 Task: Add a timeline in the project AgileRadius for the epic 'Software-defined networking (SDN) implementation' from 2023/05/23 to 2025/11/06. Add a timeline in the project AgileRadius for the epic 'Cloud-native application development' from 2024/06/22 to 2025/11/16. Add a timeline in the project AgileRadius for the epic 'Customer relationship management (CRM) system upgrade' from 2024/01/04 to 2025/07/27
Action: Mouse moved to (200, 60)
Screenshot: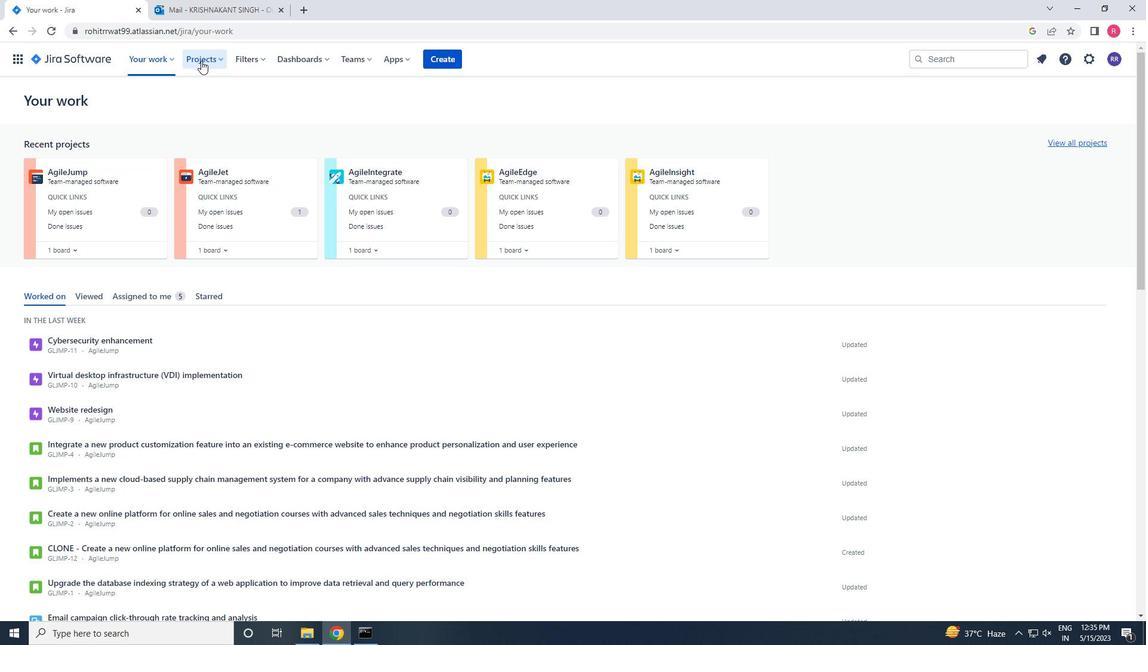 
Action: Mouse pressed left at (200, 60)
Screenshot: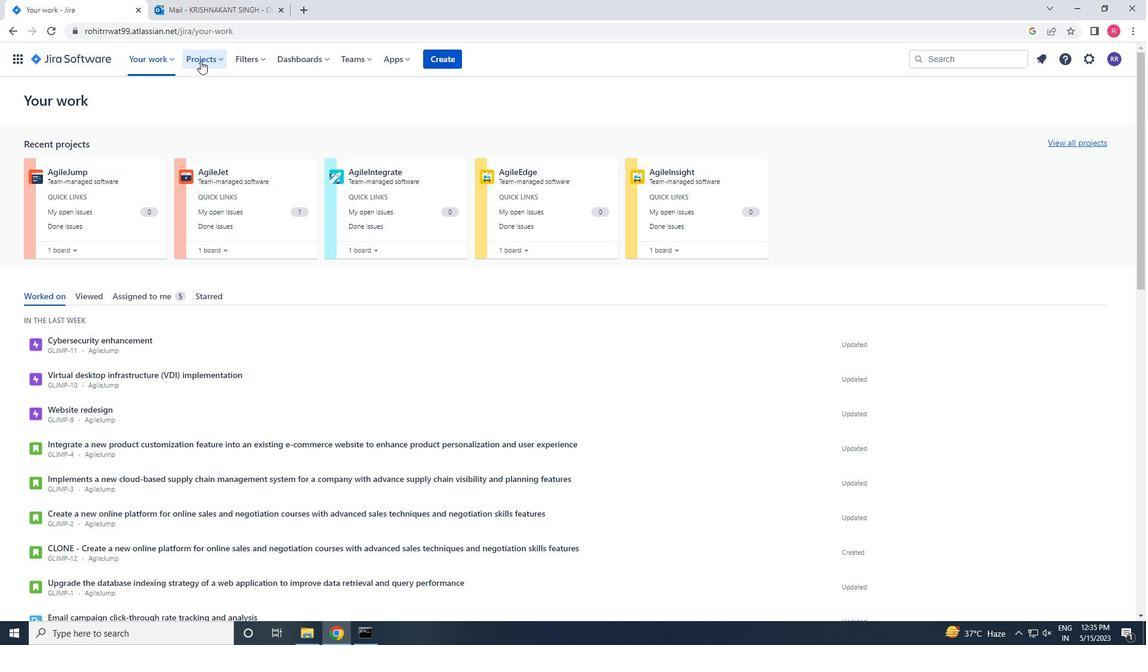 
Action: Mouse moved to (222, 100)
Screenshot: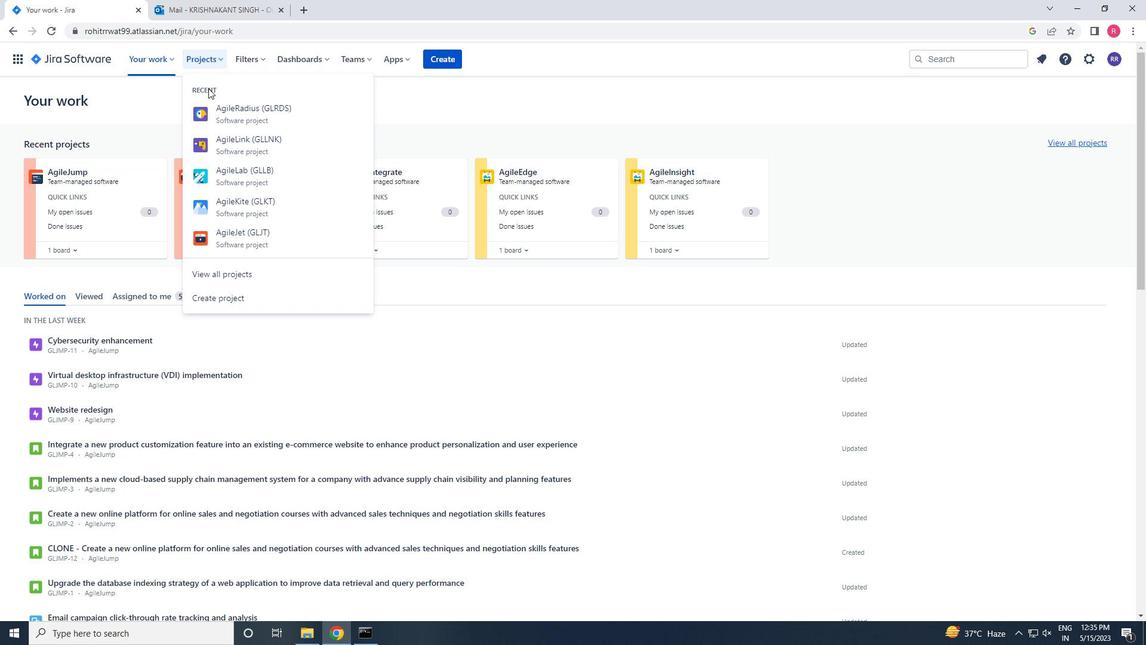 
Action: Mouse pressed left at (222, 100)
Screenshot: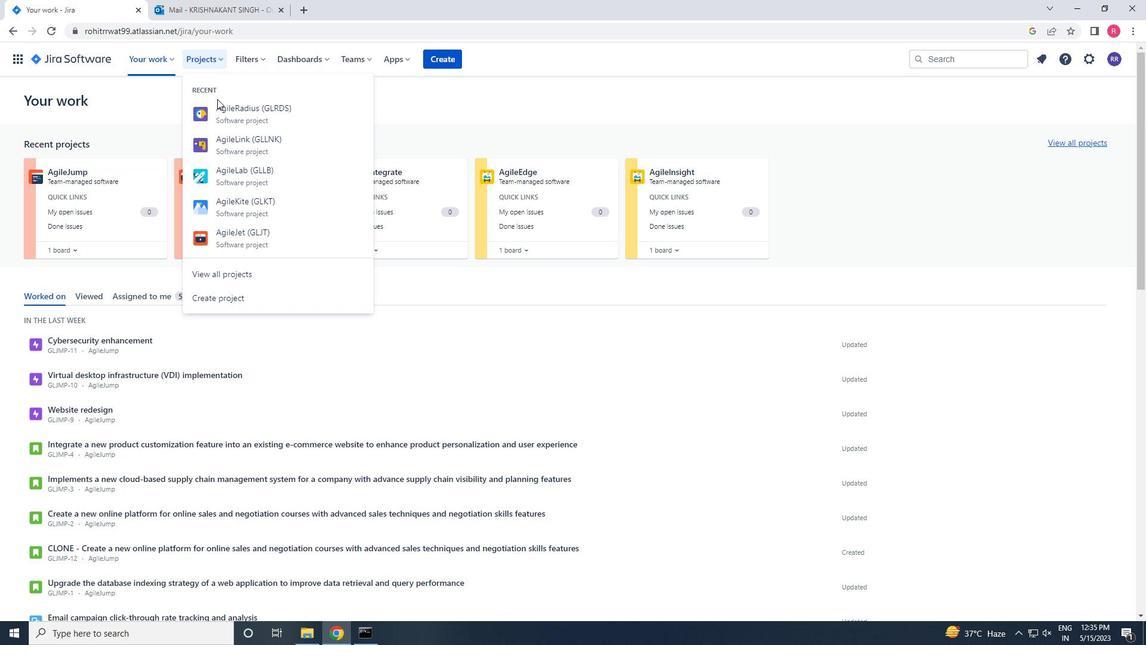 
Action: Mouse moved to (69, 182)
Screenshot: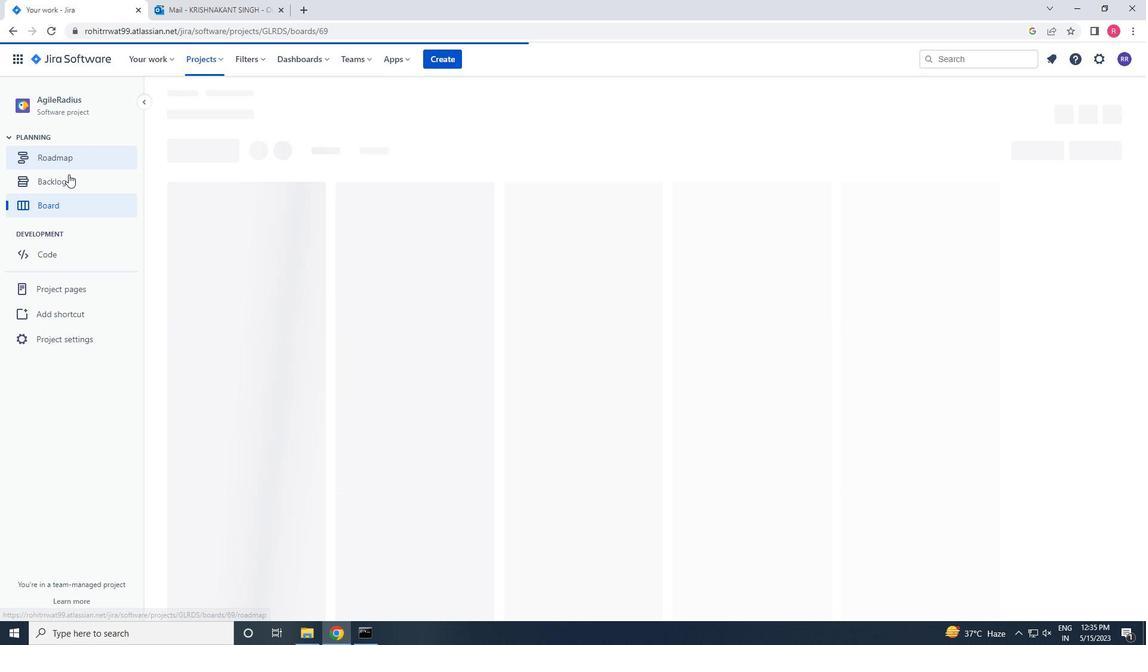 
Action: Mouse pressed left at (69, 182)
Screenshot: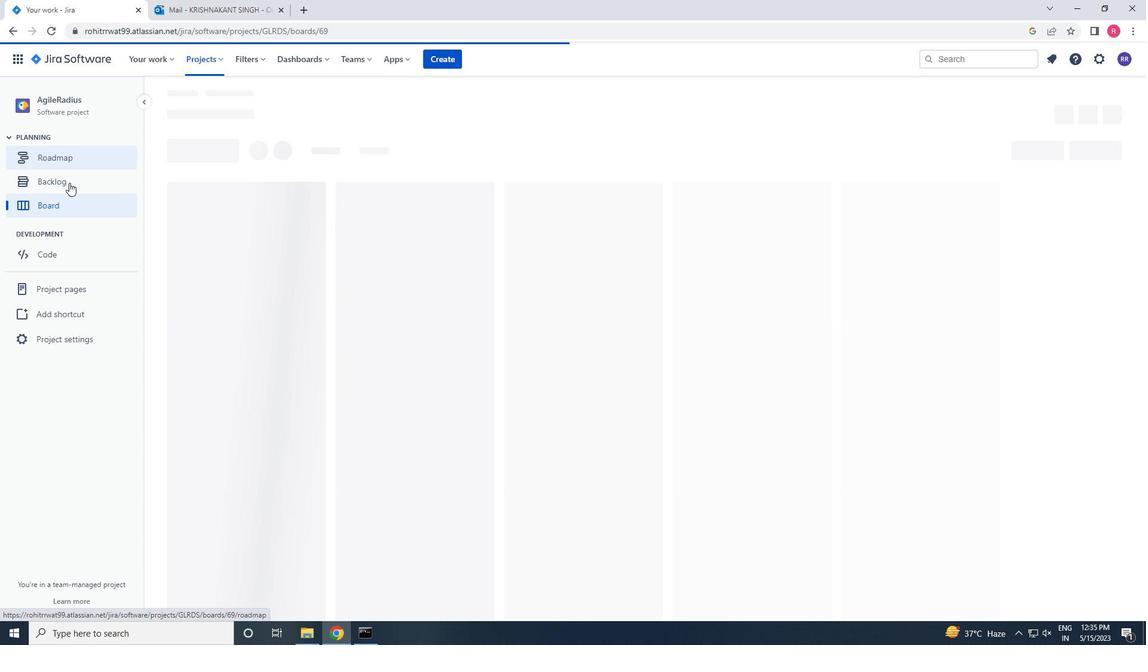 
Action: Mouse moved to (183, 244)
Screenshot: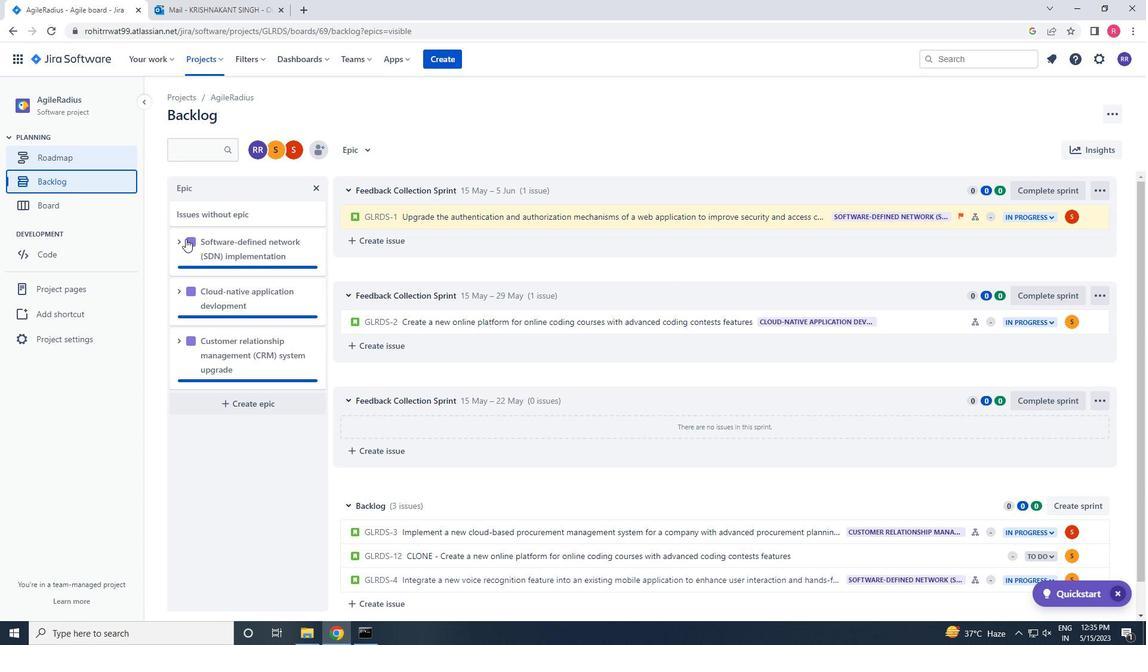 
Action: Mouse pressed left at (183, 244)
Screenshot: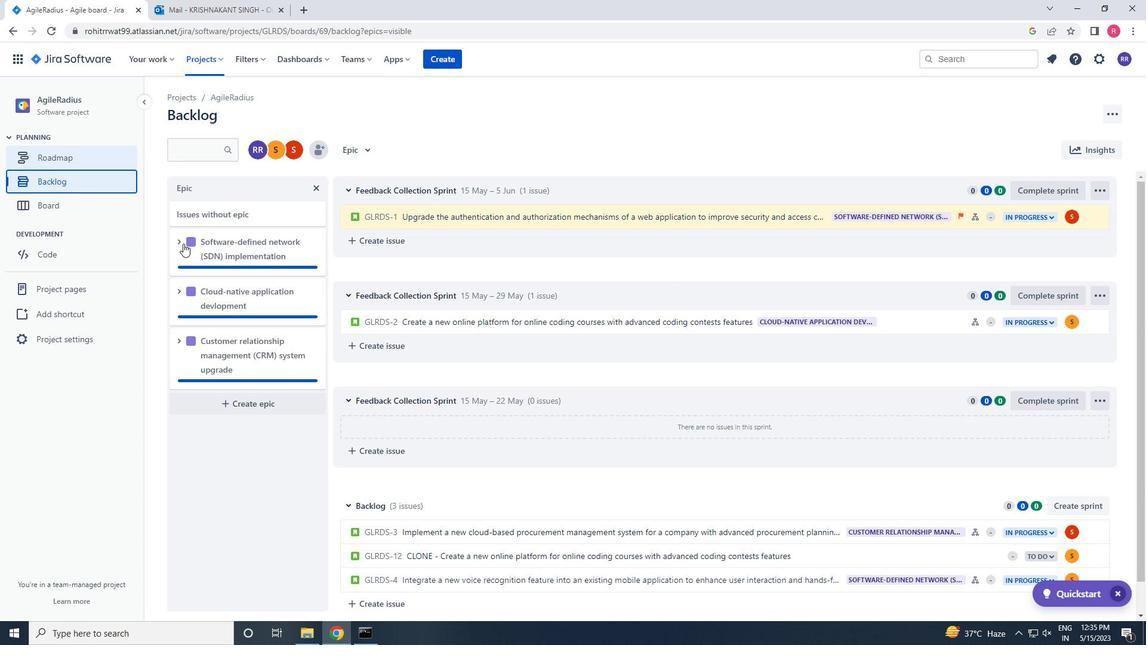 
Action: Mouse moved to (174, 236)
Screenshot: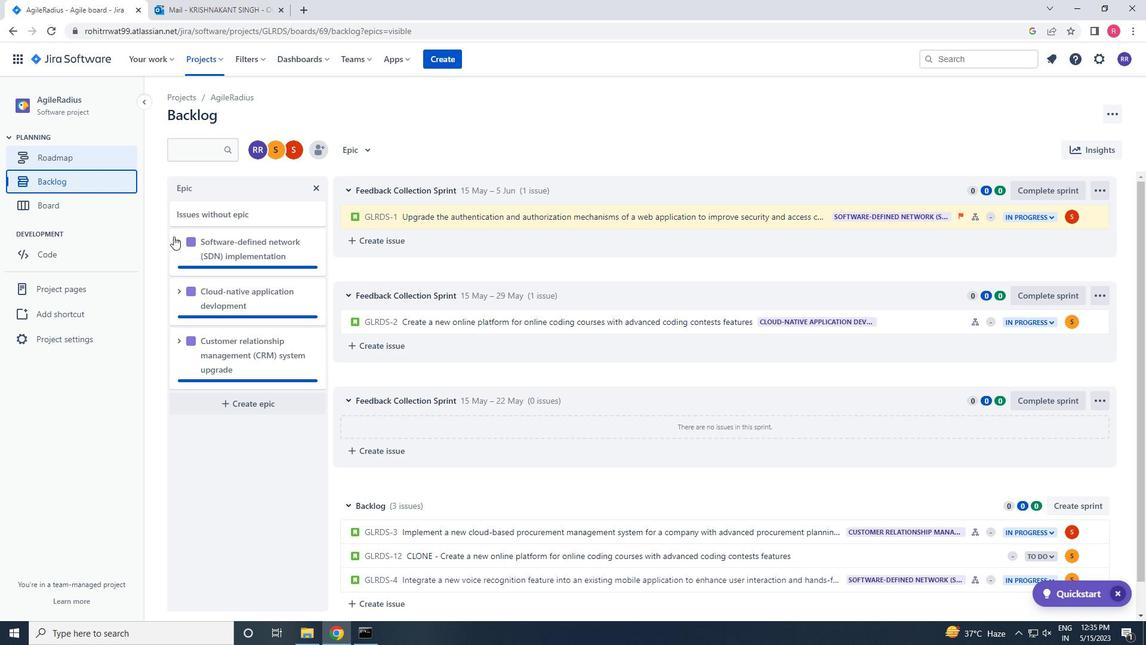 
Action: Mouse pressed left at (174, 236)
Screenshot: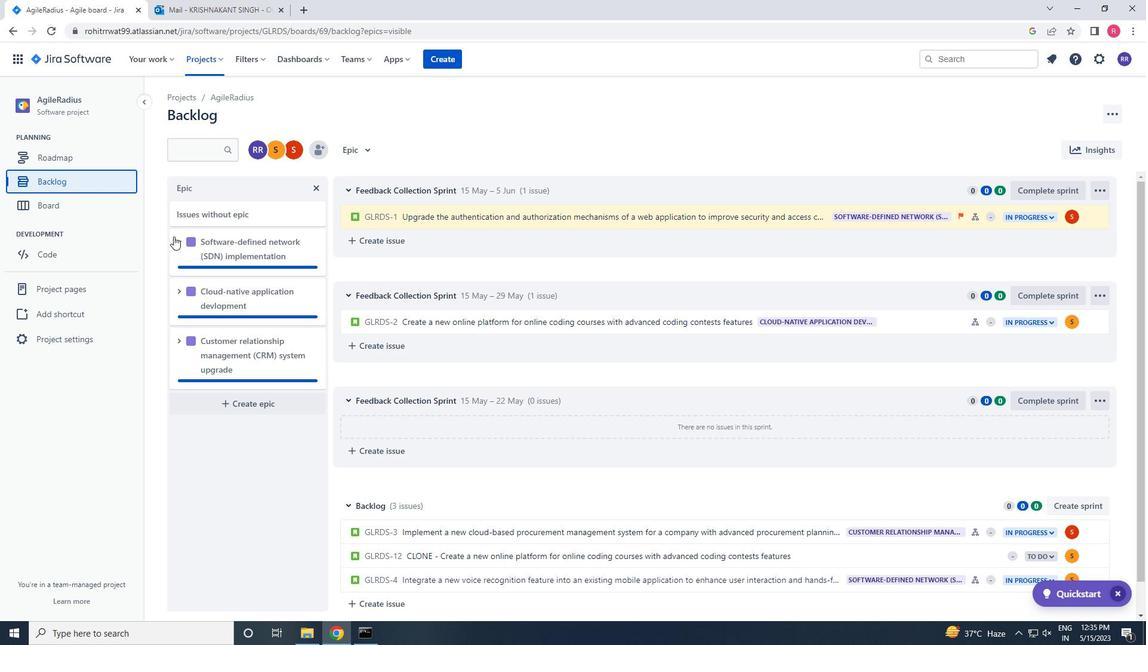 
Action: Mouse moved to (177, 241)
Screenshot: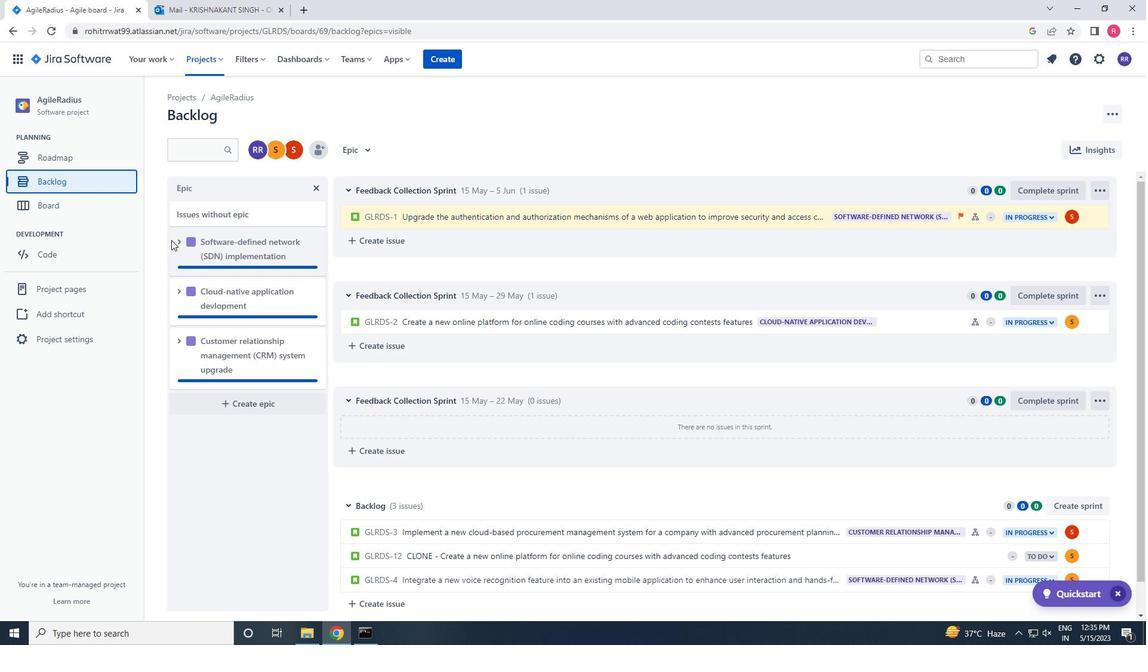 
Action: Mouse pressed left at (177, 241)
Screenshot: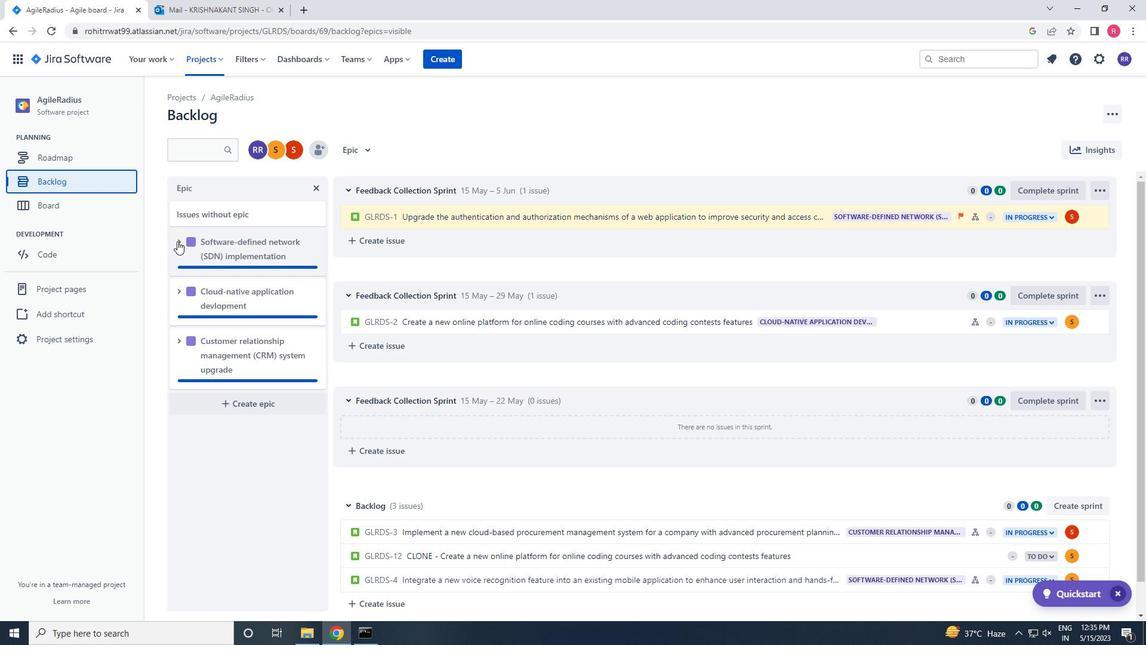 
Action: Mouse moved to (221, 345)
Screenshot: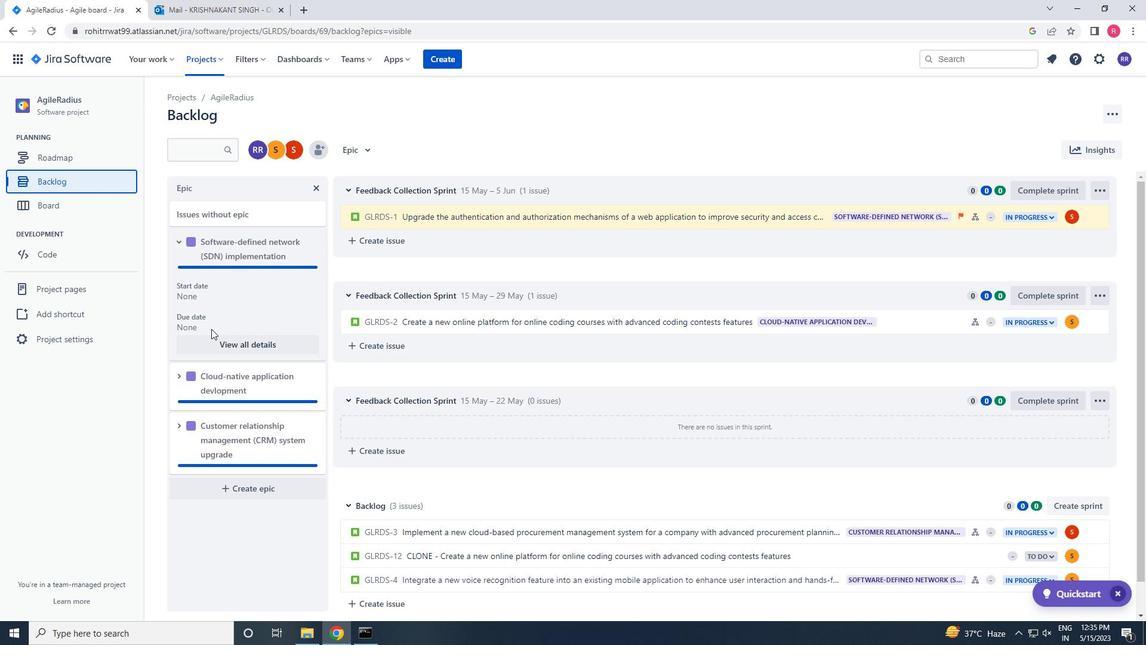 
Action: Mouse pressed left at (221, 345)
Screenshot: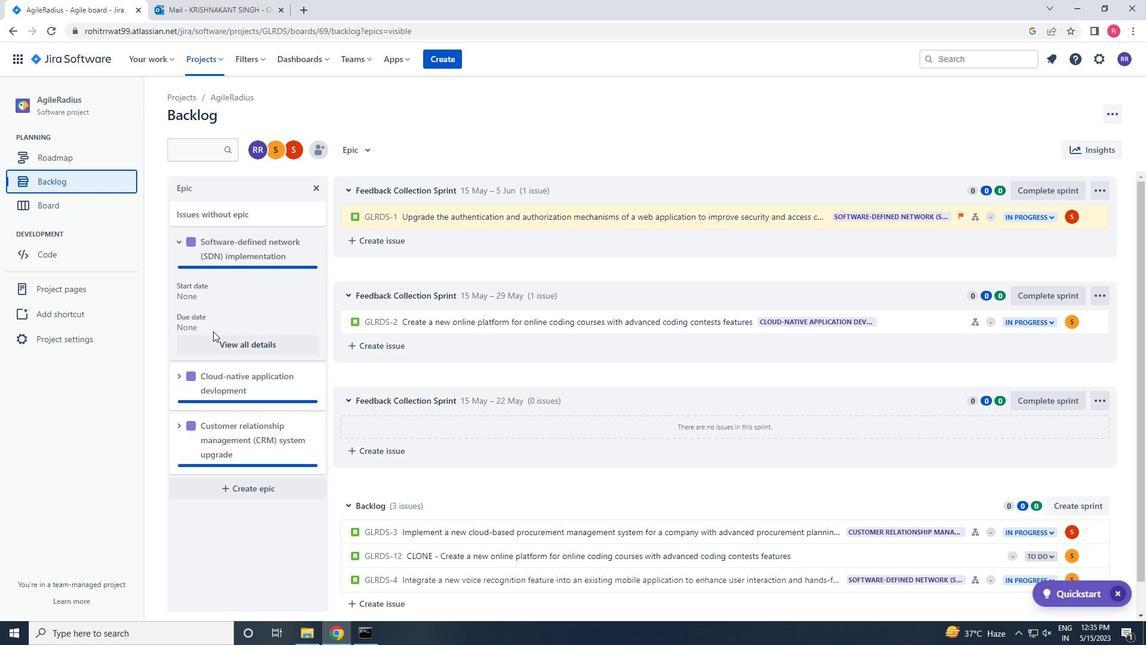 
Action: Mouse moved to (1014, 516)
Screenshot: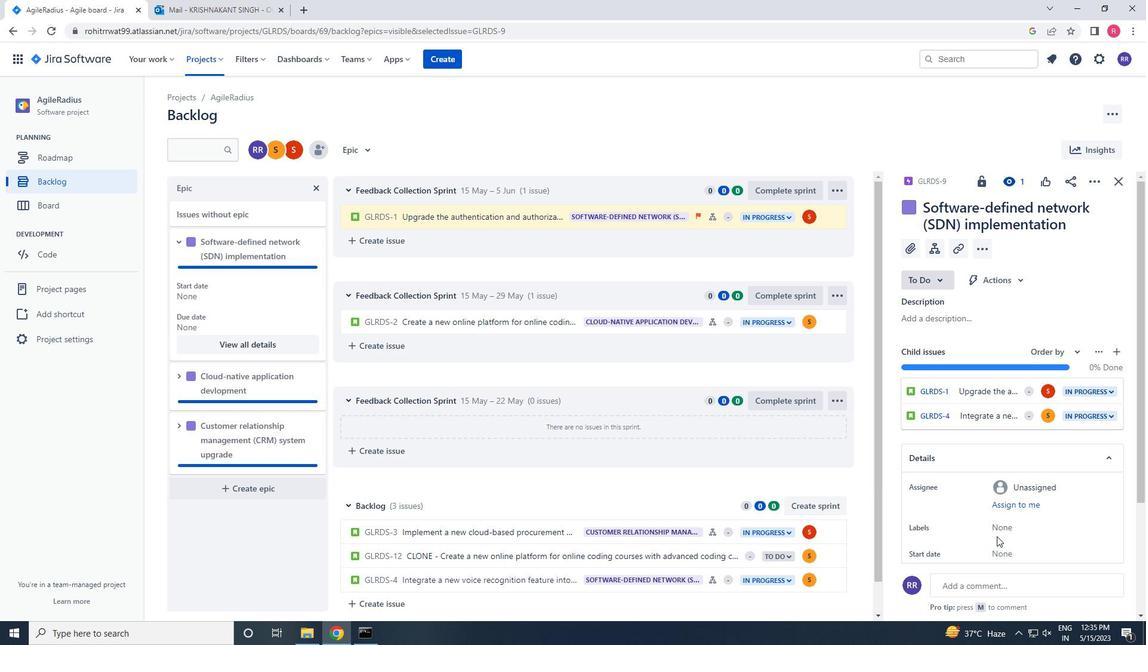 
Action: Mouse scrolled (1014, 516) with delta (0, 0)
Screenshot: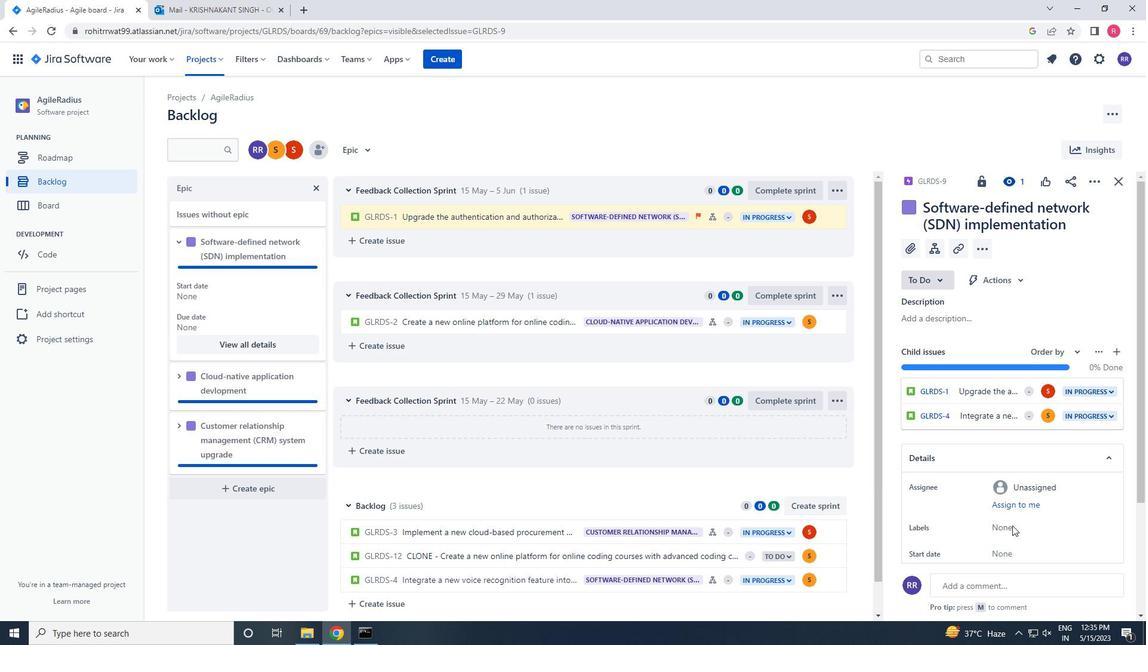 
Action: Mouse scrolled (1014, 516) with delta (0, 0)
Screenshot: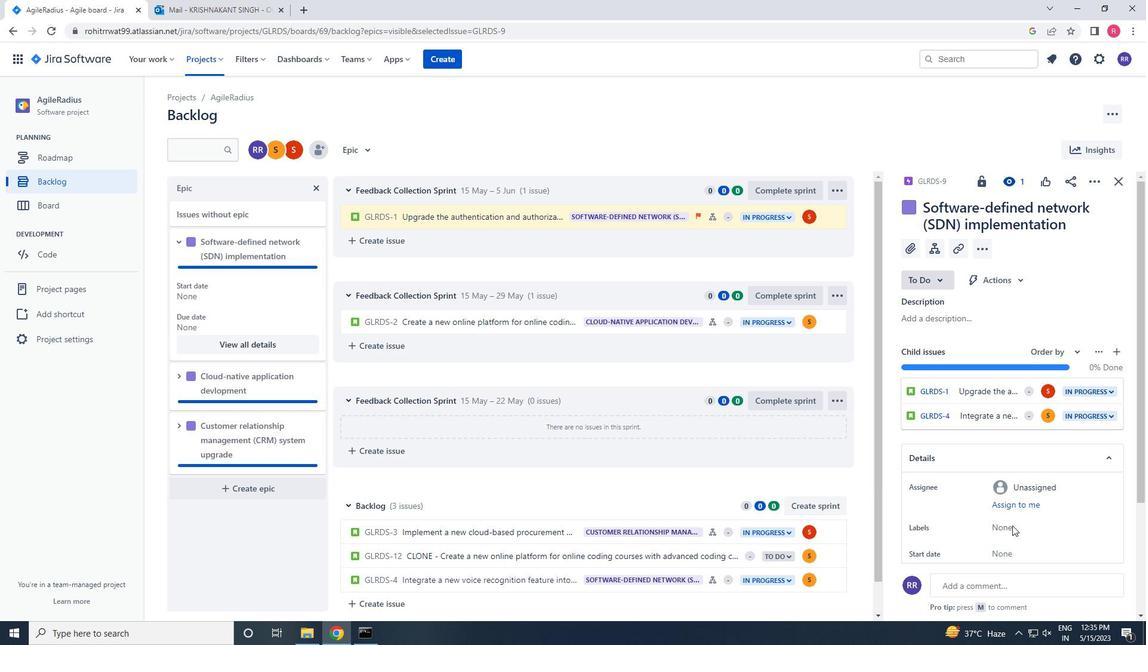 
Action: Mouse scrolled (1014, 516) with delta (0, 0)
Screenshot: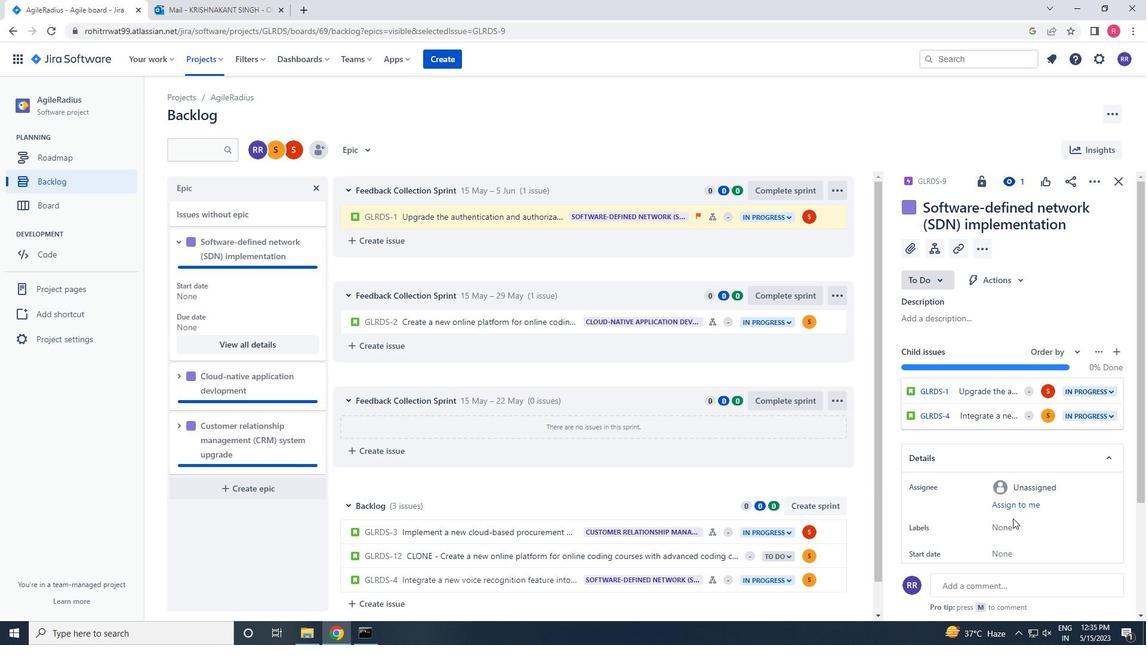 
Action: Mouse scrolled (1014, 516) with delta (0, 0)
Screenshot: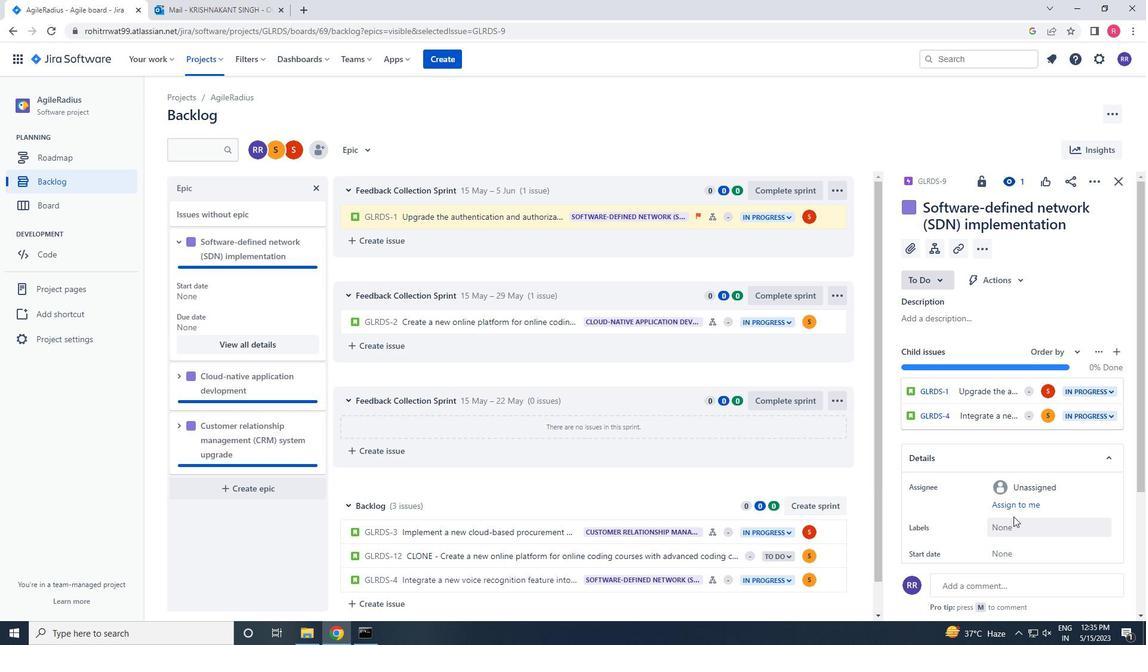 
Action: Mouse moved to (1010, 354)
Screenshot: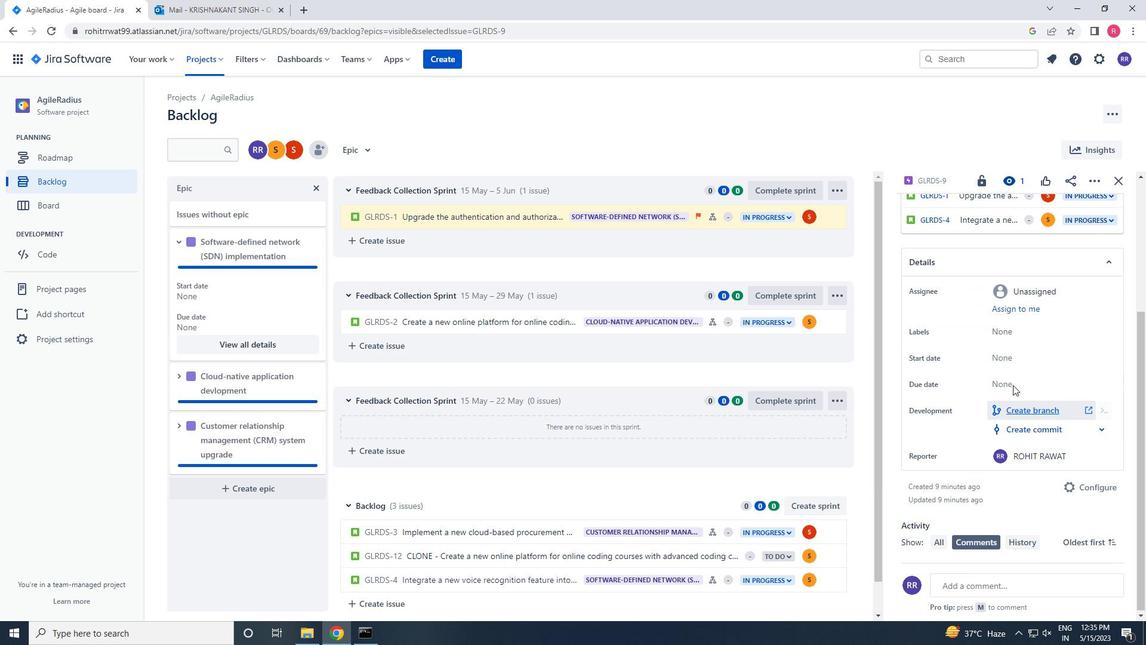 
Action: Mouse pressed left at (1010, 354)
Screenshot: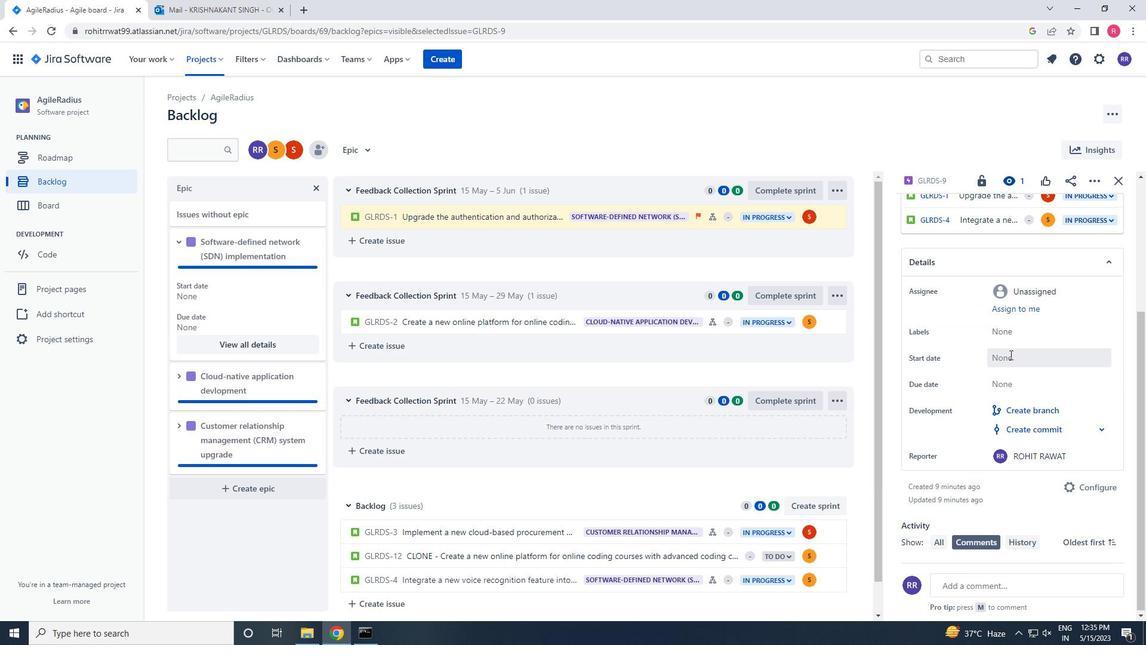 
Action: Mouse moved to (1020, 493)
Screenshot: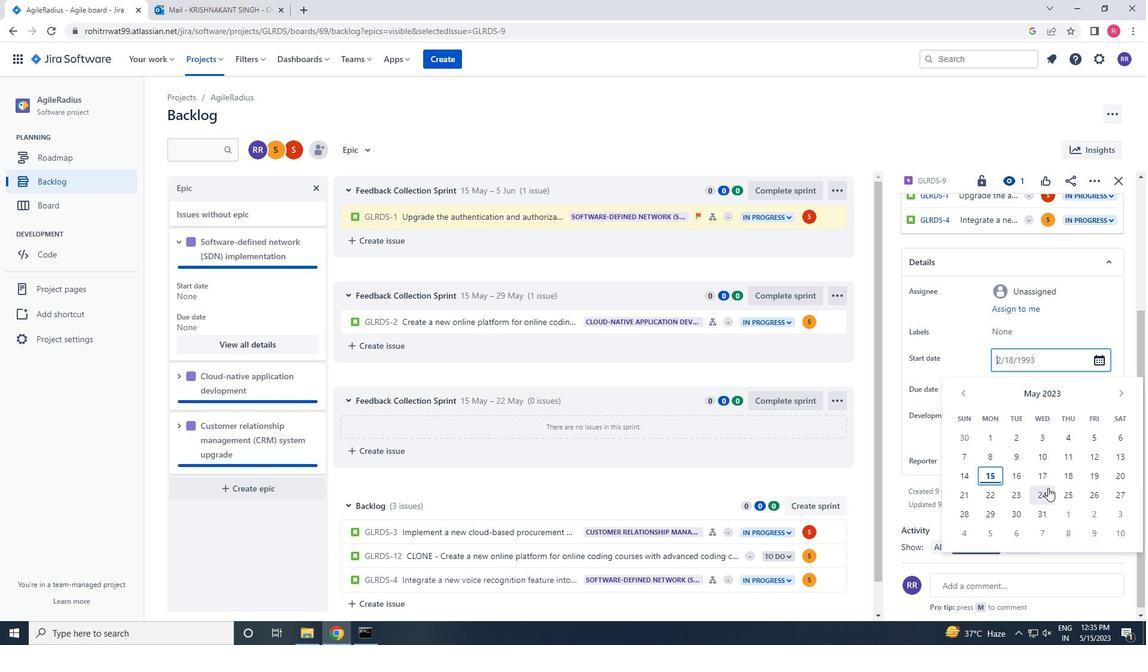 
Action: Mouse pressed left at (1020, 493)
Screenshot: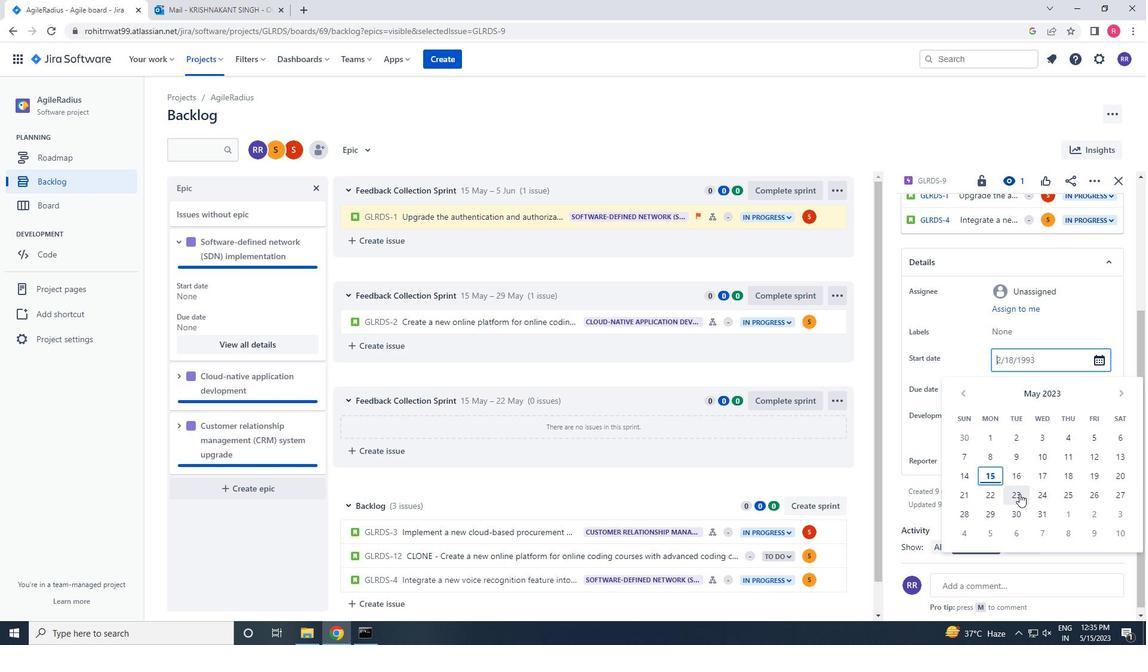 
Action: Mouse moved to (1012, 393)
Screenshot: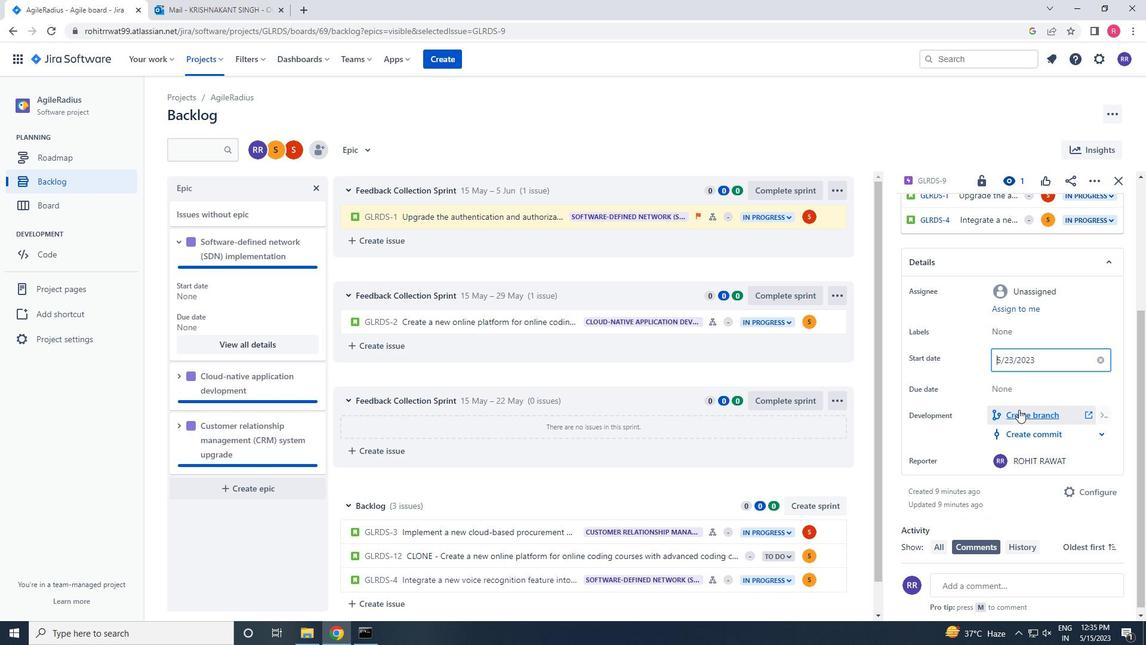 
Action: Mouse pressed left at (1012, 393)
Screenshot: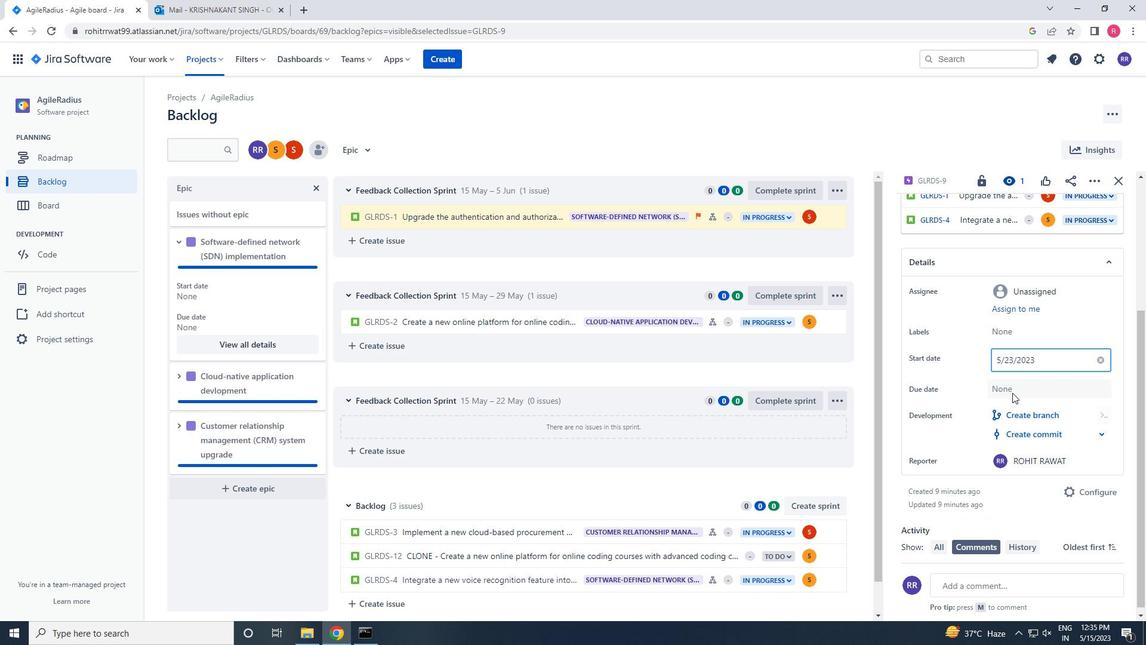 
Action: Mouse moved to (1116, 422)
Screenshot: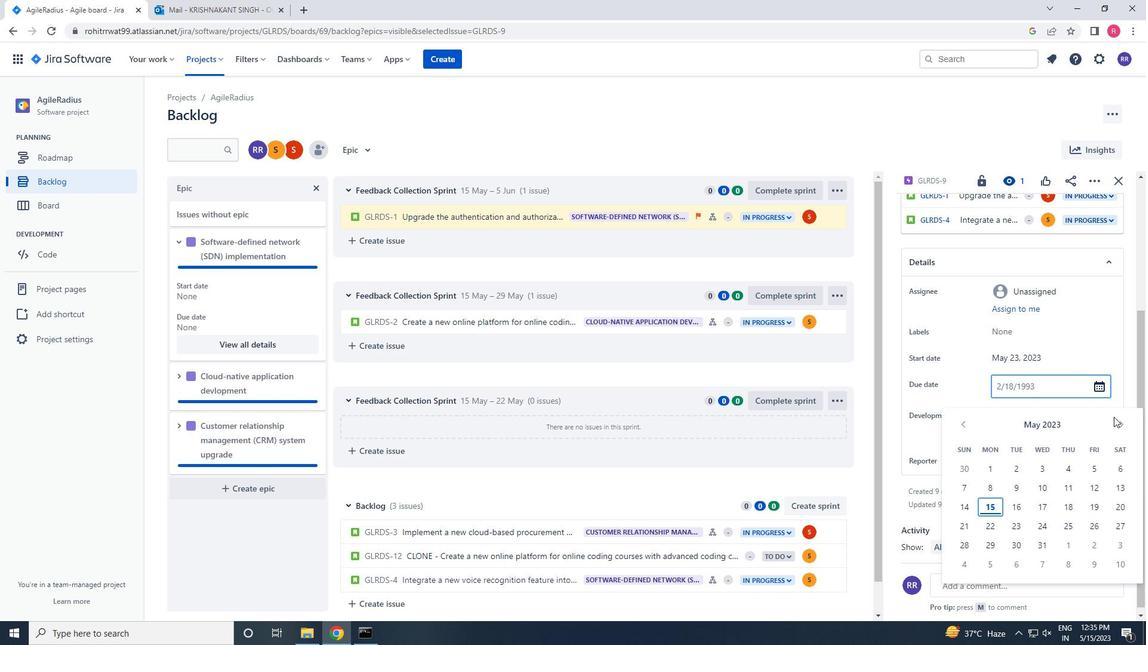 
Action: Mouse pressed left at (1116, 422)
Screenshot: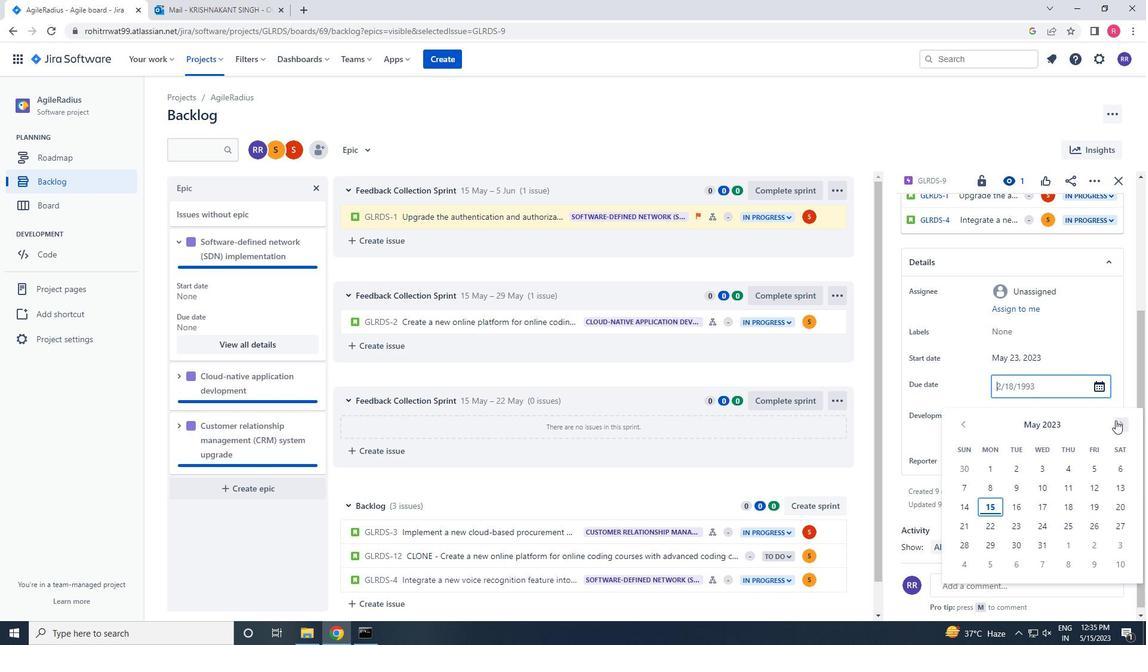 
Action: Mouse moved to (1116, 423)
Screenshot: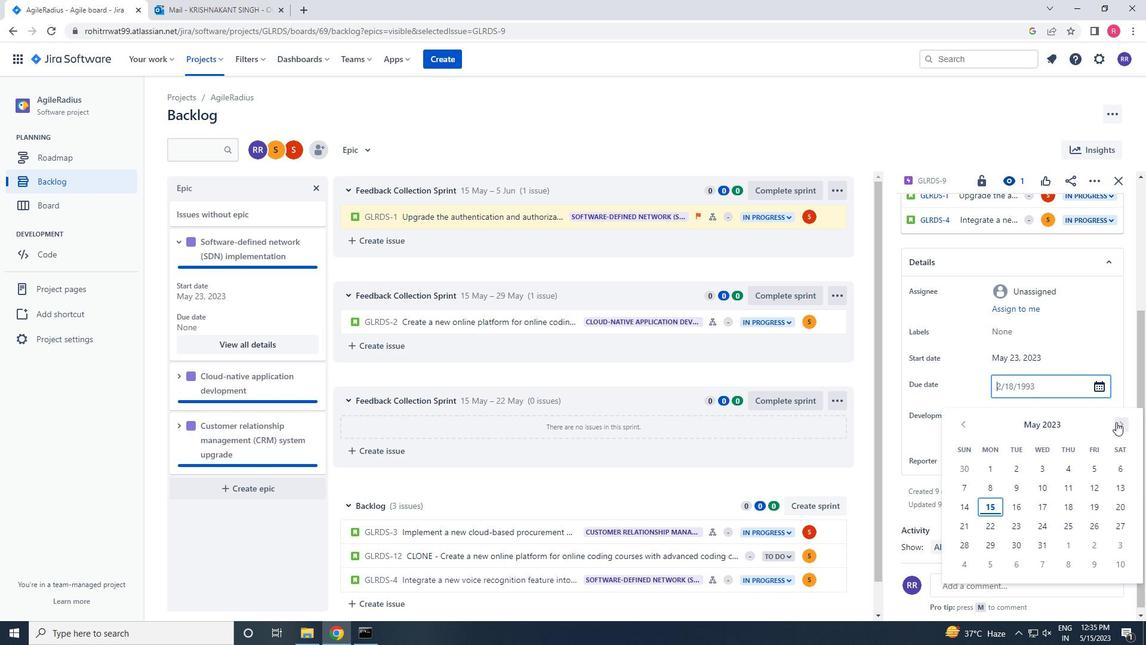 
Action: Mouse pressed left at (1116, 423)
Screenshot: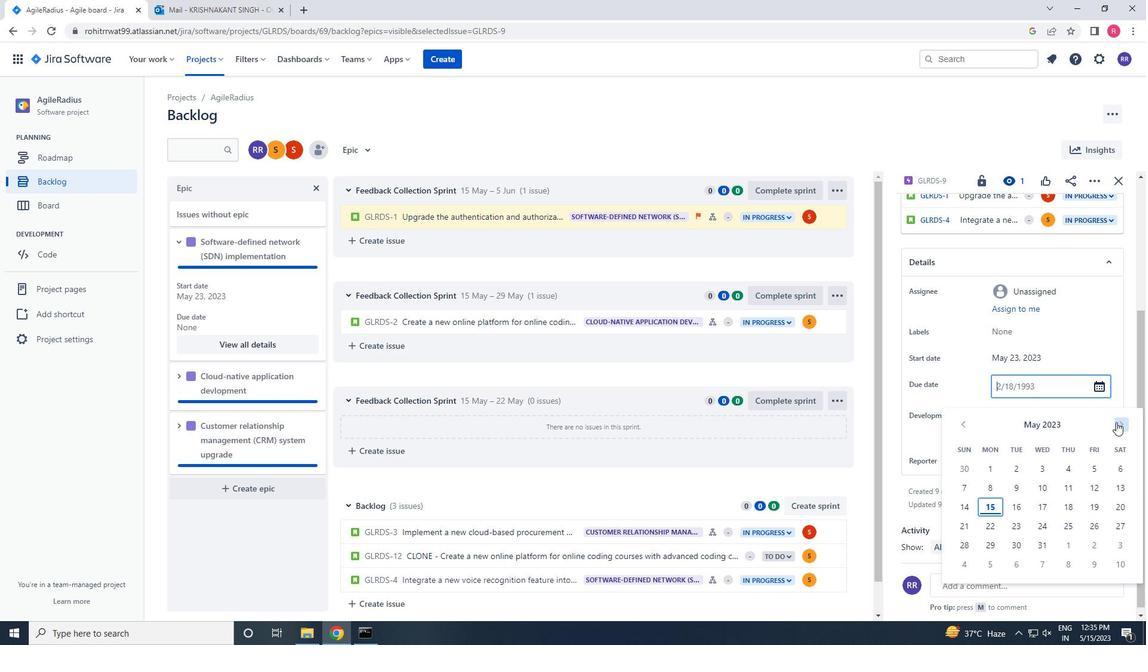
Action: Mouse pressed left at (1116, 423)
Screenshot: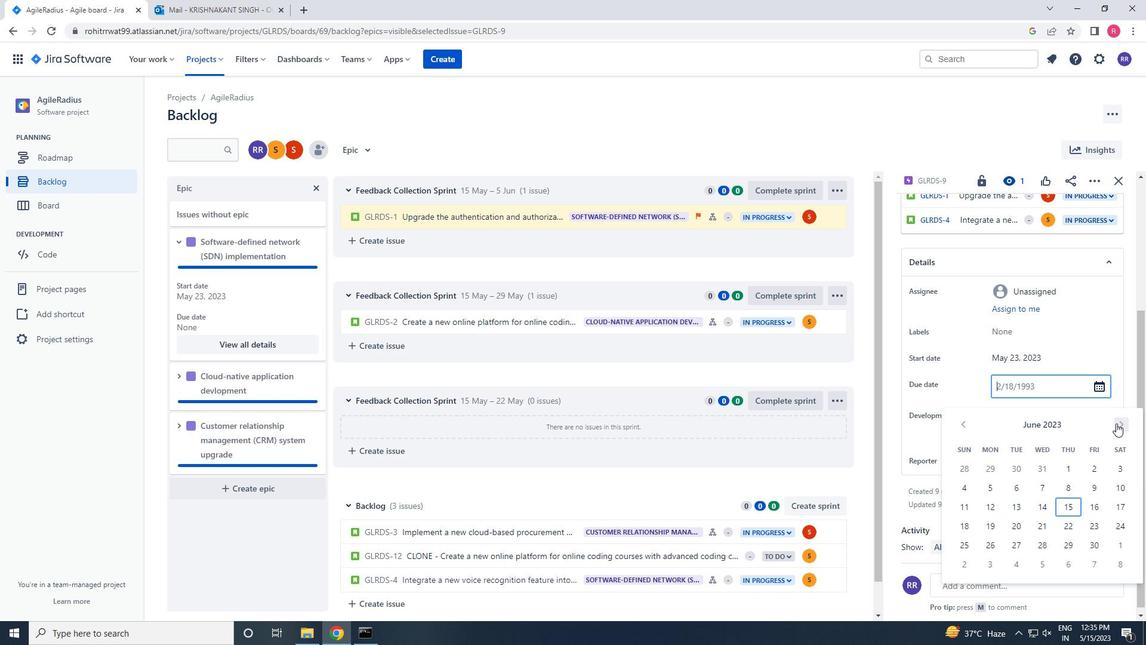 
Action: Mouse pressed left at (1116, 423)
Screenshot: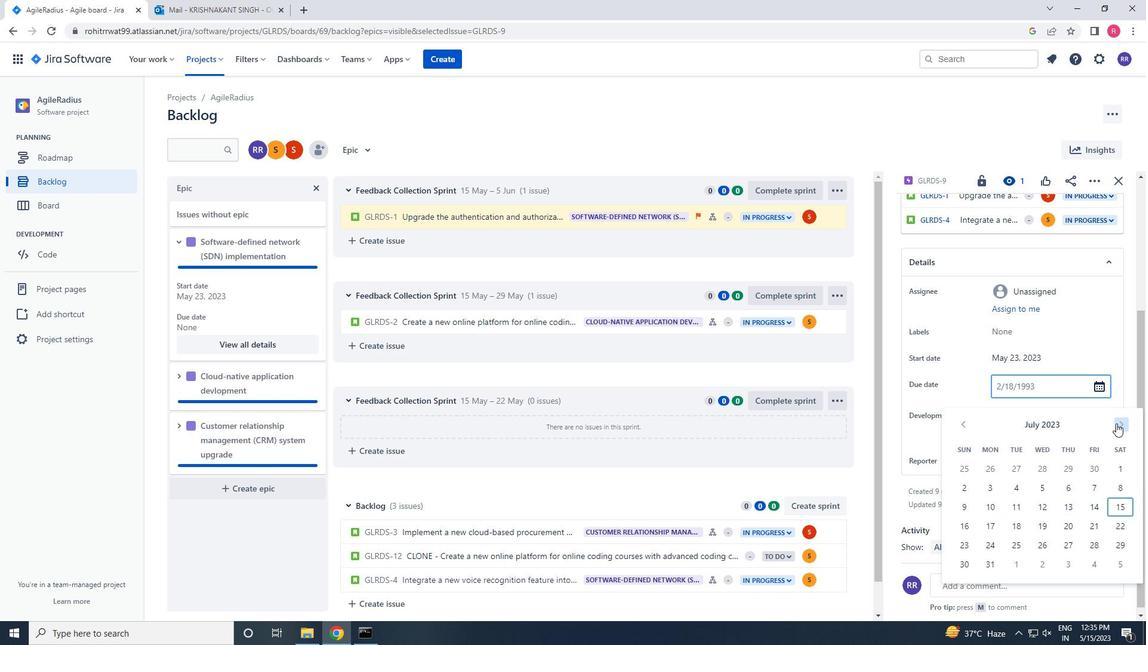 
Action: Mouse pressed left at (1116, 423)
Screenshot: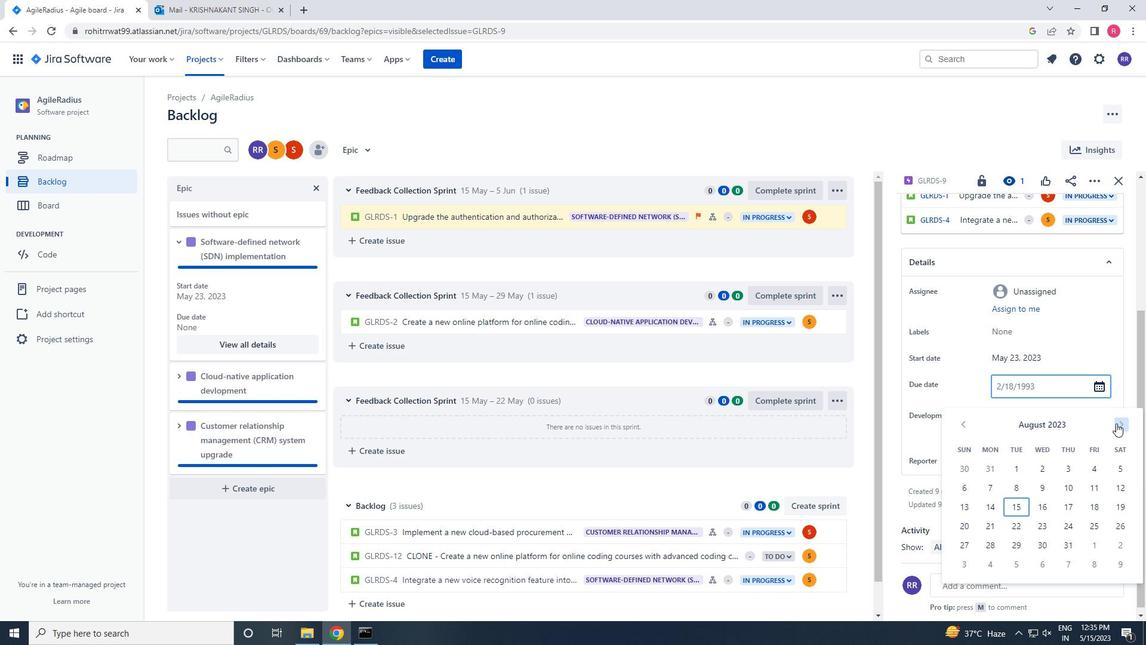 
Action: Mouse pressed left at (1116, 423)
Screenshot: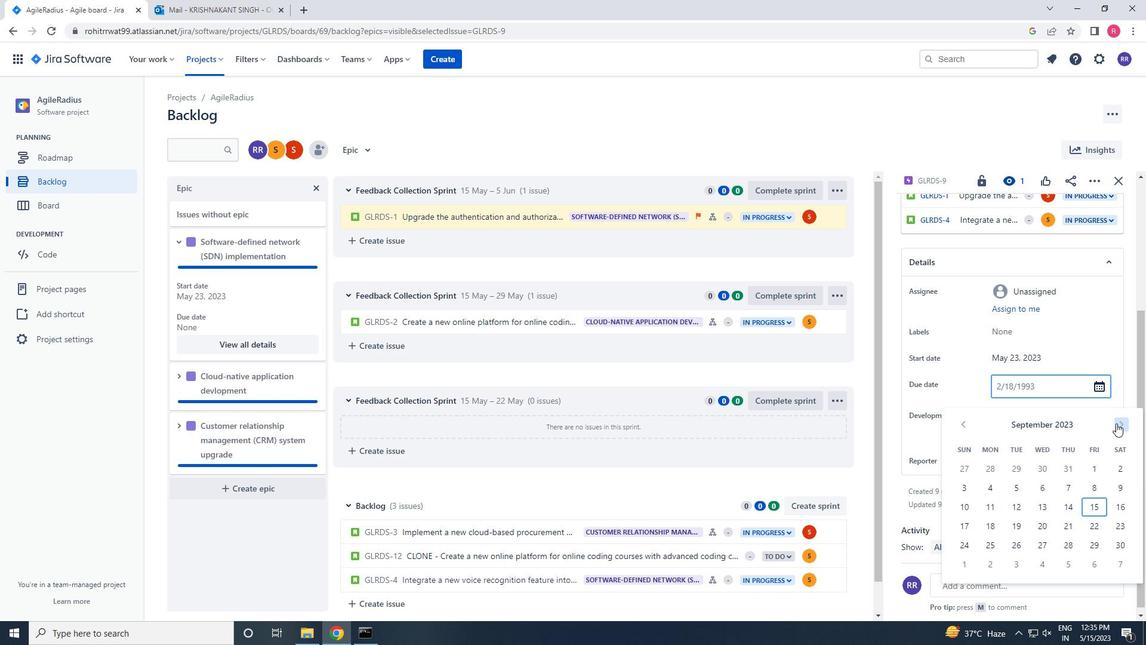 
Action: Mouse pressed left at (1116, 423)
Screenshot: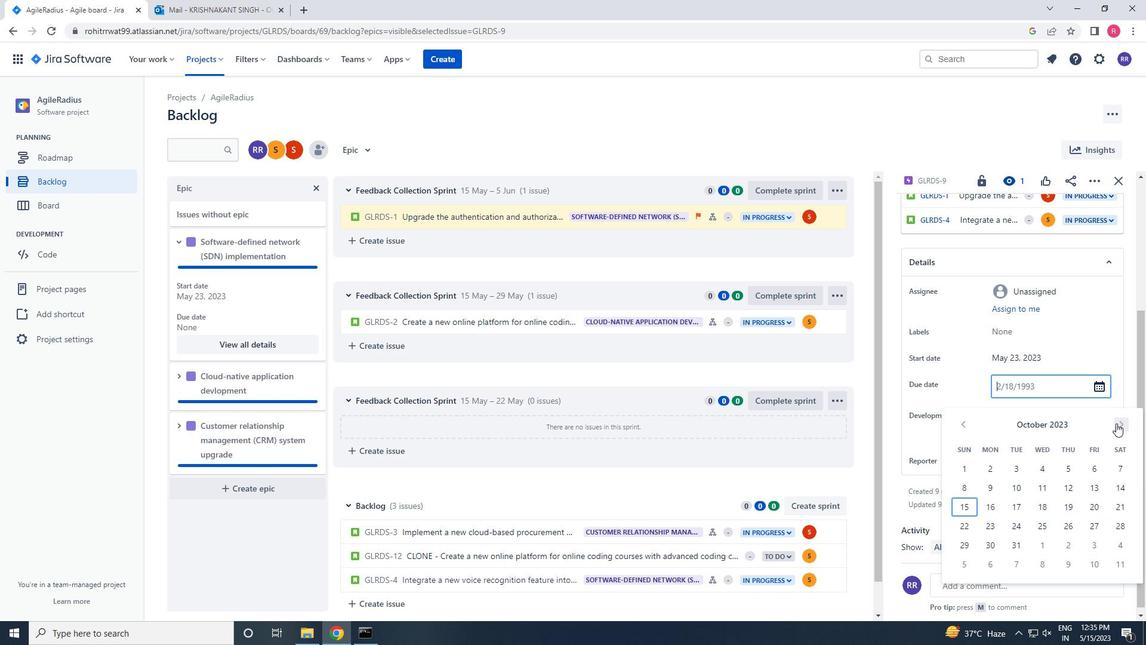
Action: Mouse pressed left at (1116, 423)
Screenshot: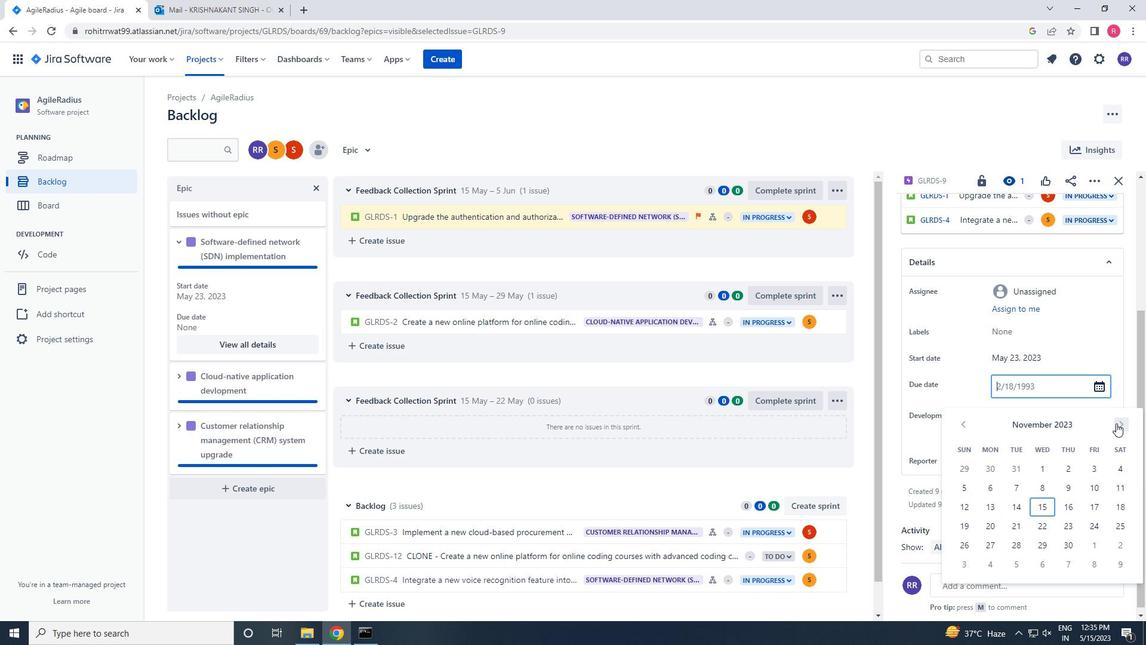 
Action: Mouse pressed left at (1116, 423)
Screenshot: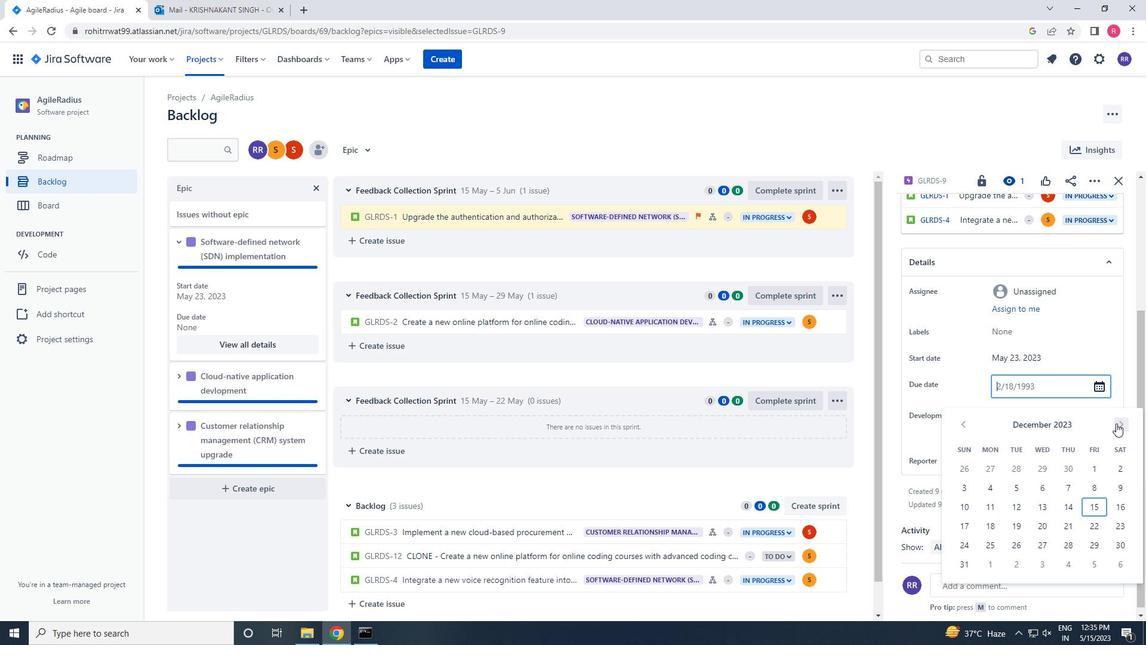 
Action: Mouse pressed left at (1116, 423)
Screenshot: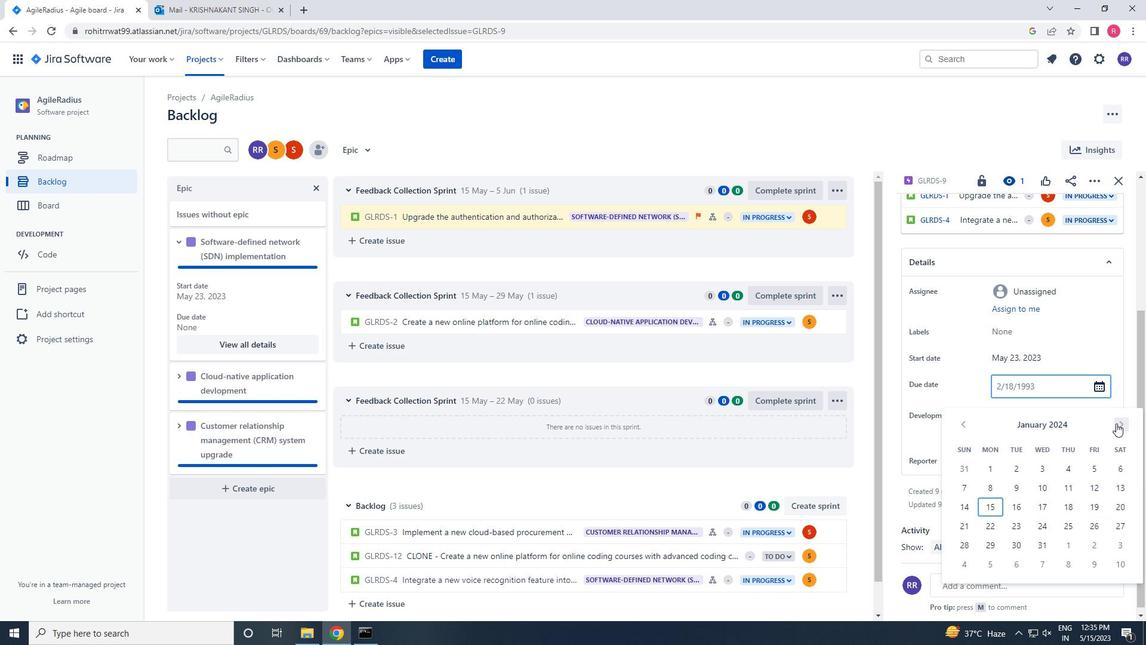 
Action: Mouse pressed left at (1116, 423)
Screenshot: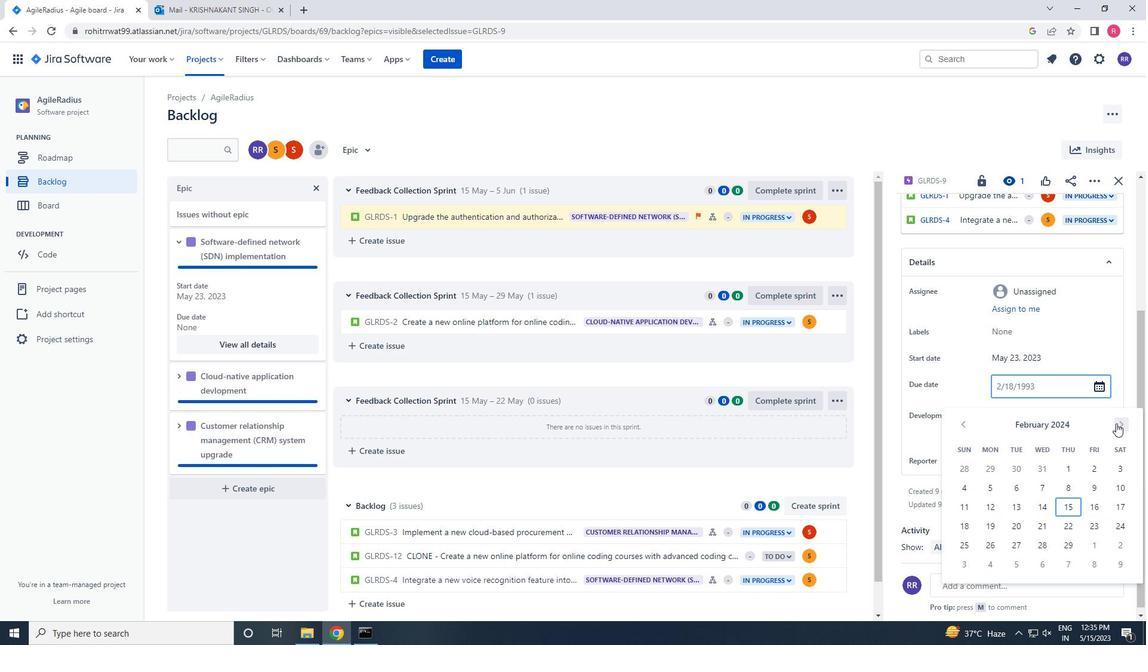 
Action: Mouse pressed left at (1116, 423)
Screenshot: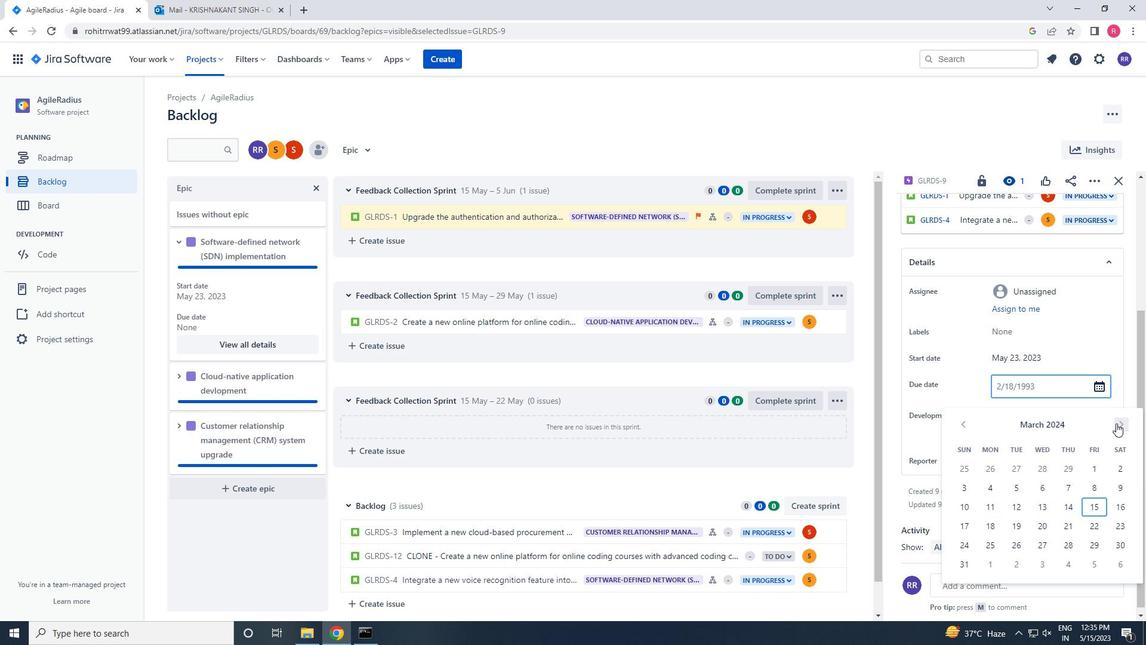 
Action: Mouse pressed left at (1116, 423)
Screenshot: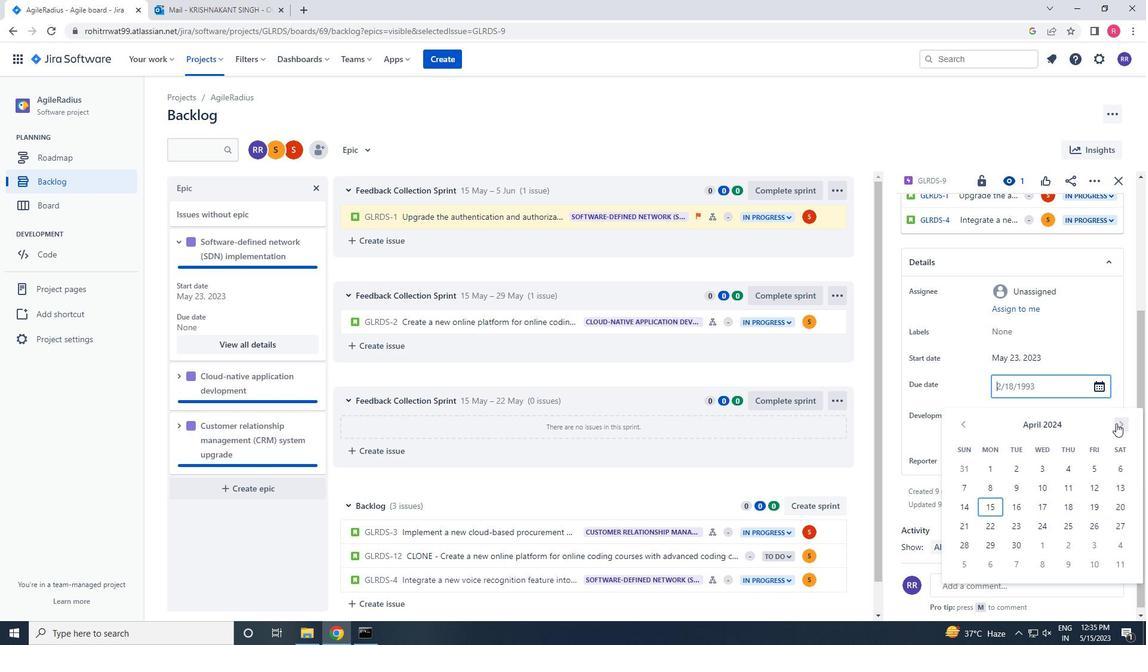 
Action: Mouse pressed left at (1116, 423)
Screenshot: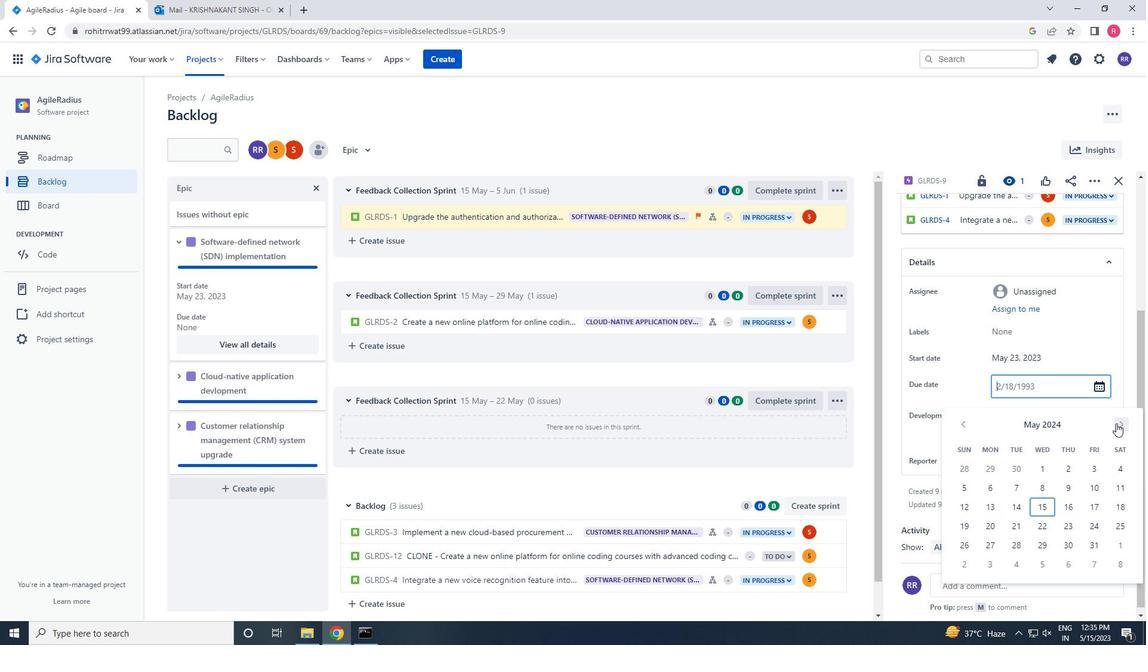 
Action: Mouse pressed left at (1116, 423)
Screenshot: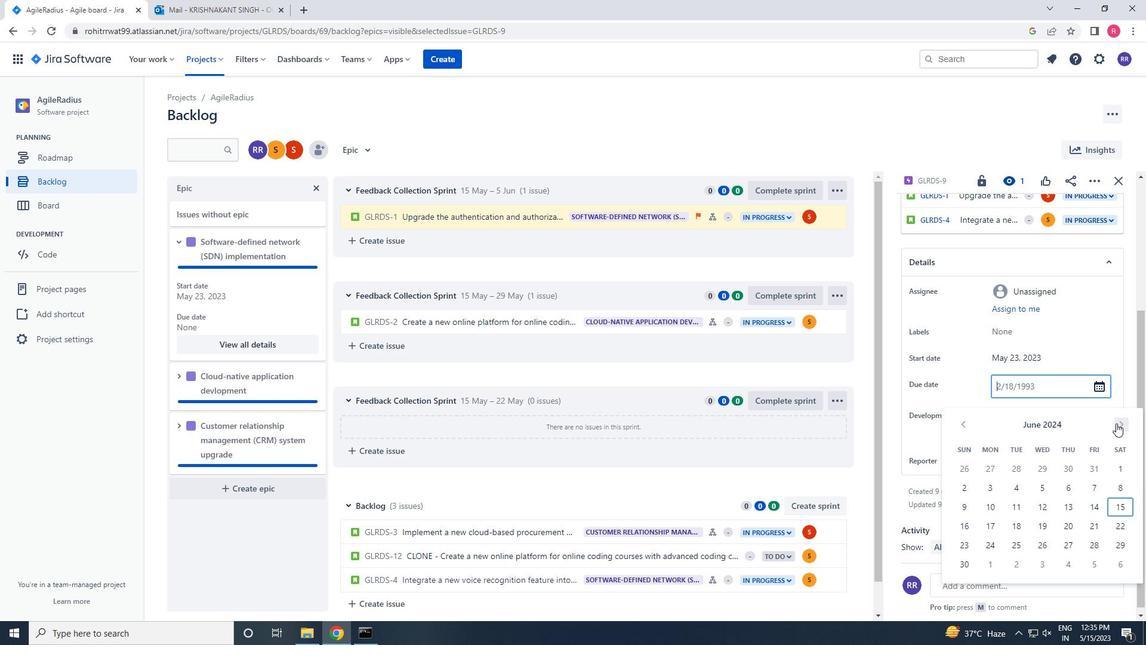 
Action: Mouse pressed left at (1116, 423)
Screenshot: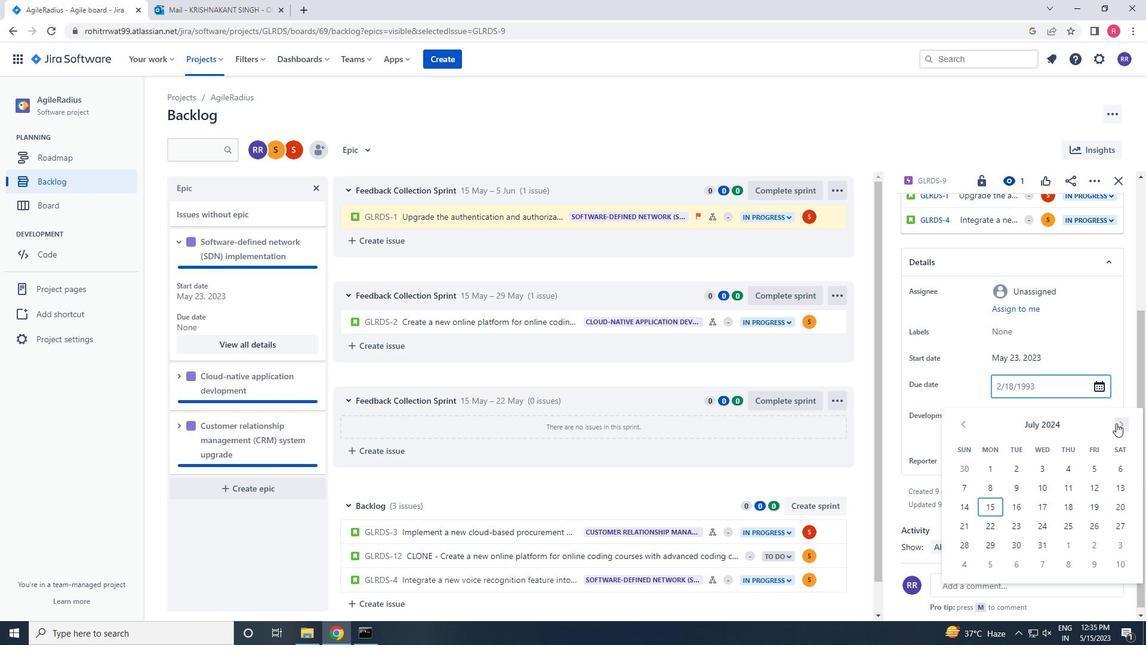 
Action: Mouse pressed left at (1116, 423)
Screenshot: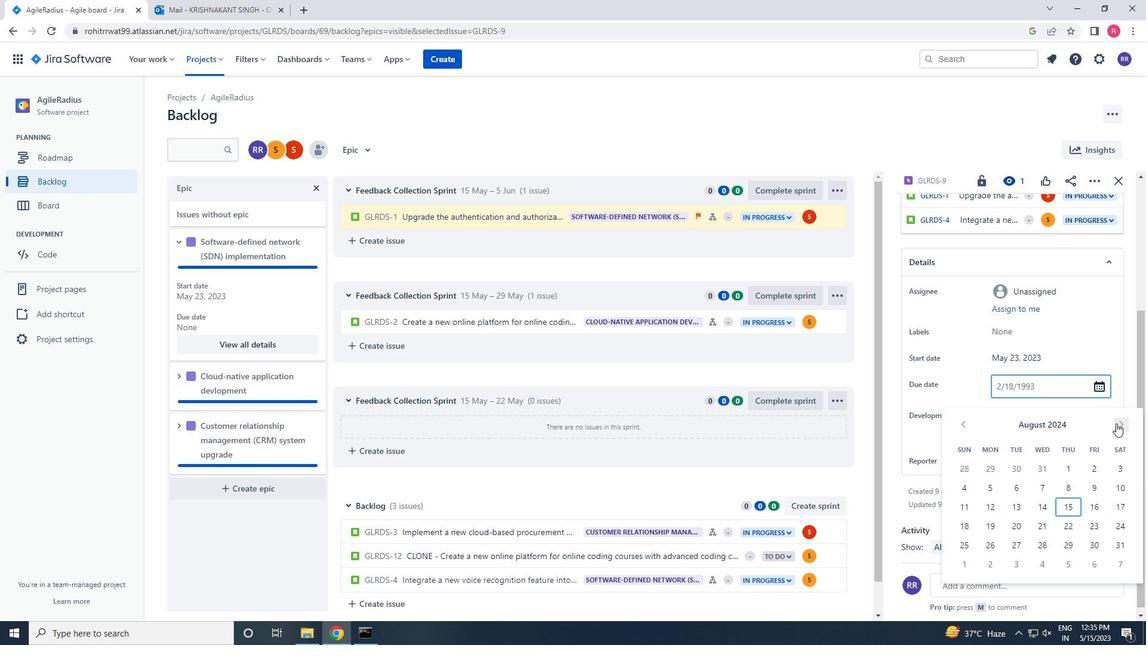 
Action: Mouse pressed left at (1116, 423)
Screenshot: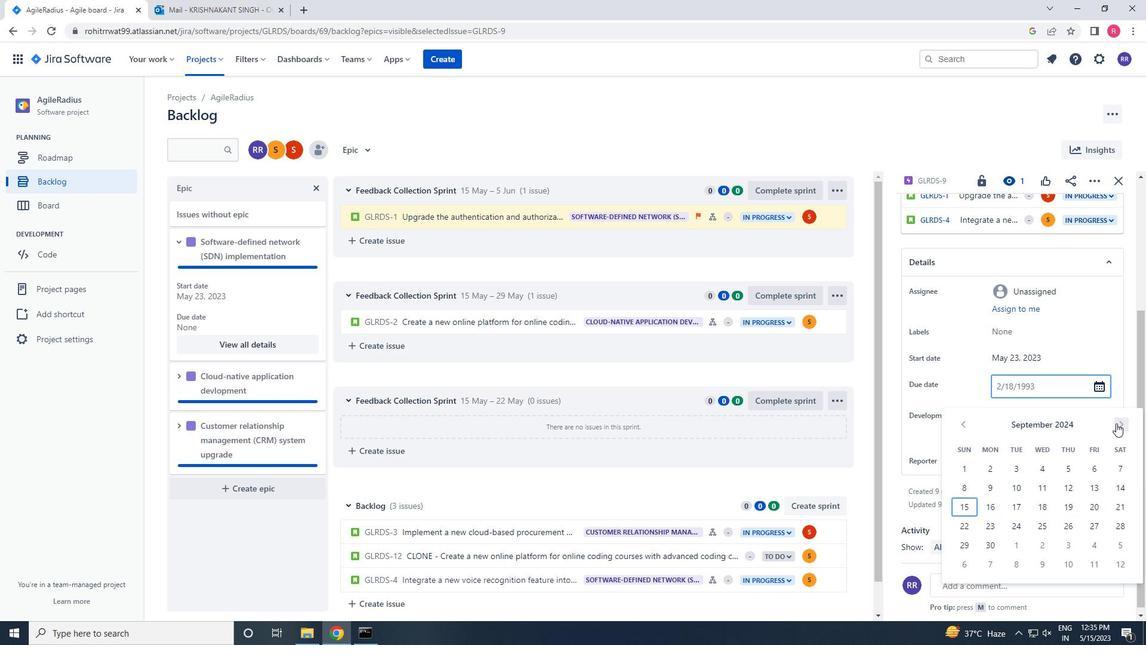 
Action: Mouse pressed left at (1116, 423)
Screenshot: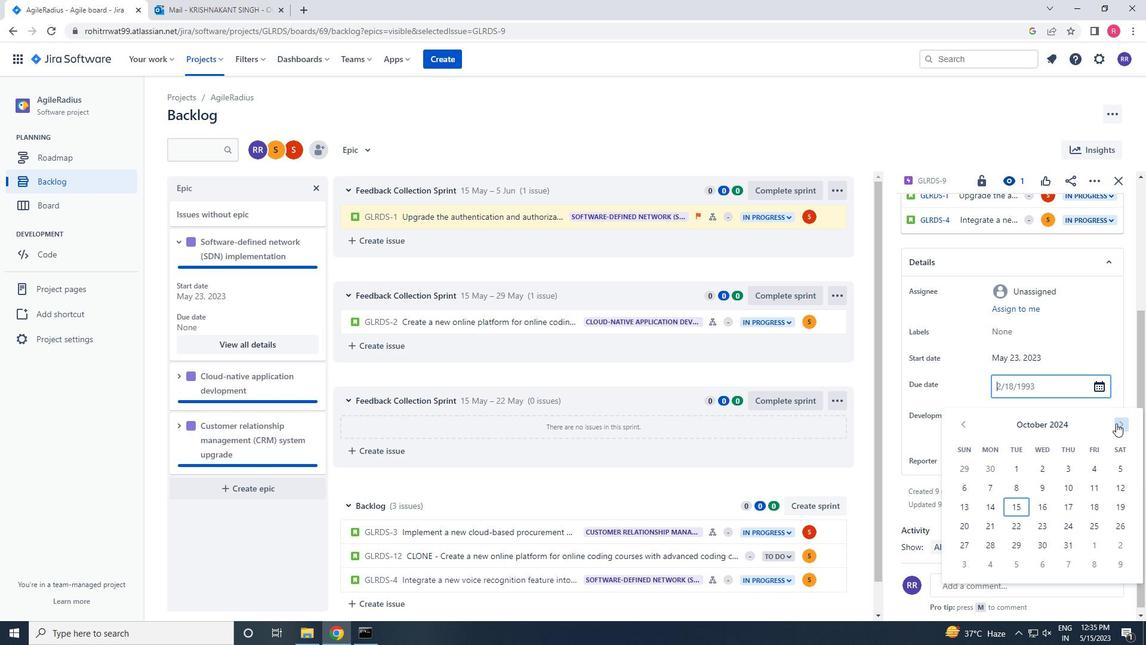
Action: Mouse pressed left at (1116, 423)
Screenshot: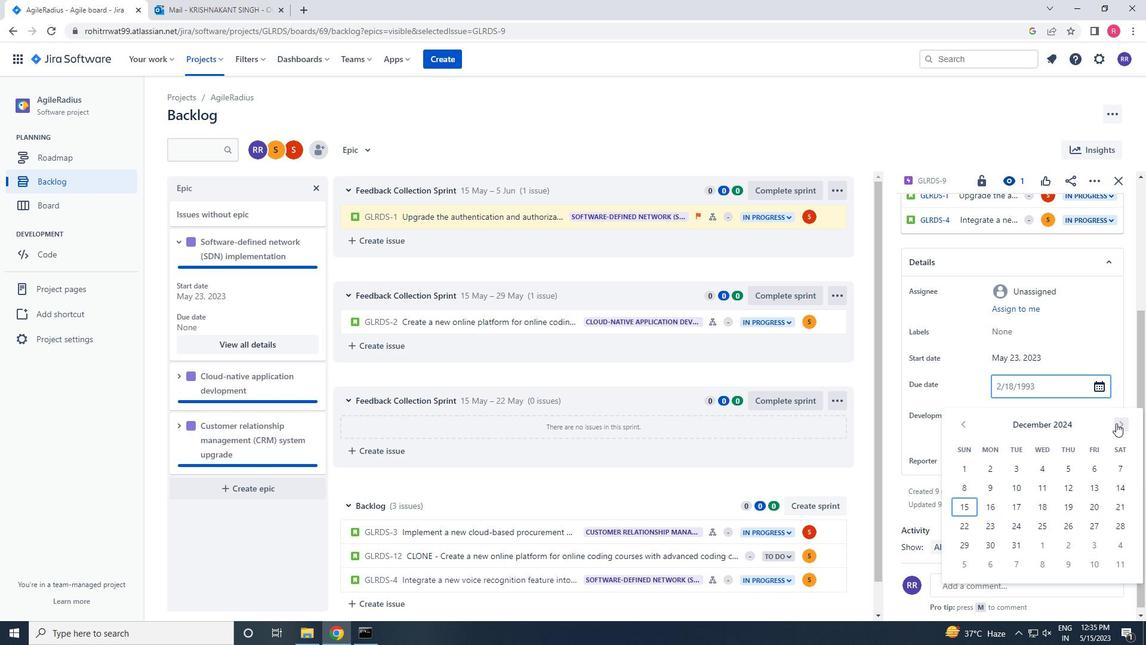 
Action: Mouse pressed left at (1116, 423)
Screenshot: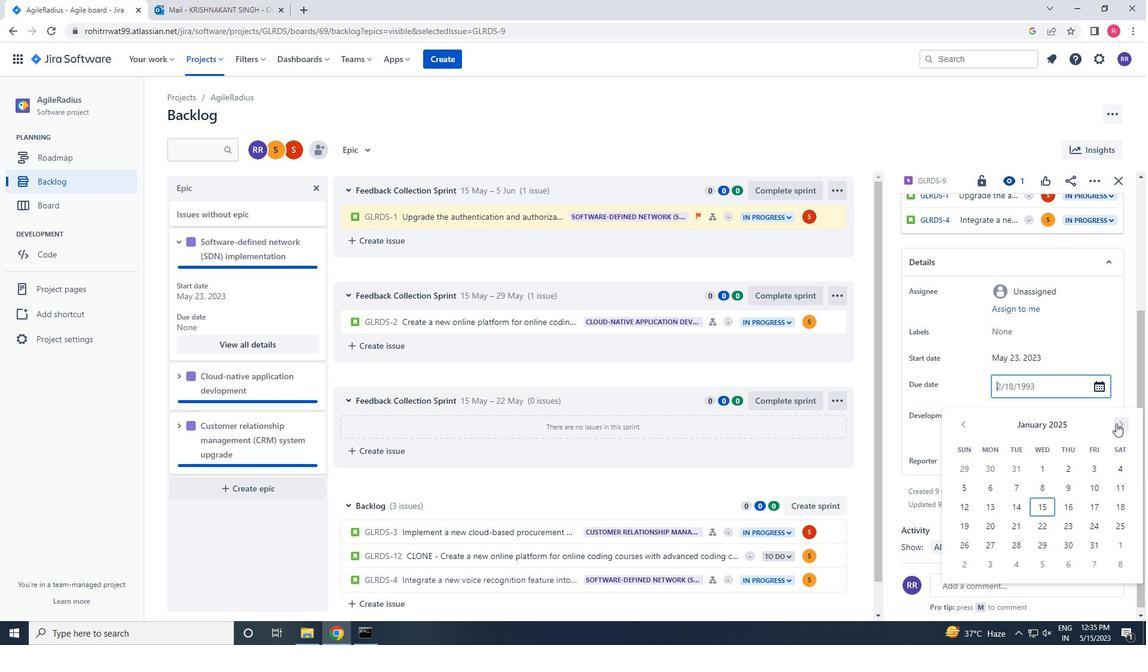 
Action: Mouse pressed left at (1116, 423)
Screenshot: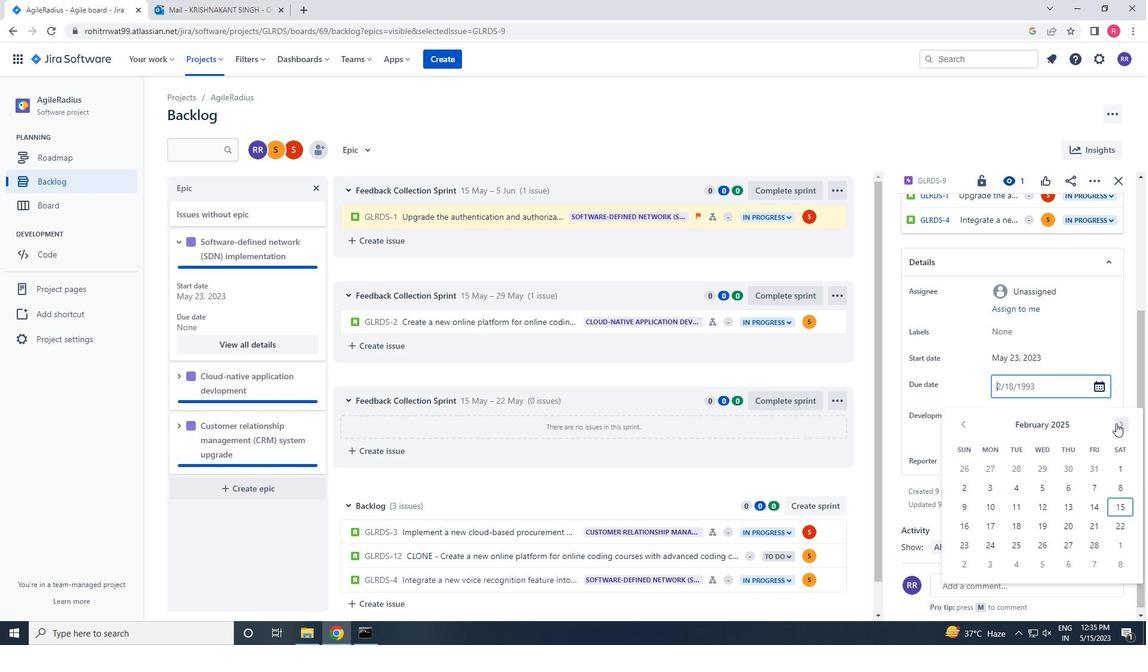 
Action: Mouse pressed left at (1116, 423)
Screenshot: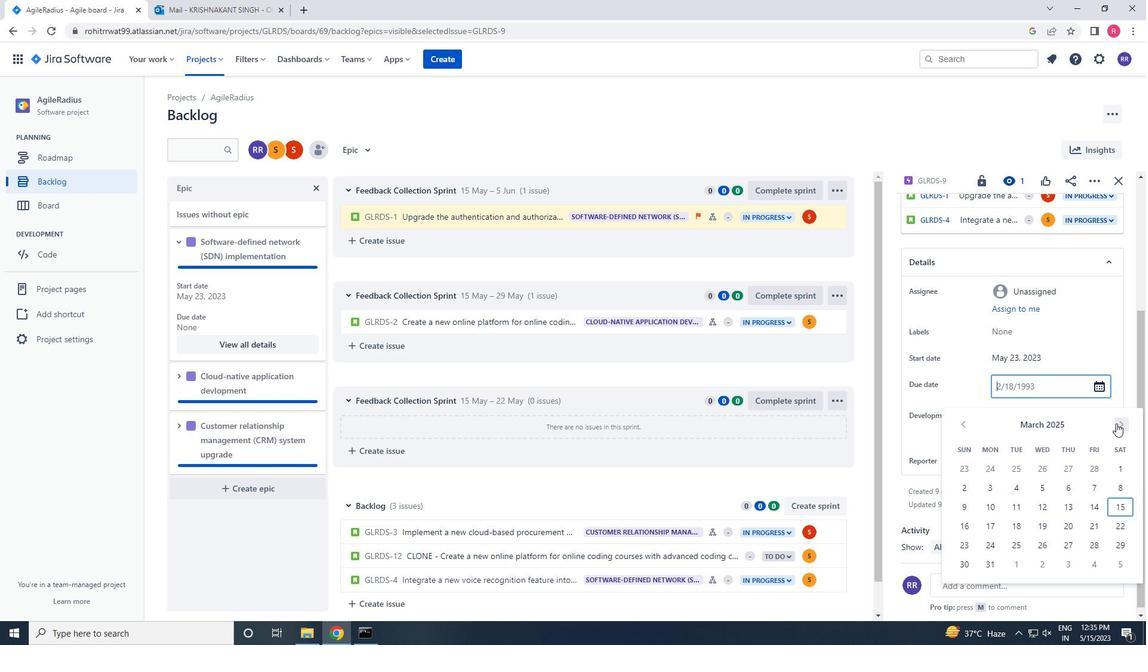 
Action: Mouse pressed left at (1116, 423)
Screenshot: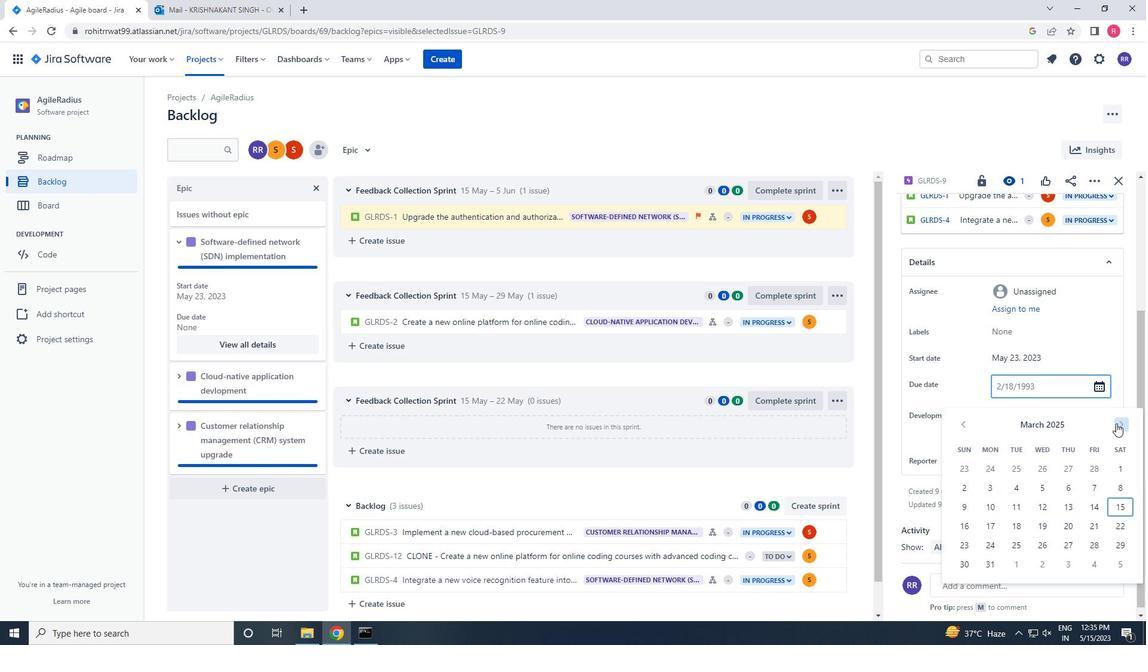 
Action: Mouse pressed left at (1116, 423)
Screenshot: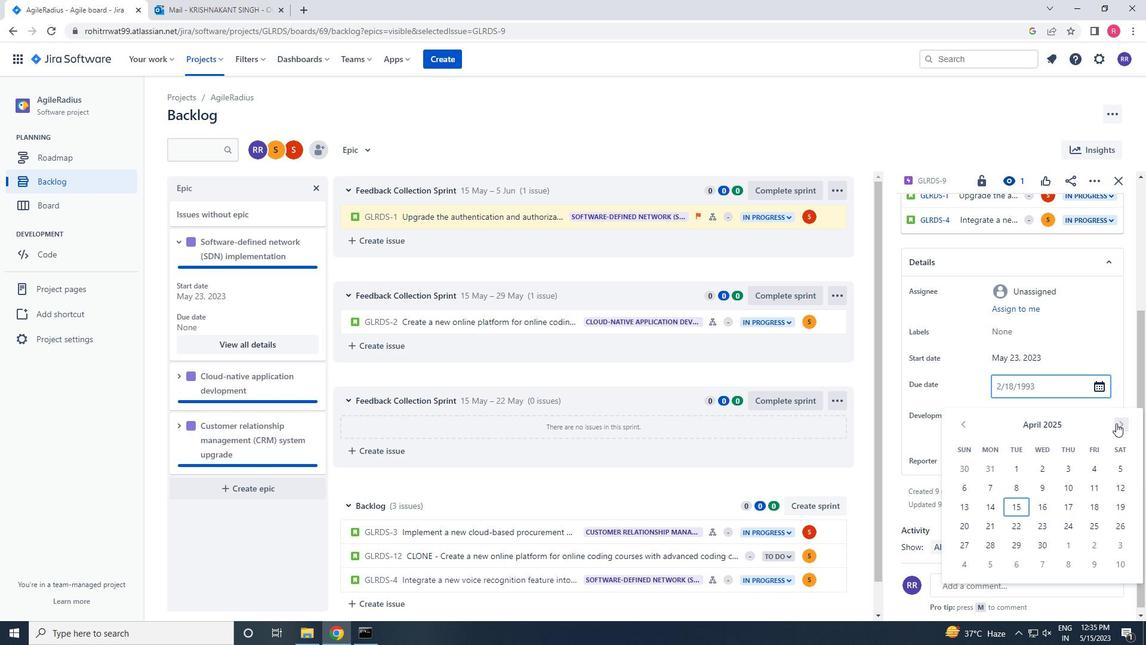 
Action: Mouse pressed left at (1116, 423)
Screenshot: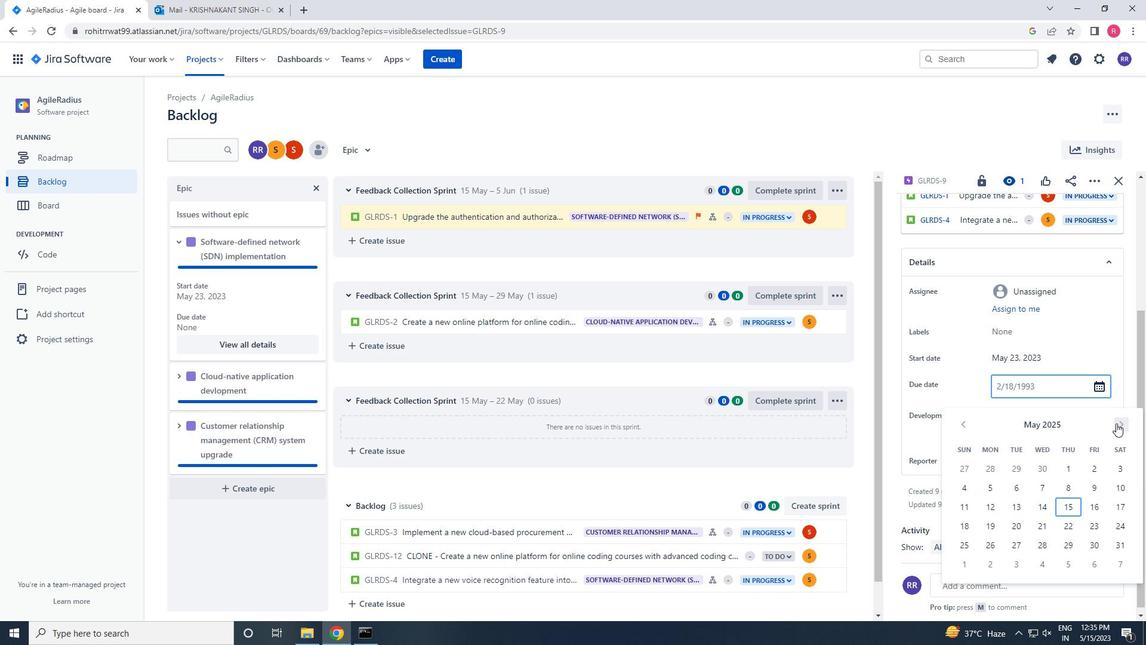 
Action: Mouse pressed left at (1116, 423)
Screenshot: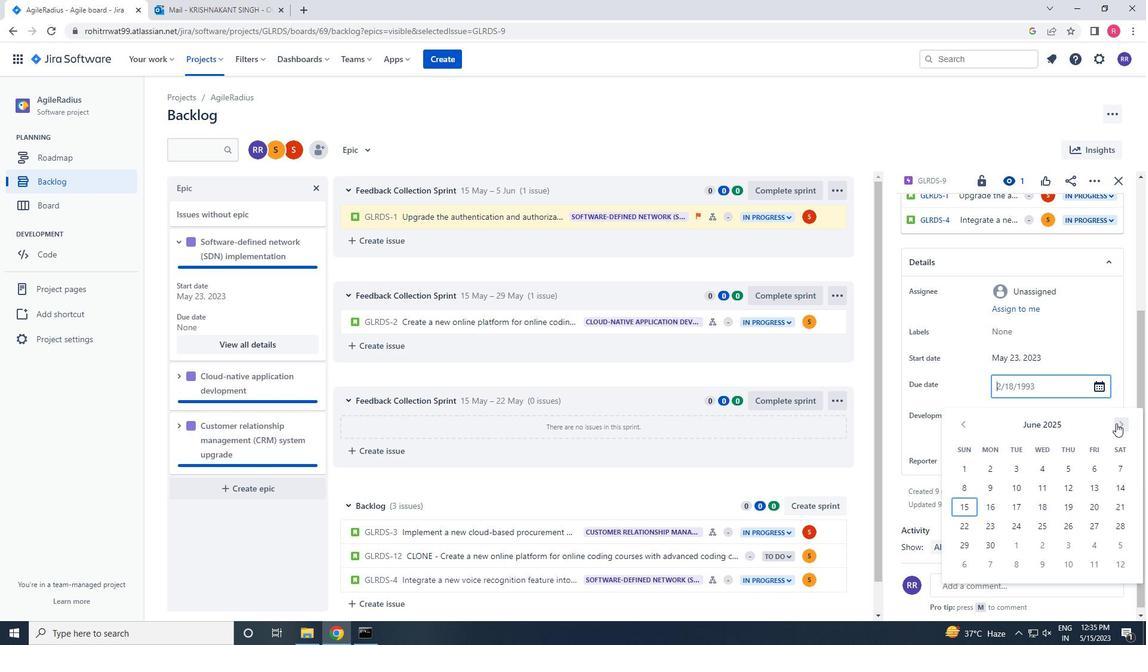 
Action: Mouse pressed left at (1116, 423)
Screenshot: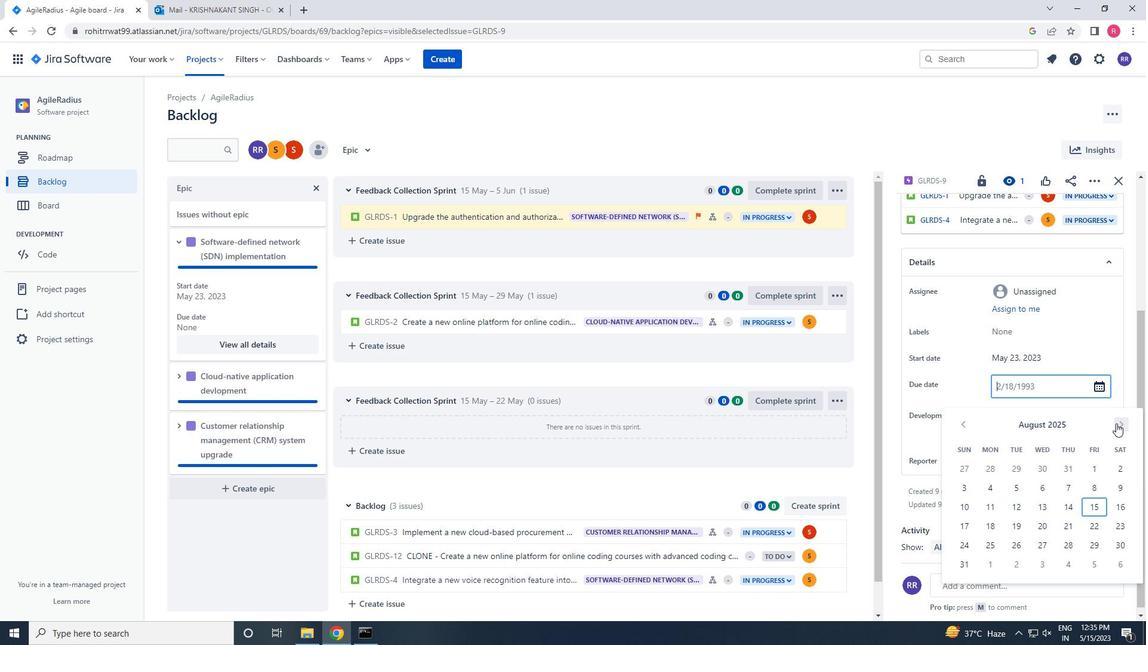 
Action: Mouse pressed left at (1116, 423)
Screenshot: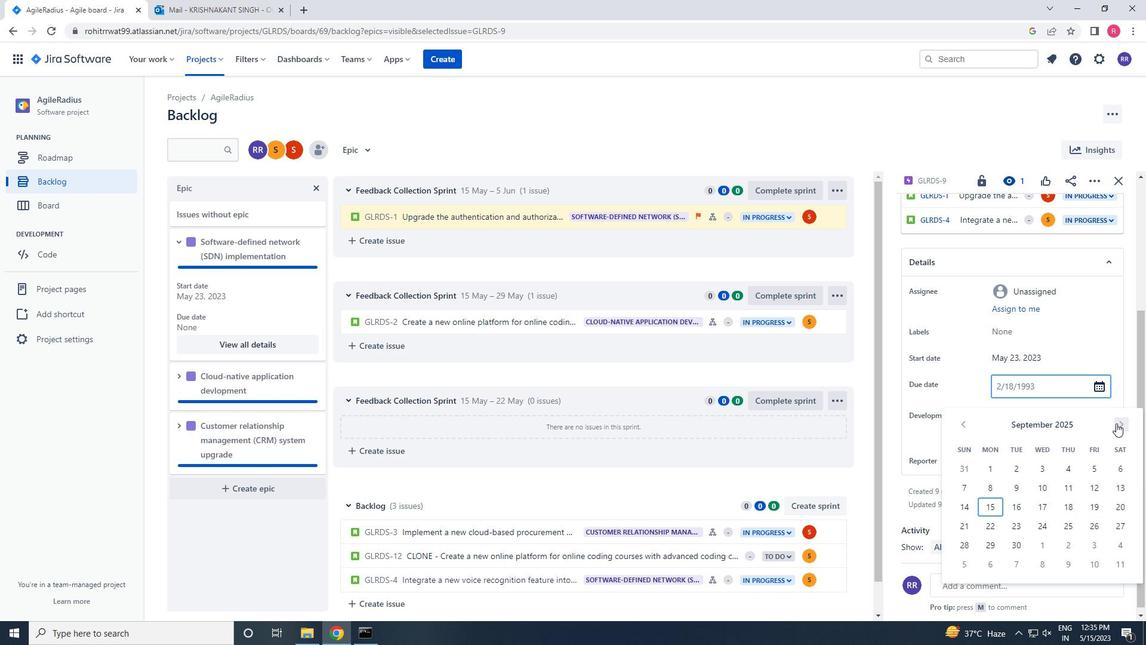 
Action: Mouse pressed left at (1116, 423)
Screenshot: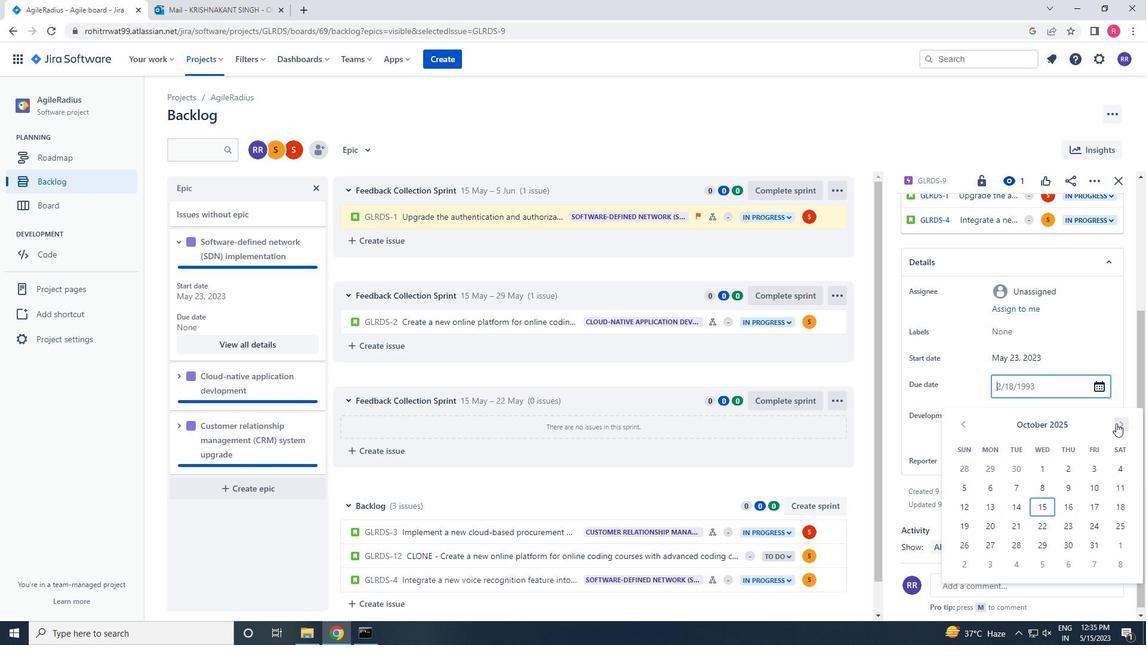 
Action: Mouse moved to (1067, 489)
Screenshot: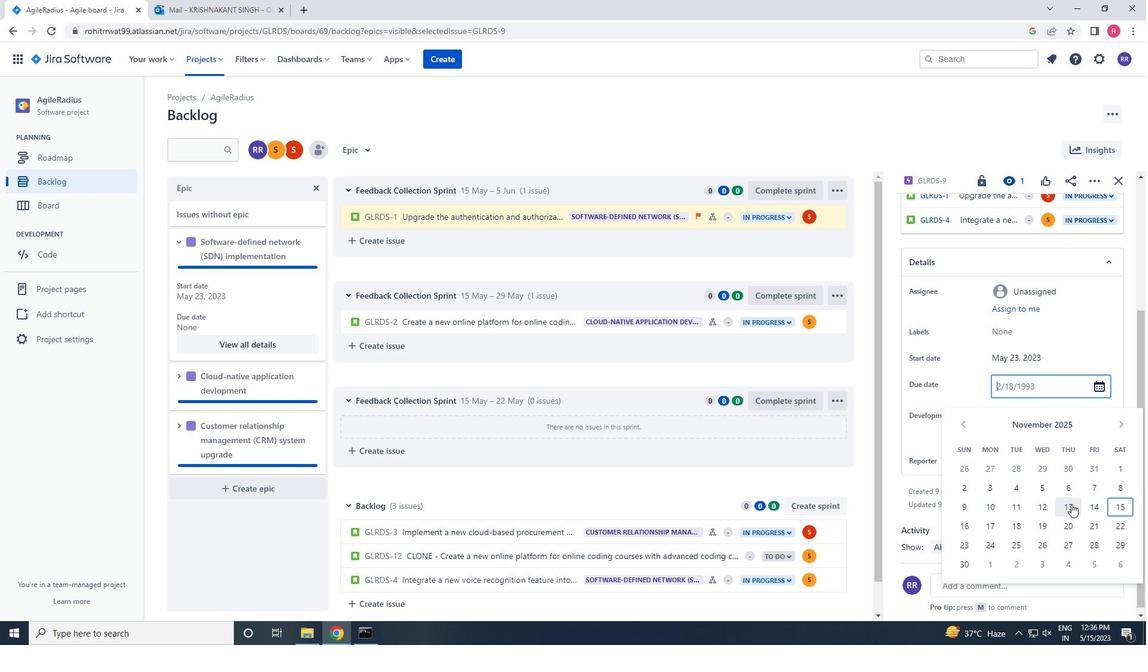 
Action: Mouse pressed left at (1067, 489)
Screenshot: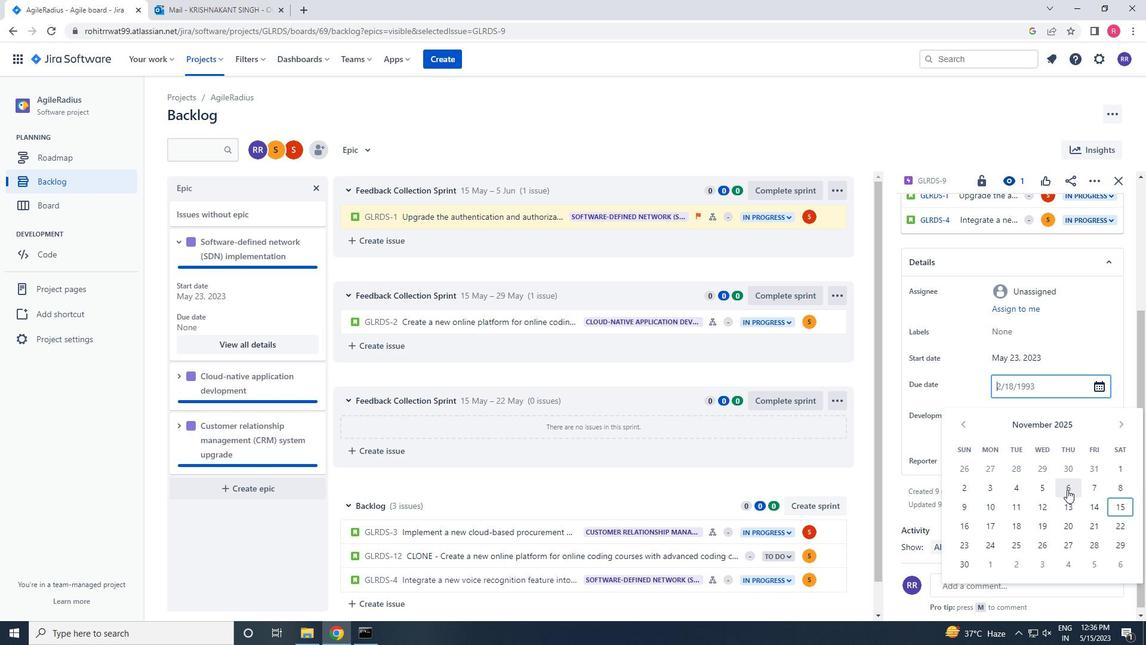 
Action: Mouse moved to (1047, 507)
Screenshot: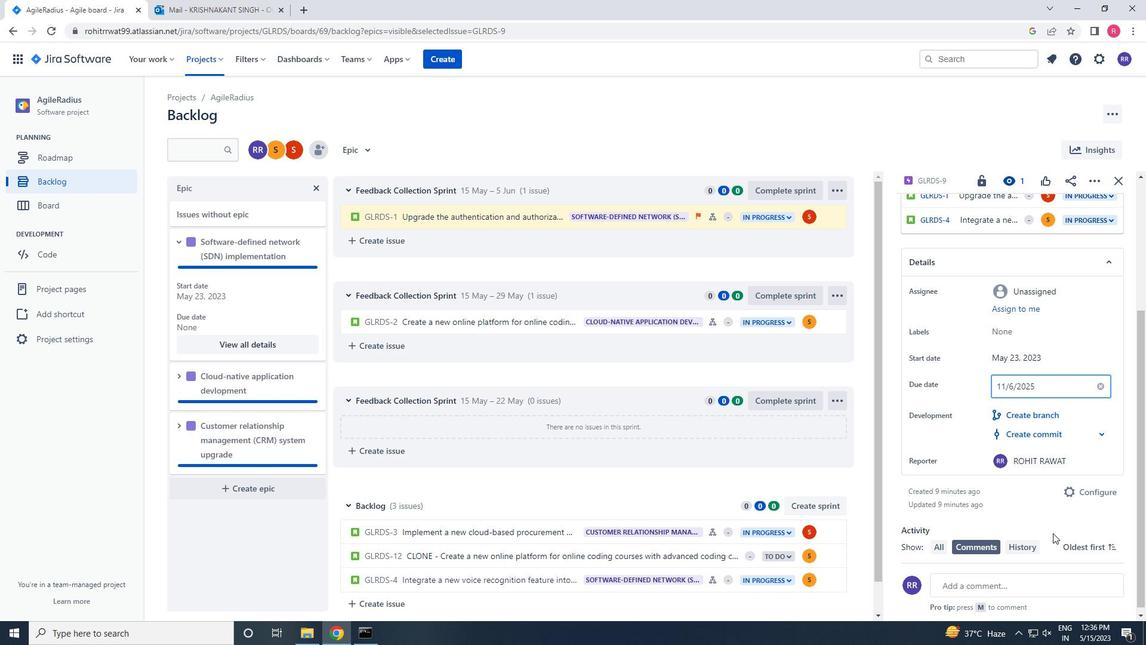 
Action: Mouse pressed left at (1047, 507)
Screenshot: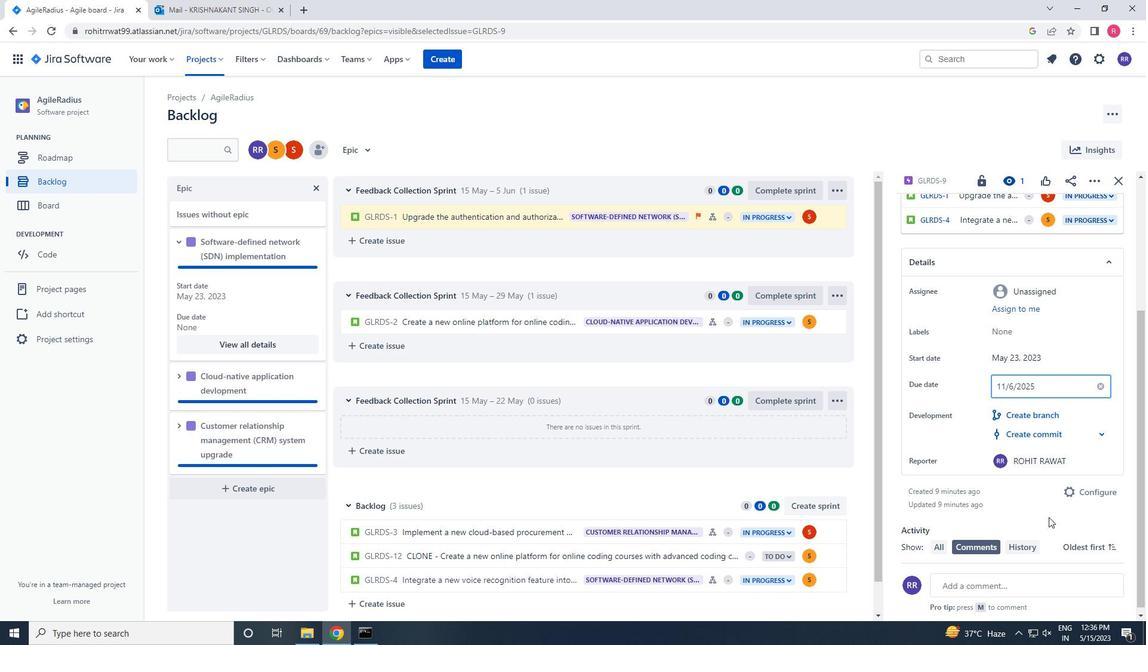 
Action: Mouse moved to (177, 373)
Screenshot: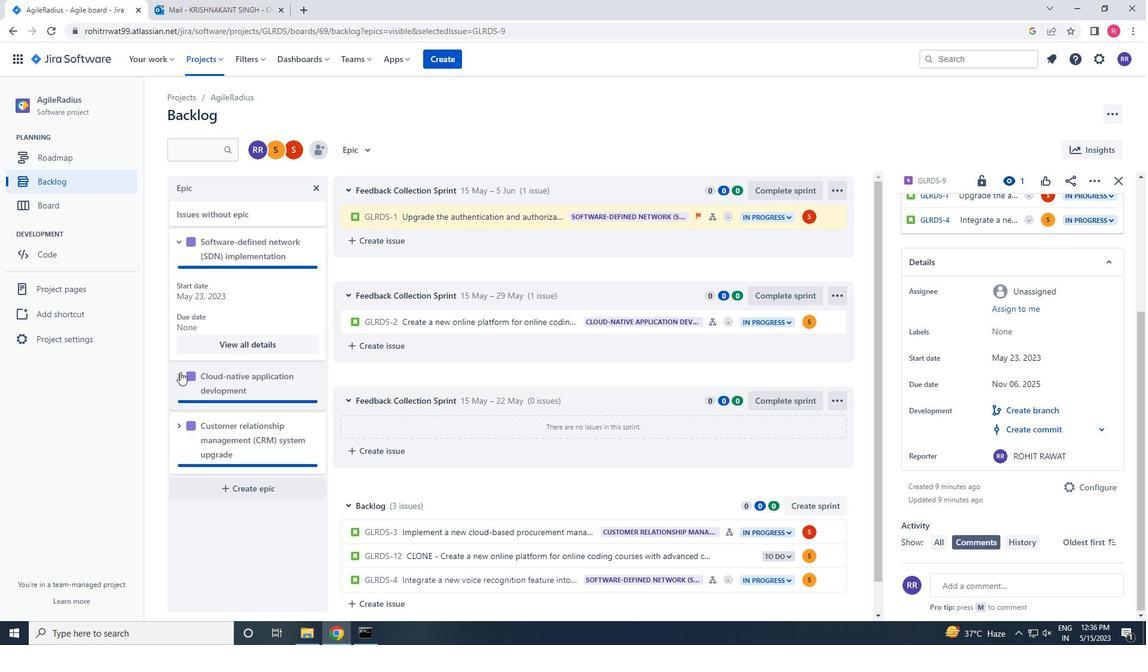 
Action: Mouse pressed left at (177, 373)
Screenshot: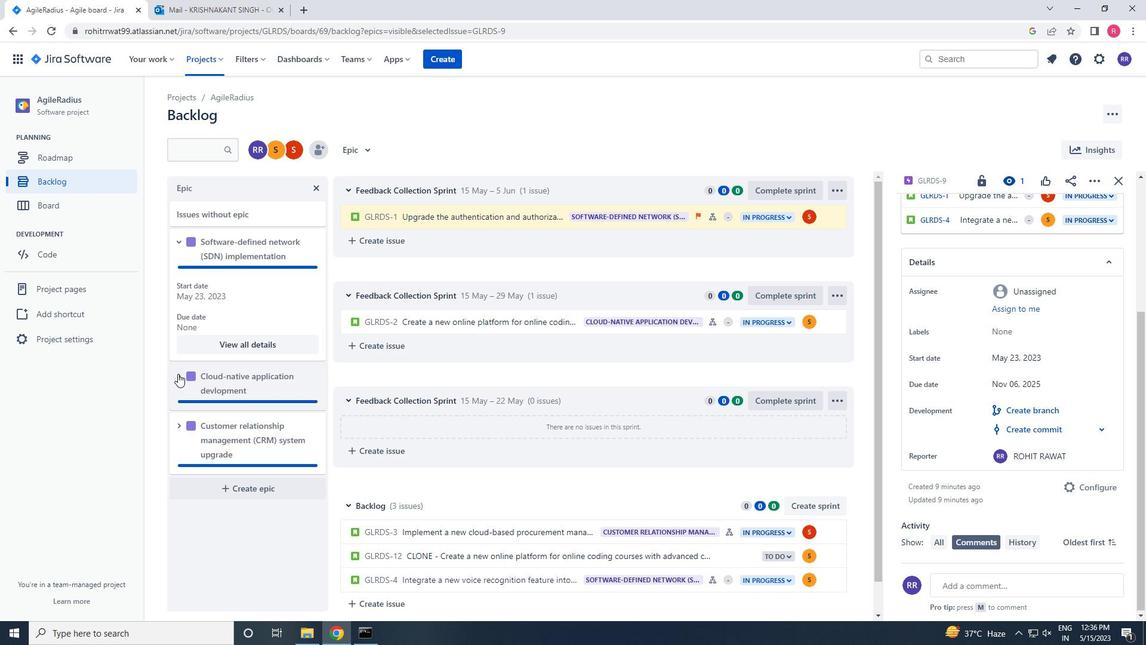 
Action: Mouse moved to (237, 486)
Screenshot: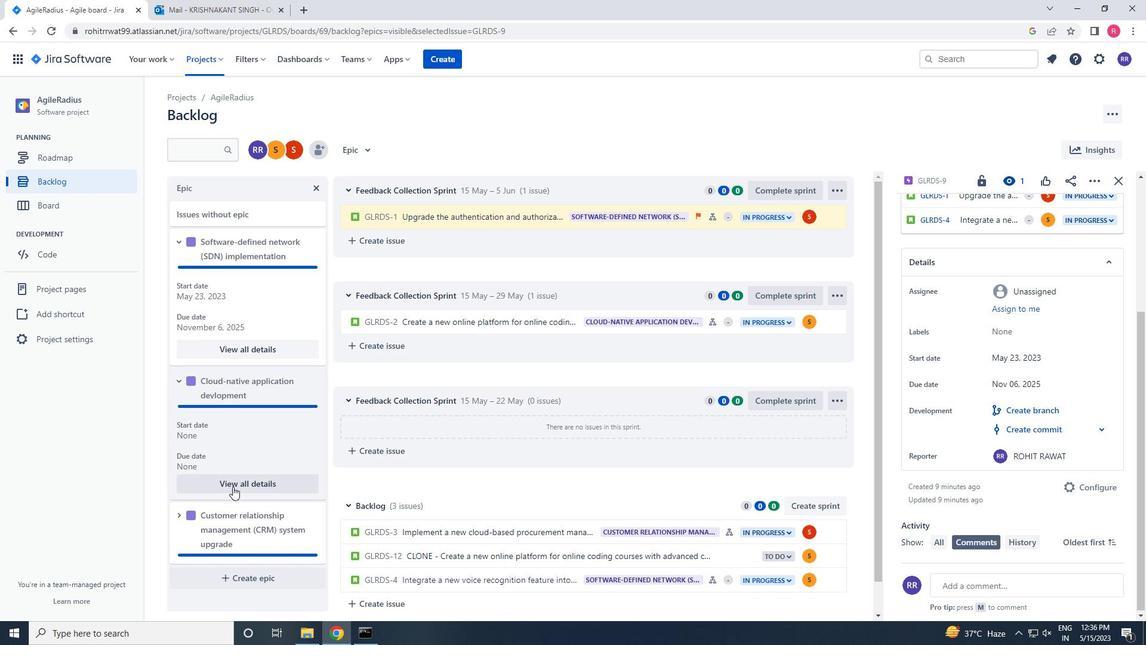 
Action: Mouse pressed left at (237, 486)
Screenshot: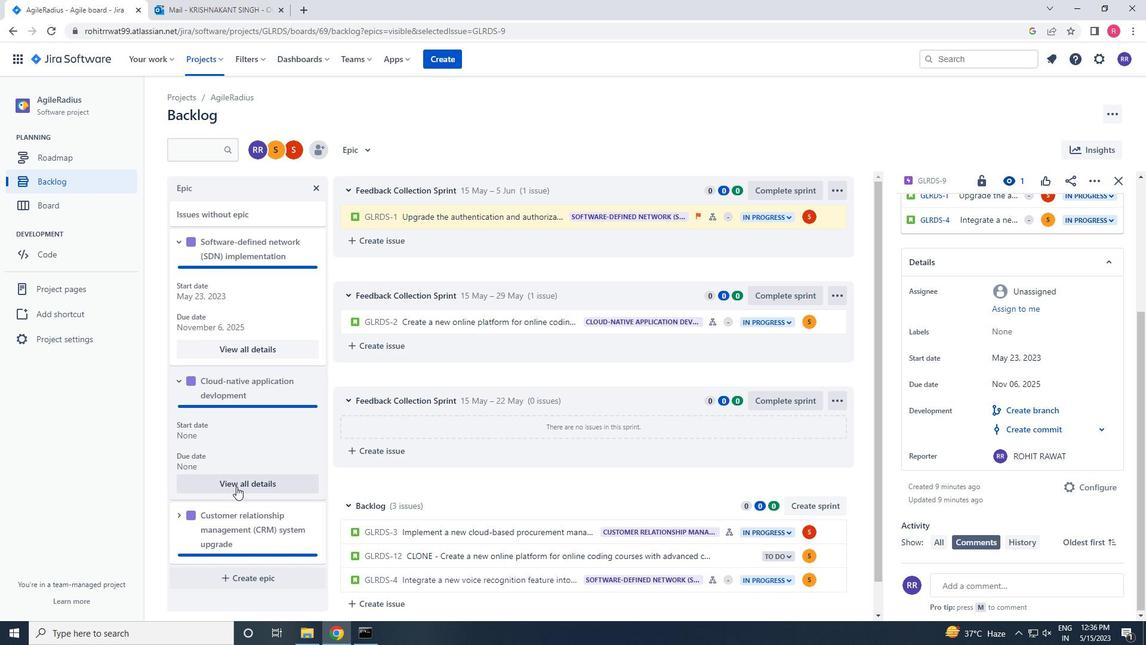 
Action: Mouse moved to (997, 528)
Screenshot: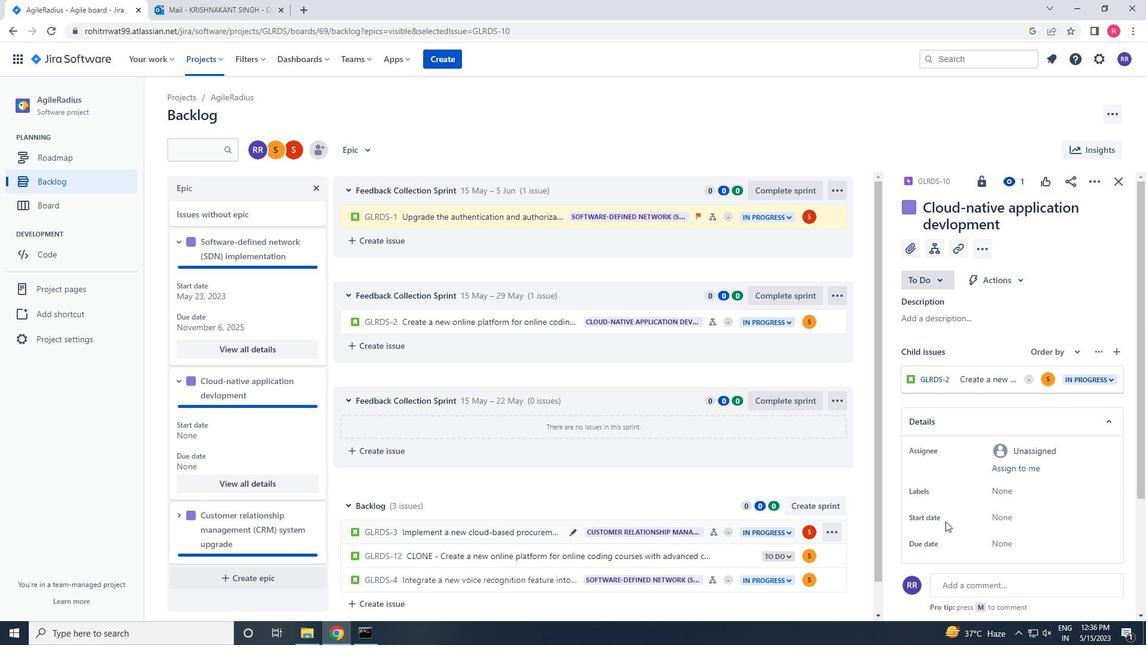 
Action: Mouse scrolled (997, 527) with delta (0, 0)
Screenshot: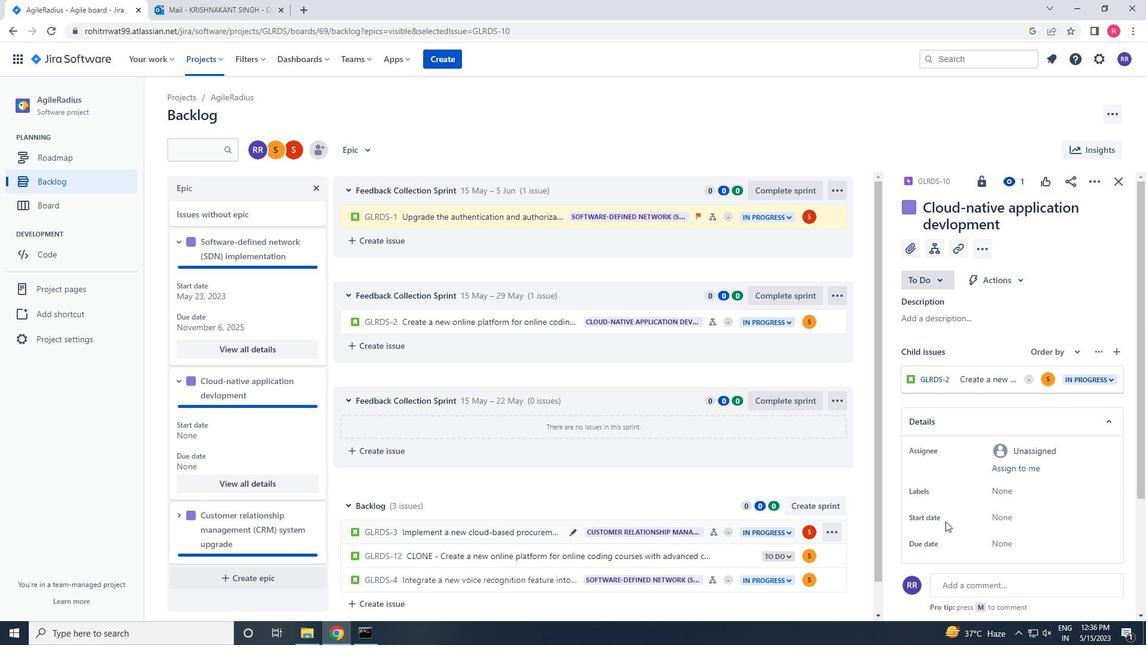 
Action: Mouse moved to (1013, 530)
Screenshot: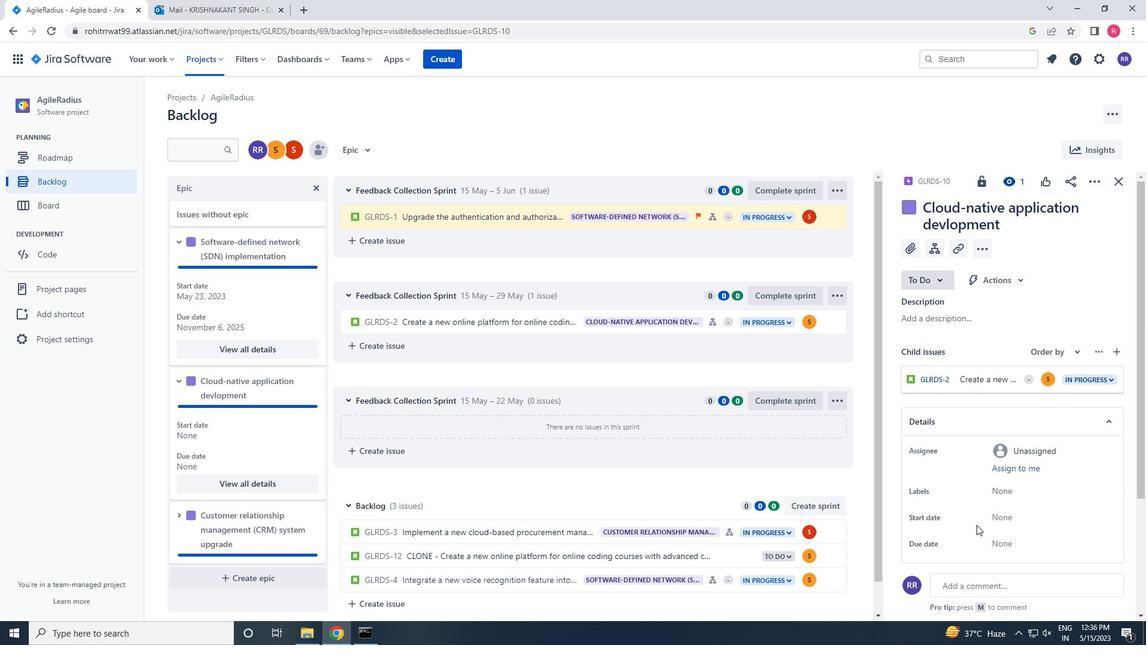 
Action: Mouse scrolled (1013, 529) with delta (0, 0)
Screenshot: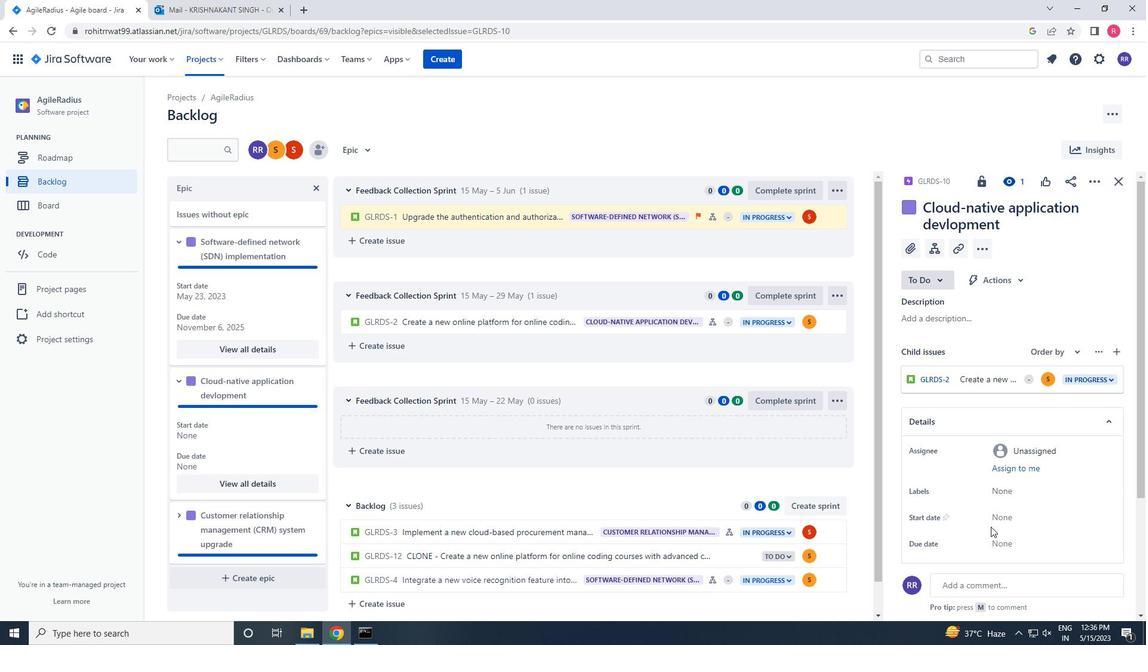 
Action: Mouse moved to (1018, 397)
Screenshot: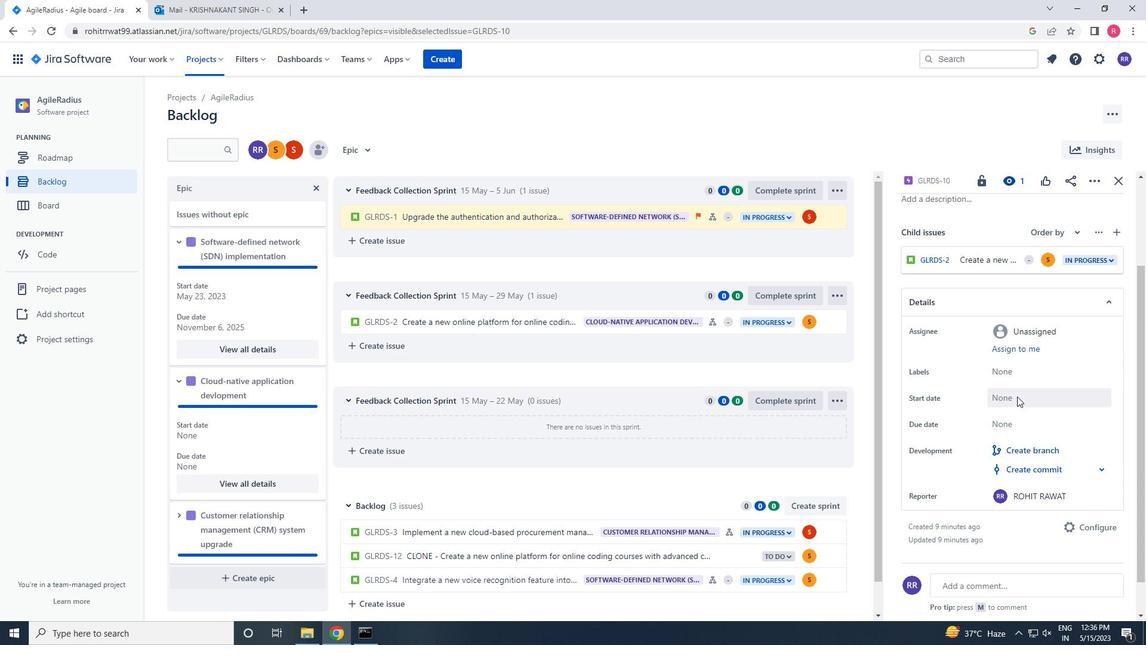 
Action: Mouse pressed left at (1018, 397)
Screenshot: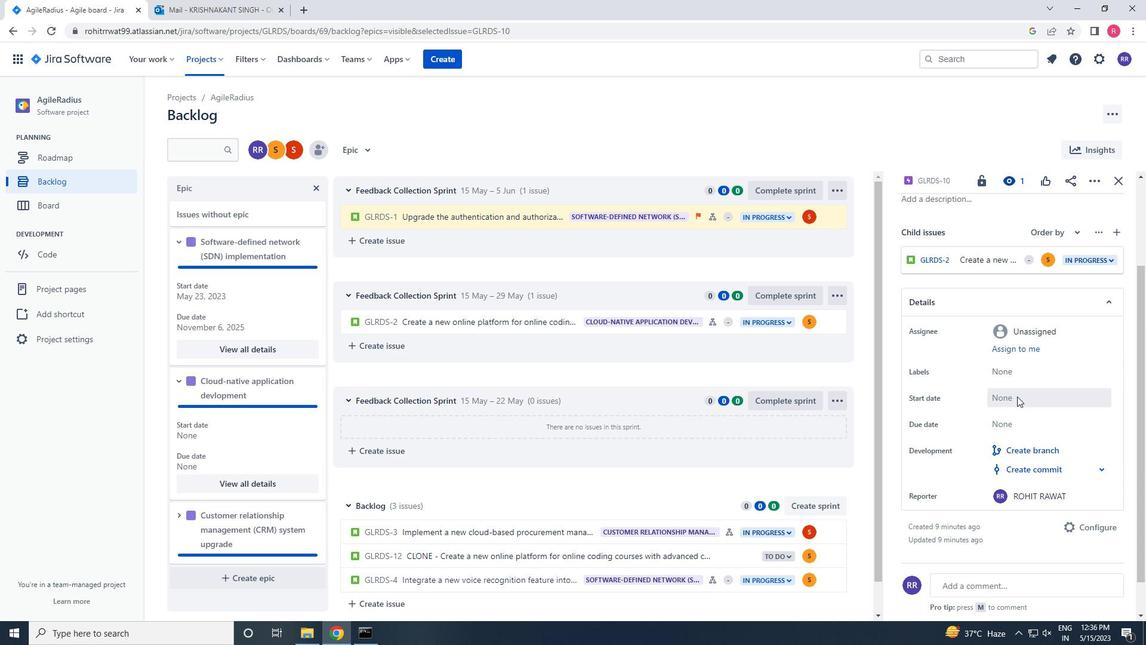 
Action: Mouse moved to (1122, 433)
Screenshot: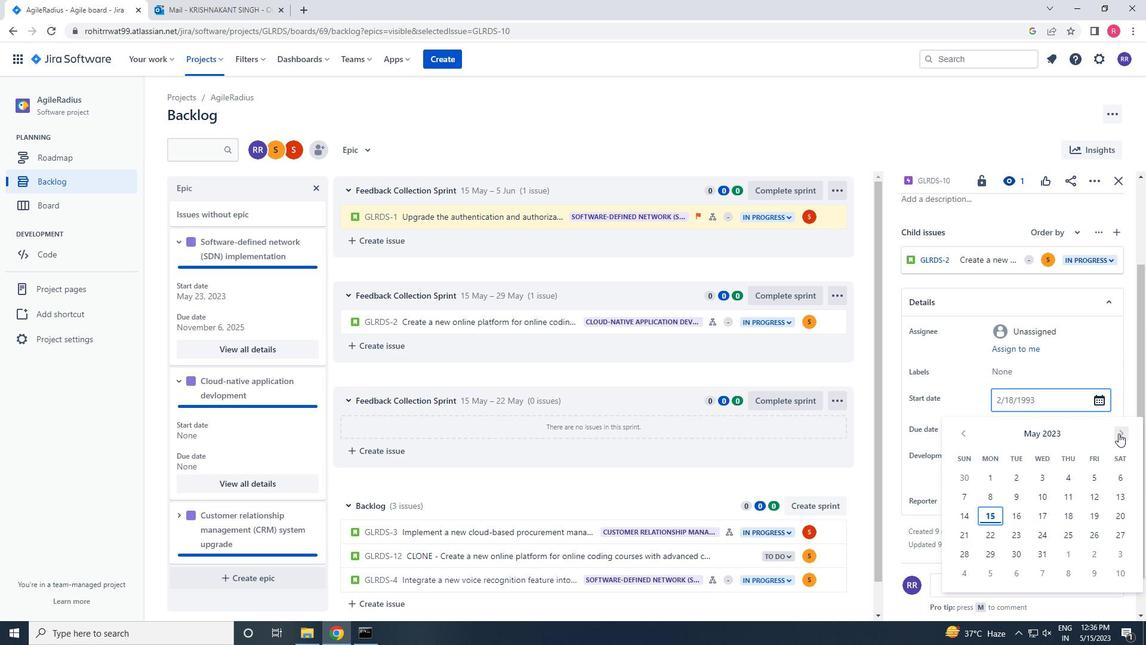 
Action: Mouse pressed left at (1122, 433)
Screenshot: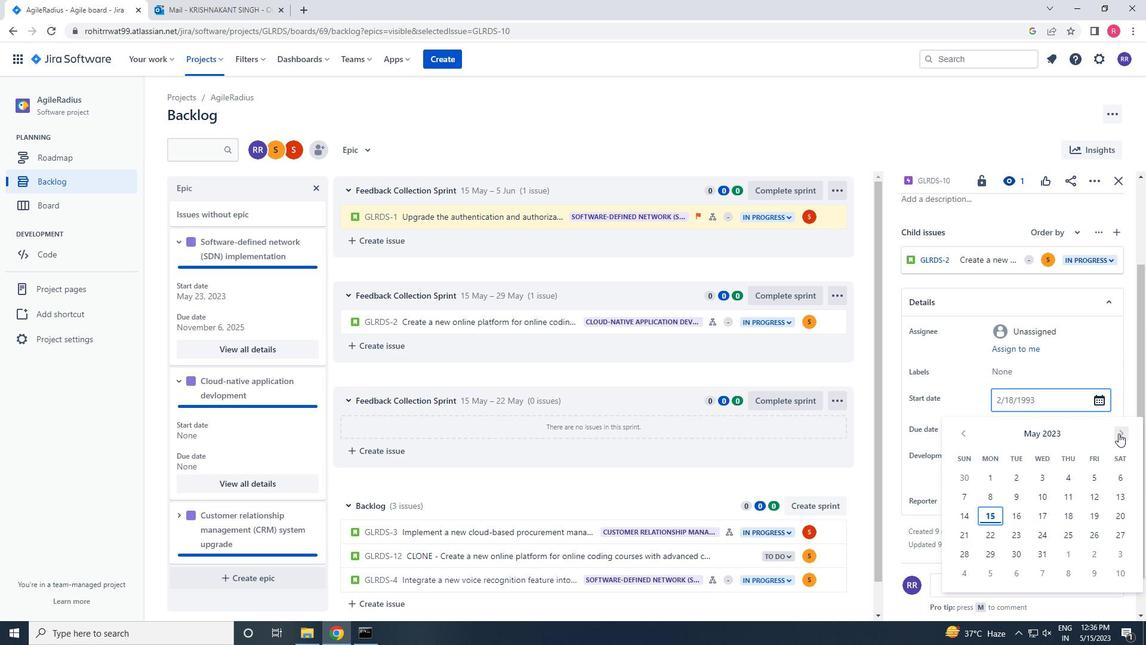 
Action: Mouse pressed left at (1122, 433)
Screenshot: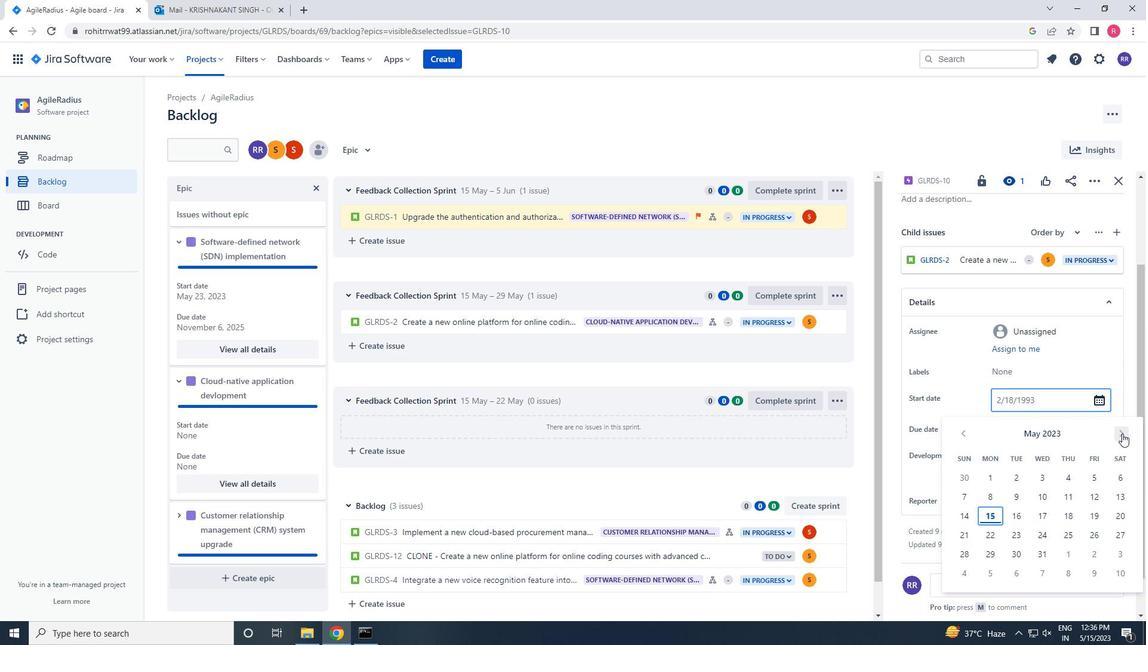 
Action: Mouse moved to (1123, 434)
Screenshot: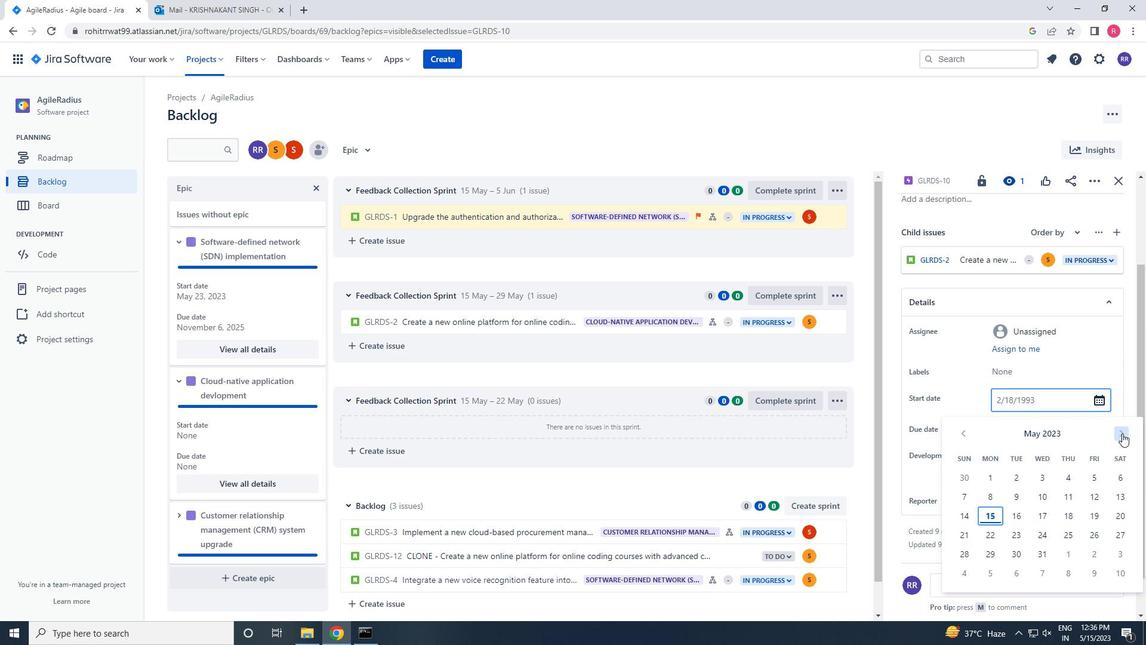 
Action: Mouse pressed left at (1123, 434)
Screenshot: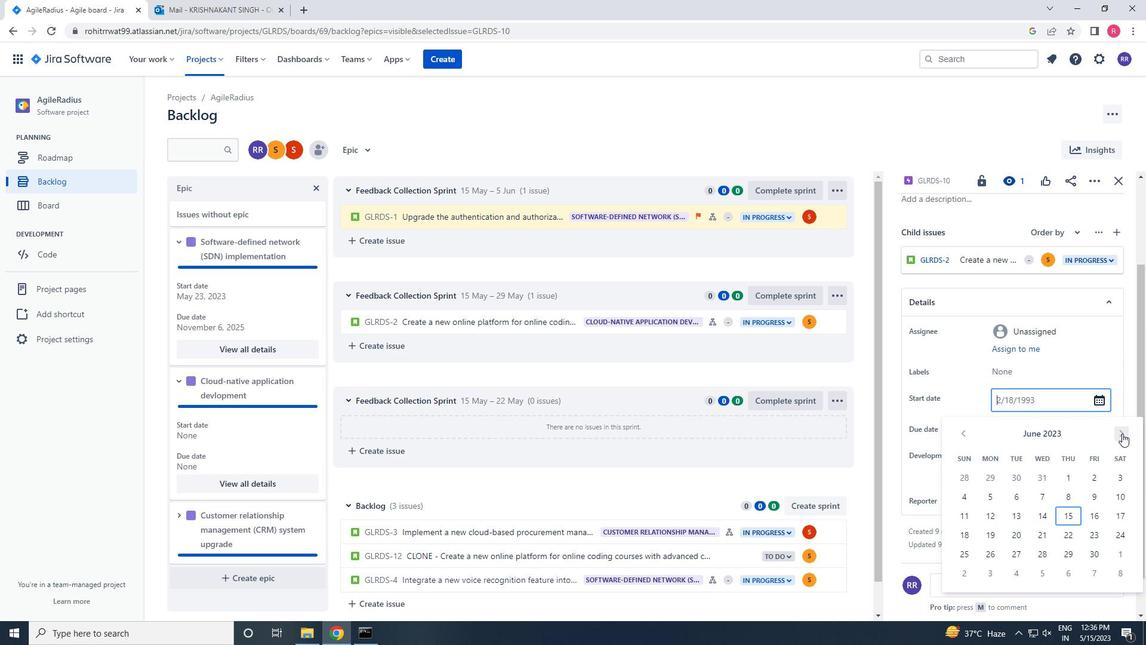 
Action: Mouse pressed left at (1123, 434)
Screenshot: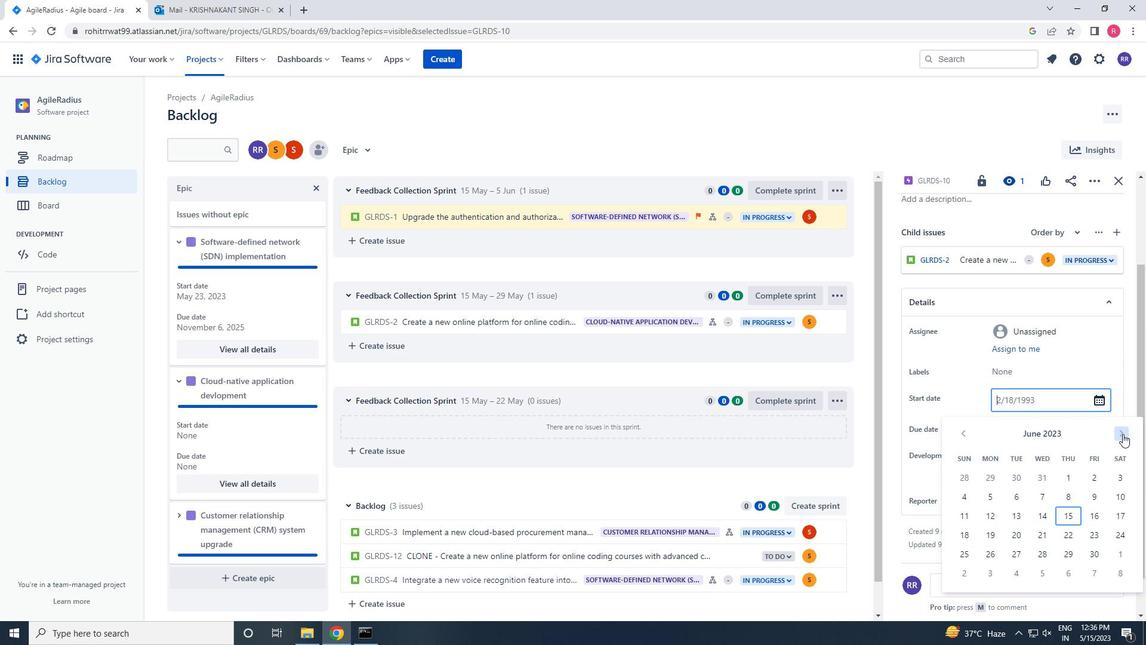 
Action: Mouse pressed left at (1123, 434)
Screenshot: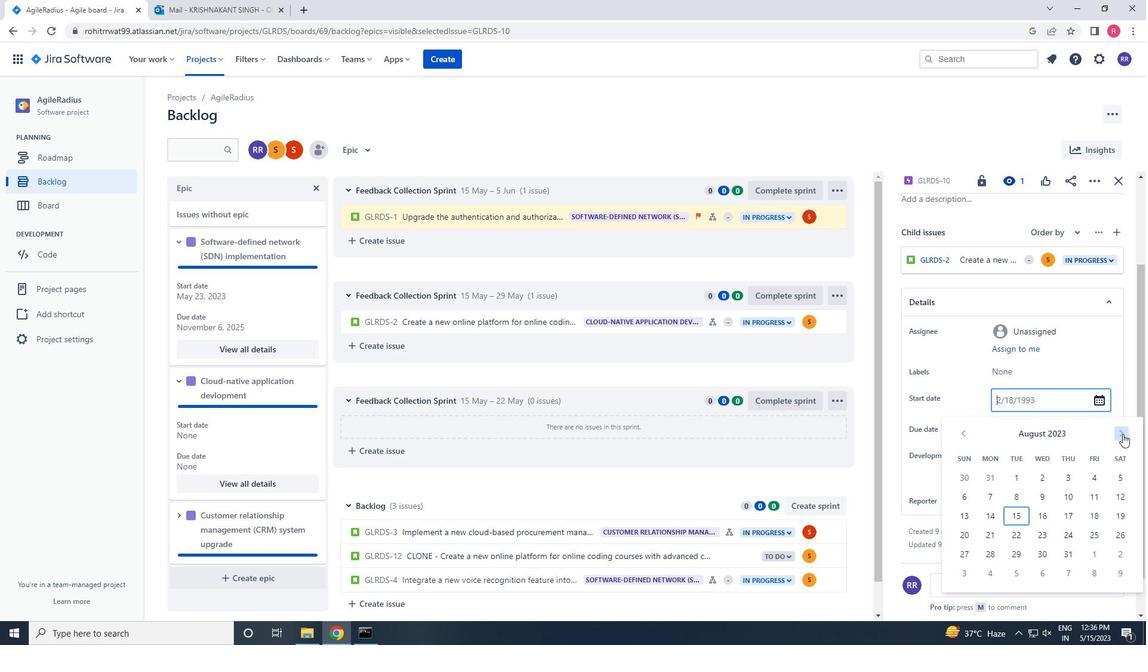 
Action: Mouse pressed left at (1123, 434)
Screenshot: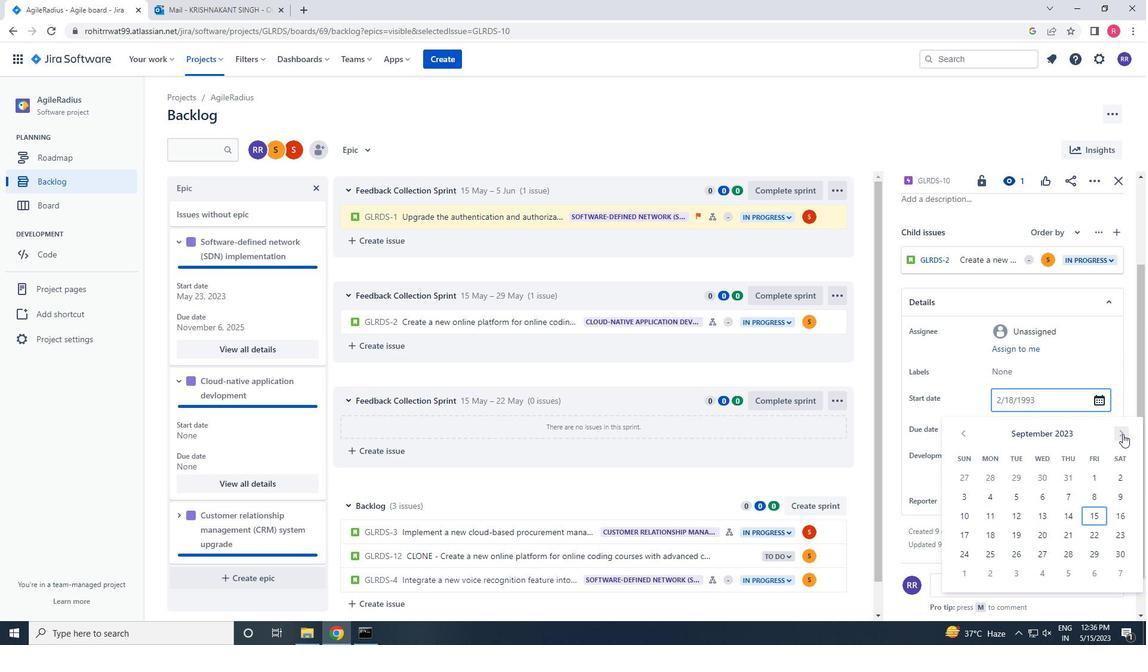 
Action: Mouse pressed left at (1123, 434)
Screenshot: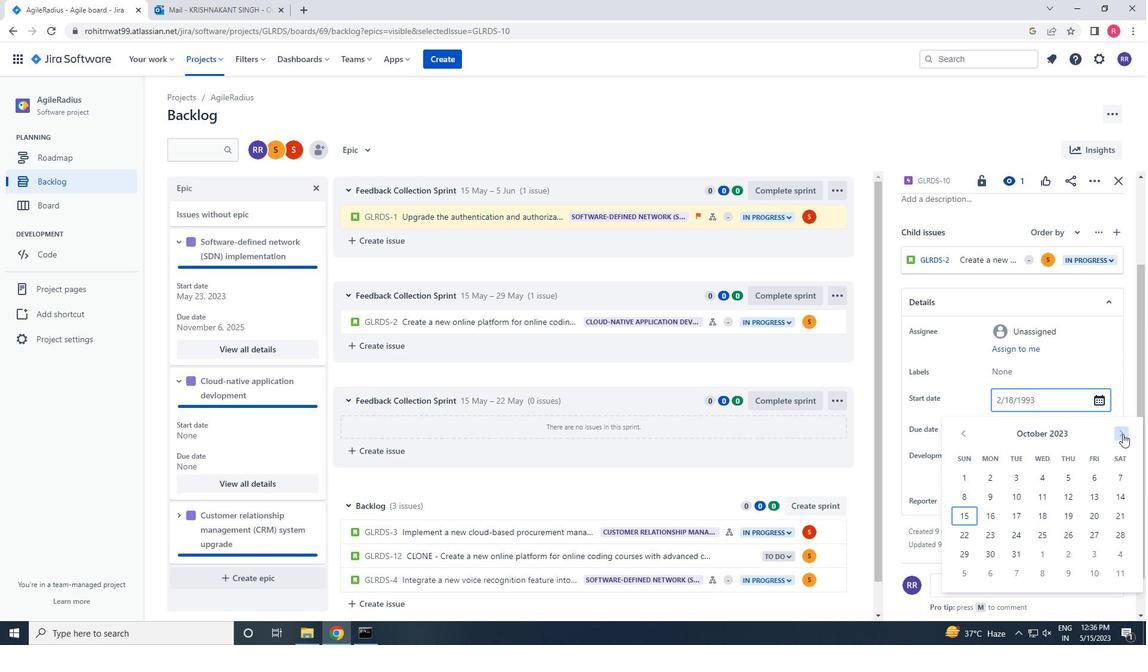 
Action: Mouse pressed left at (1123, 434)
Screenshot: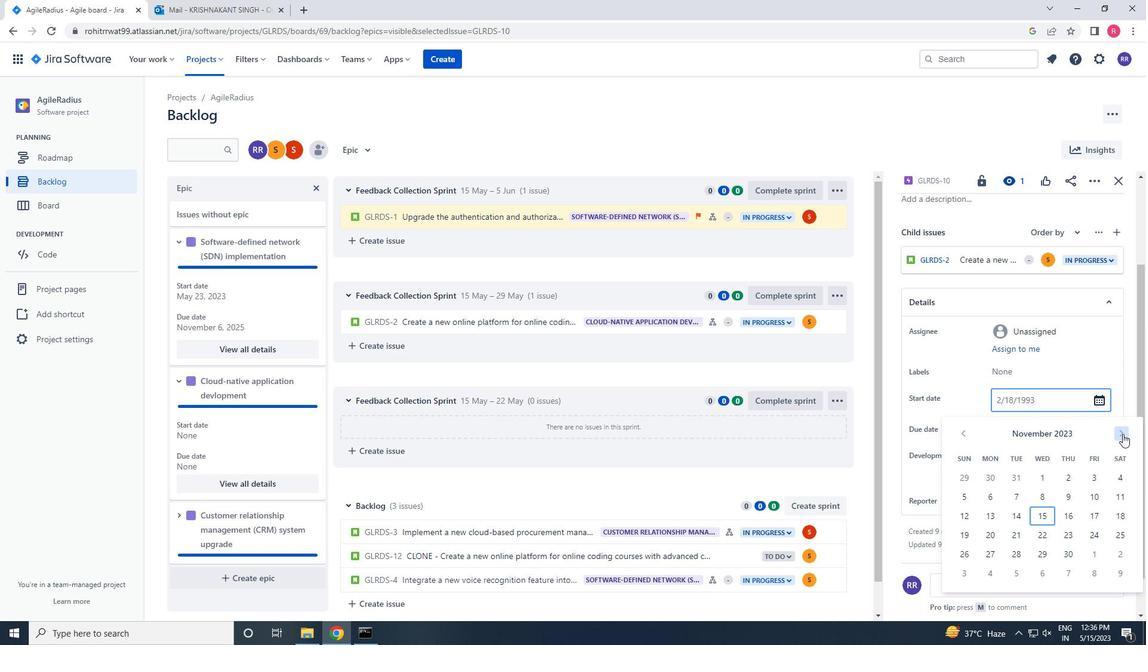 
Action: Mouse pressed left at (1123, 434)
Screenshot: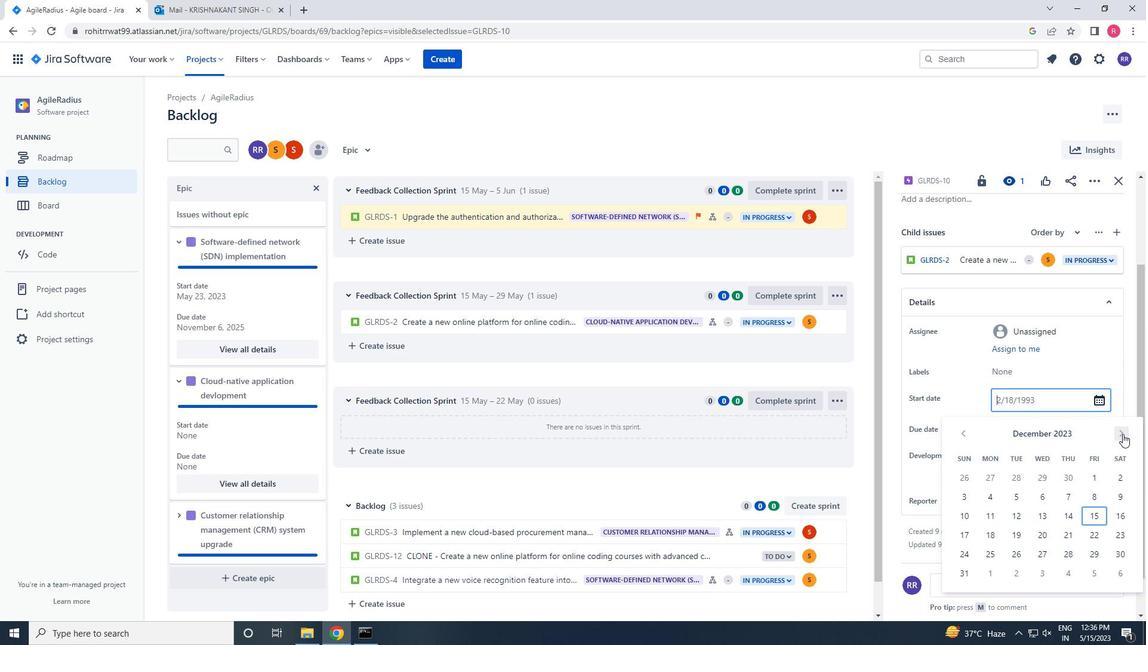 
Action: Mouse pressed left at (1123, 434)
Screenshot: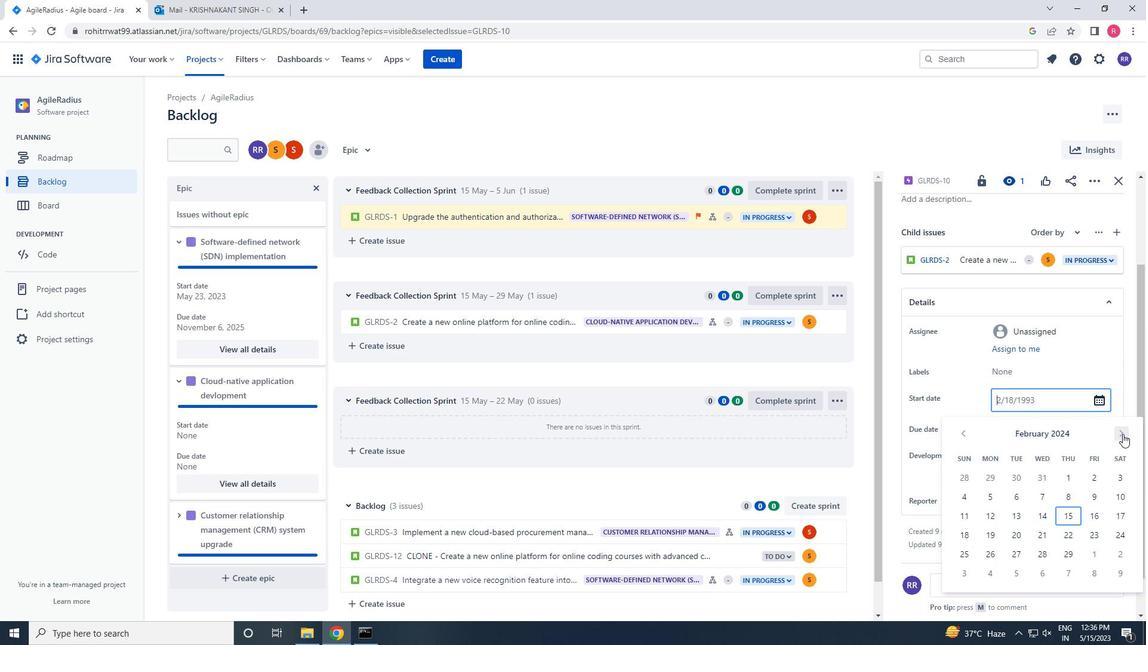 
Action: Mouse pressed left at (1123, 434)
Screenshot: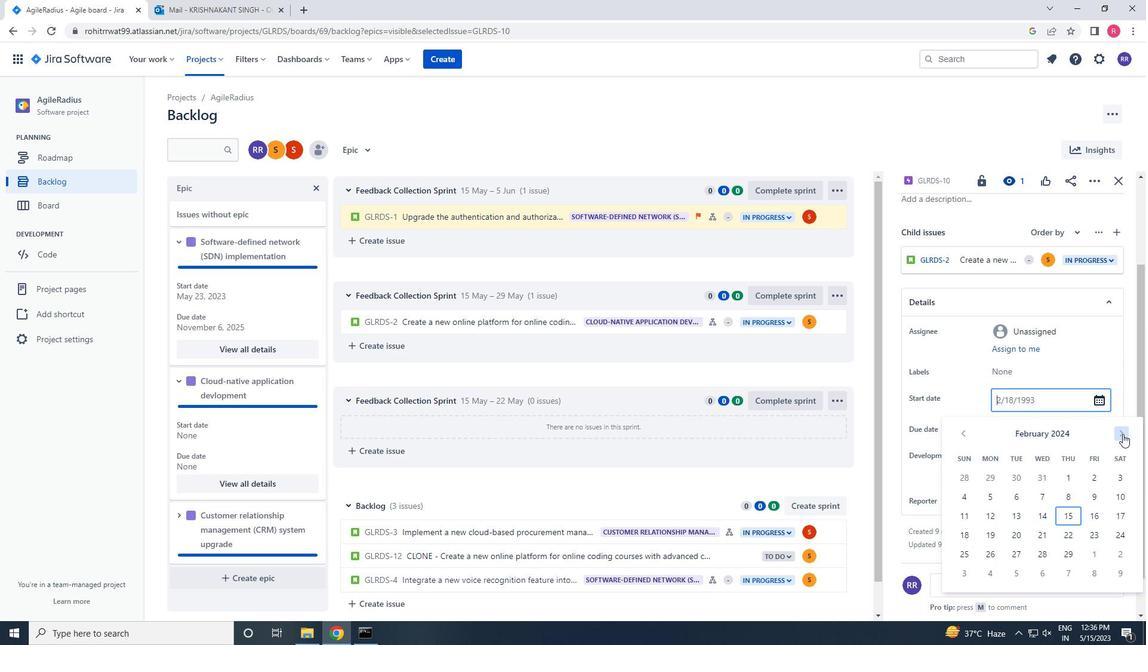 
Action: Mouse pressed left at (1123, 434)
Screenshot: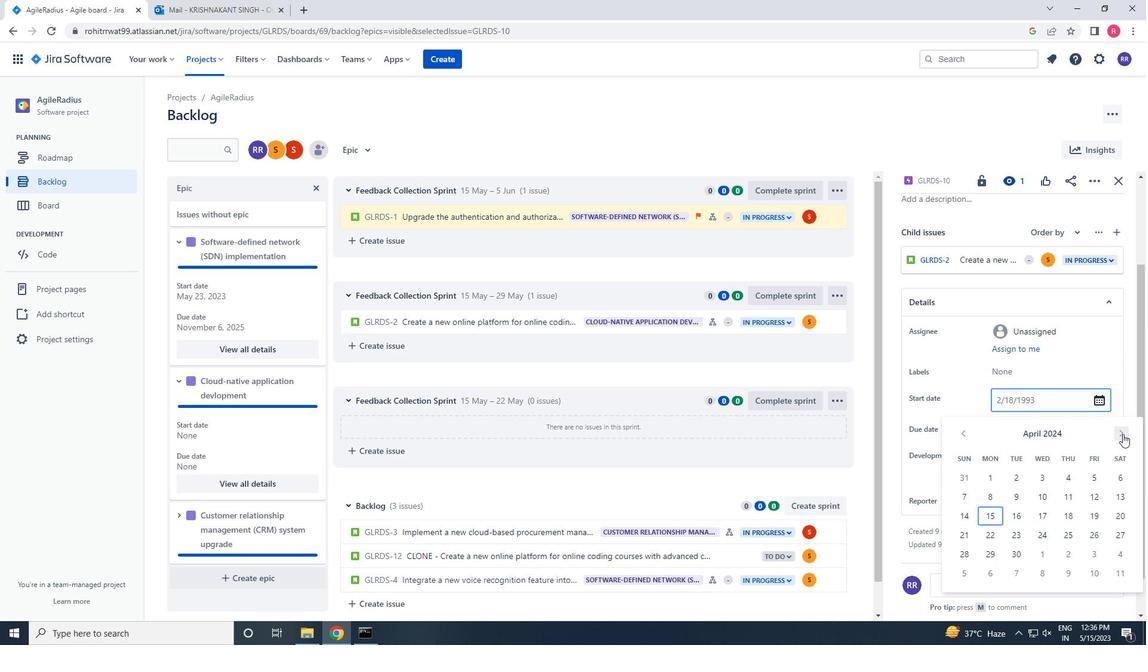 
Action: Mouse pressed left at (1123, 434)
Screenshot: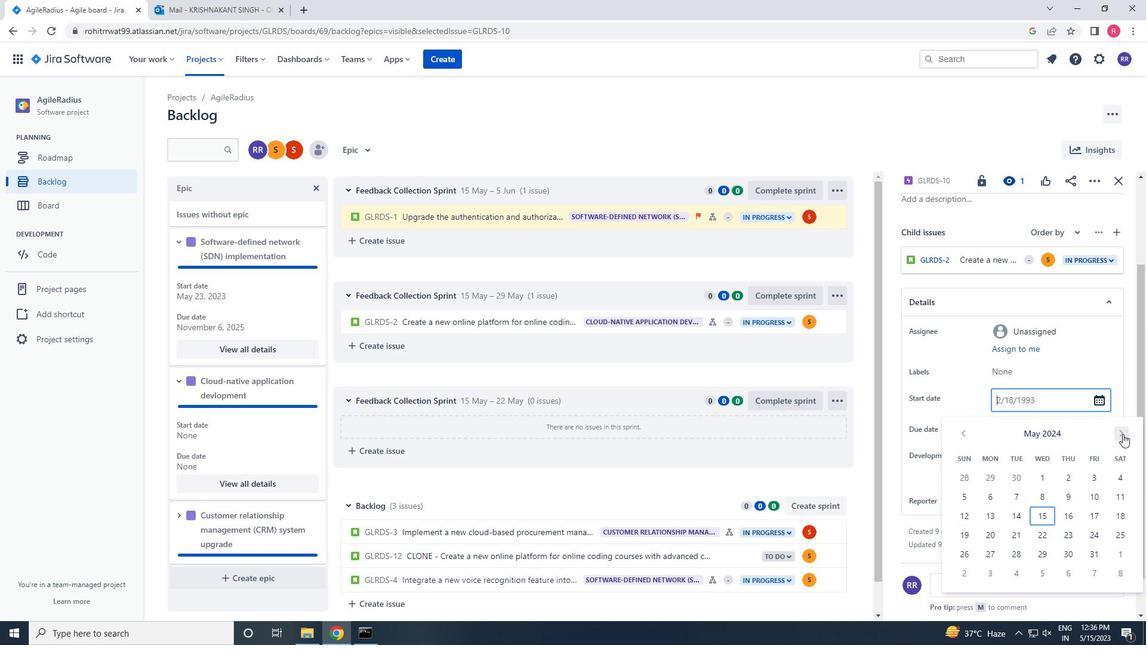 
Action: Mouse moved to (1121, 541)
Screenshot: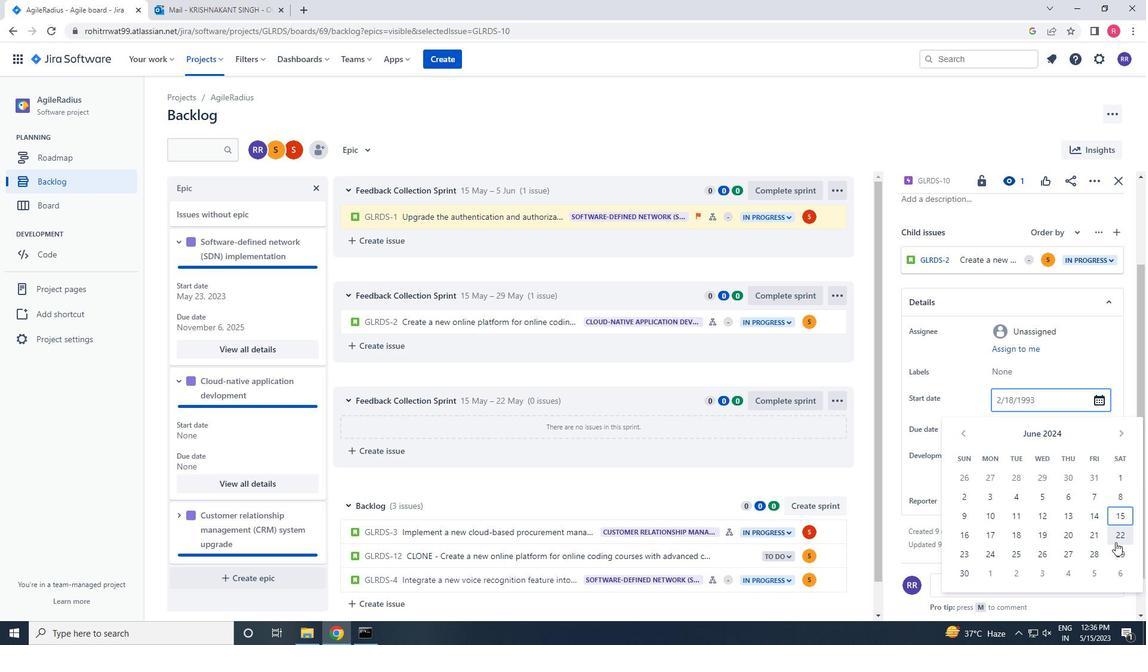 
Action: Mouse pressed left at (1121, 541)
Screenshot: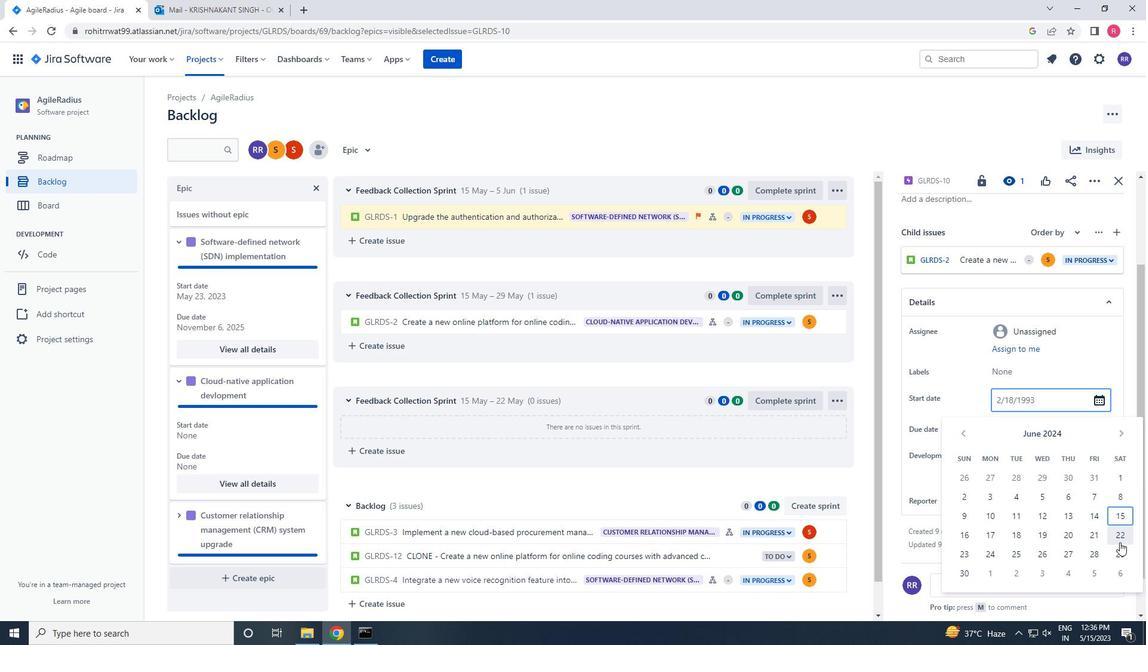 
Action: Mouse moved to (1015, 428)
Screenshot: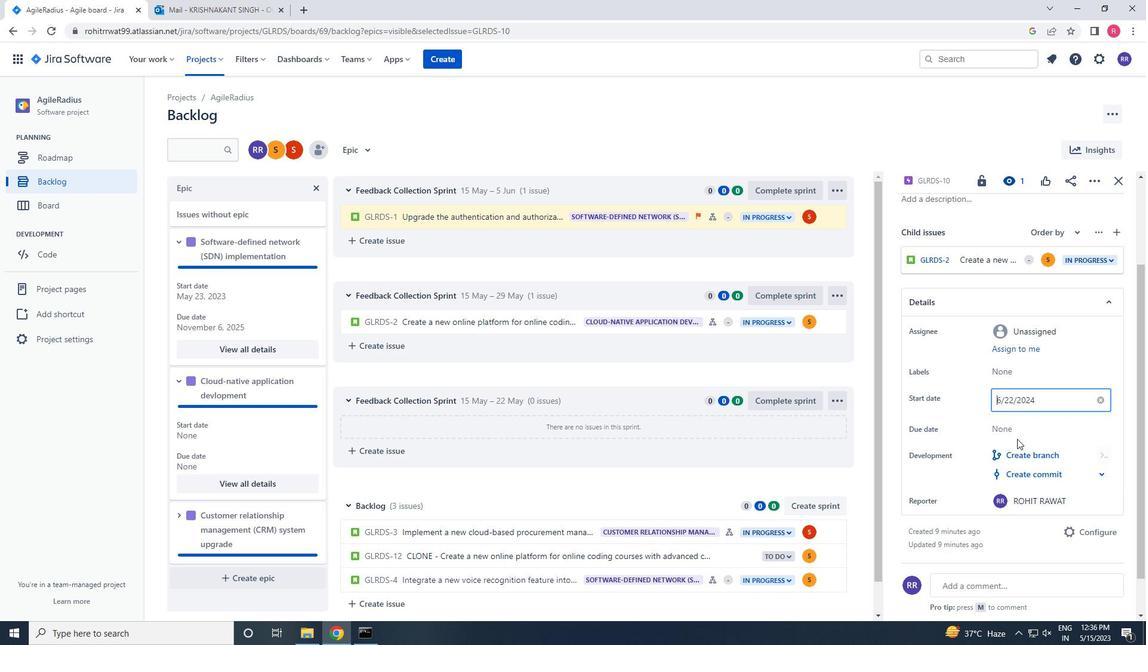 
Action: Mouse pressed left at (1015, 428)
Screenshot: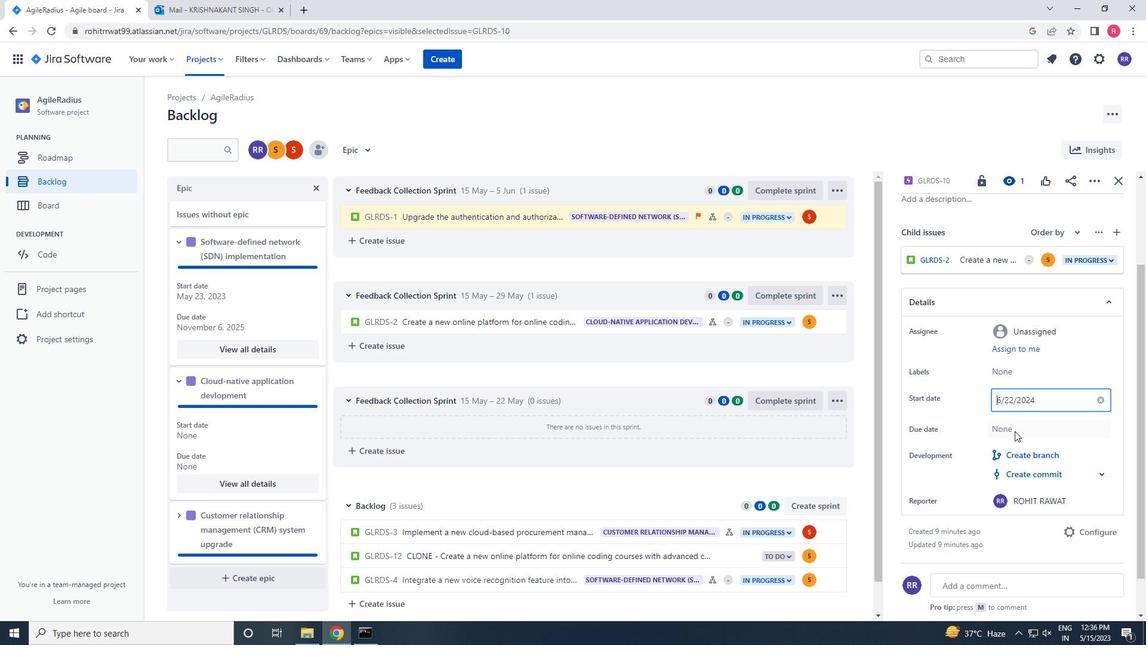 
Action: Mouse moved to (1121, 258)
Screenshot: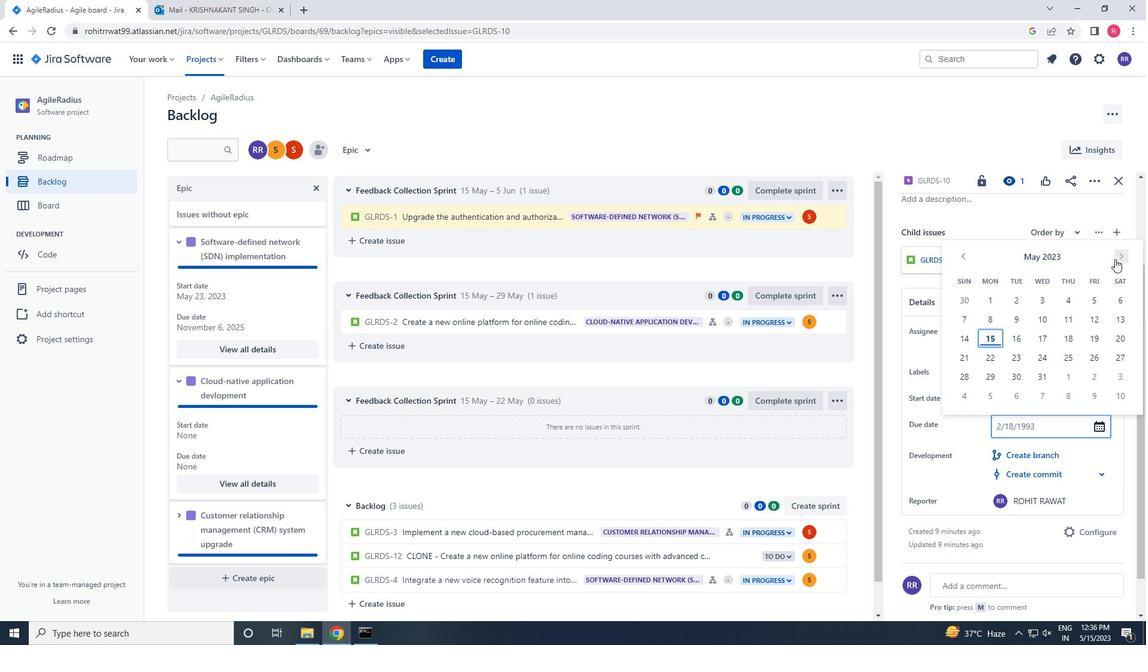 
Action: Mouse pressed left at (1121, 258)
Screenshot: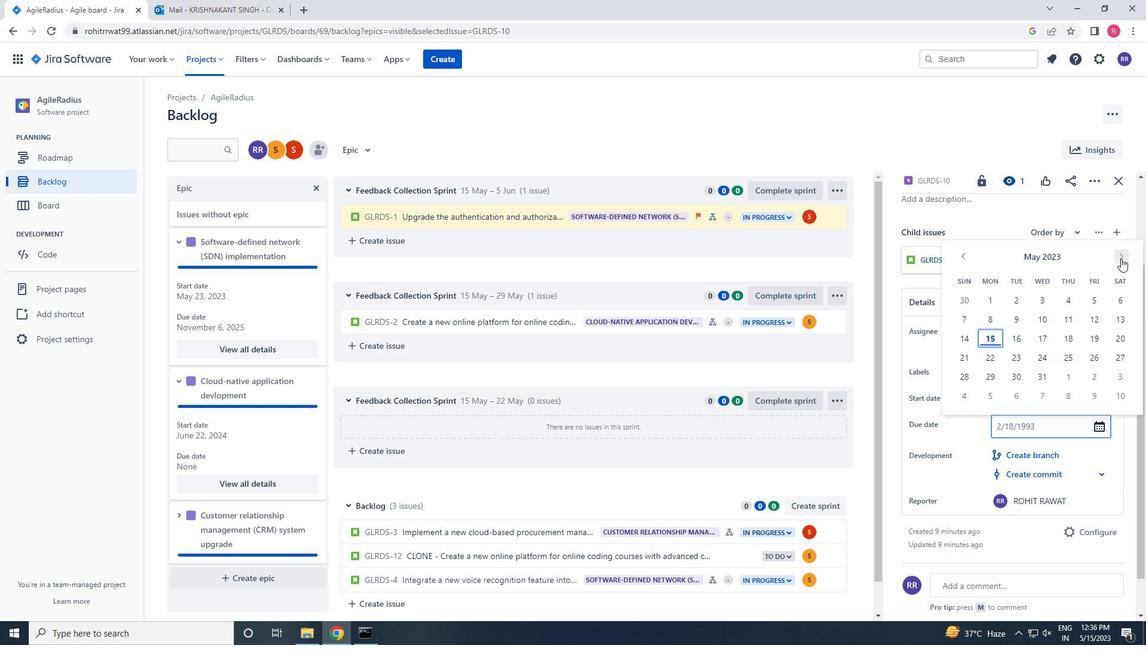 
Action: Mouse pressed left at (1121, 258)
Screenshot: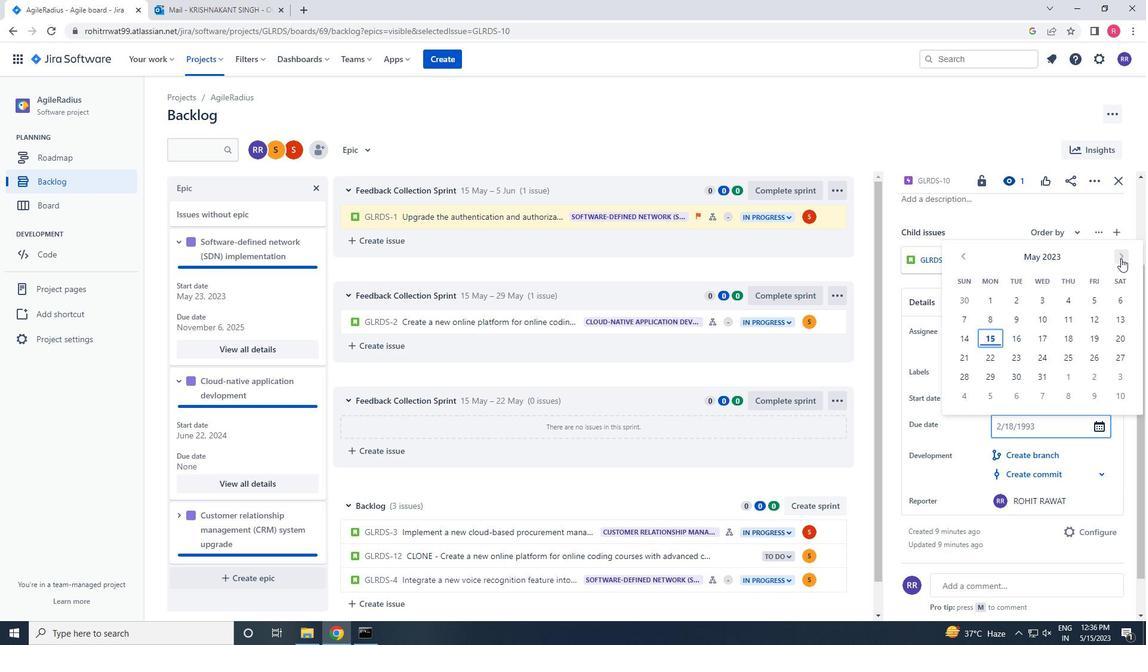 
Action: Mouse pressed left at (1121, 258)
Screenshot: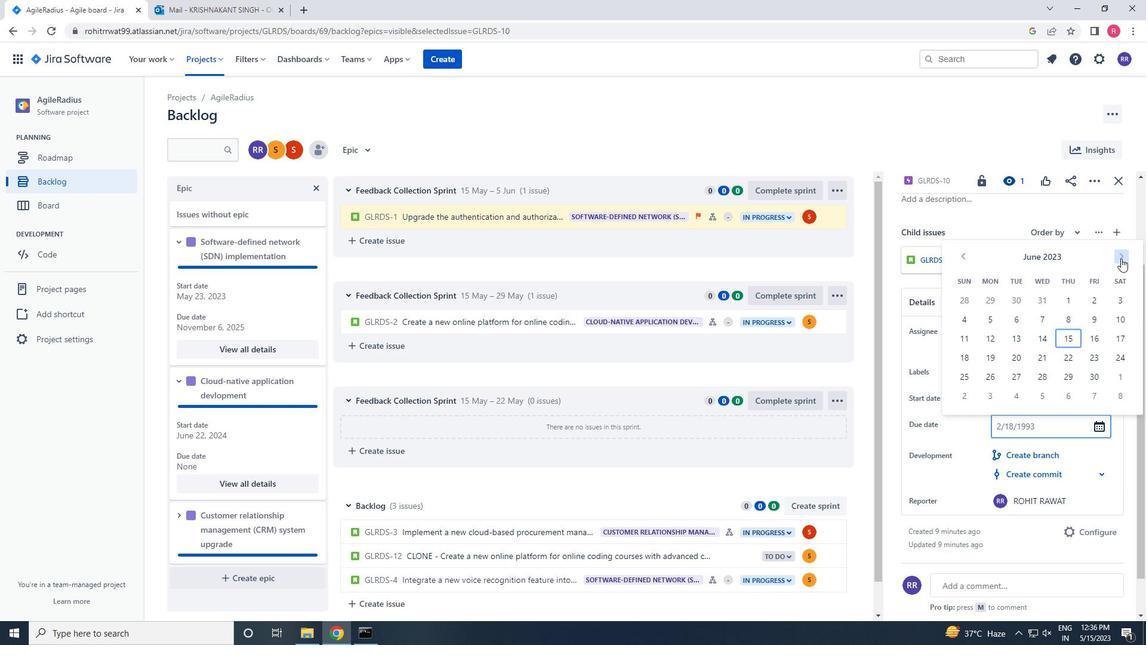 
Action: Mouse pressed left at (1121, 258)
Screenshot: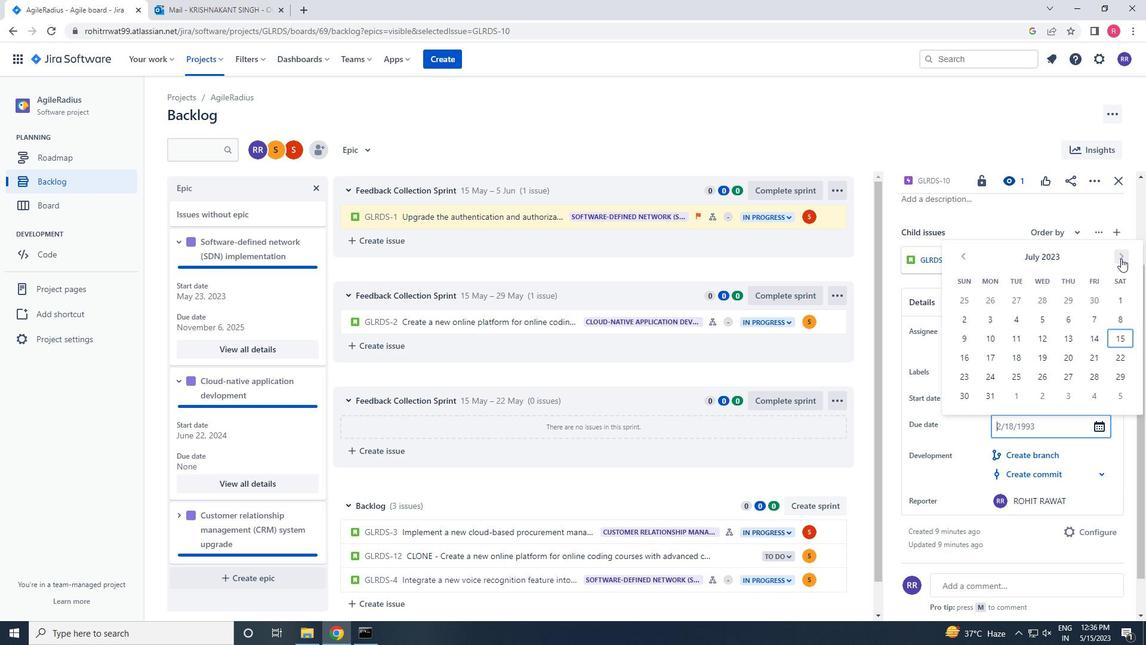 
Action: Mouse pressed left at (1121, 258)
Screenshot: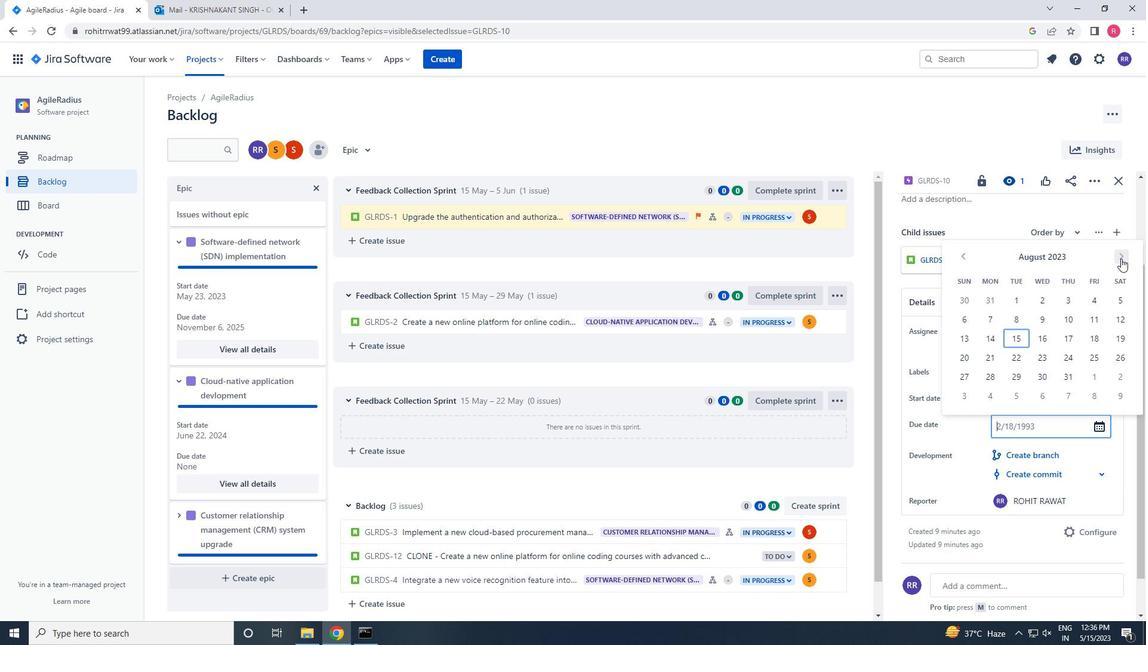 
Action: Mouse pressed left at (1121, 258)
Screenshot: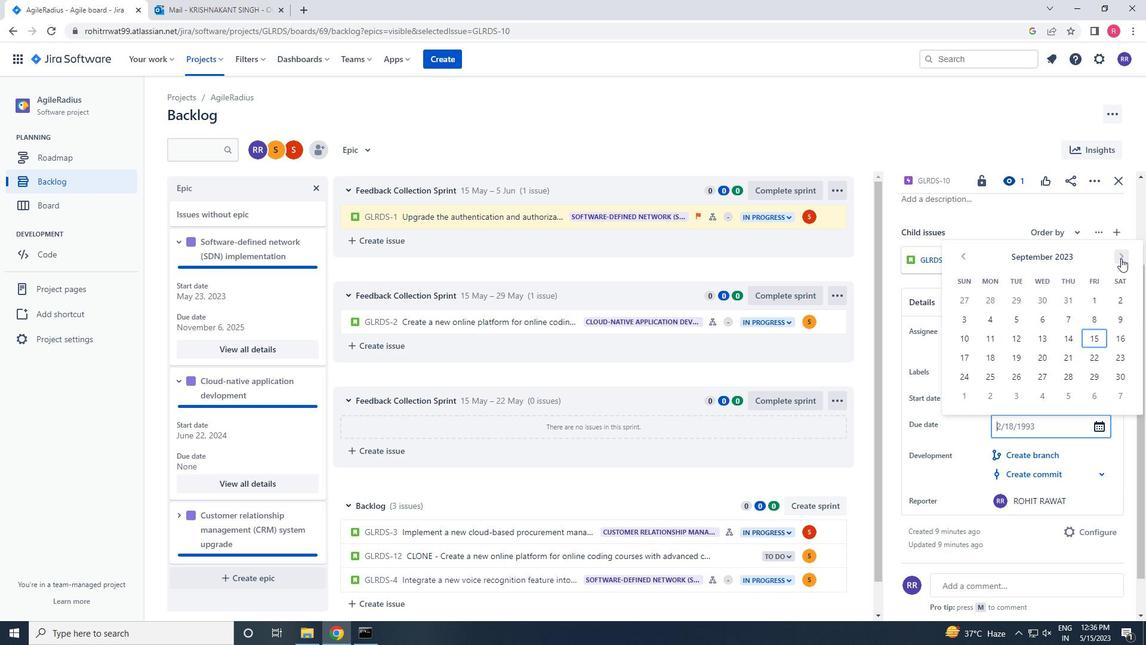 
Action: Mouse pressed left at (1121, 258)
Screenshot: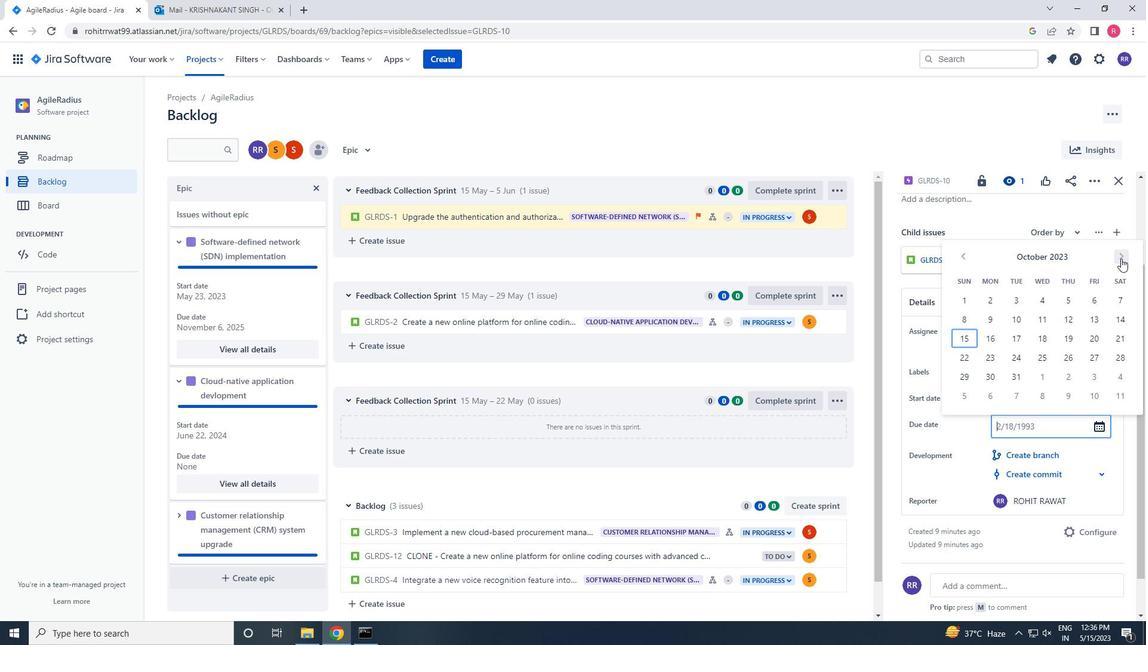
Action: Mouse pressed left at (1121, 258)
Screenshot: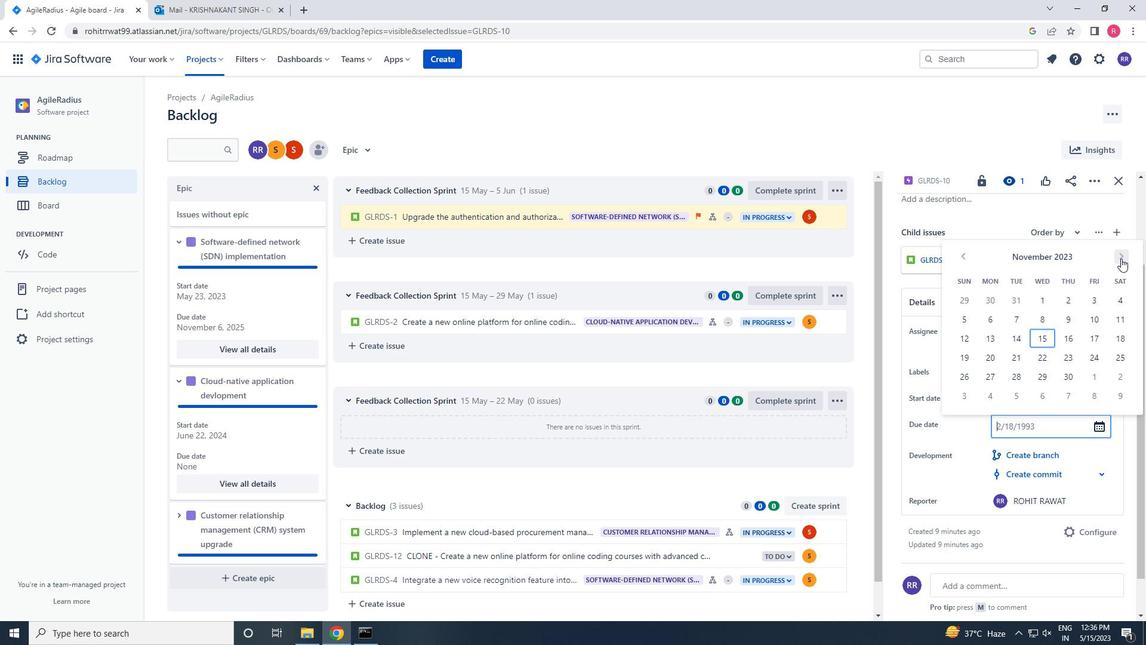 
Action: Mouse pressed left at (1121, 258)
Screenshot: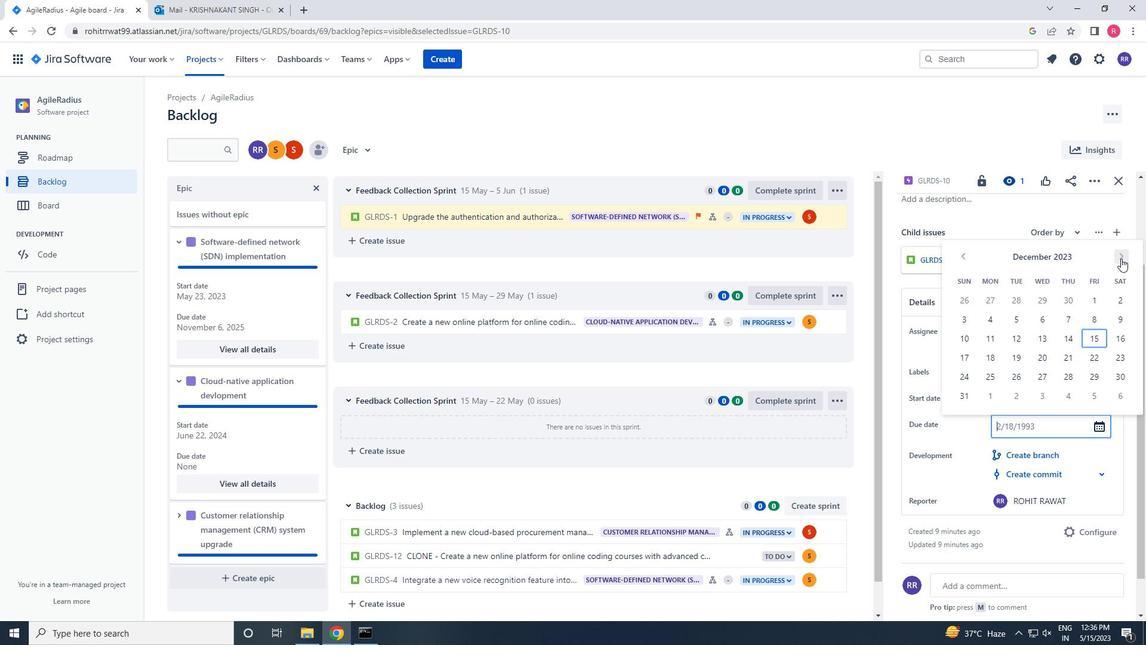 
Action: Mouse pressed left at (1121, 258)
Screenshot: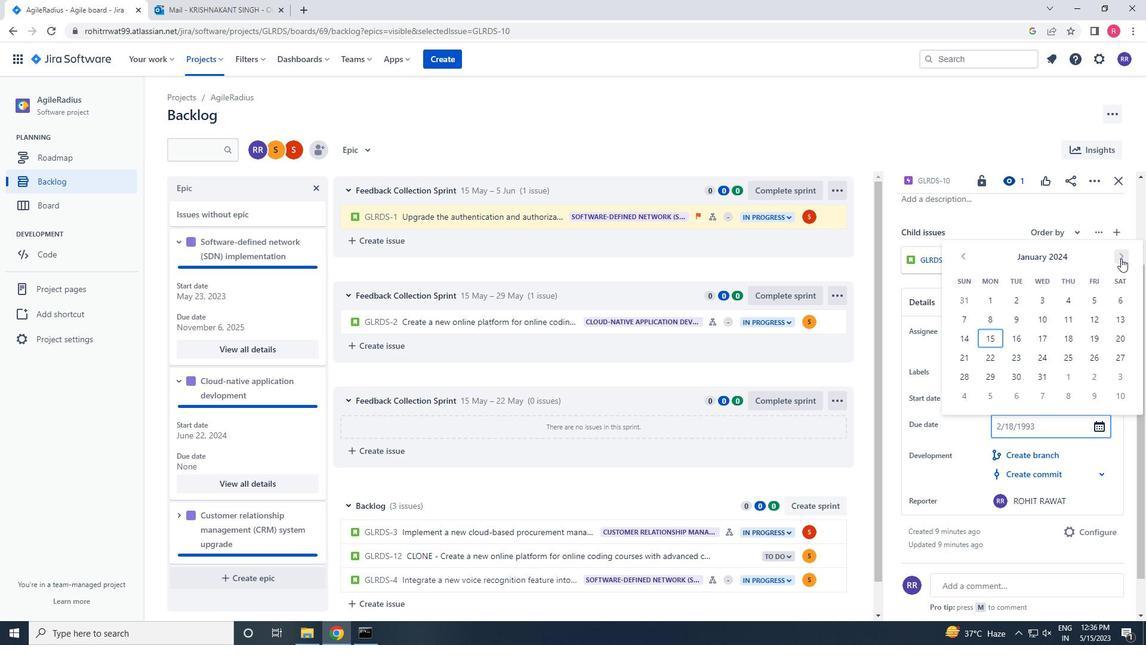 
Action: Mouse pressed left at (1121, 258)
Screenshot: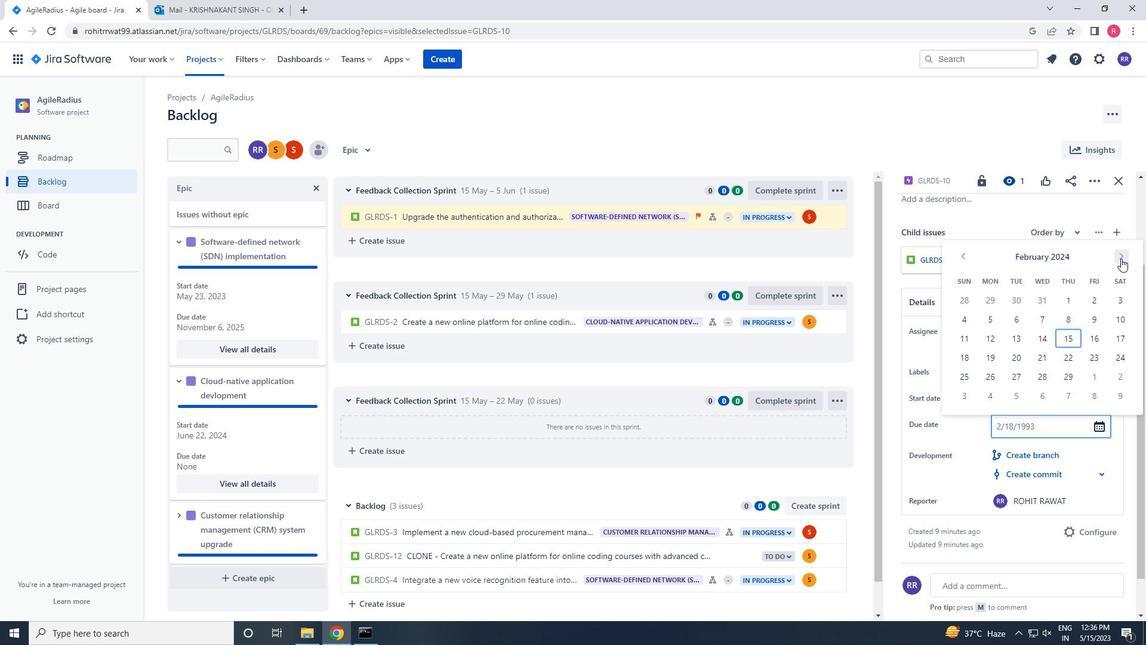
Action: Mouse pressed left at (1121, 258)
Screenshot: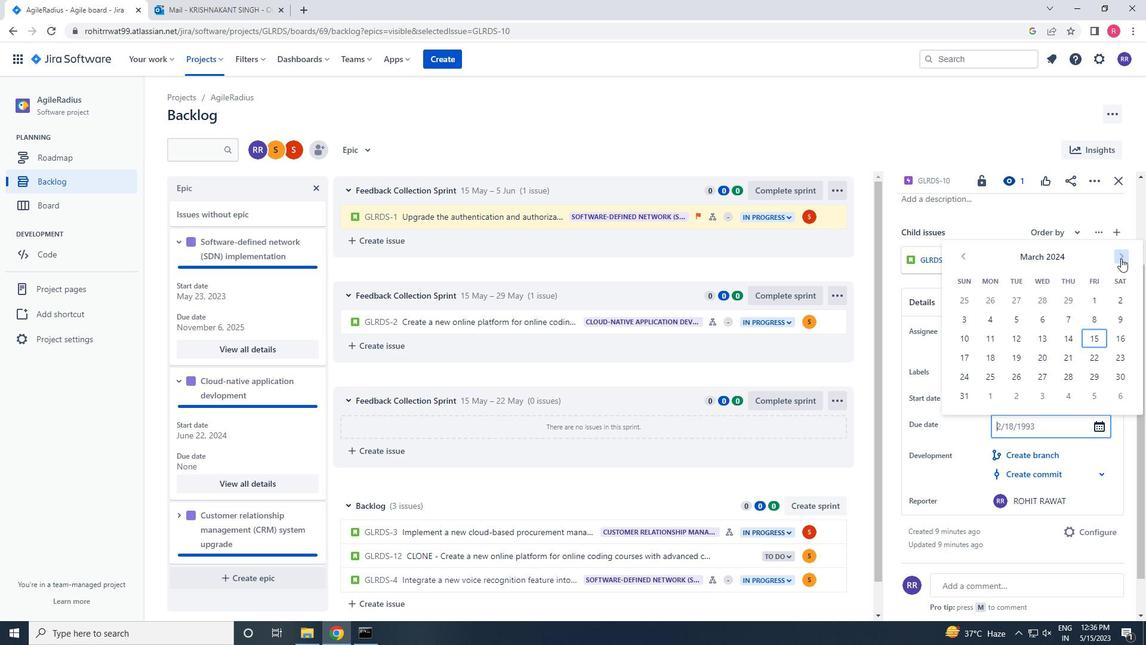 
Action: Mouse pressed left at (1121, 258)
Screenshot: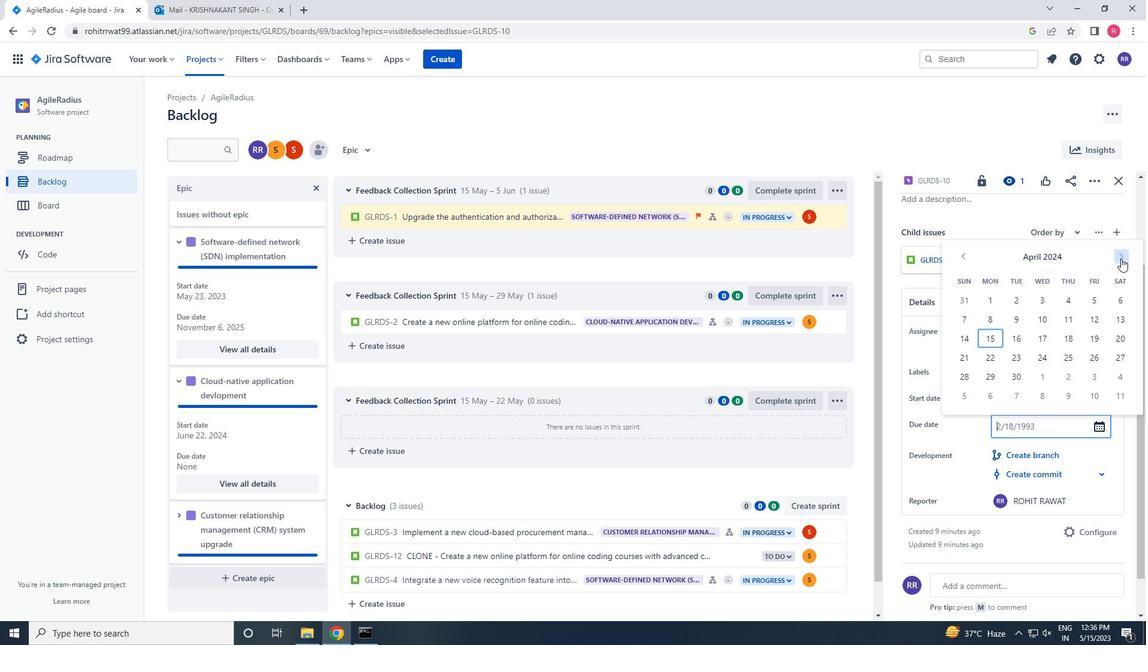 
Action: Mouse pressed left at (1121, 258)
Screenshot: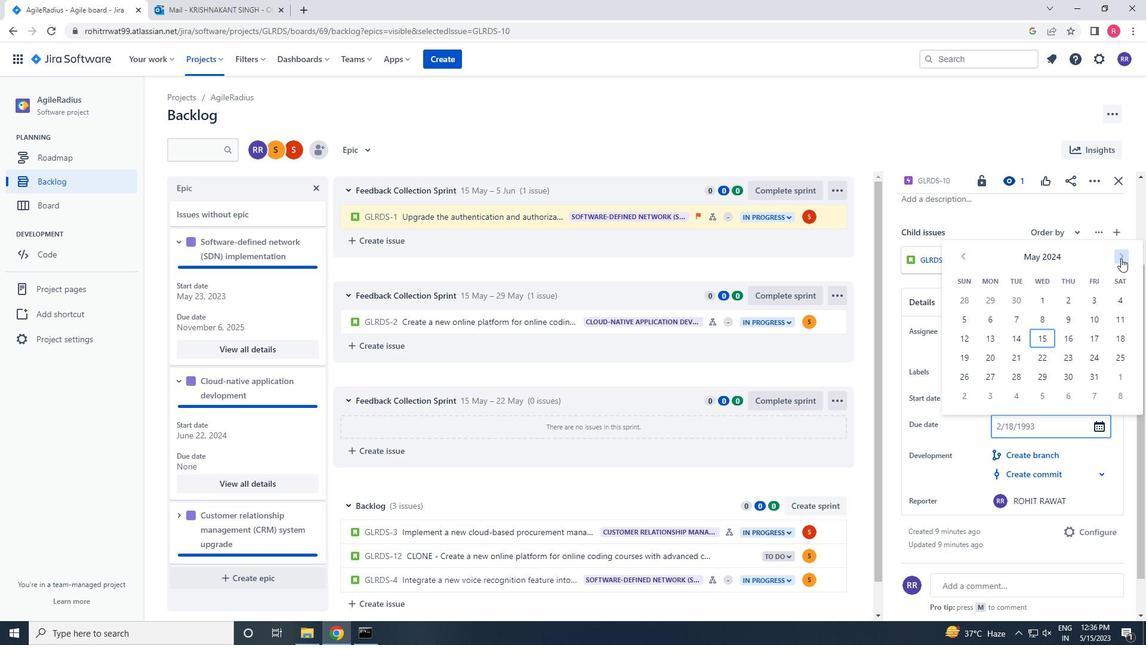 
Action: Mouse pressed left at (1121, 258)
Screenshot: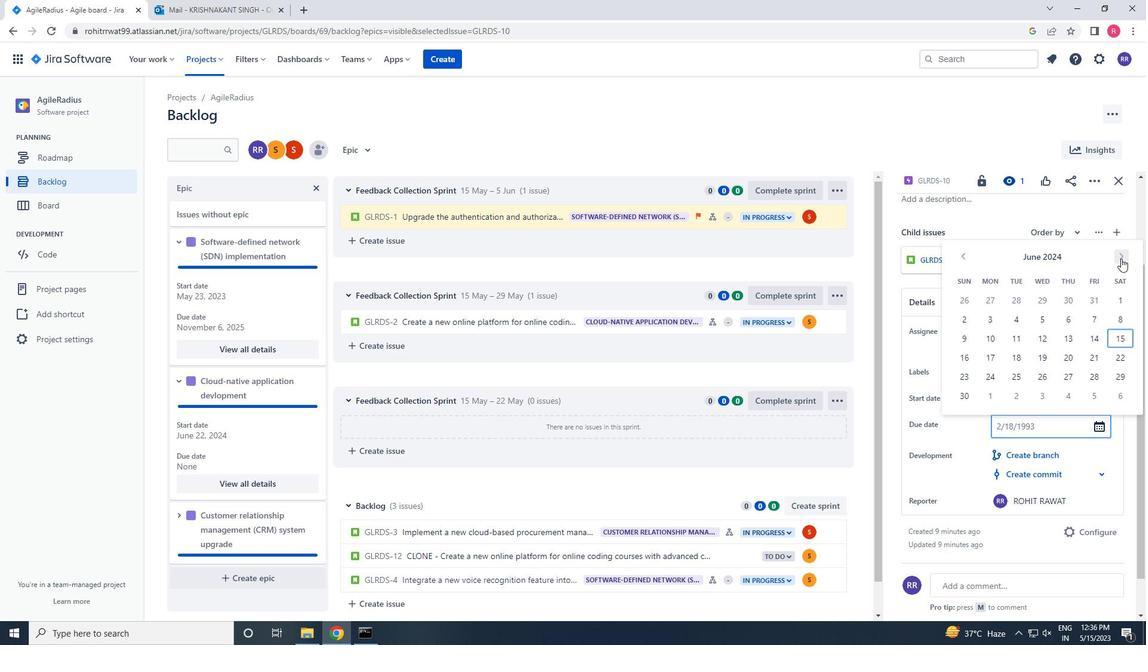 
Action: Mouse pressed left at (1121, 258)
Screenshot: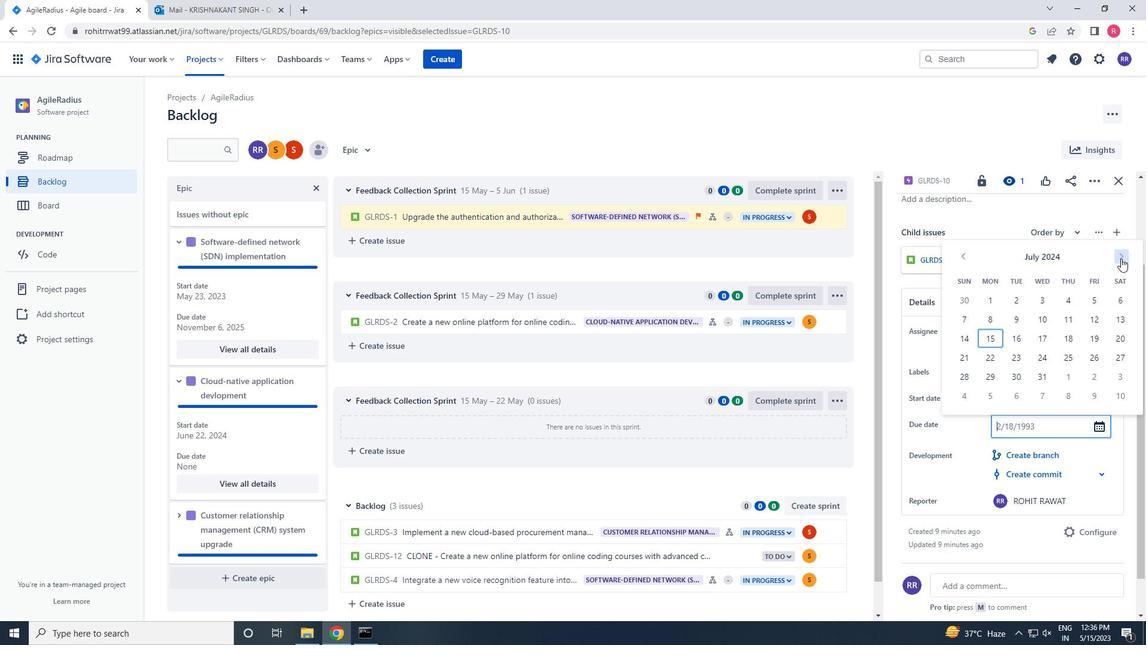 
Action: Mouse pressed left at (1121, 258)
Screenshot: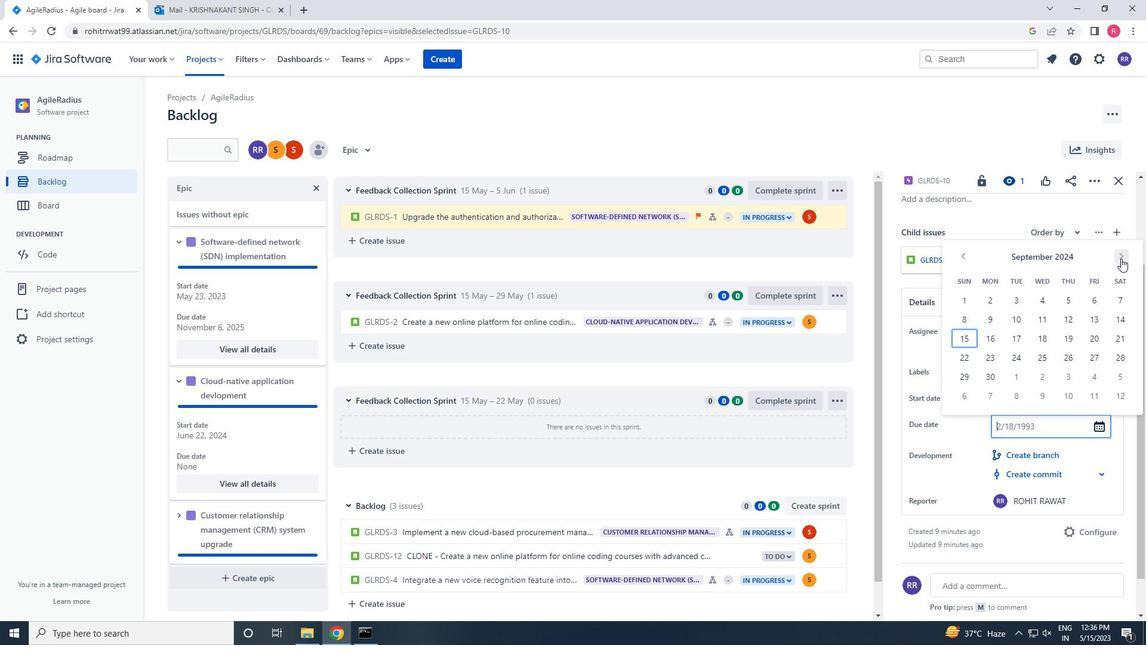 
Action: Mouse pressed left at (1121, 258)
Screenshot: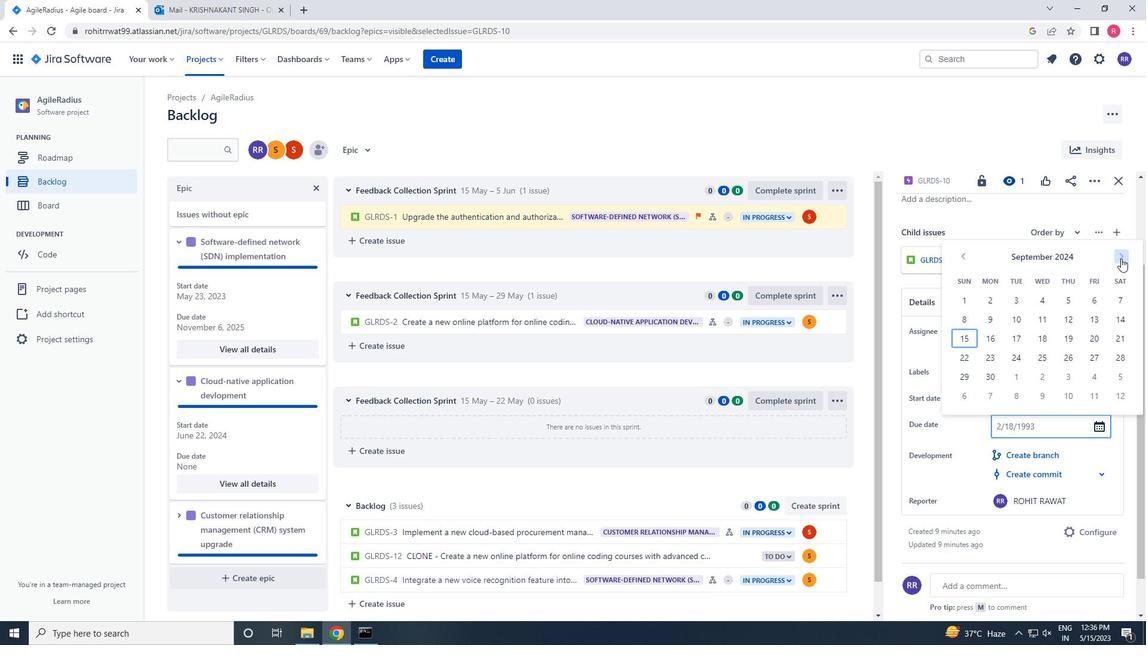 
Action: Mouse pressed left at (1121, 258)
Screenshot: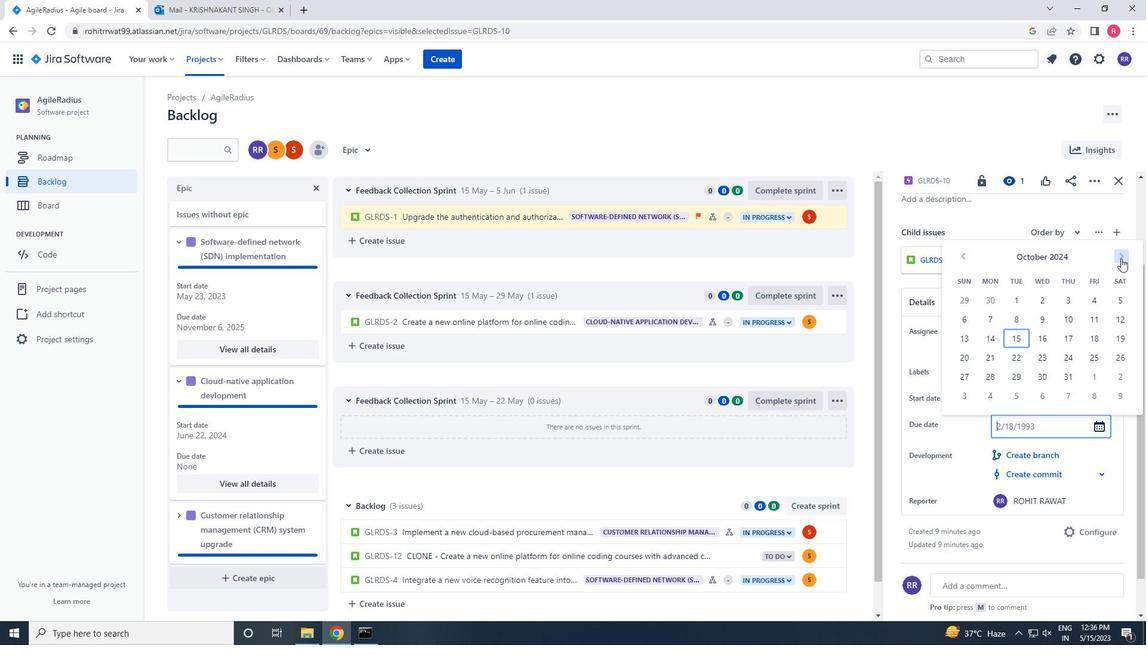 
Action: Mouse pressed left at (1121, 258)
Screenshot: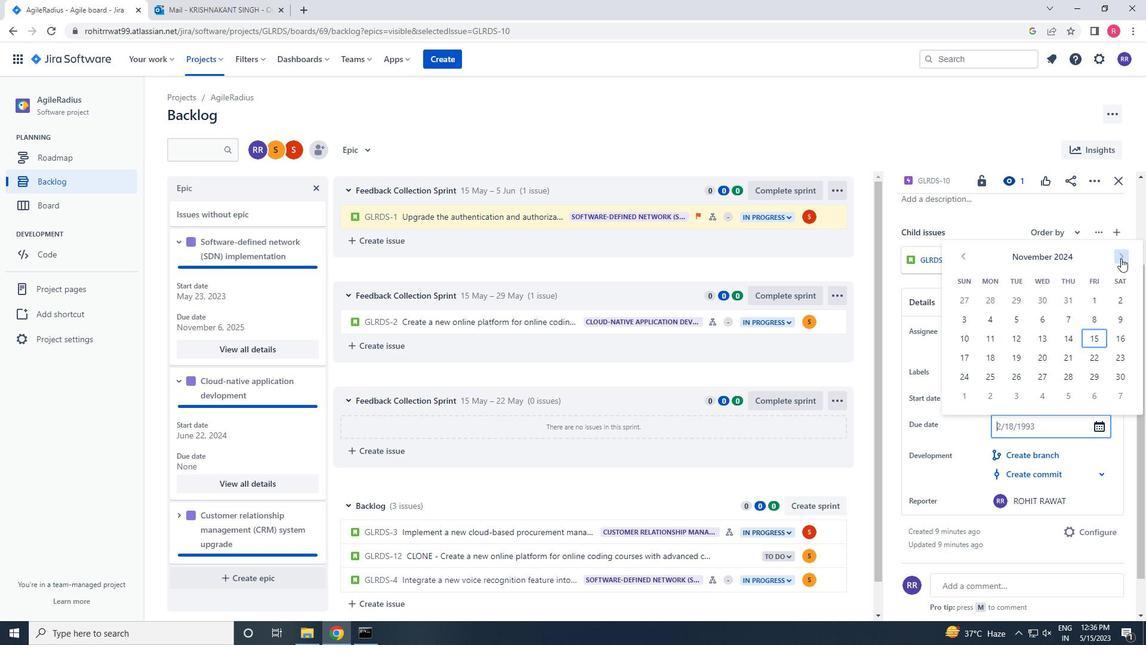 
Action: Mouse pressed left at (1121, 258)
Screenshot: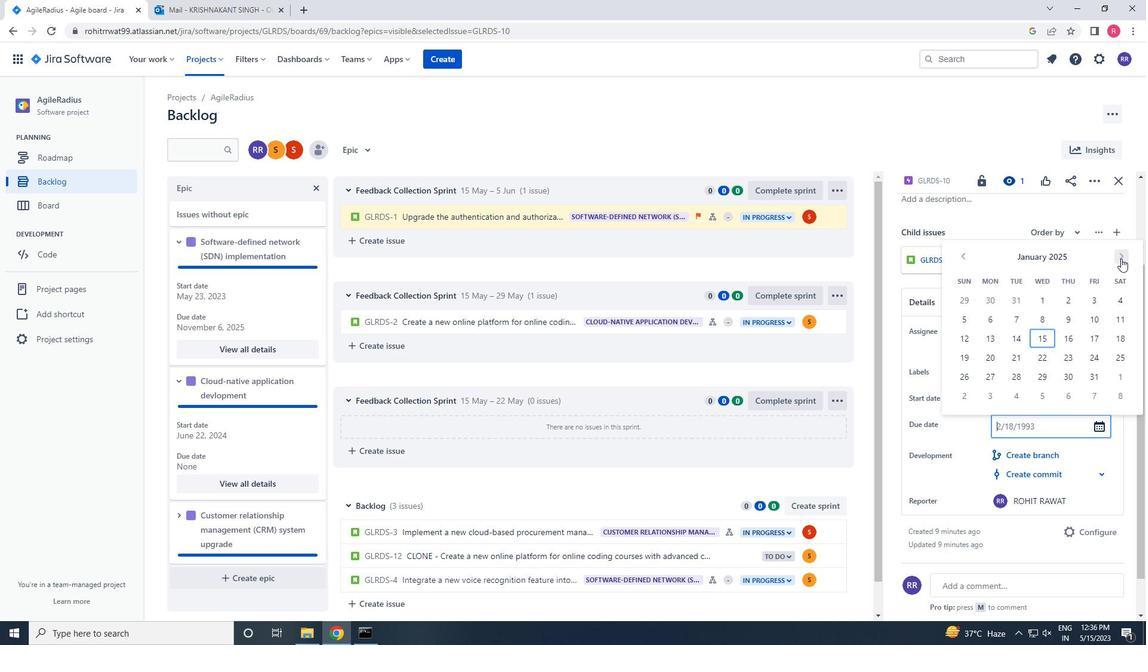 
Action: Mouse pressed left at (1121, 258)
Screenshot: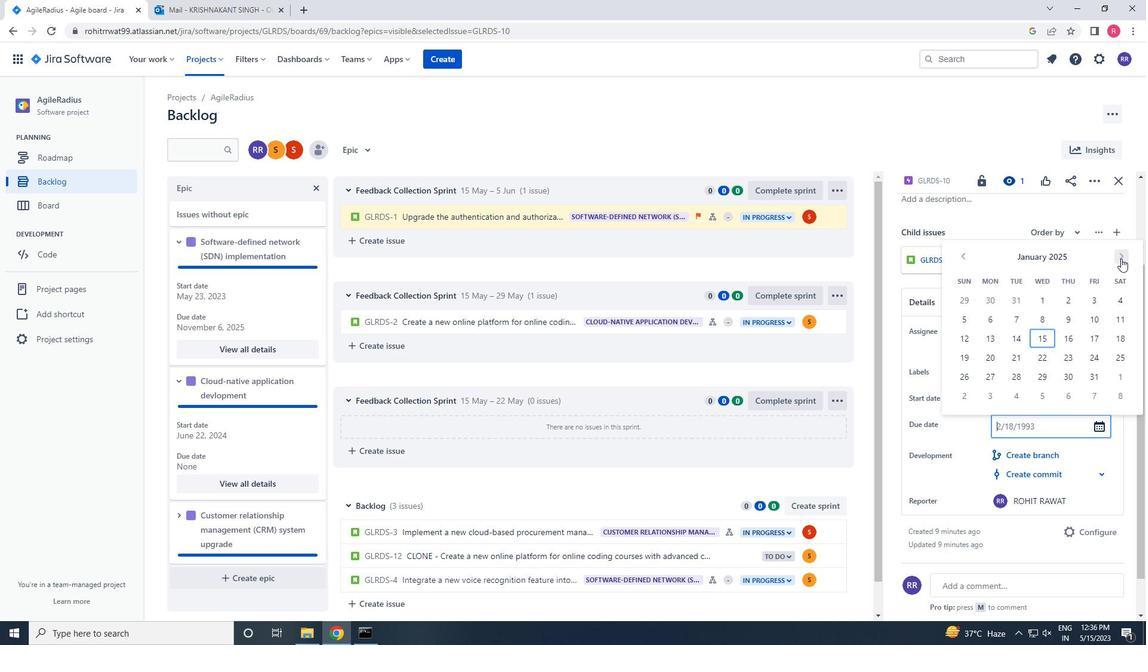 
Action: Mouse pressed left at (1121, 258)
Screenshot: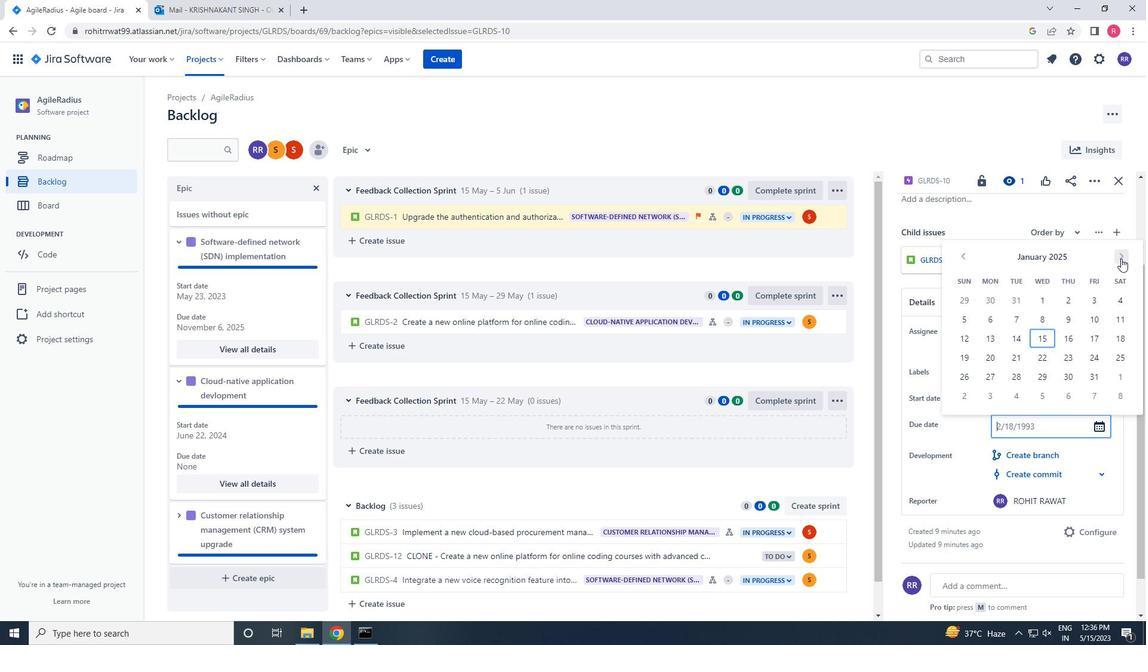 
Action: Mouse pressed left at (1121, 258)
Screenshot: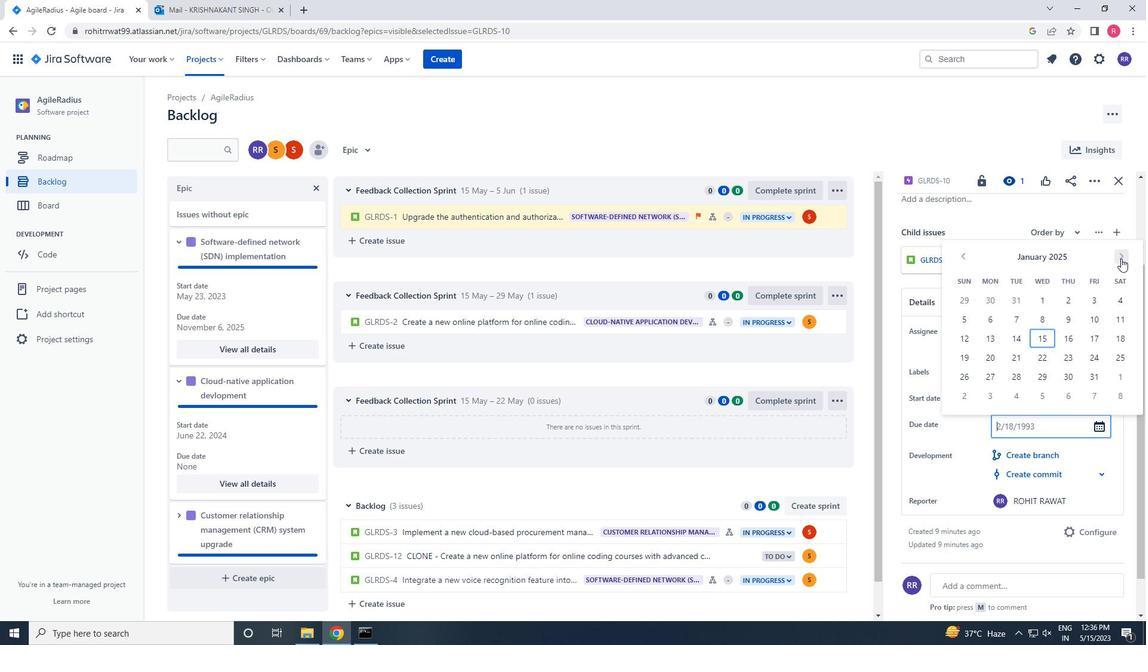 
Action: Mouse pressed left at (1121, 258)
Screenshot: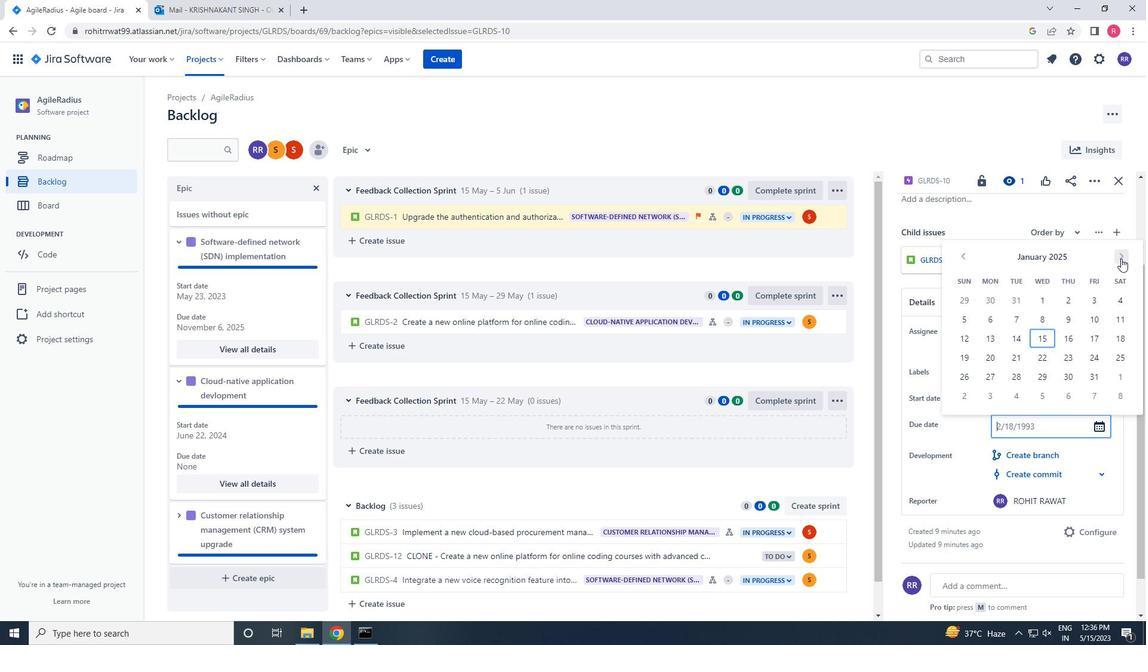 
Action: Mouse pressed left at (1121, 258)
Screenshot: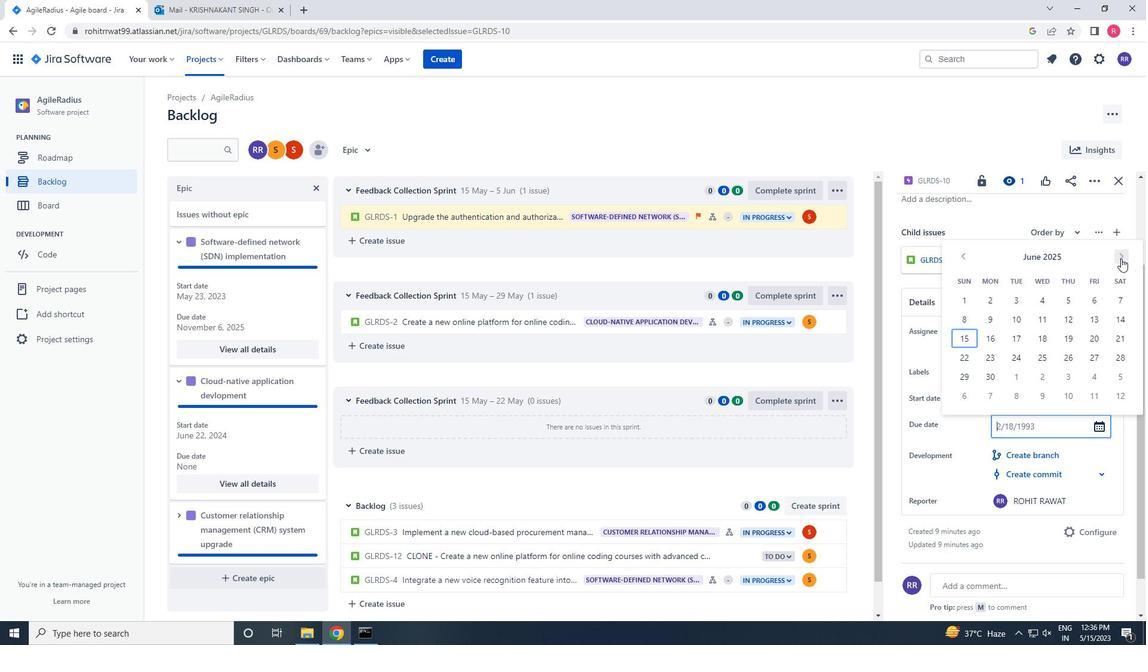
Action: Mouse pressed left at (1121, 258)
Screenshot: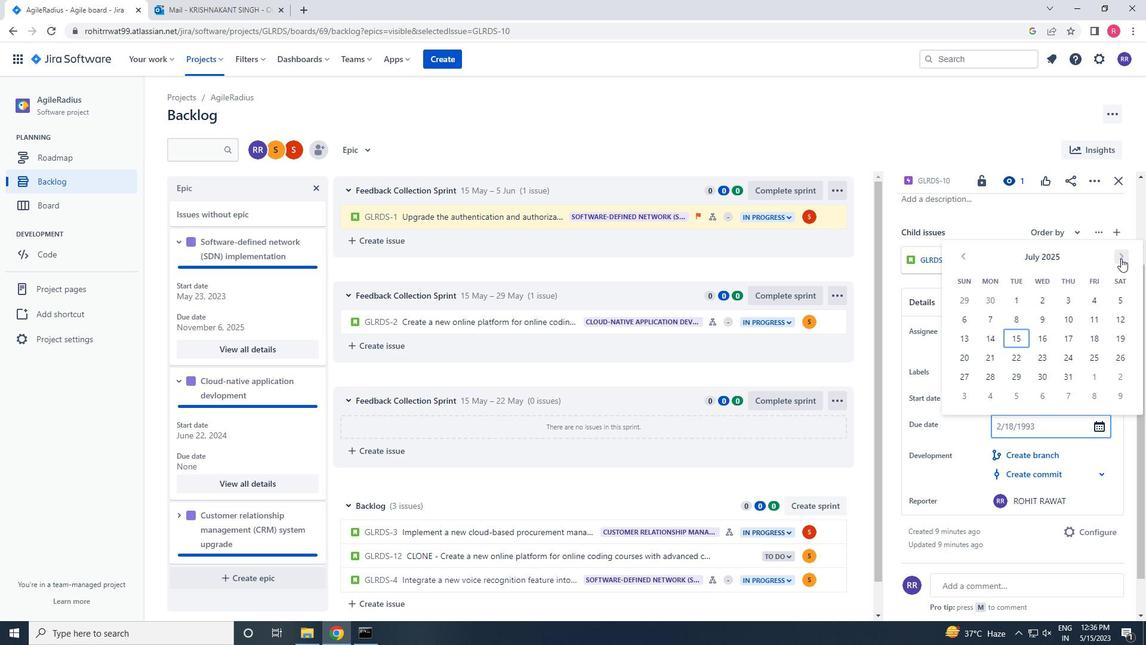 
Action: Mouse pressed left at (1121, 258)
Screenshot: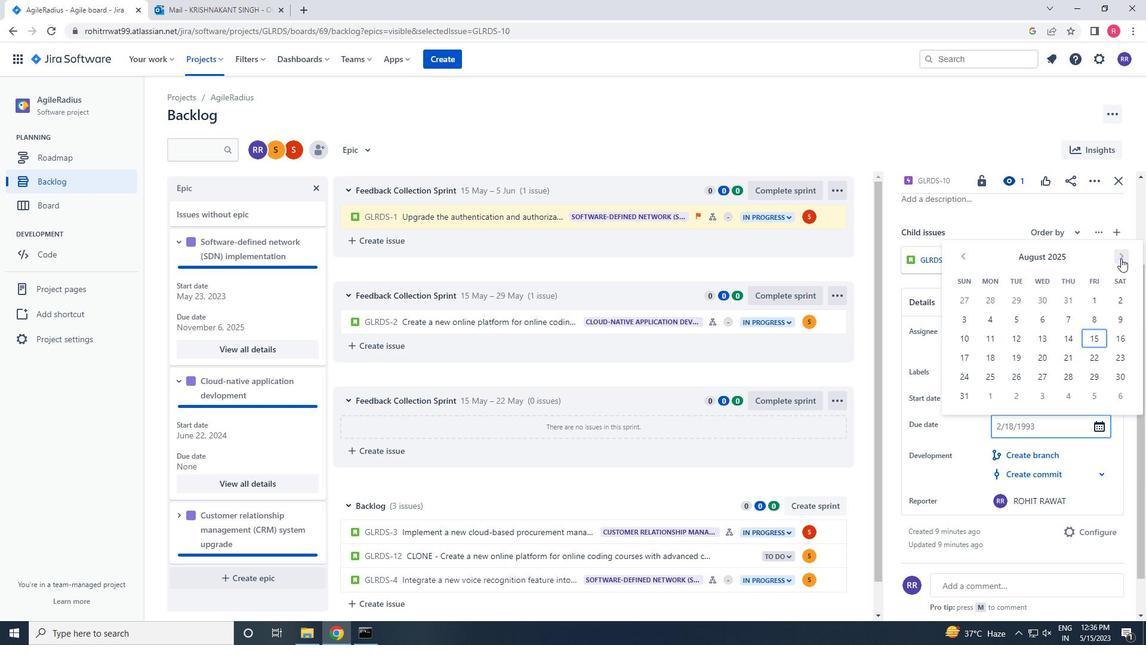 
Action: Mouse pressed left at (1121, 258)
Screenshot: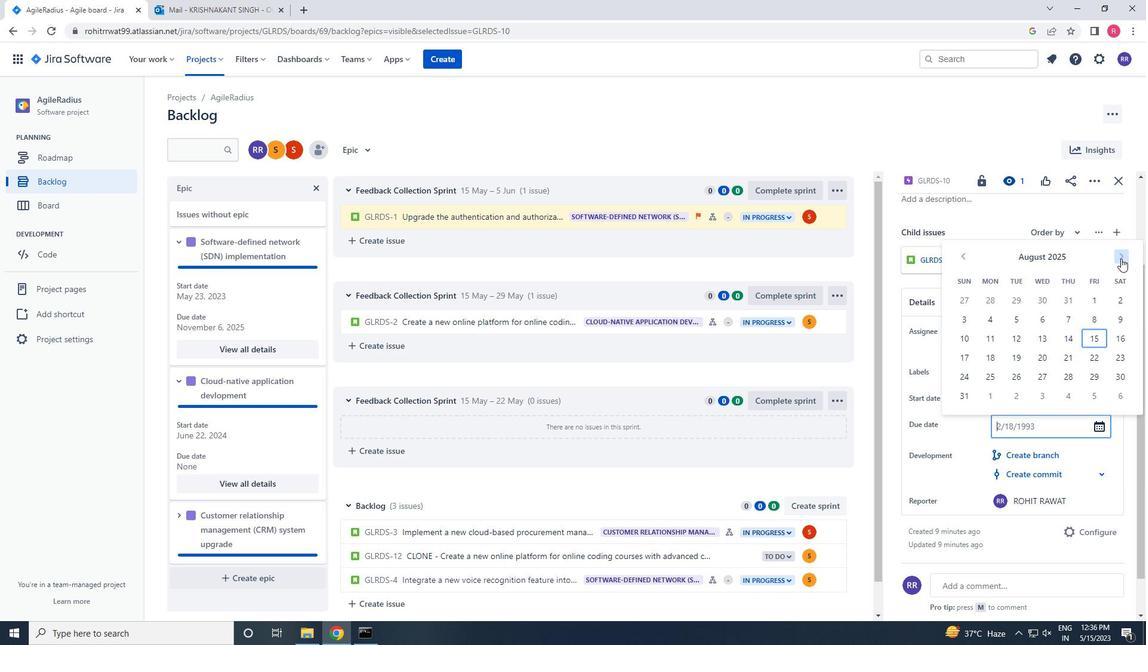 
Action: Mouse pressed left at (1121, 258)
Screenshot: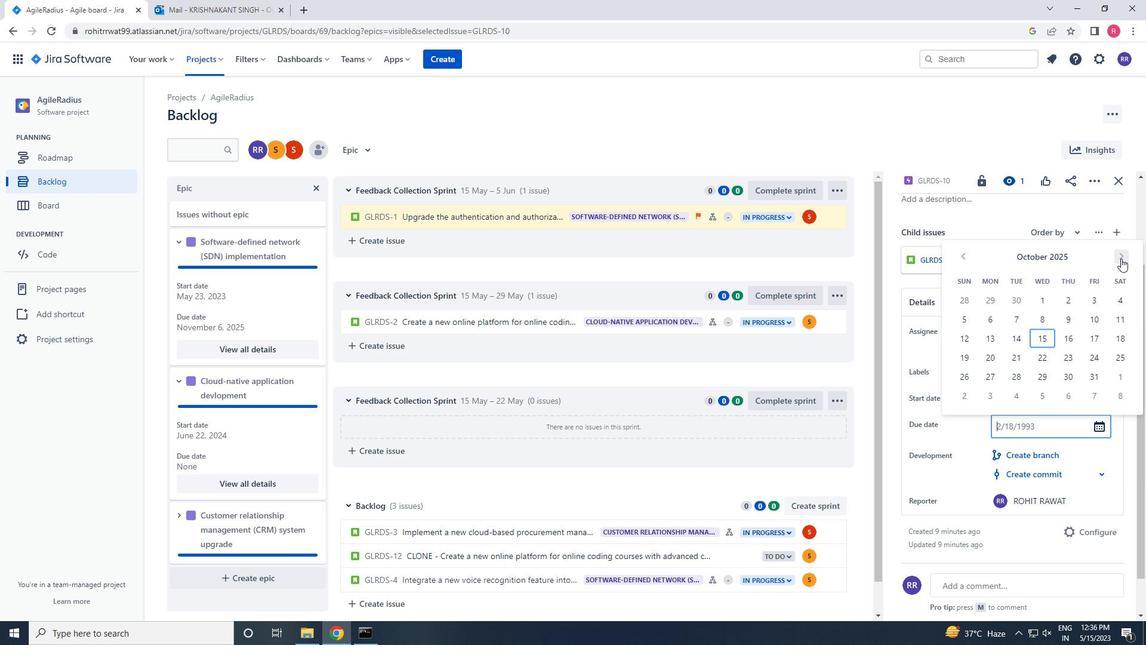 
Action: Mouse moved to (970, 355)
Screenshot: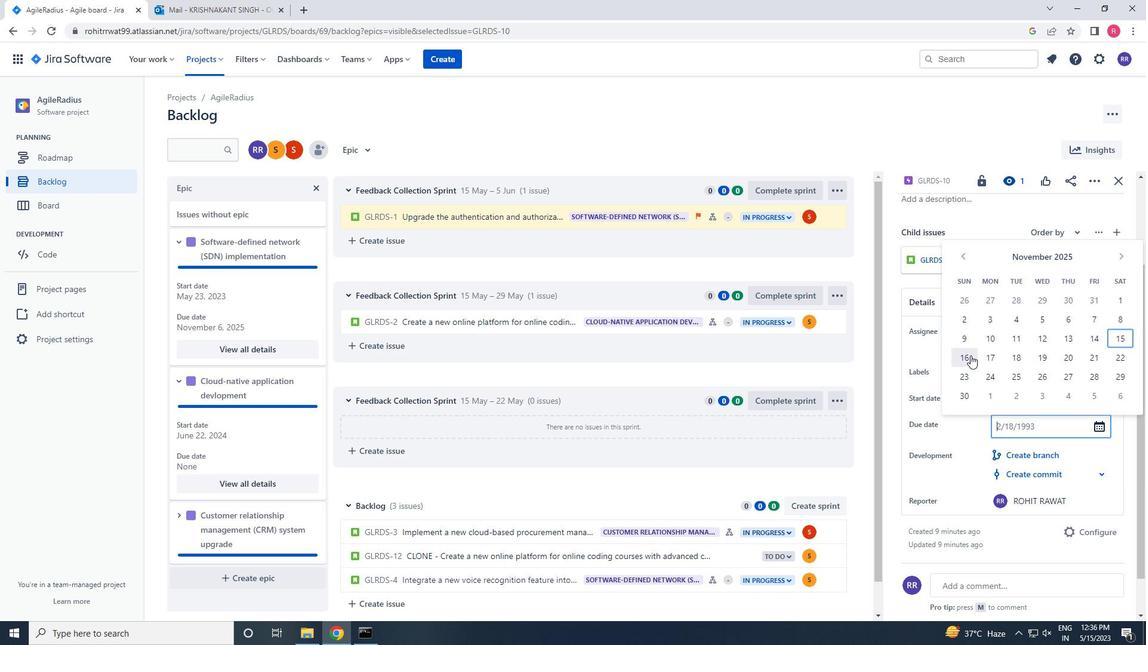 
Action: Mouse pressed left at (970, 355)
Screenshot: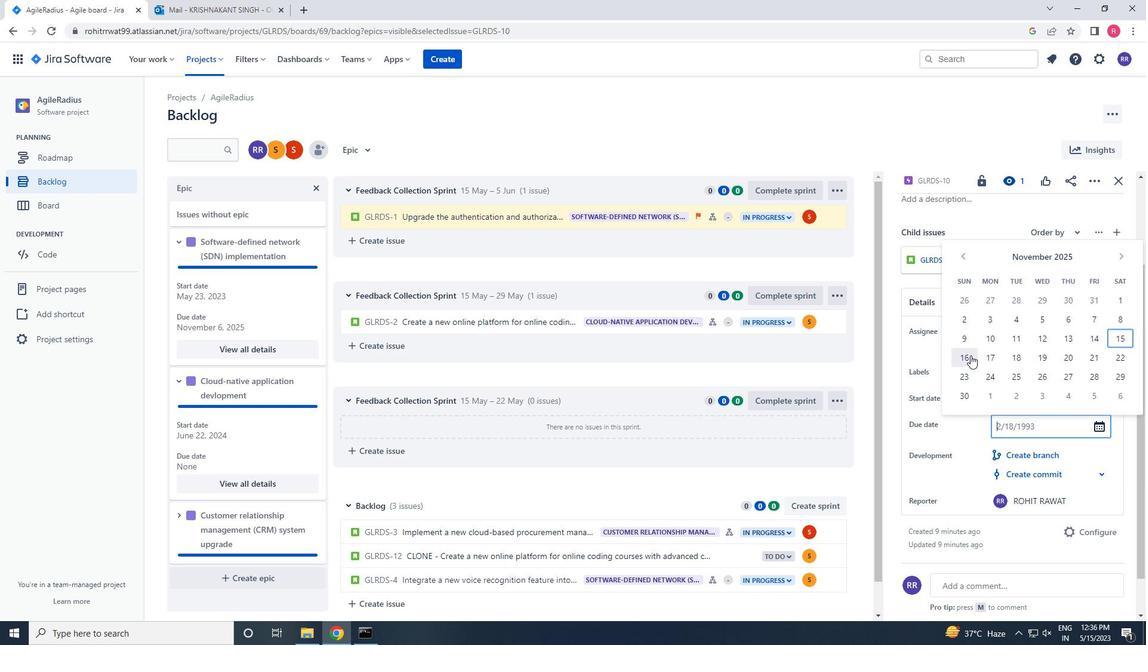 
Action: Mouse moved to (1032, 535)
Screenshot: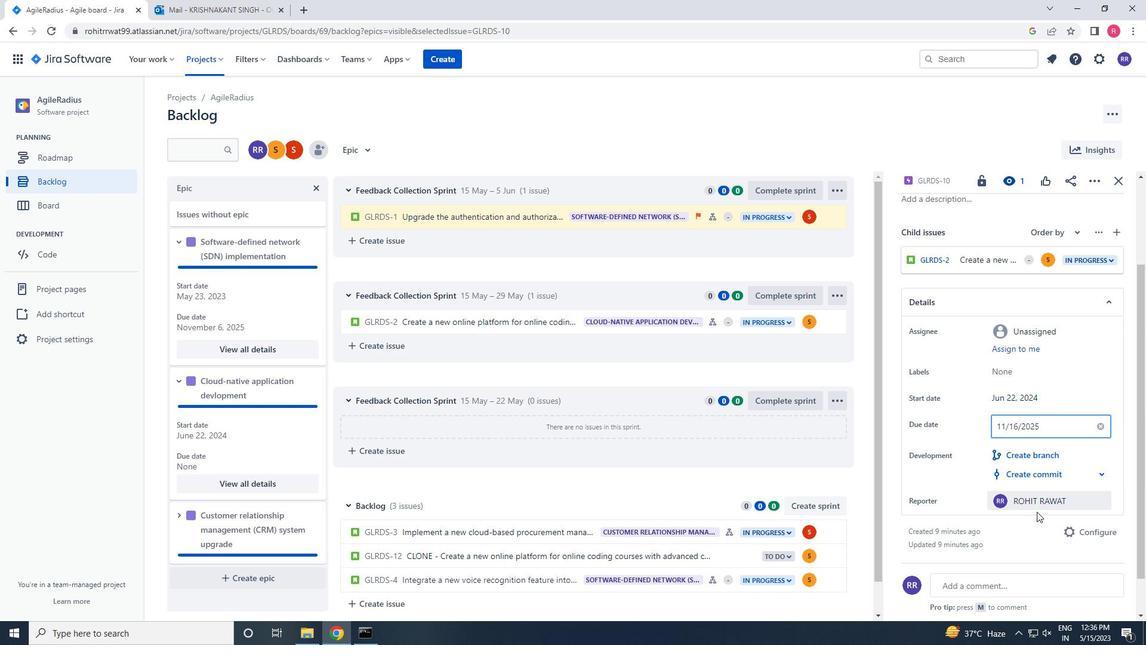 
Action: Mouse pressed left at (1032, 535)
Screenshot: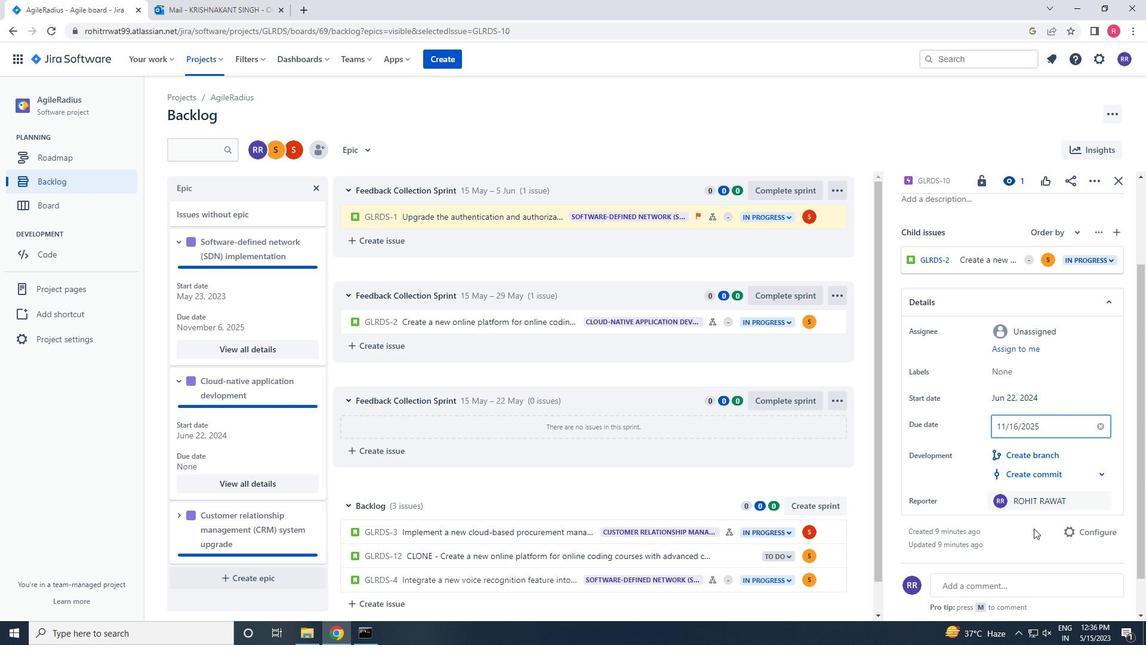 
Action: Mouse moved to (175, 514)
Screenshot: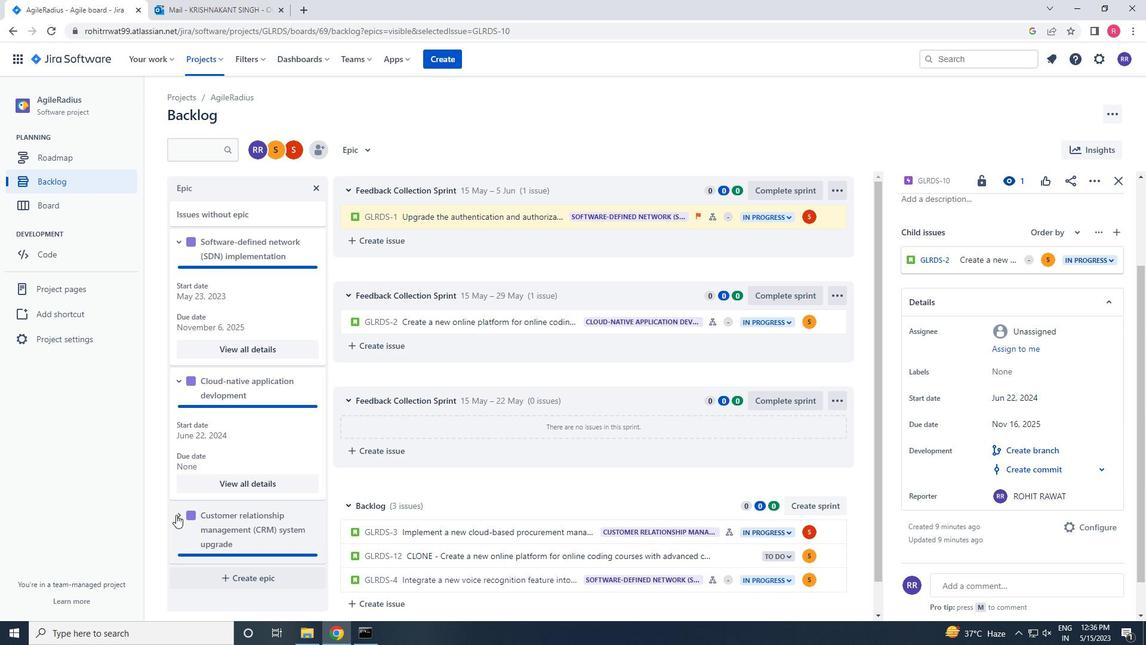 
Action: Mouse pressed left at (175, 514)
Screenshot: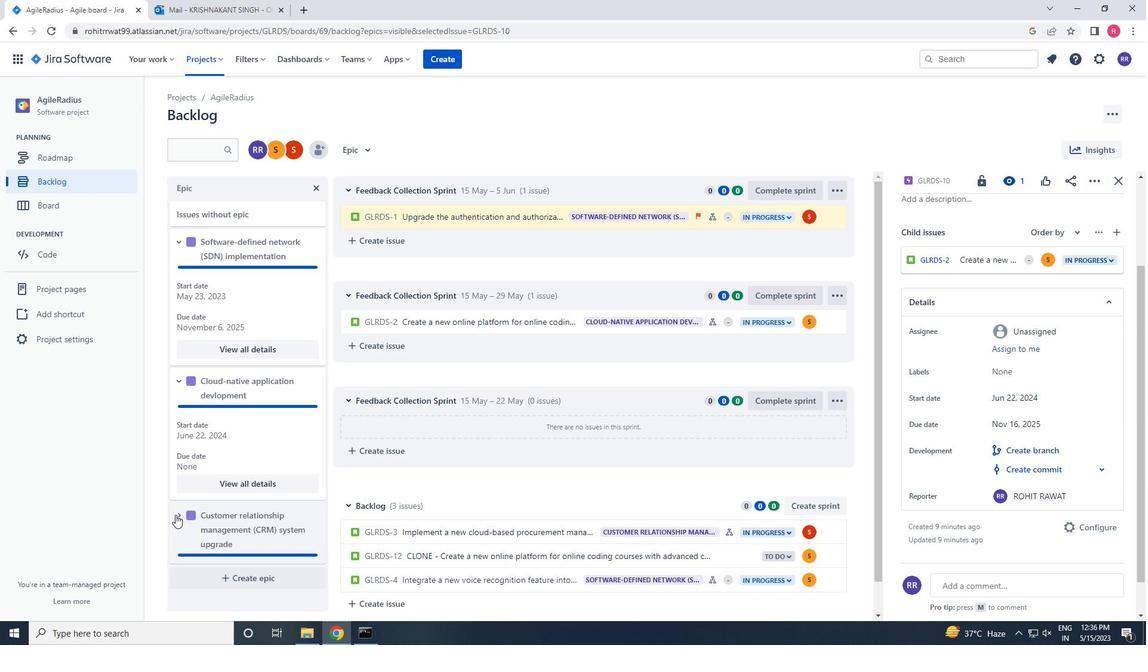 
Action: Mouse moved to (175, 514)
Screenshot: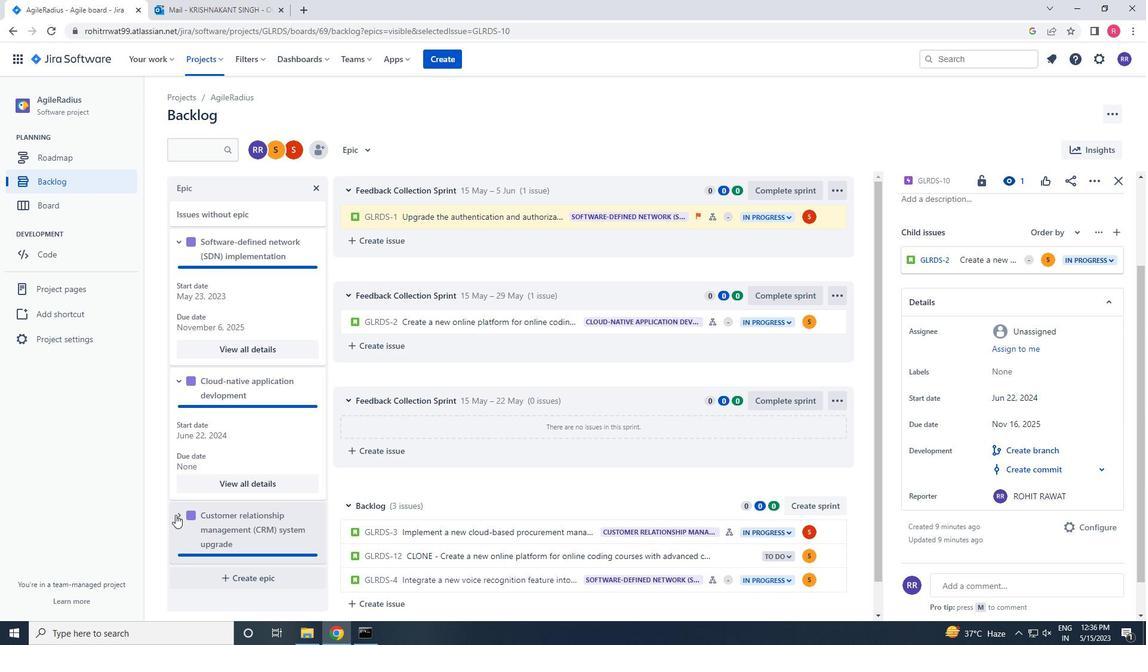 
Action: Mouse scrolled (175, 514) with delta (0, 0)
Screenshot: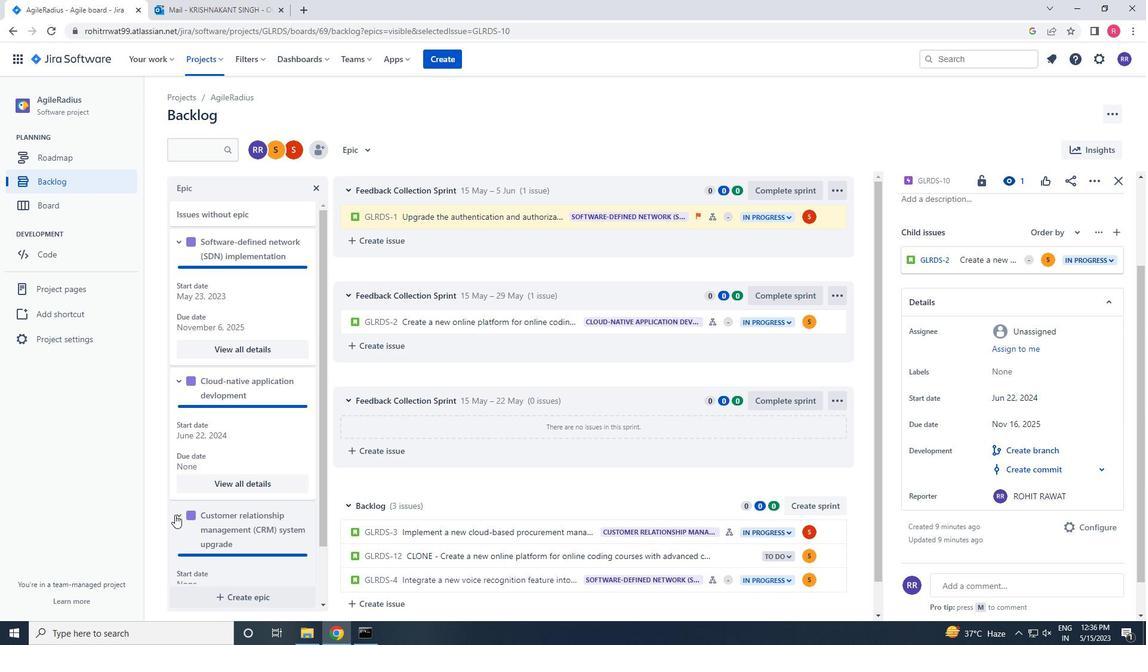 
Action: Mouse scrolled (175, 514) with delta (0, 0)
Screenshot: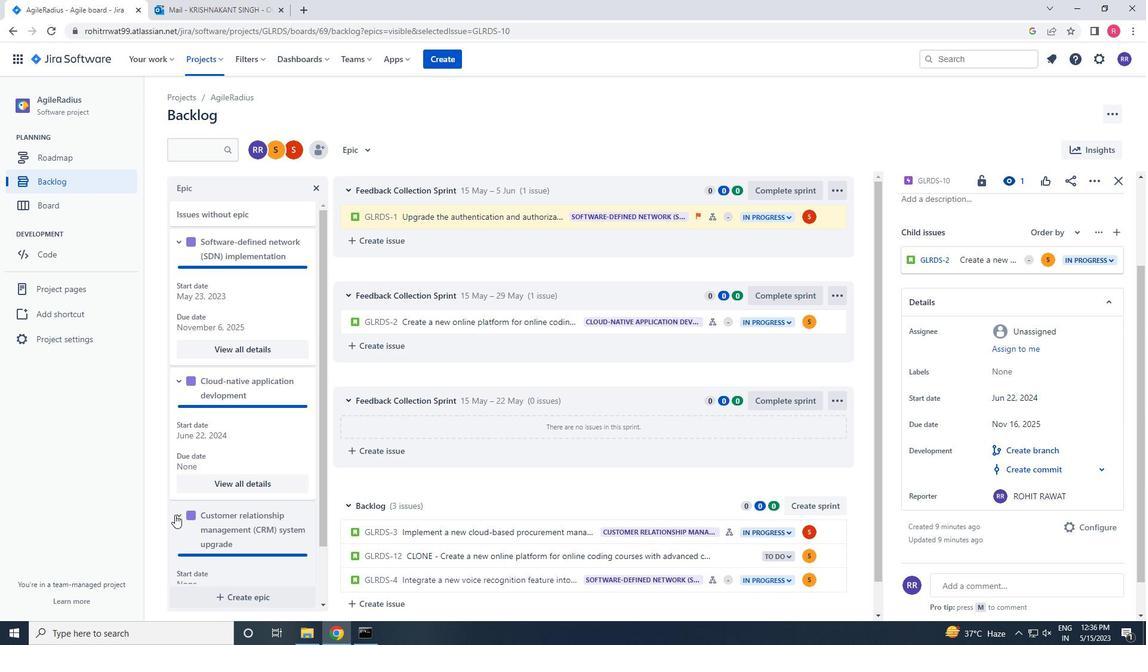 
Action: Mouse scrolled (175, 514) with delta (0, 0)
Screenshot: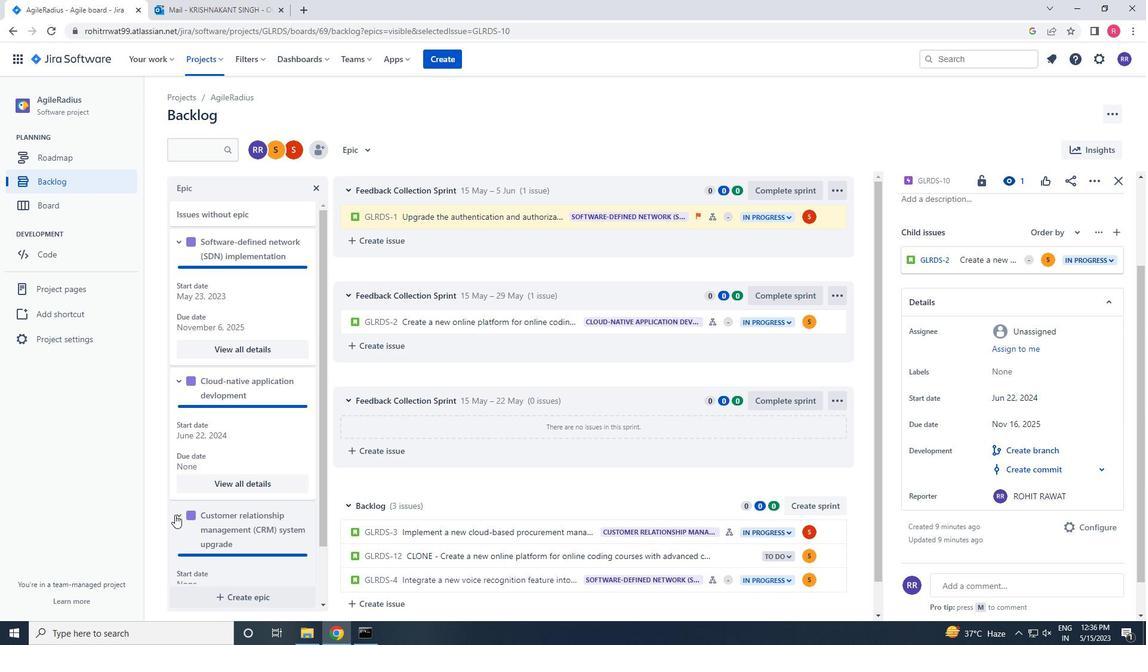 
Action: Mouse moved to (232, 571)
Screenshot: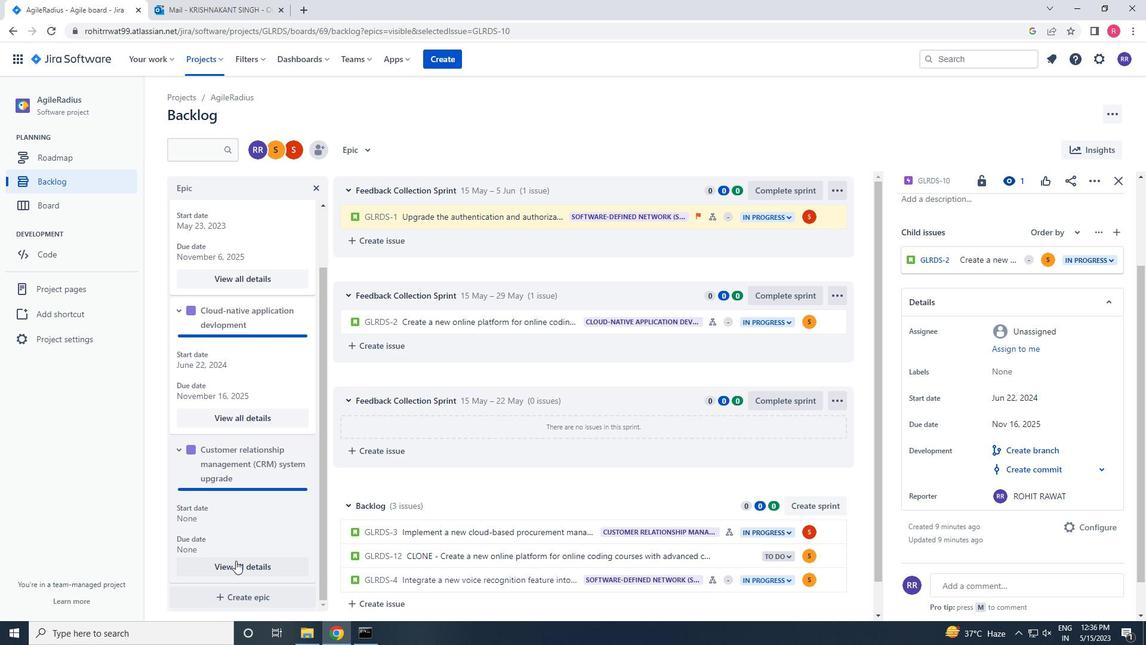 
Action: Mouse pressed left at (232, 571)
Screenshot: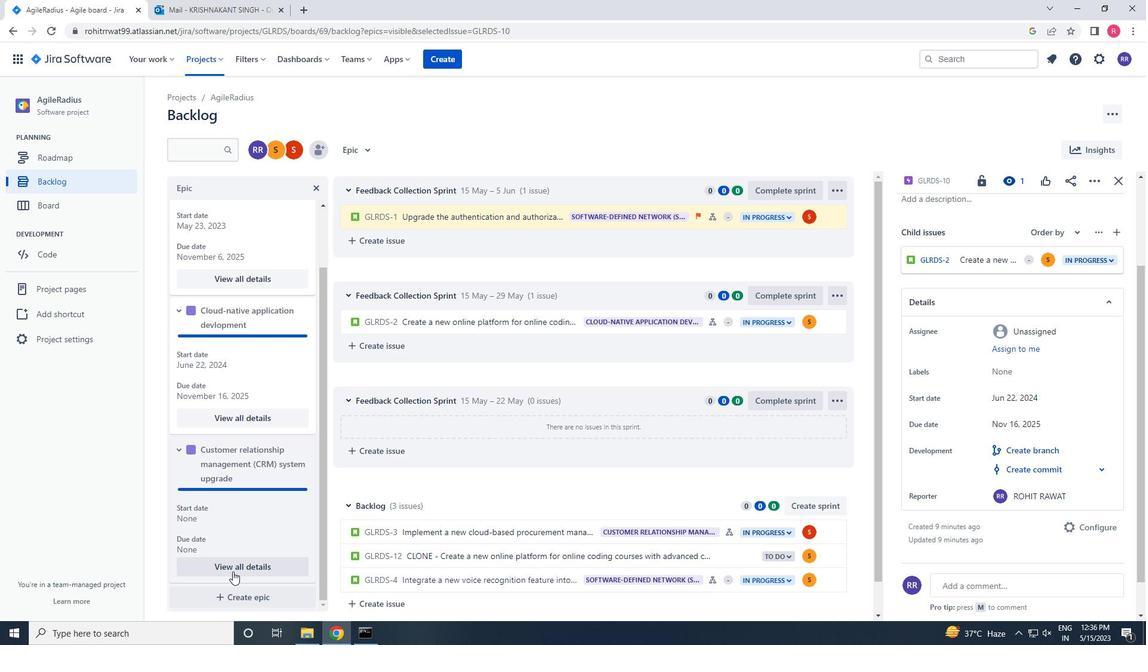 
Action: Mouse moved to (1027, 479)
Screenshot: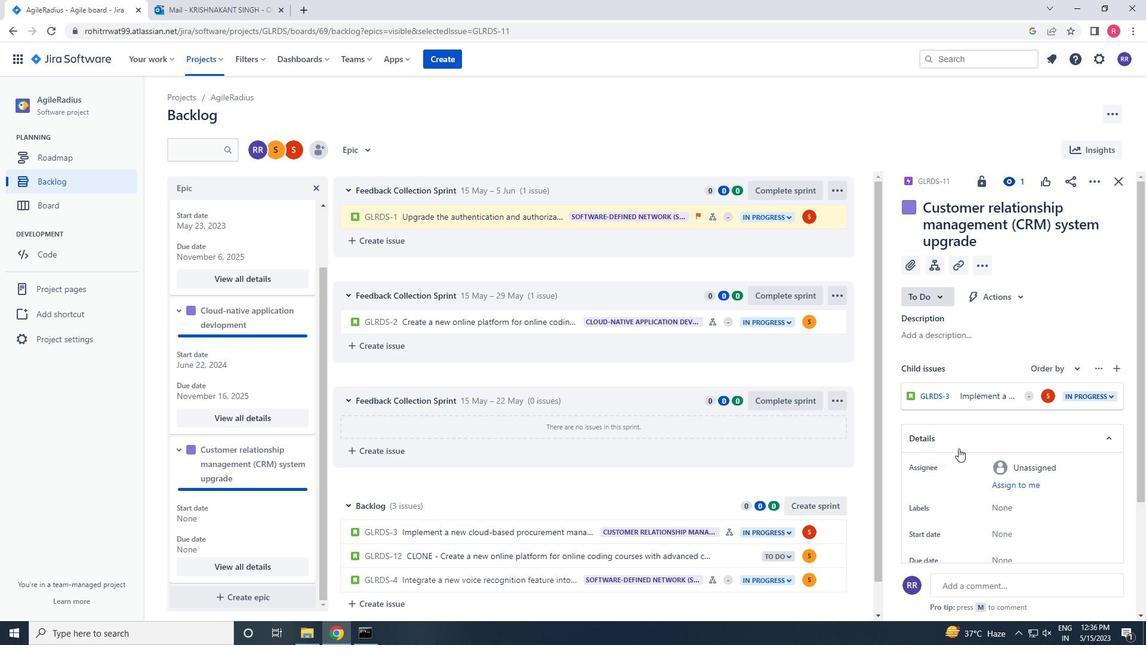 
Action: Mouse scrolled (1027, 479) with delta (0, 0)
Screenshot: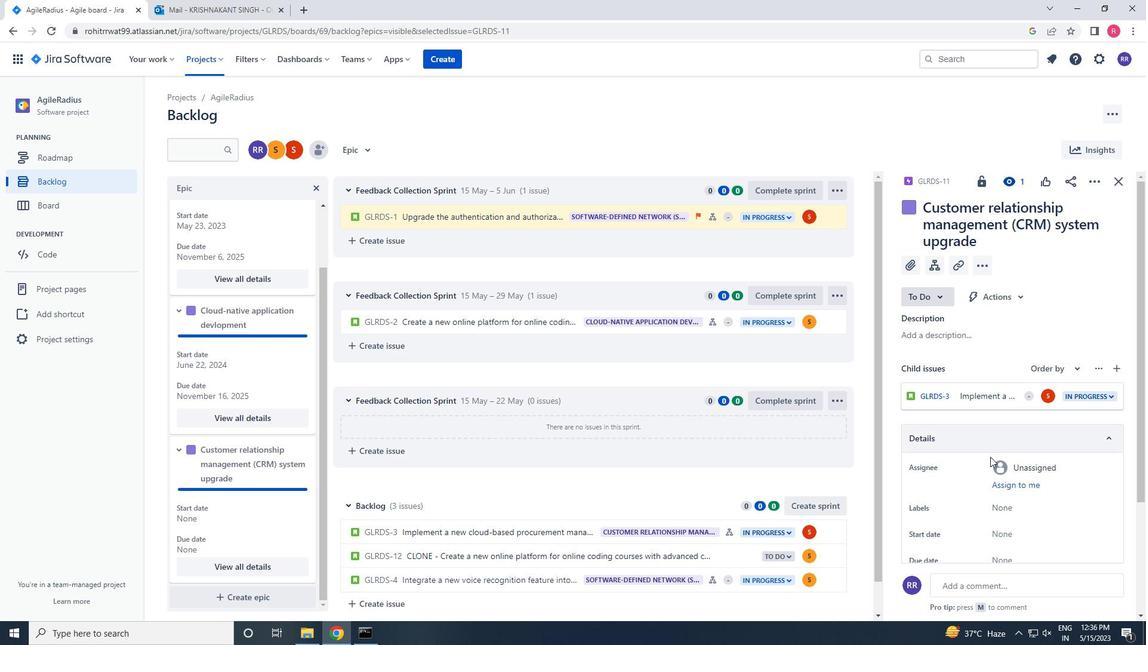 
Action: Mouse scrolled (1027, 479) with delta (0, 0)
Screenshot: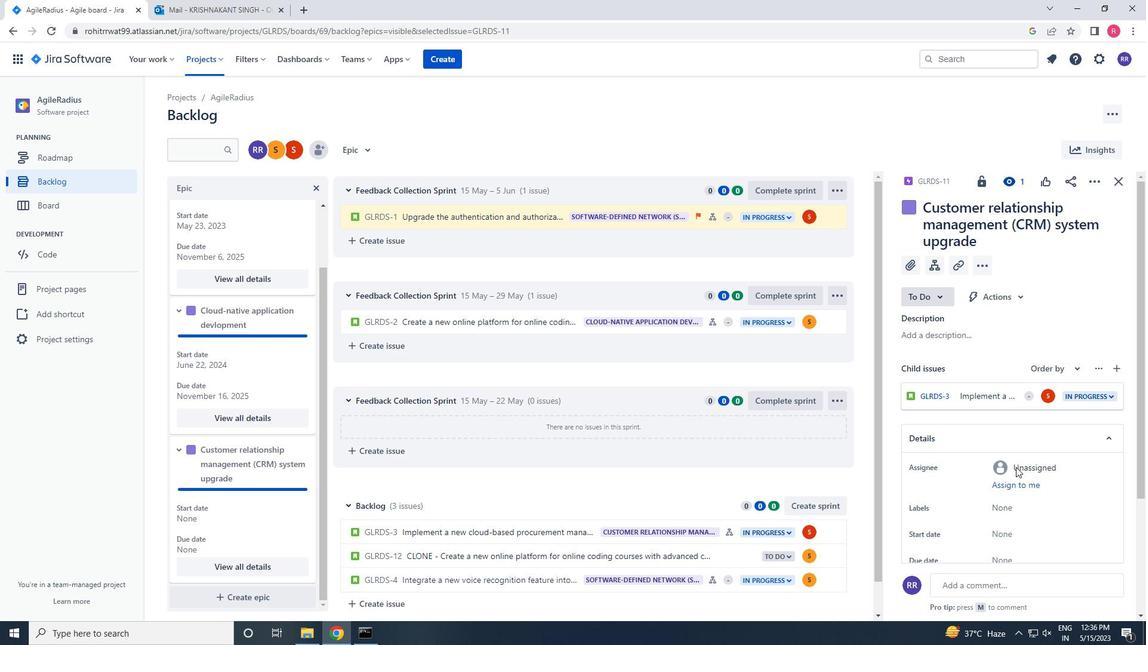
Action: Mouse moved to (1015, 416)
Screenshot: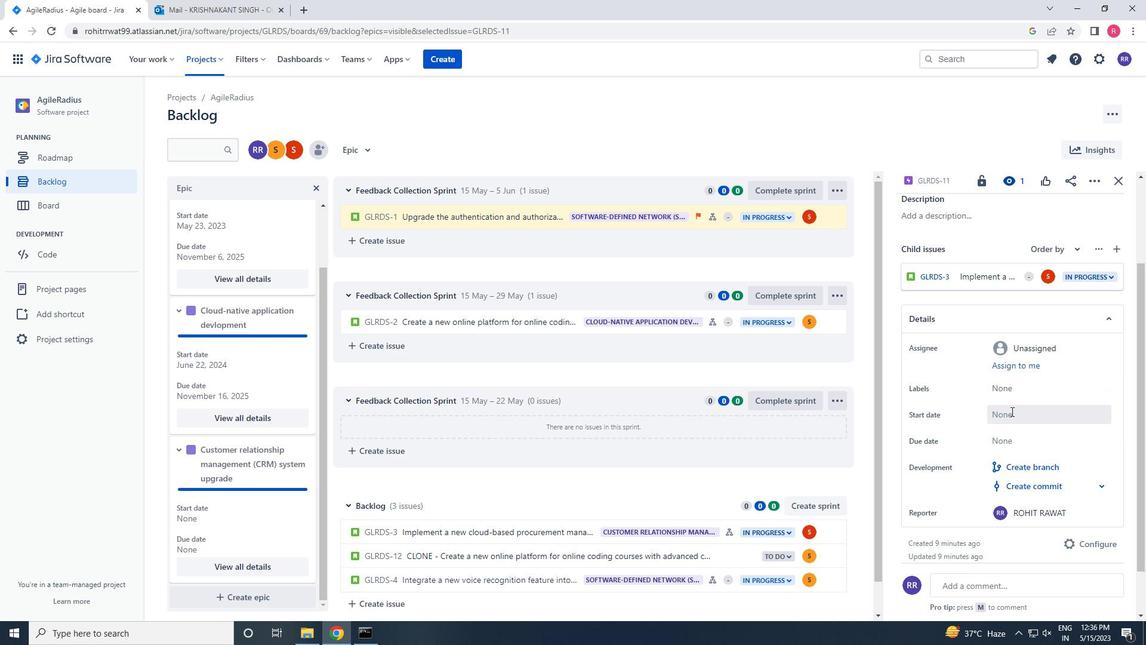 
Action: Mouse pressed left at (1015, 416)
Screenshot: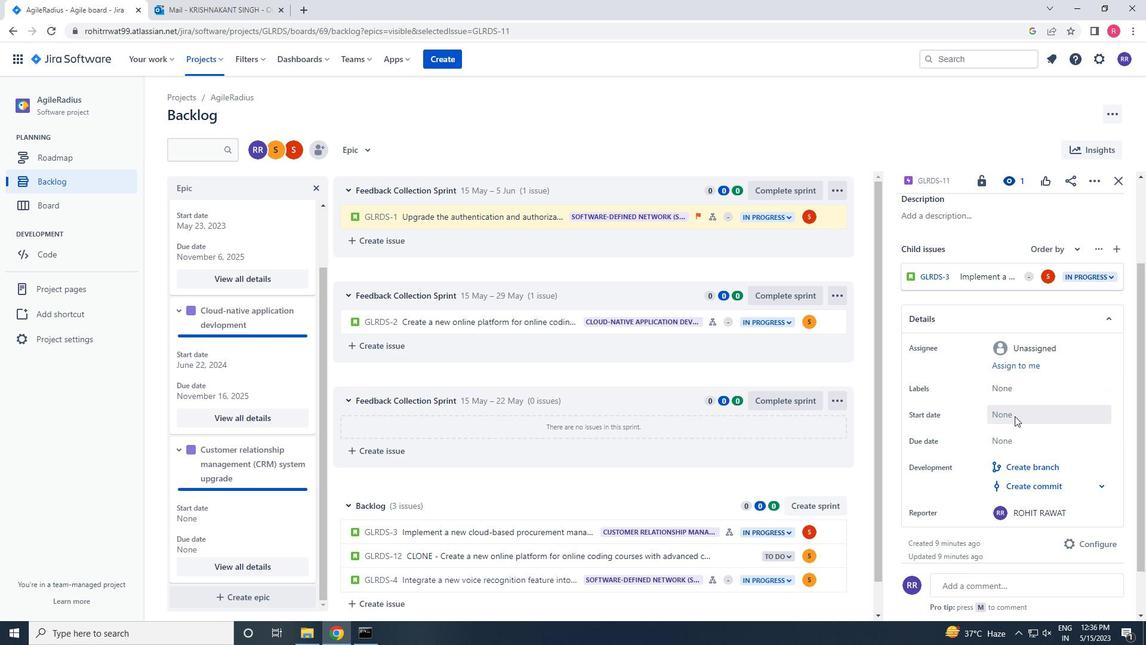 
Action: Mouse moved to (1124, 444)
Screenshot: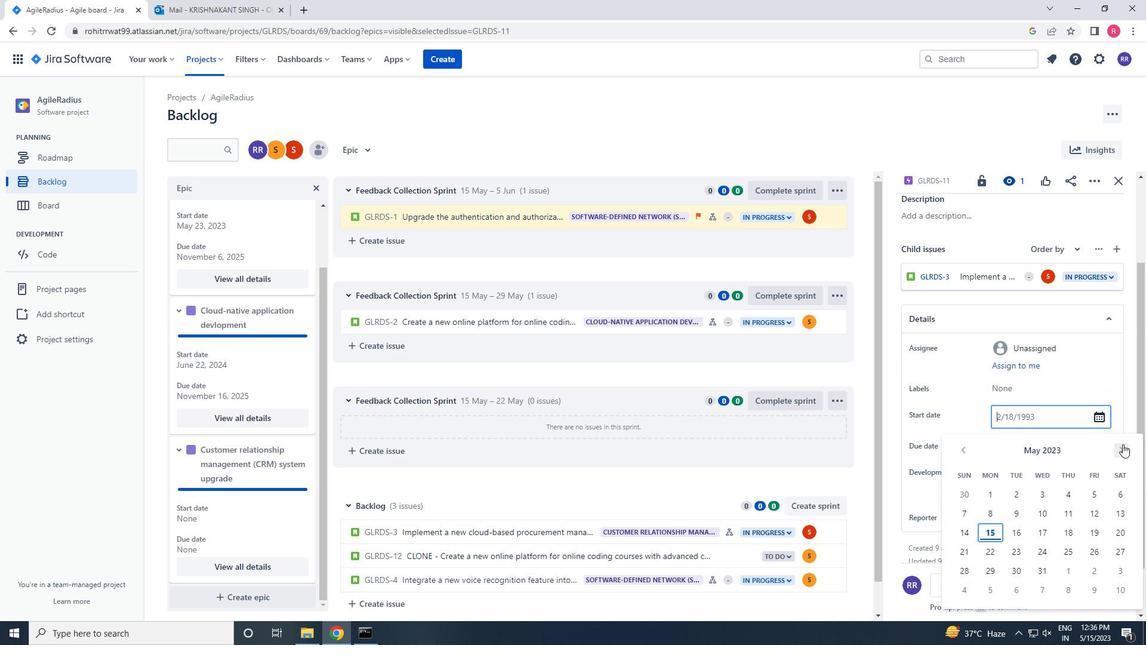 
Action: Mouse pressed left at (1124, 444)
Screenshot: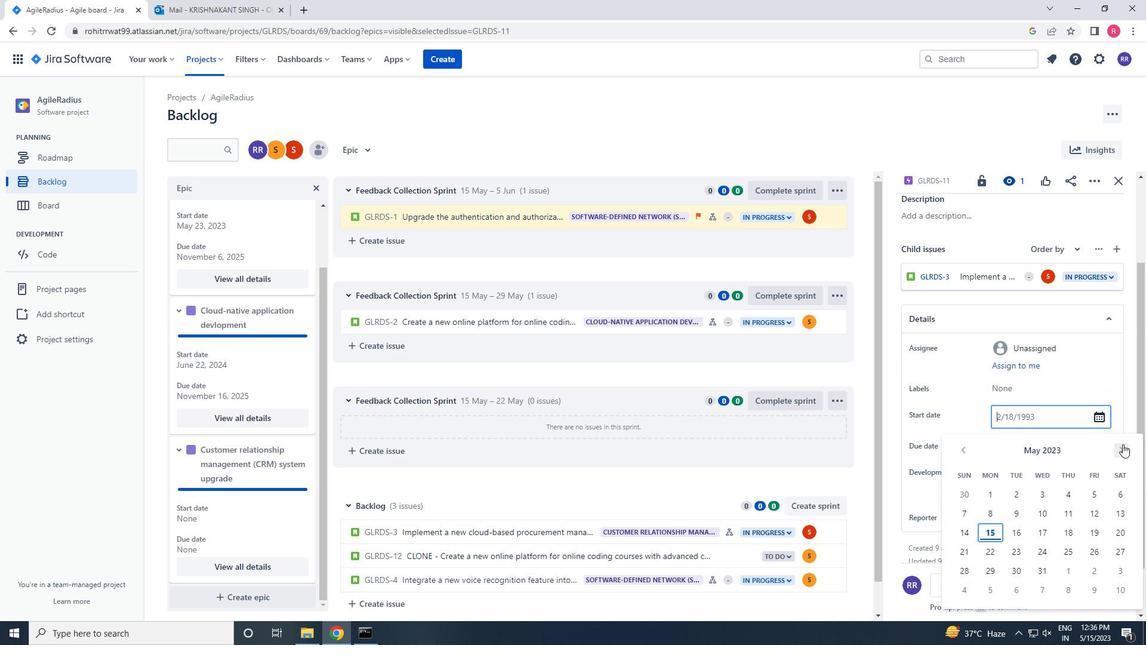 
Action: Mouse moved to (1125, 443)
Screenshot: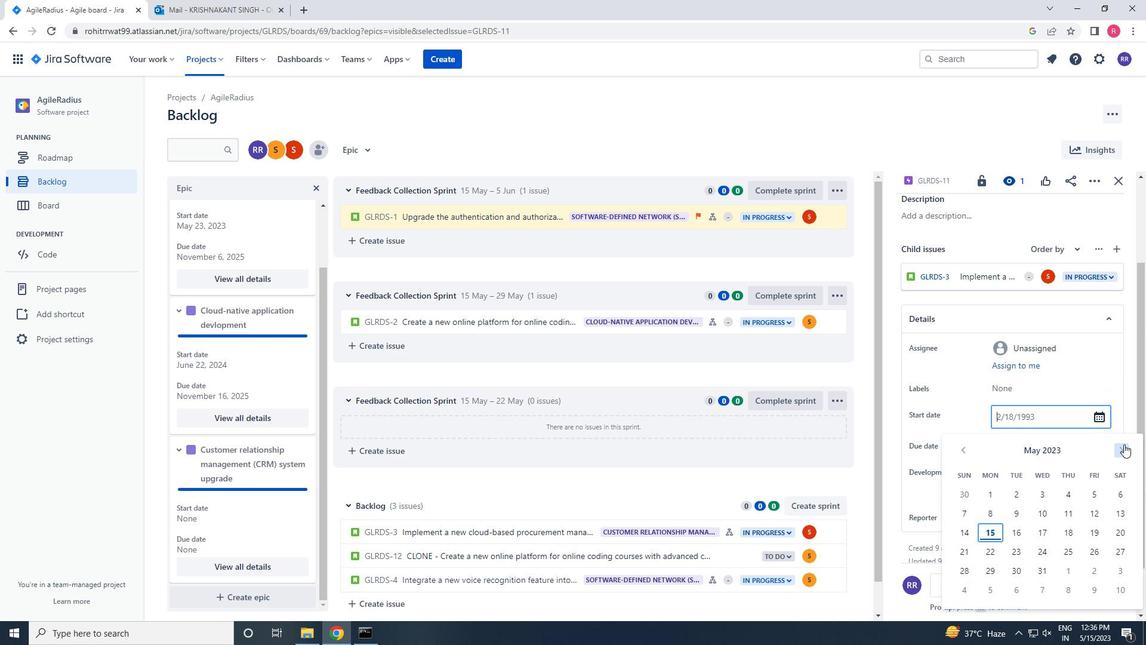 
Action: Mouse pressed left at (1125, 443)
Screenshot: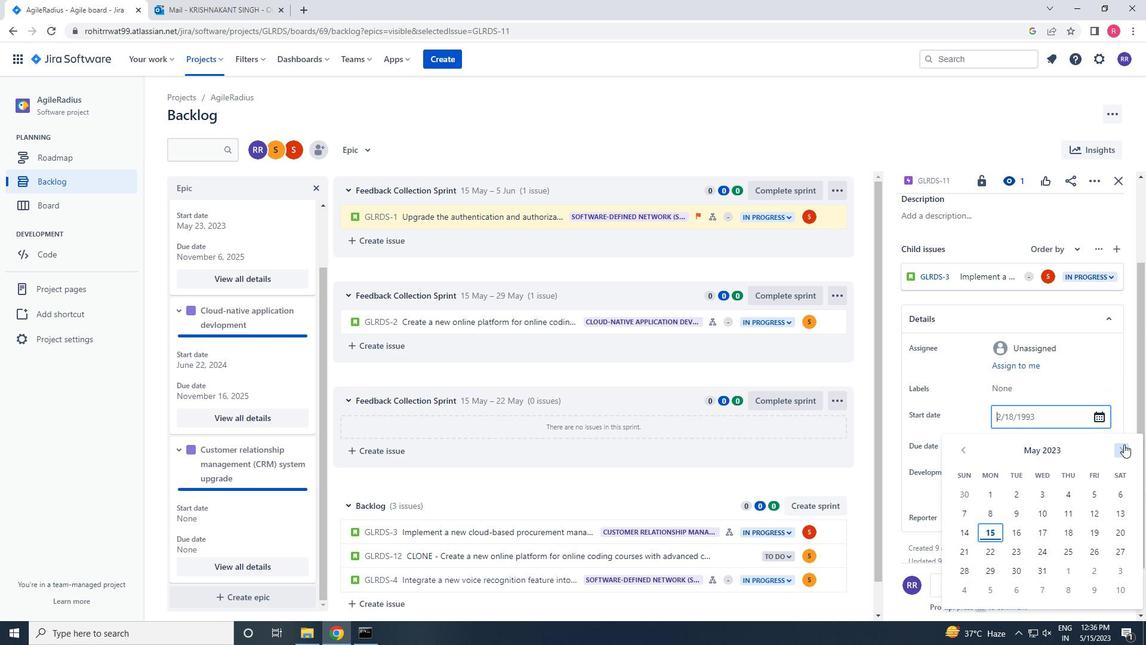 
Action: Mouse pressed left at (1125, 443)
Screenshot: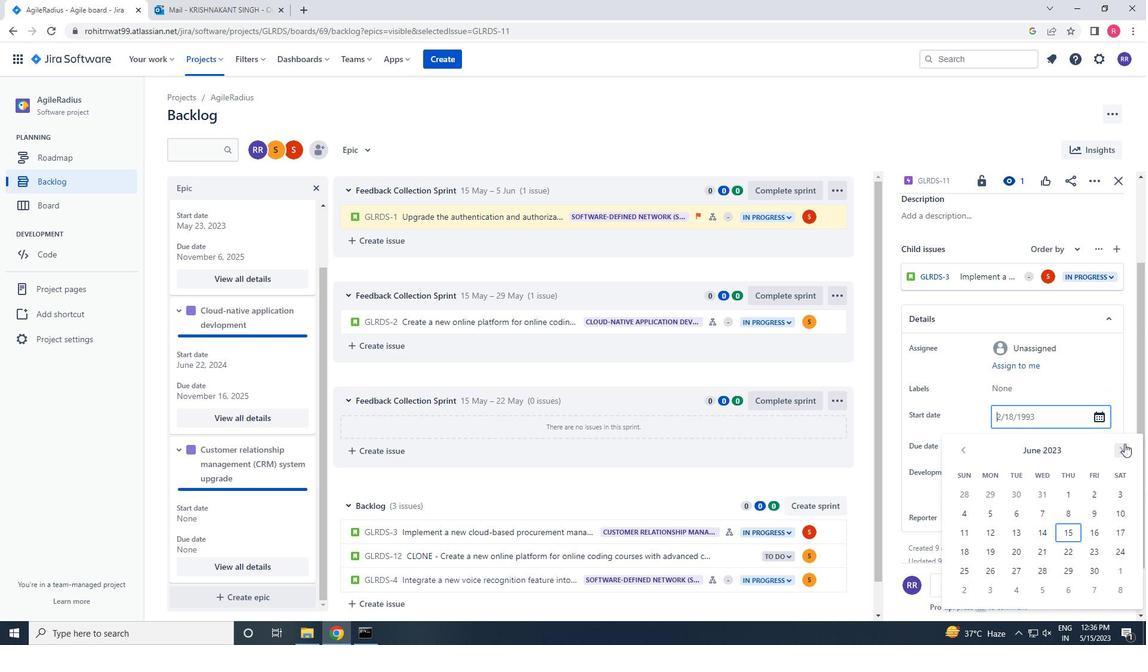 
Action: Mouse pressed left at (1125, 443)
Screenshot: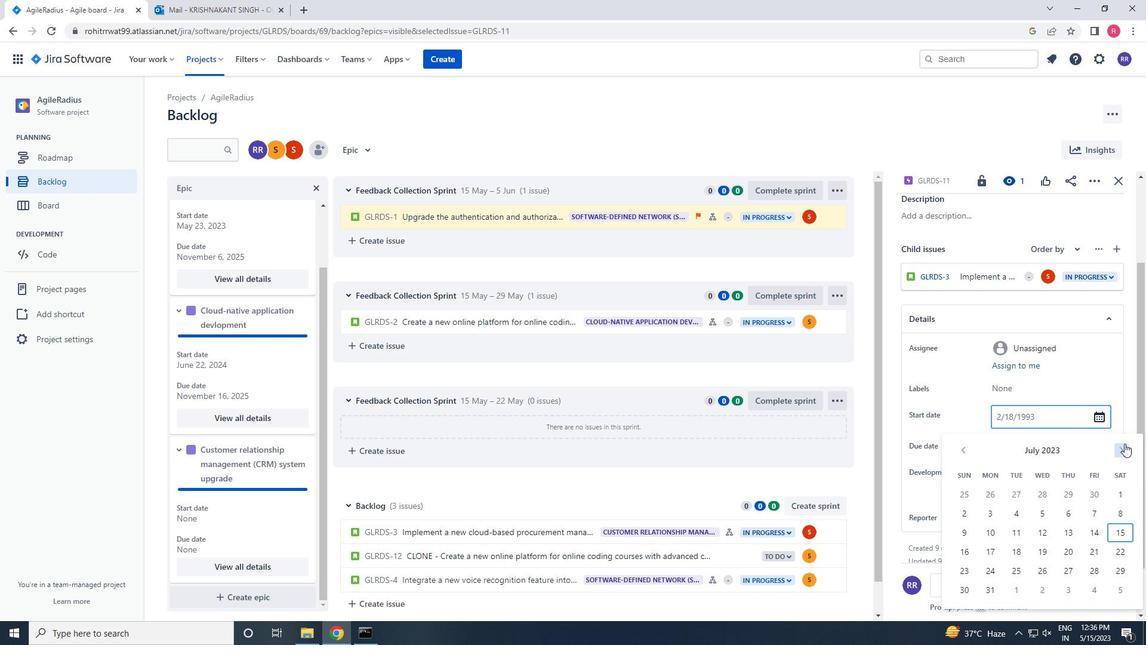
Action: Mouse pressed left at (1125, 443)
Screenshot: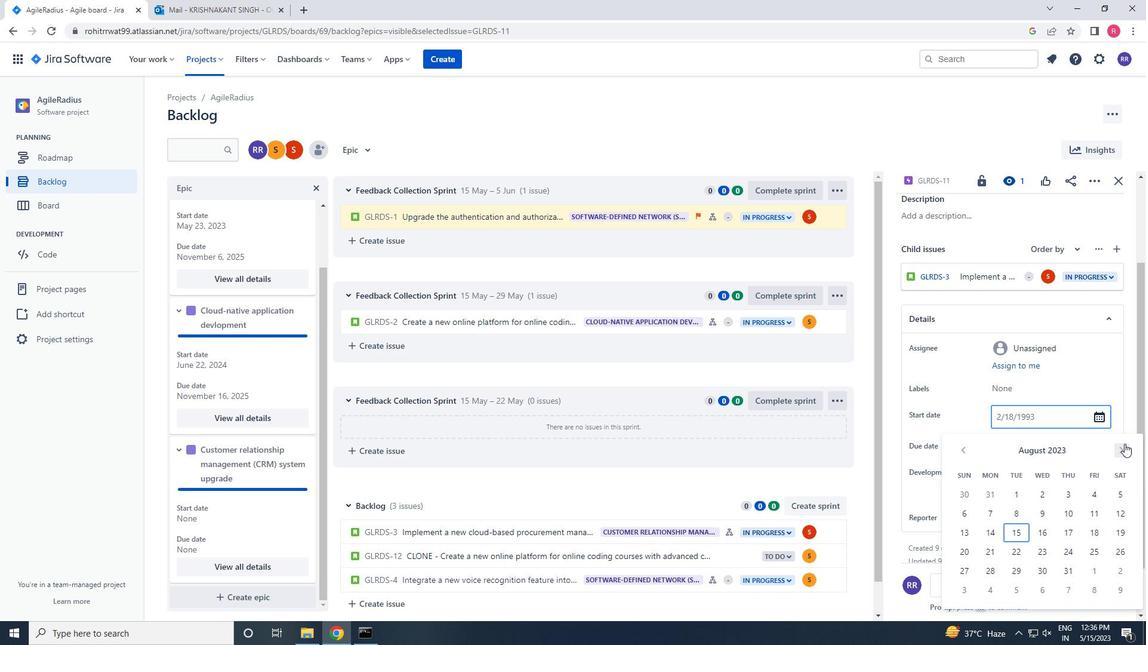 
Action: Mouse pressed left at (1125, 443)
Screenshot: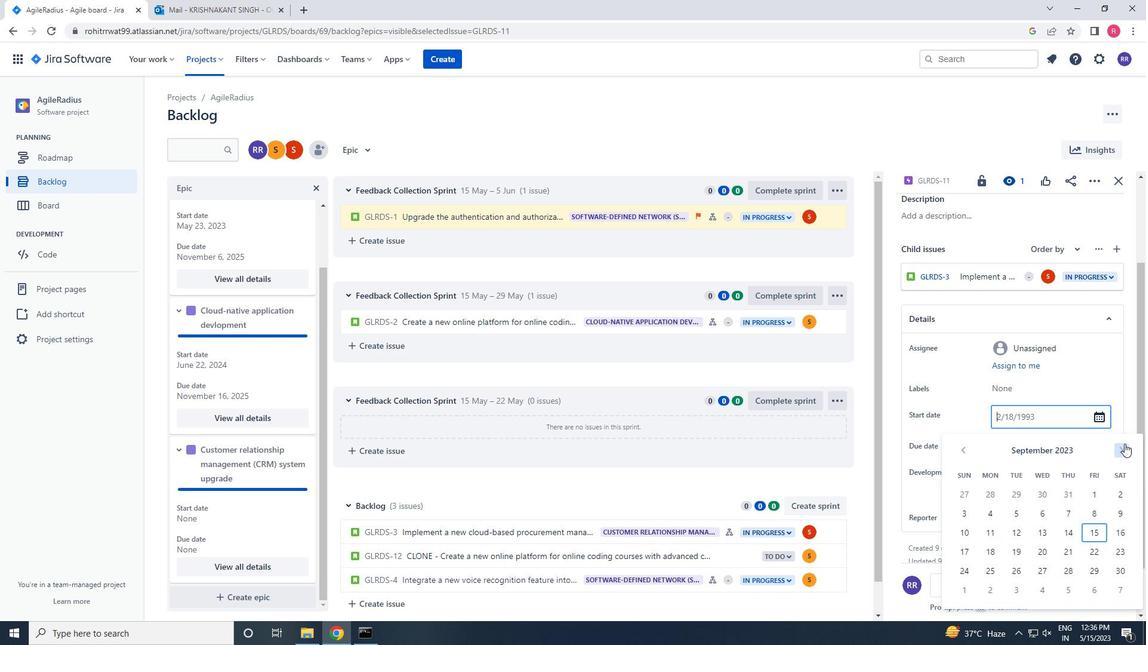 
Action: Mouse pressed left at (1125, 443)
Screenshot: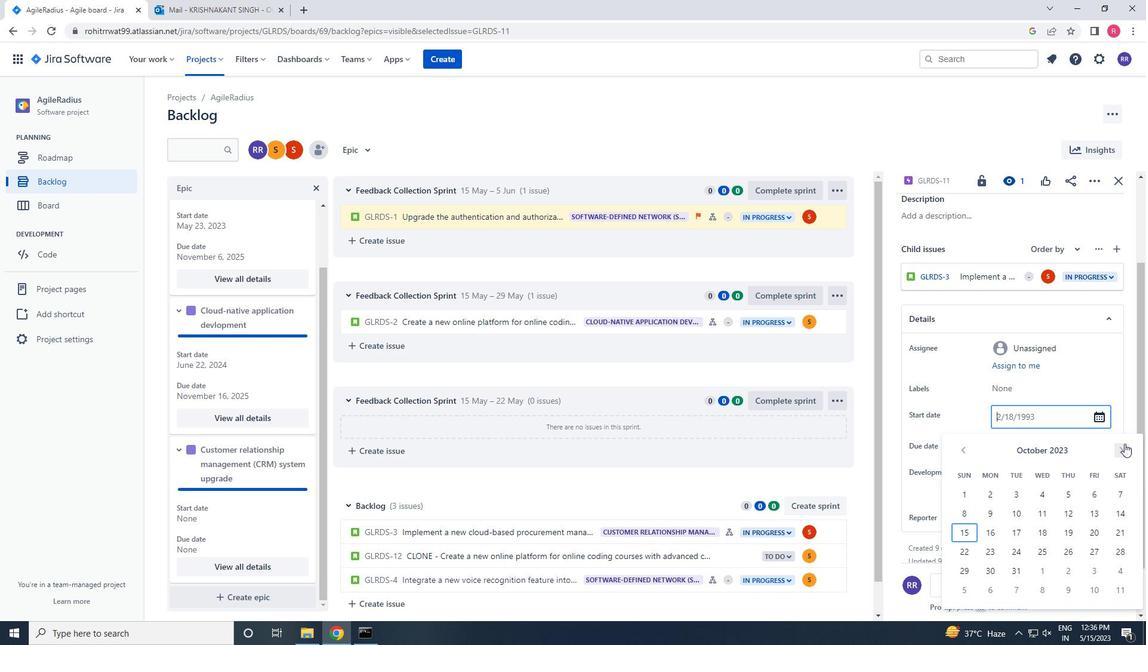 
Action: Mouse pressed left at (1125, 443)
Screenshot: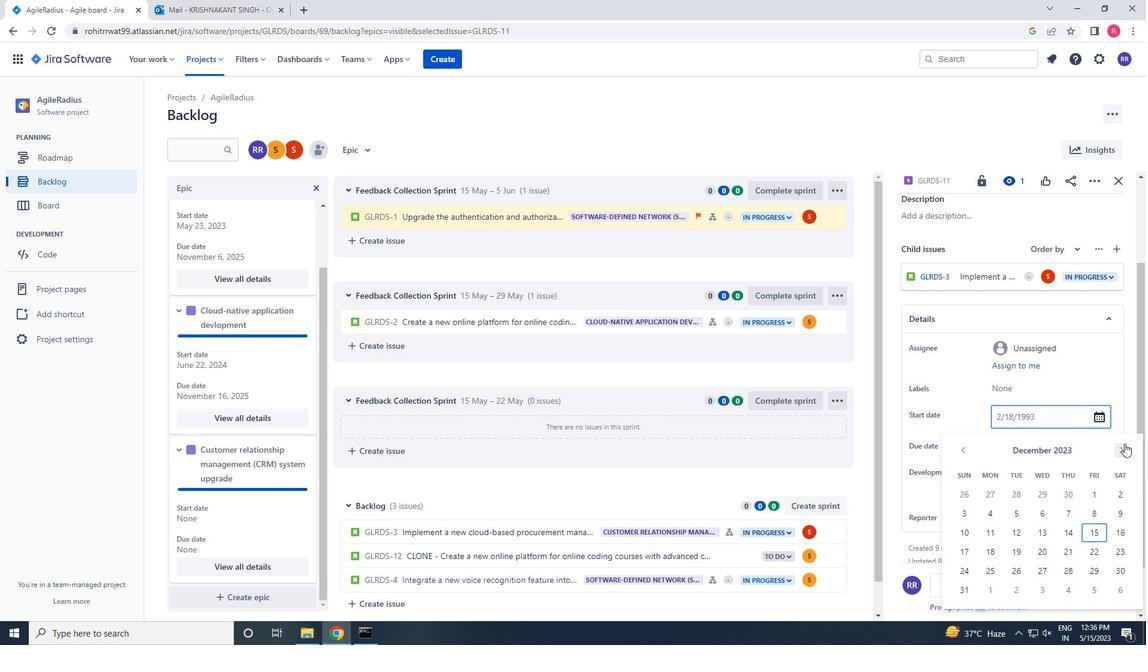 
Action: Mouse moved to (1075, 499)
Screenshot: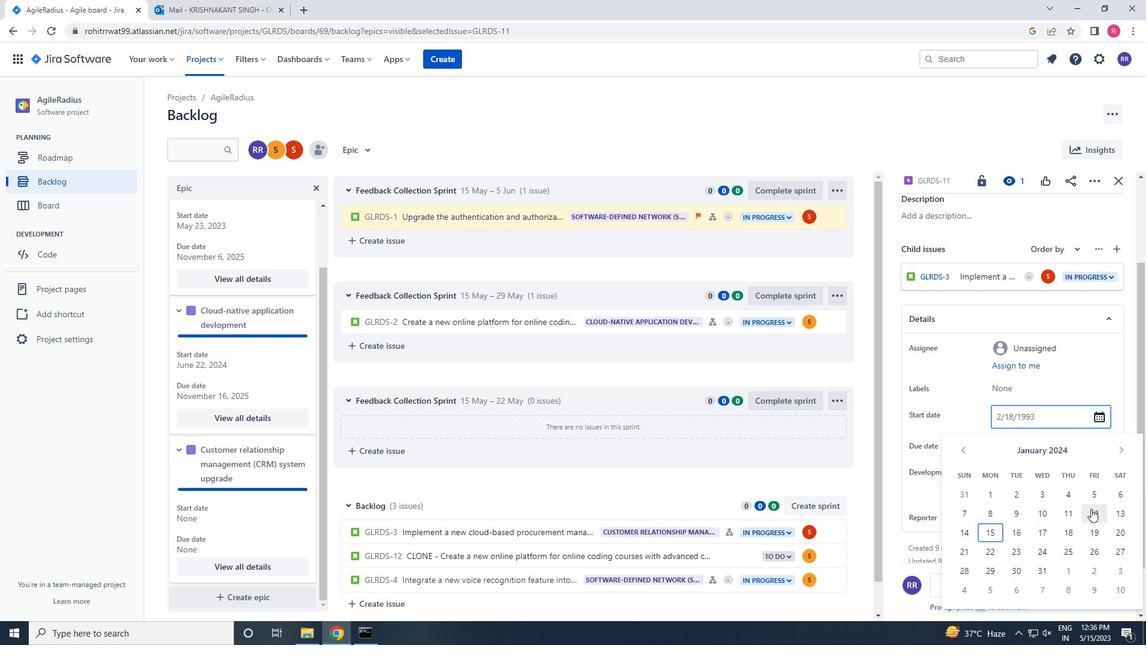 
Action: Mouse pressed left at (1075, 499)
Screenshot: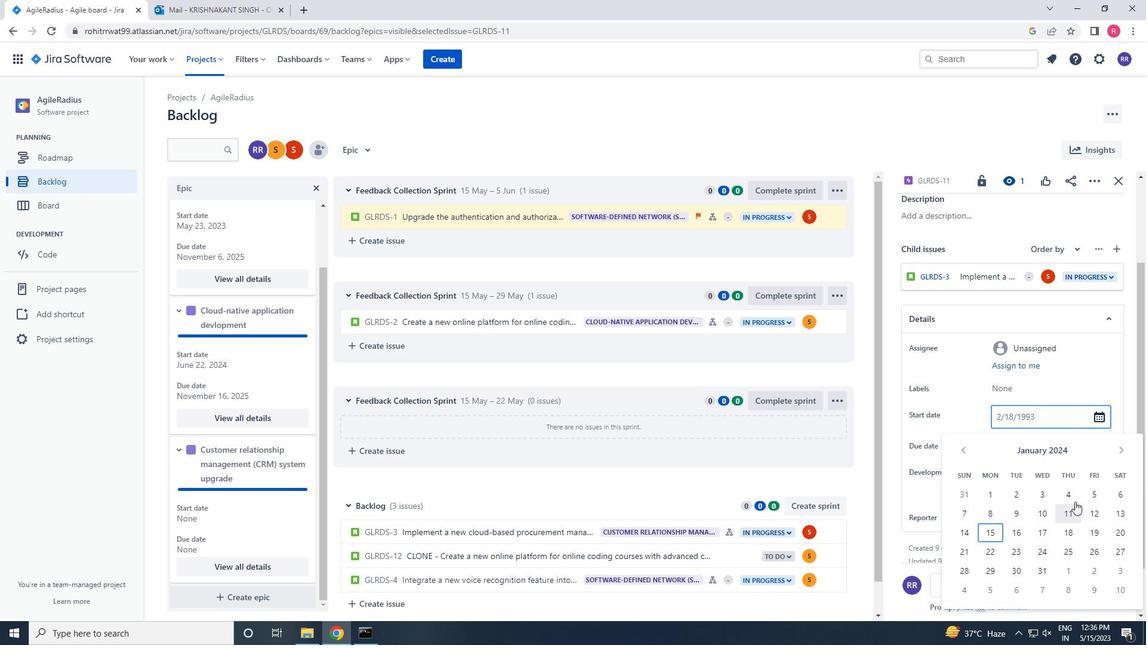 
Action: Mouse moved to (1010, 444)
Screenshot: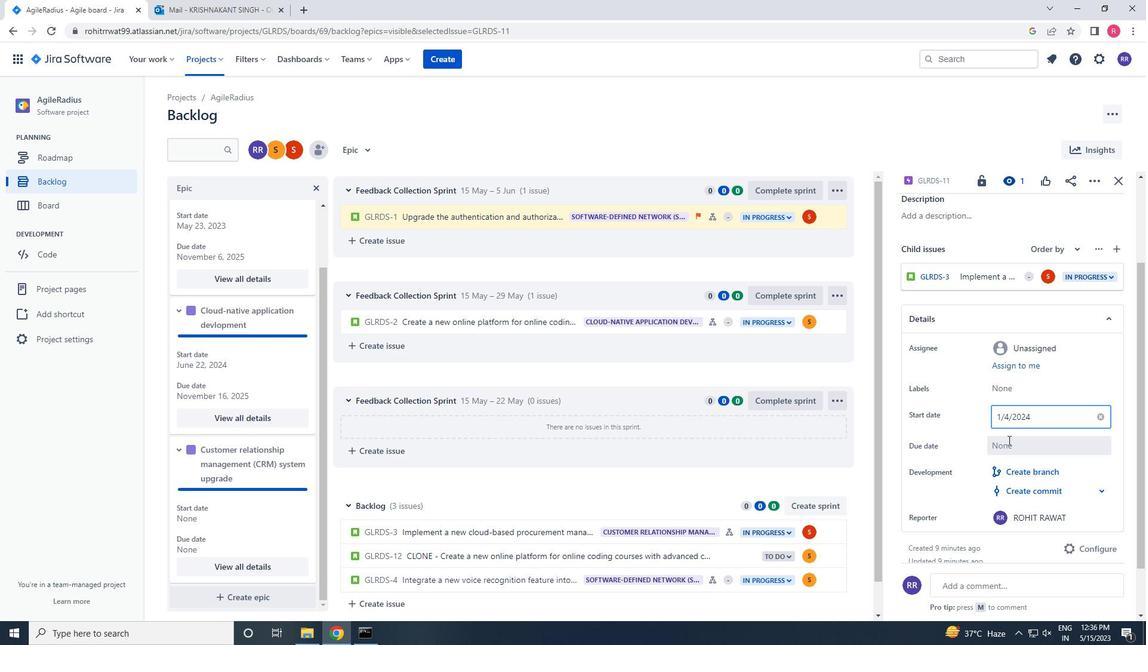 
Action: Mouse pressed left at (1010, 444)
Screenshot: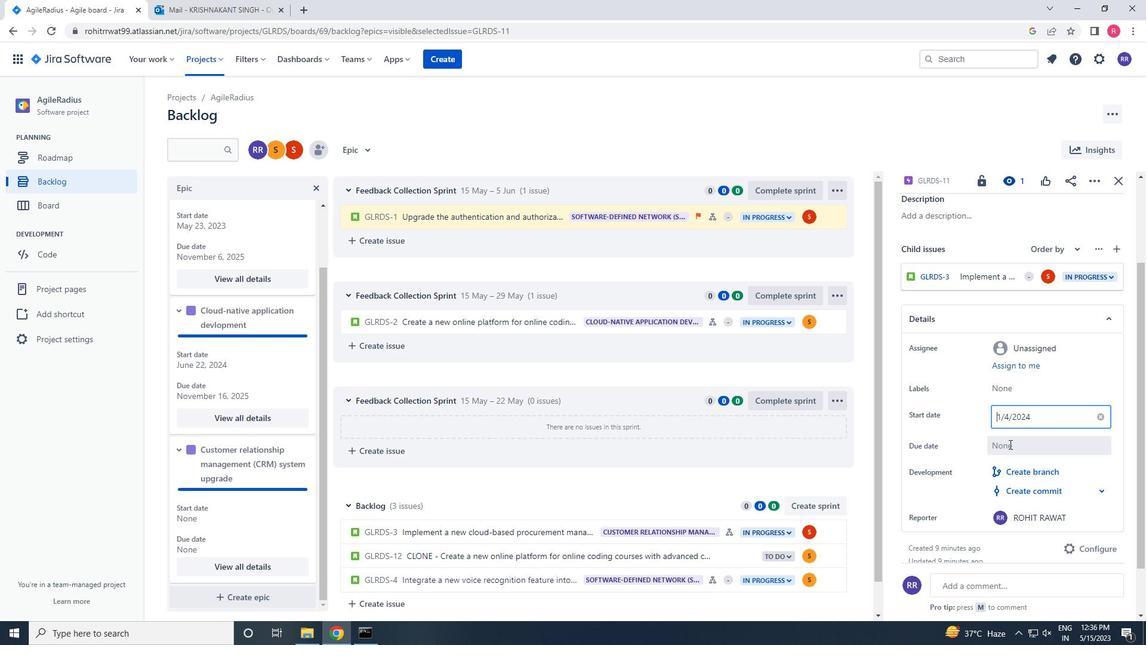 
Action: Mouse moved to (1119, 270)
Screenshot: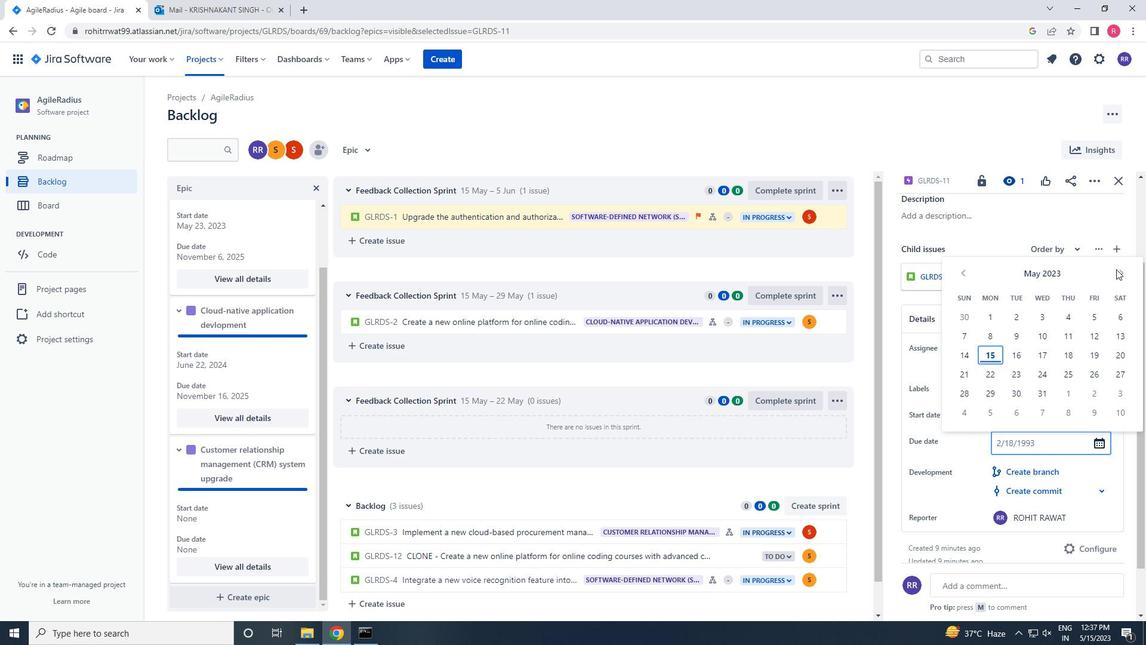 
Action: Mouse pressed left at (1119, 270)
Screenshot: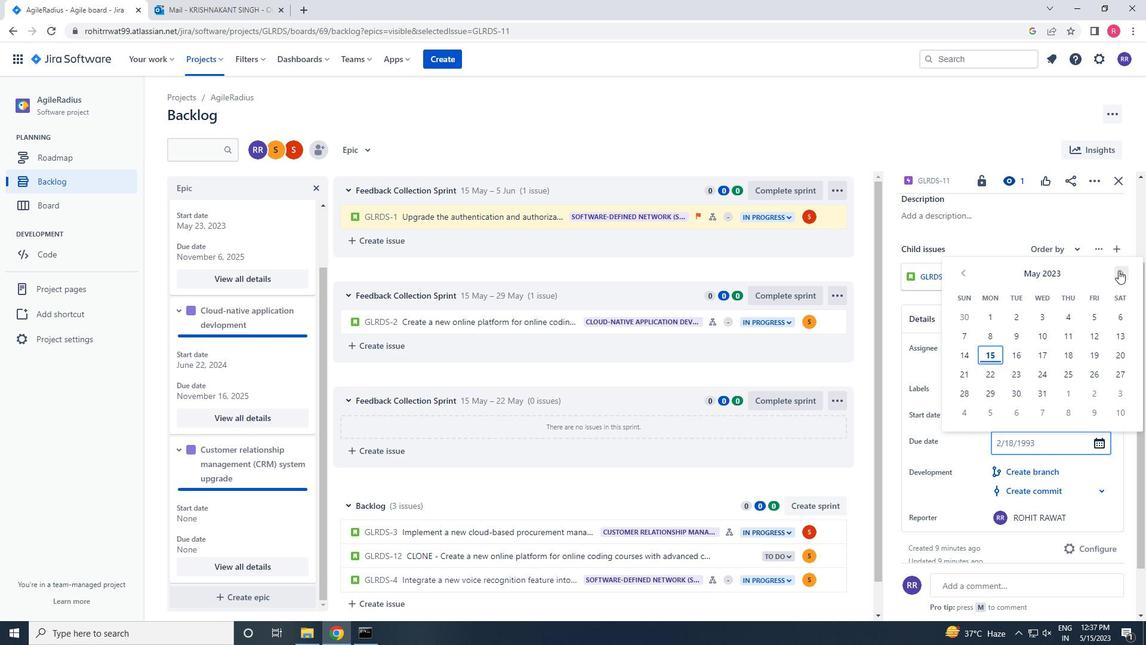 
Action: Mouse pressed left at (1119, 270)
Screenshot: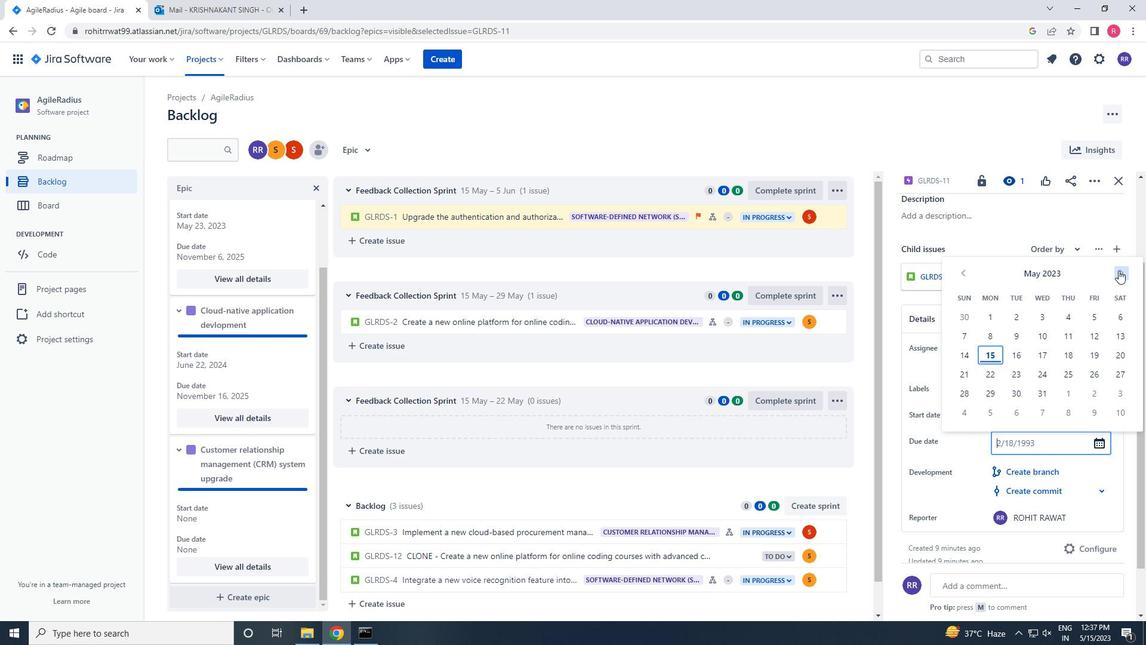 
Action: Mouse pressed left at (1119, 270)
Screenshot: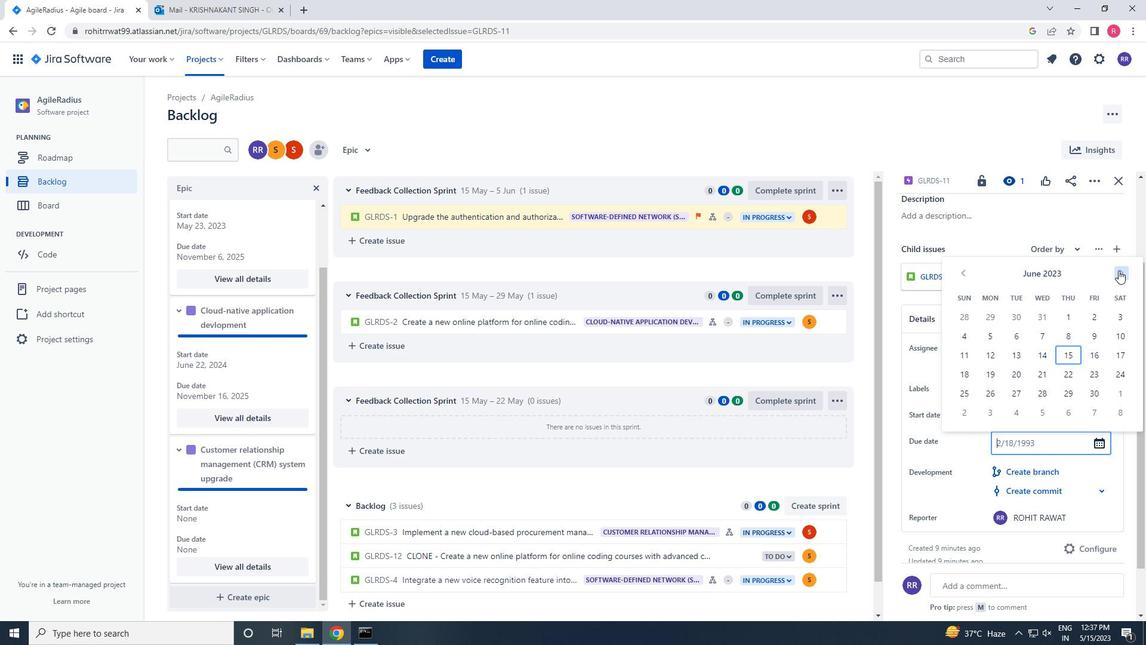 
Action: Mouse pressed left at (1119, 270)
Screenshot: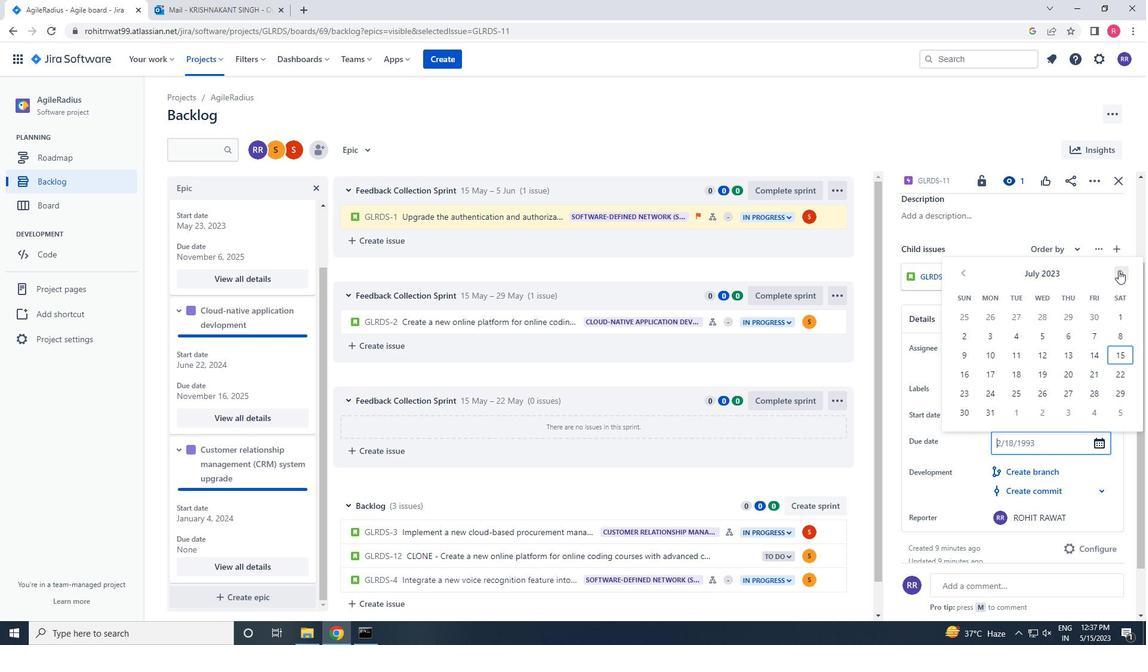 
Action: Mouse moved to (1119, 270)
Screenshot: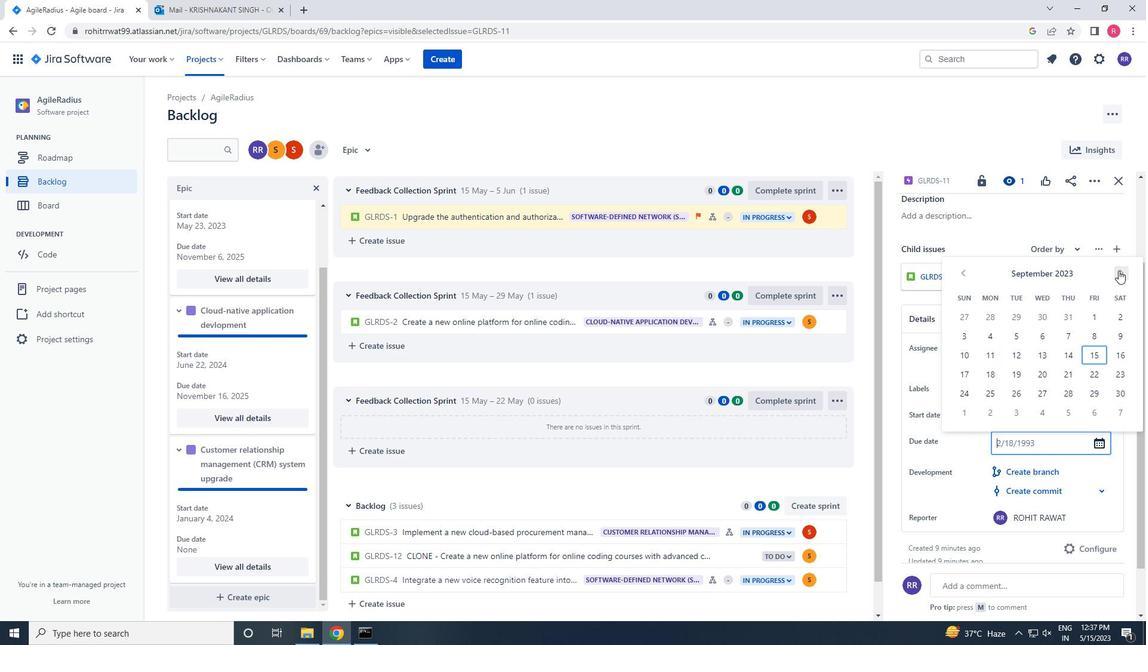 
Action: Mouse pressed left at (1119, 270)
Screenshot: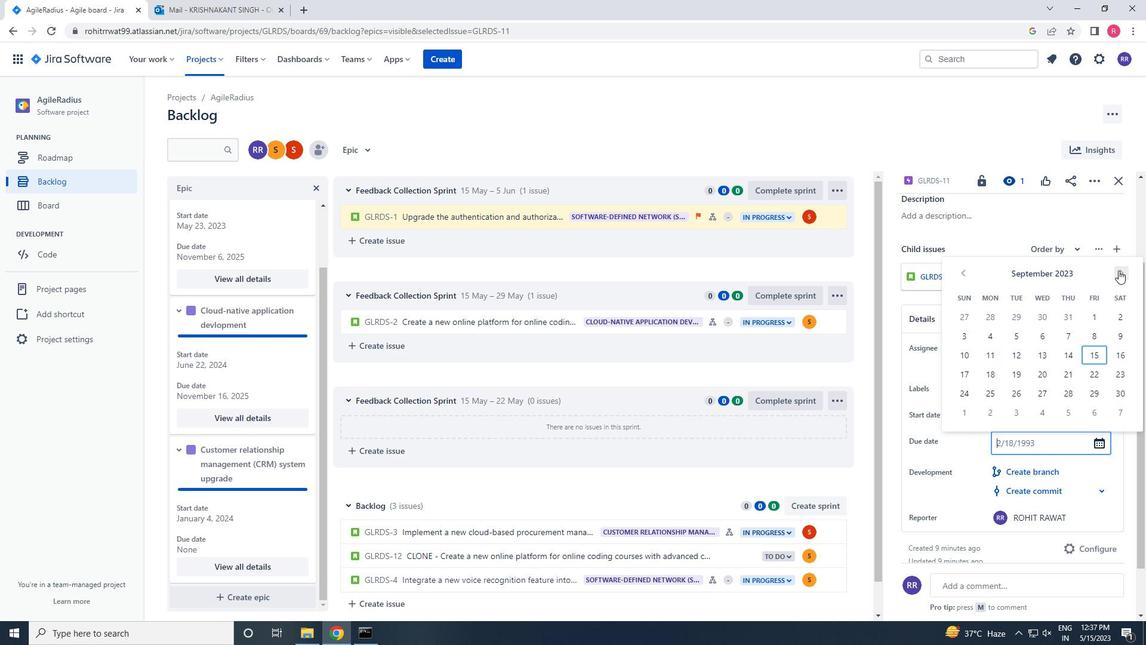 
Action: Mouse pressed left at (1119, 270)
Screenshot: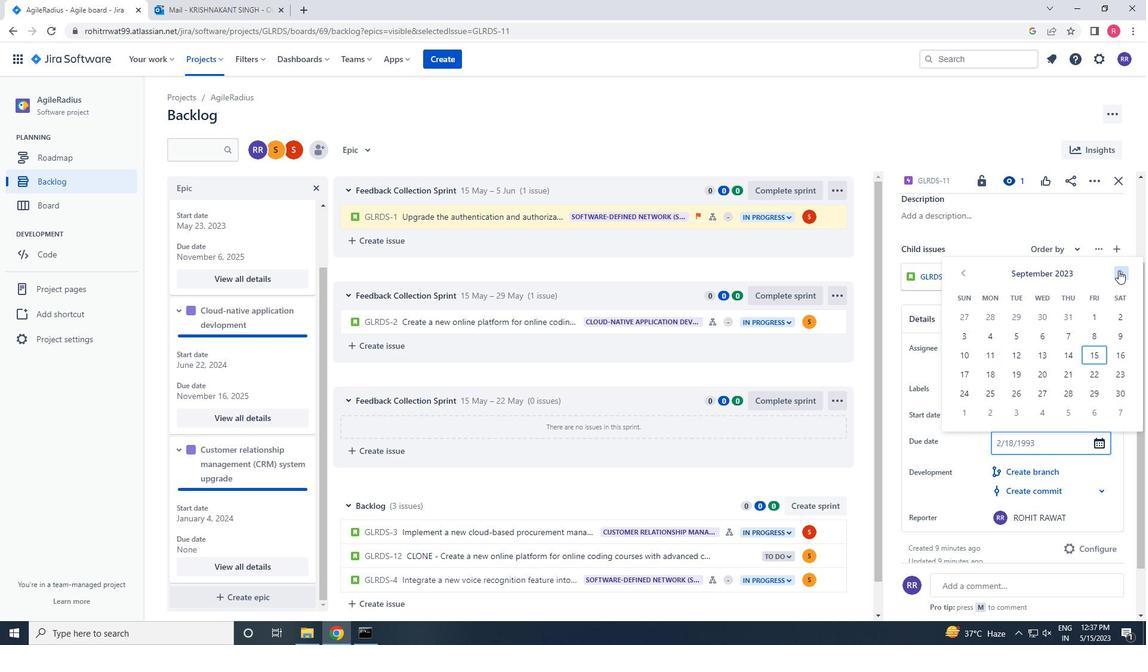 
Action: Mouse pressed left at (1119, 270)
Screenshot: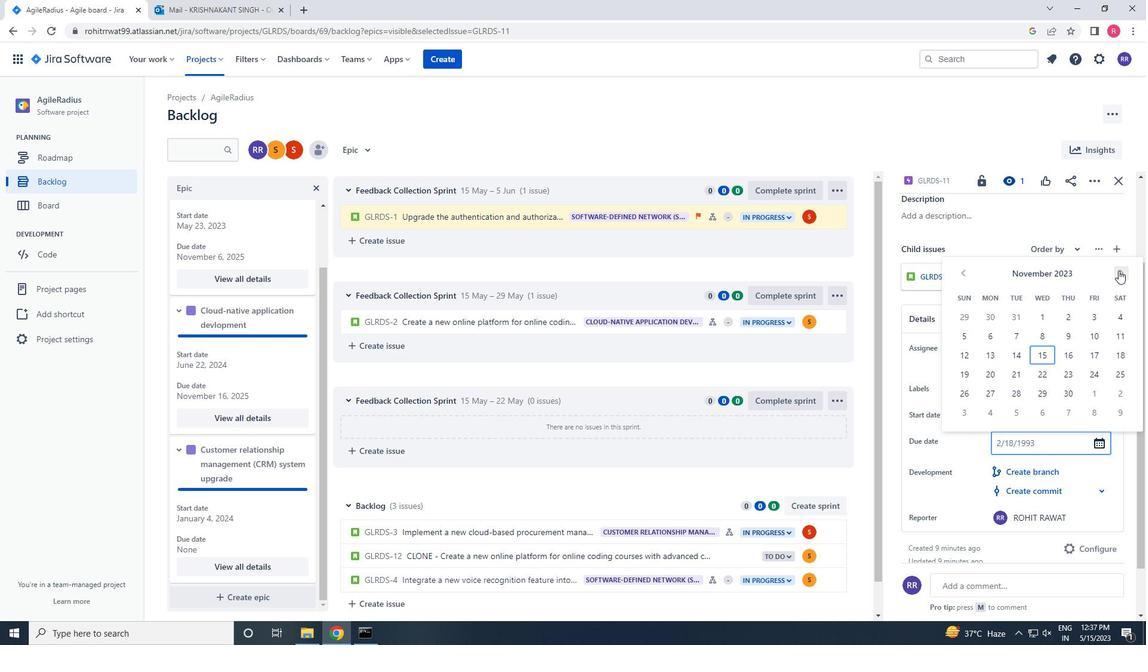 
Action: Mouse pressed left at (1119, 270)
Screenshot: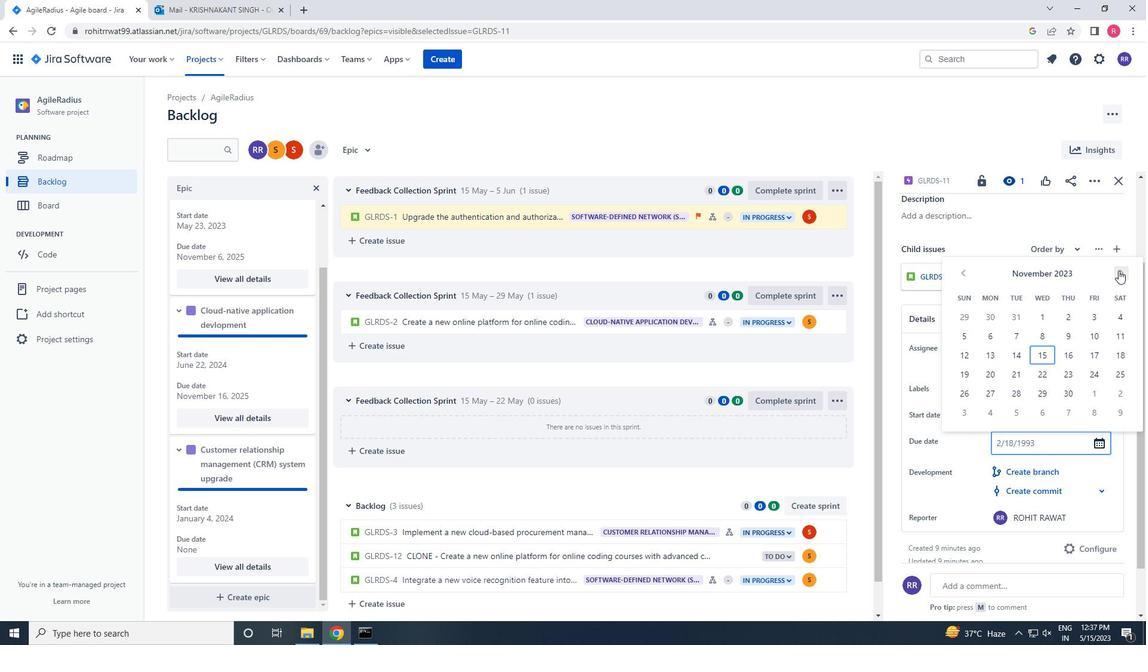 
Action: Mouse pressed left at (1119, 270)
Screenshot: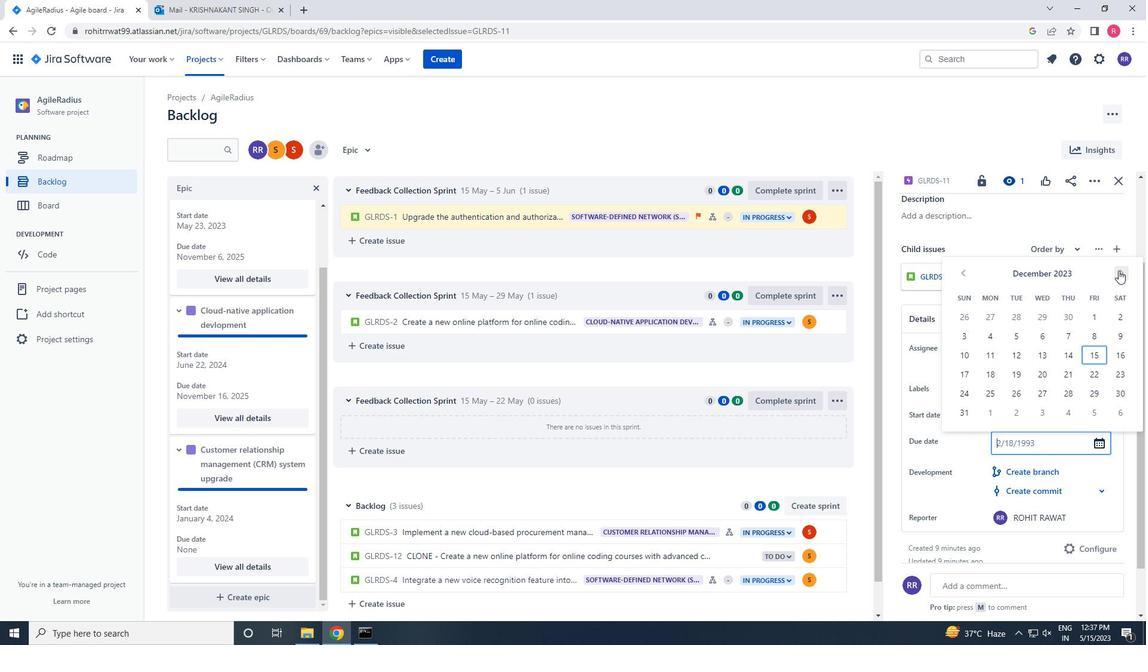
Action: Mouse pressed left at (1119, 270)
Screenshot: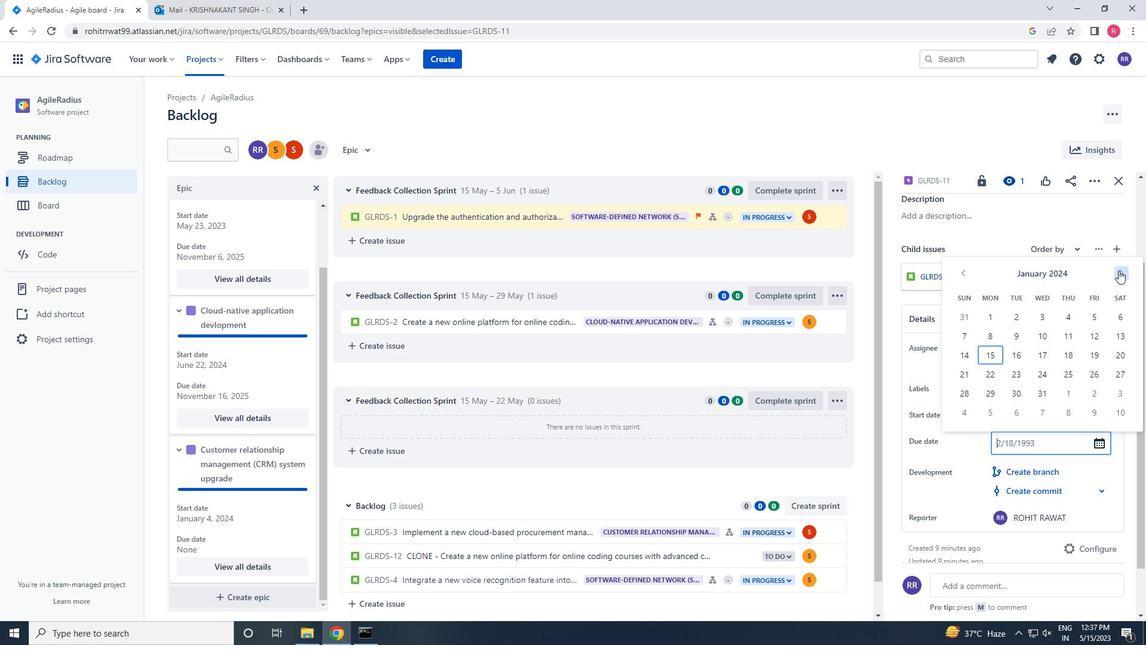 
Action: Mouse pressed left at (1119, 270)
Screenshot: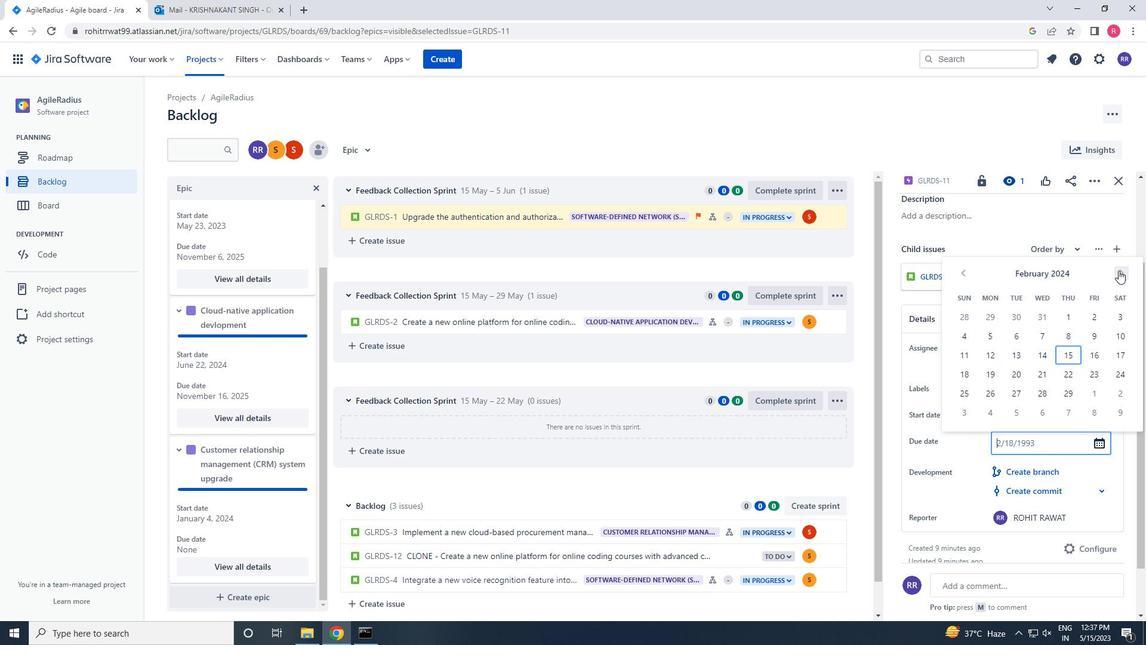 
Action: Mouse pressed left at (1119, 270)
Screenshot: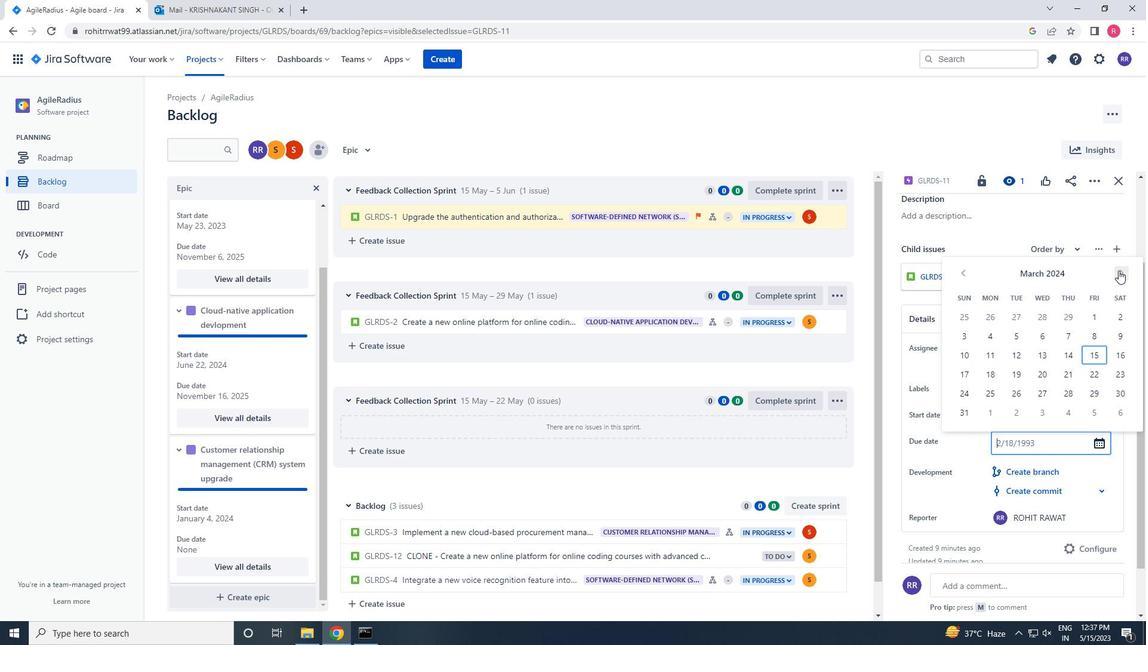 
Action: Mouse pressed left at (1119, 270)
Screenshot: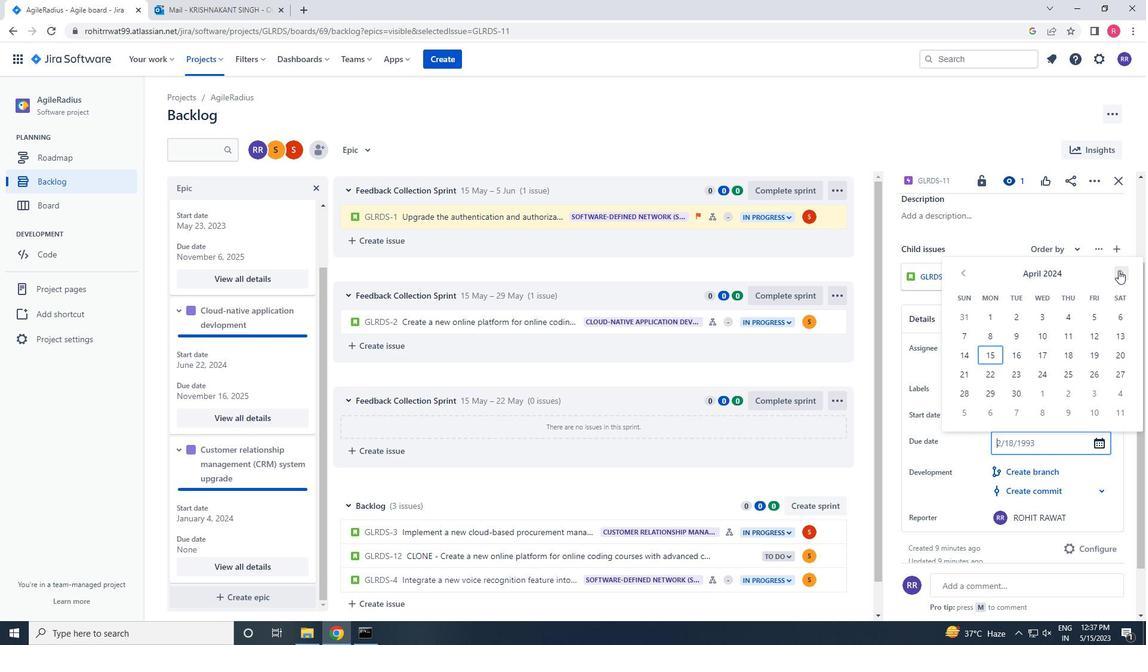 
Action: Mouse pressed left at (1119, 270)
Screenshot: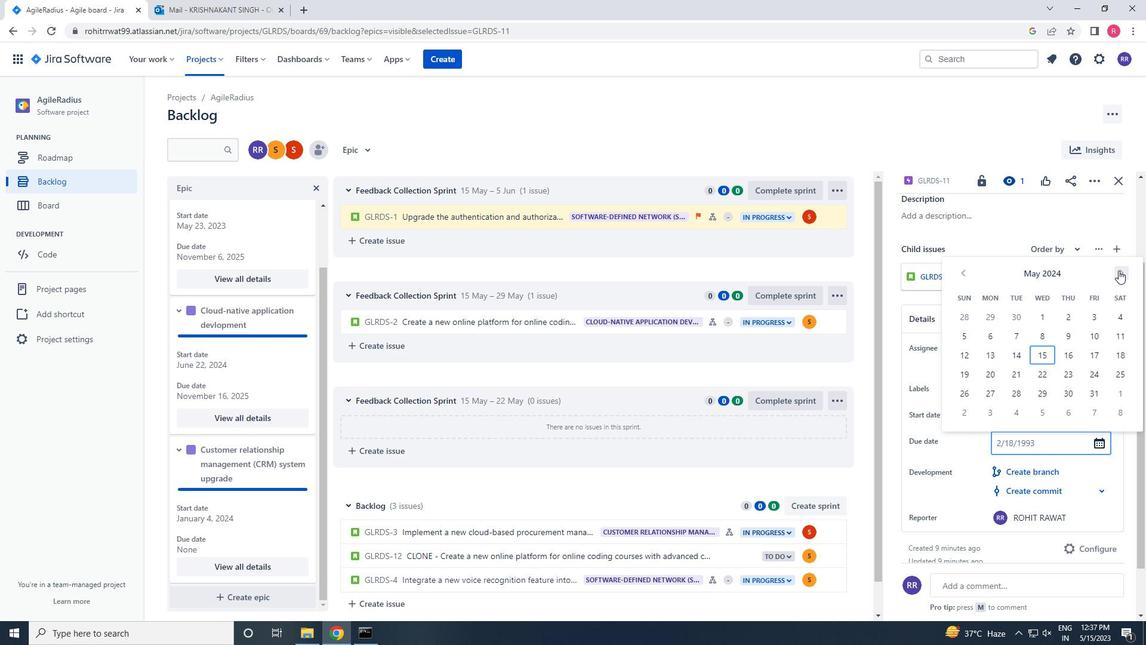 
Action: Mouse pressed left at (1119, 270)
Screenshot: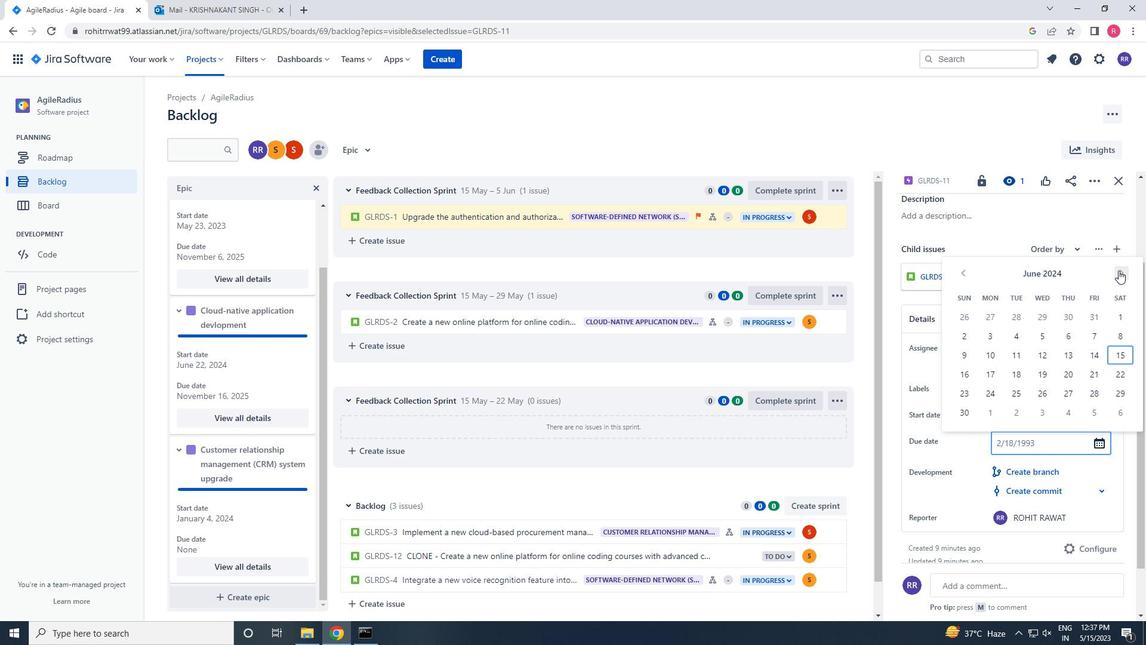 
Action: Mouse pressed left at (1119, 270)
Screenshot: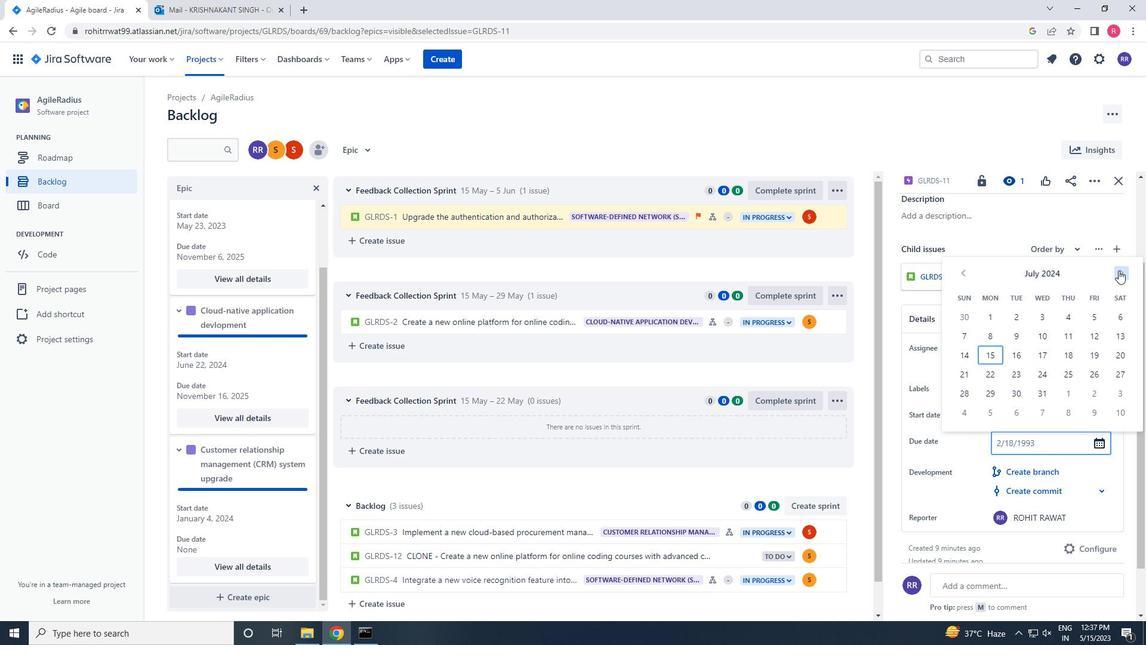 
Action: Mouse pressed left at (1119, 270)
Screenshot: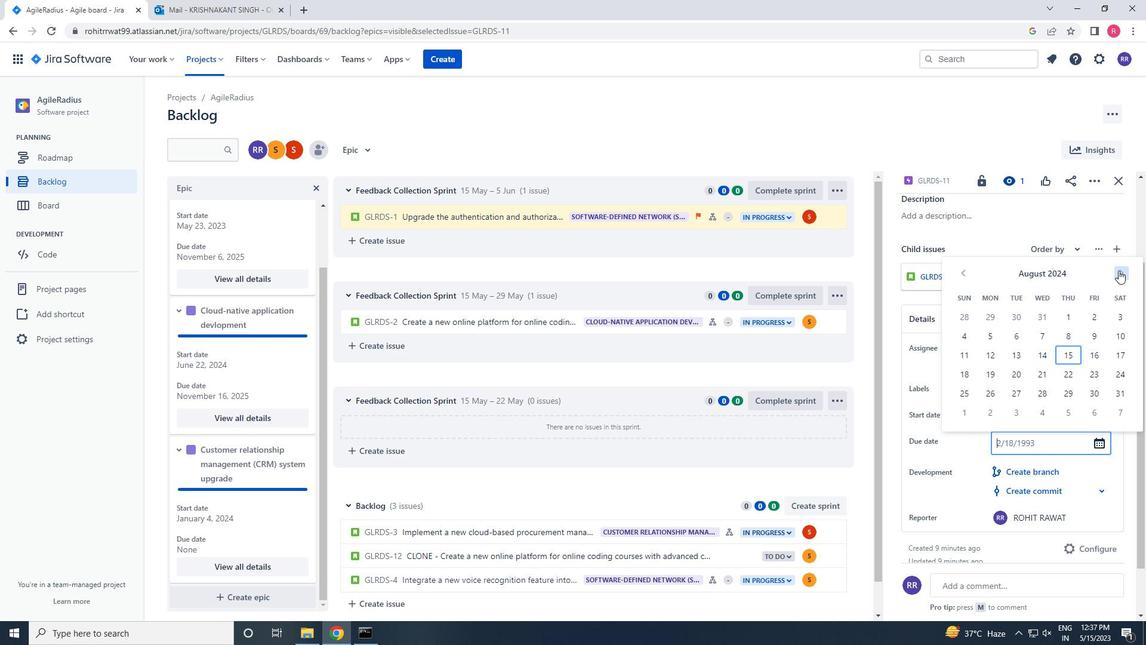 
Action: Mouse pressed left at (1119, 270)
Screenshot: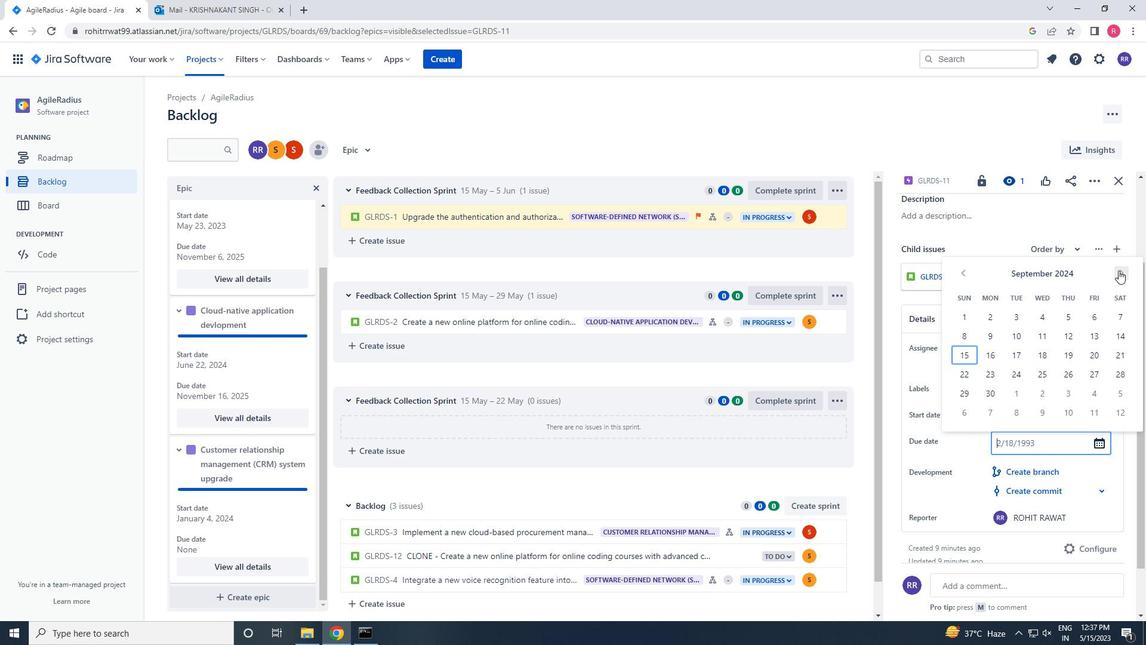 
Action: Mouse pressed left at (1119, 270)
Screenshot: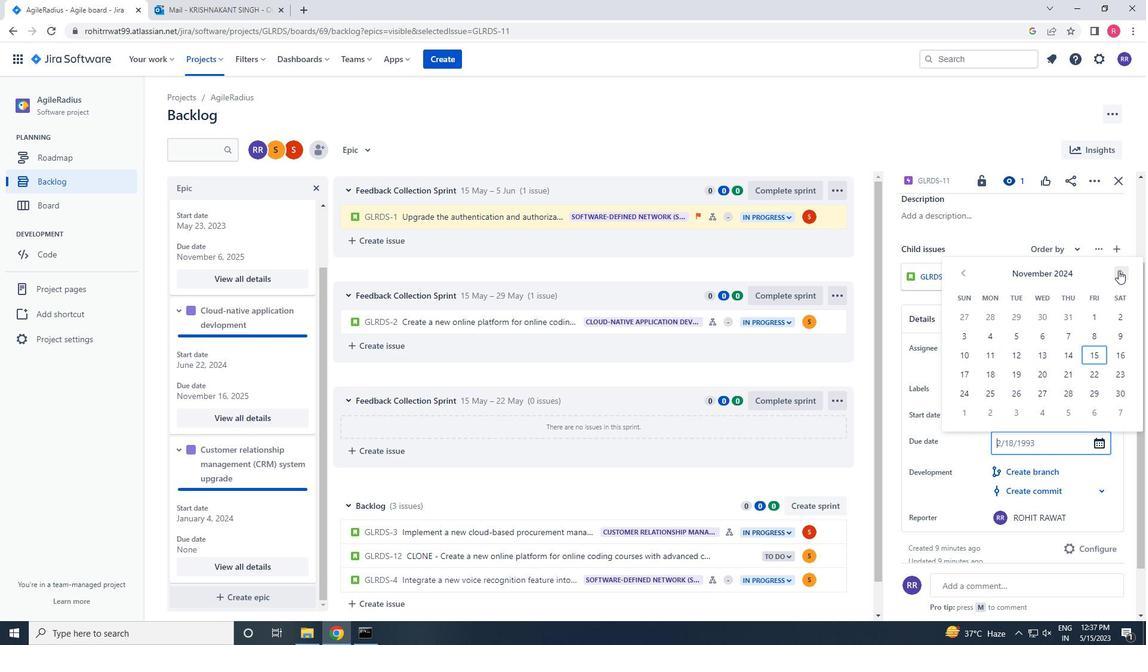 
Action: Mouse pressed left at (1119, 270)
Screenshot: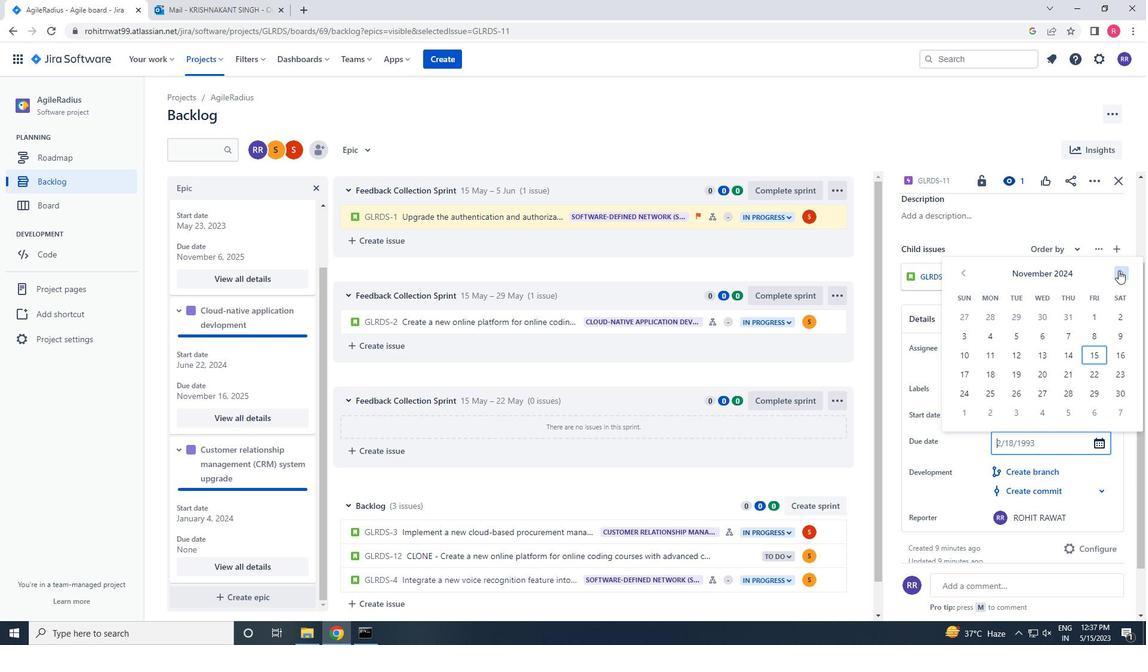 
Action: Mouse pressed left at (1119, 270)
Screenshot: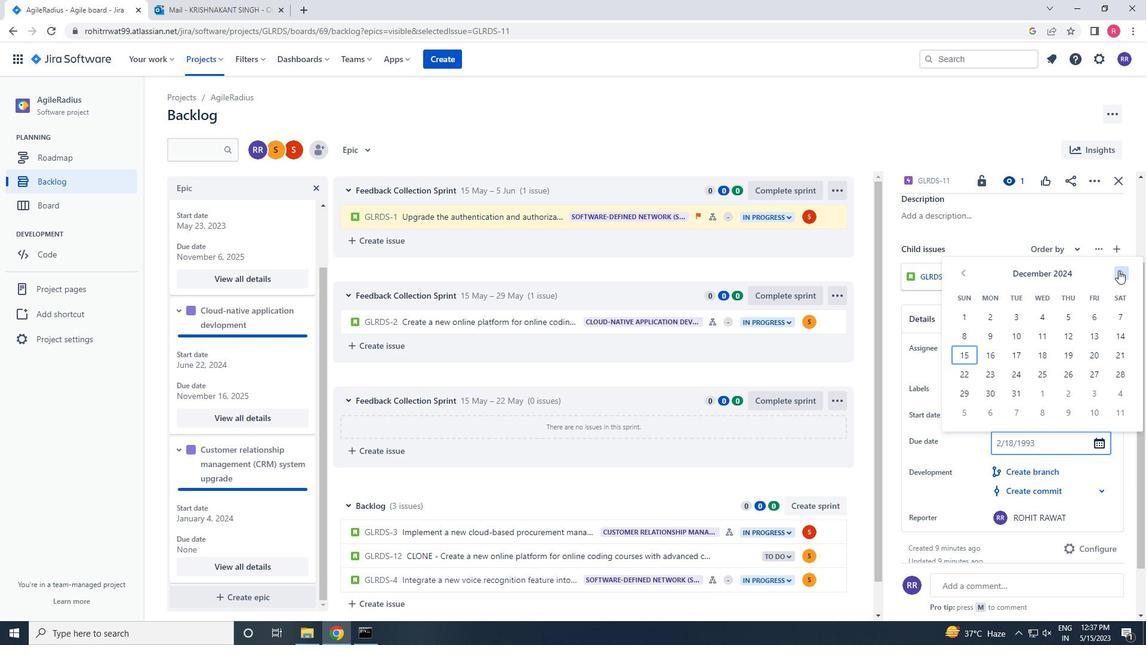 
Action: Mouse moved to (1119, 270)
Screenshot: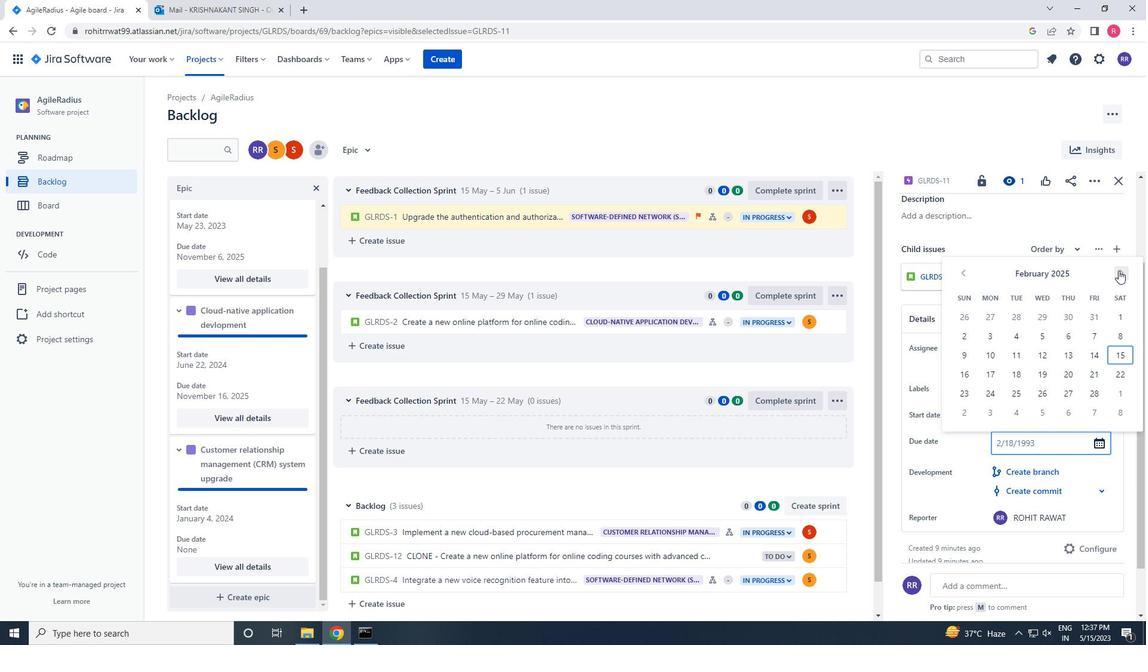 
Action: Mouse pressed left at (1119, 270)
Screenshot: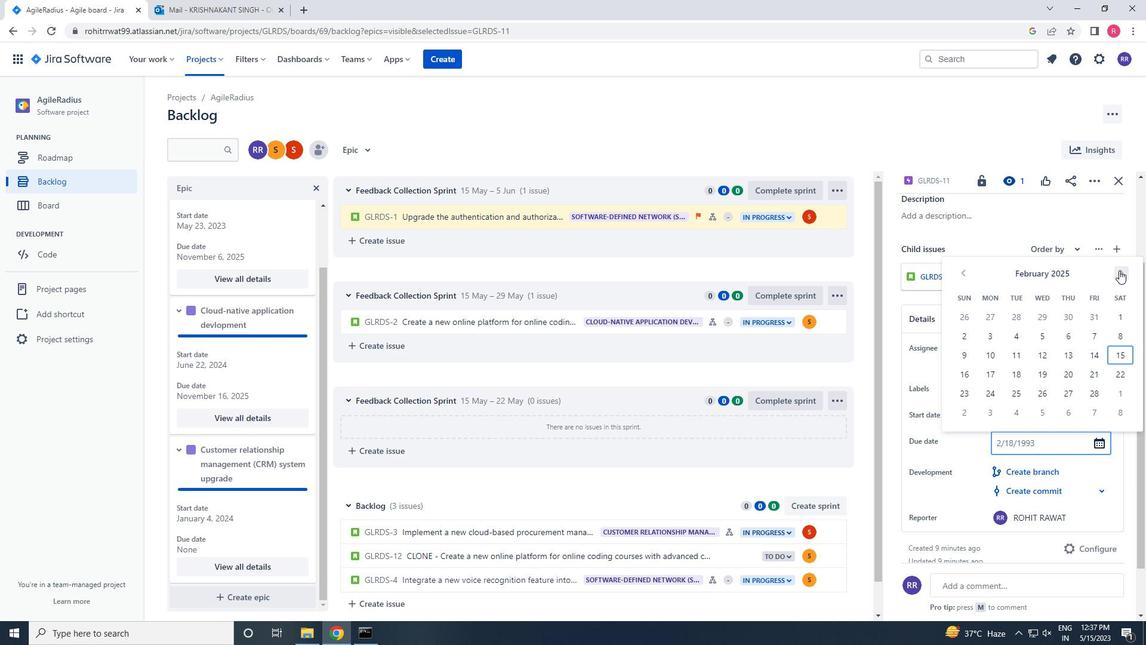 
Action: Mouse pressed left at (1119, 270)
Screenshot: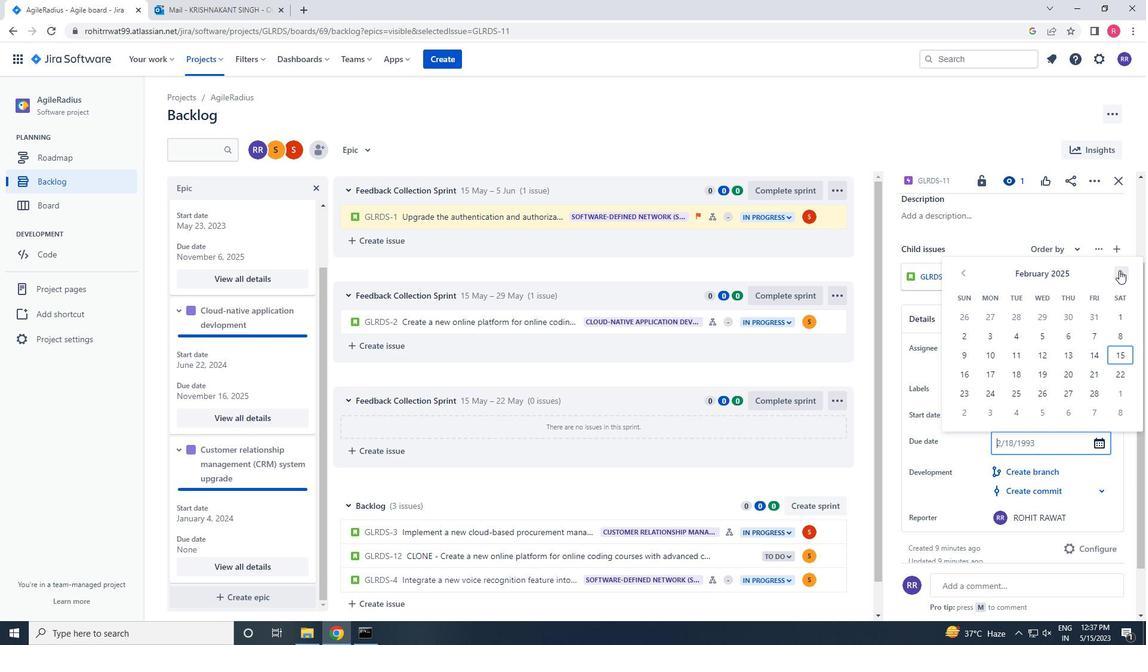 
Action: Mouse pressed left at (1119, 270)
Screenshot: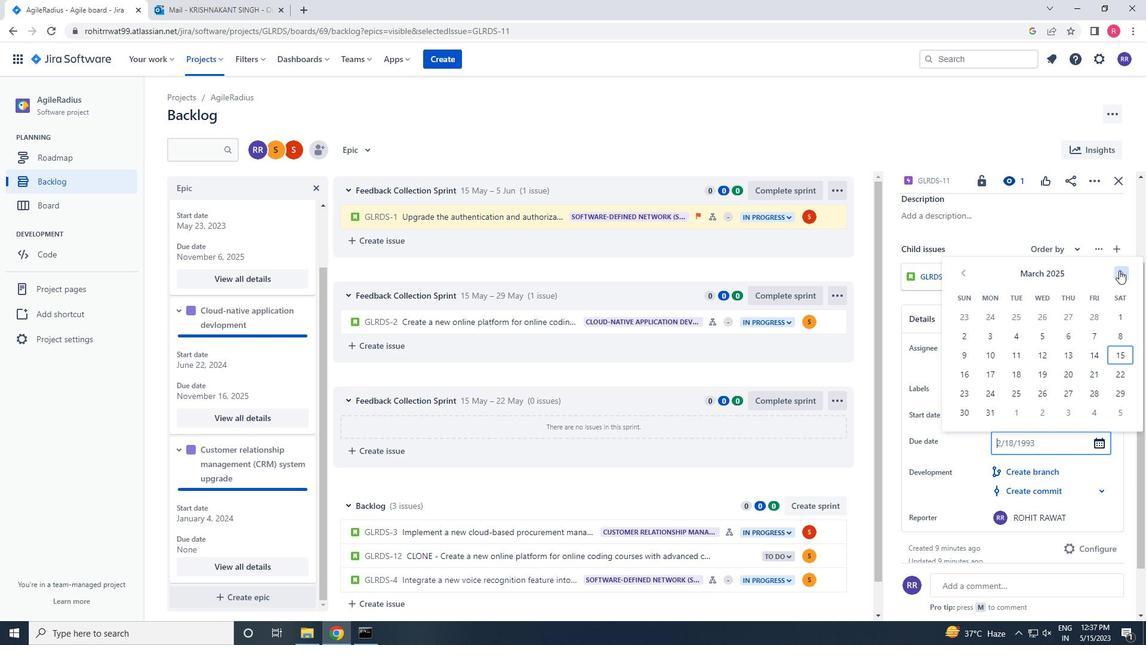 
Action: Mouse pressed left at (1119, 270)
Screenshot: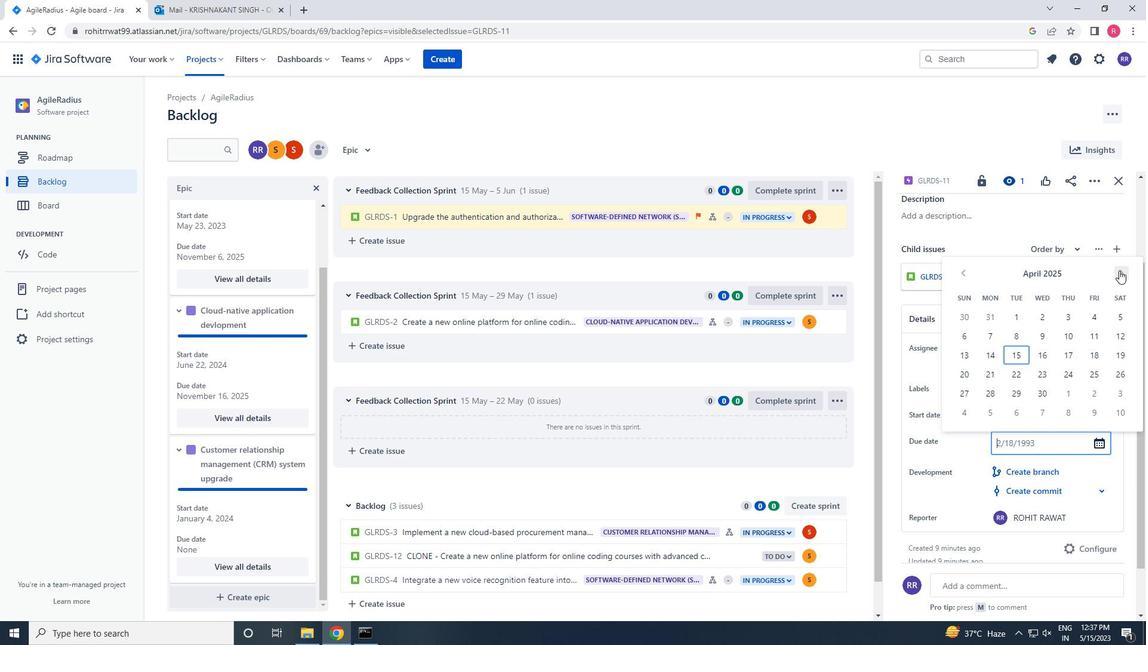 
Action: Mouse pressed left at (1119, 270)
Screenshot: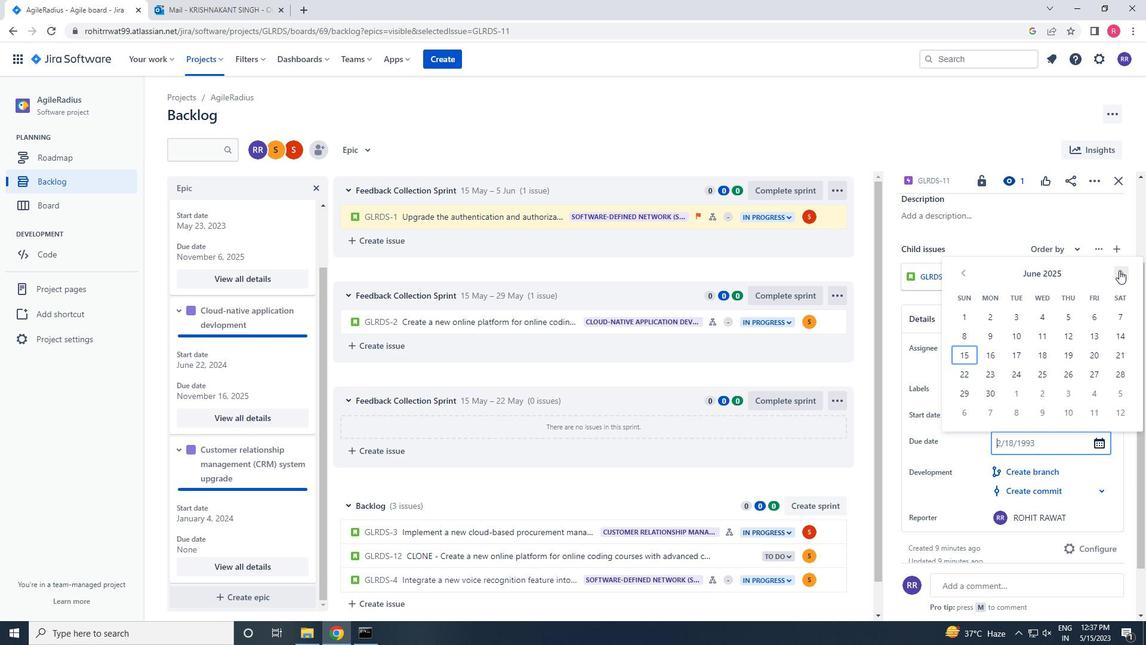 
Action: Mouse moved to (968, 391)
Screenshot: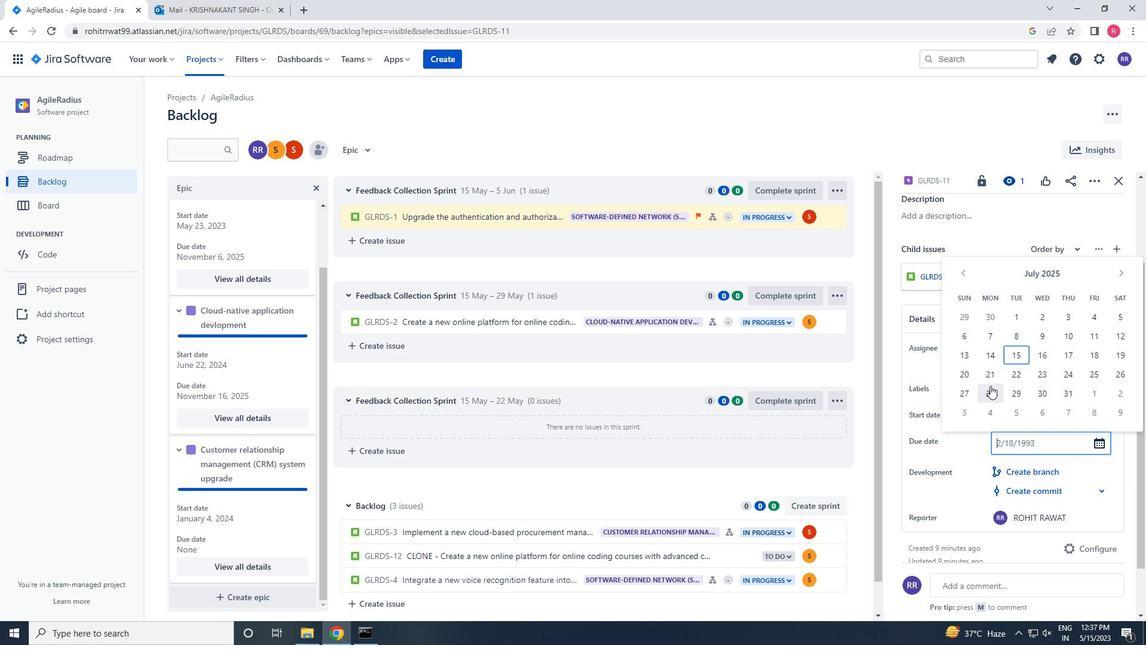 
Action: Mouse pressed left at (968, 391)
Screenshot: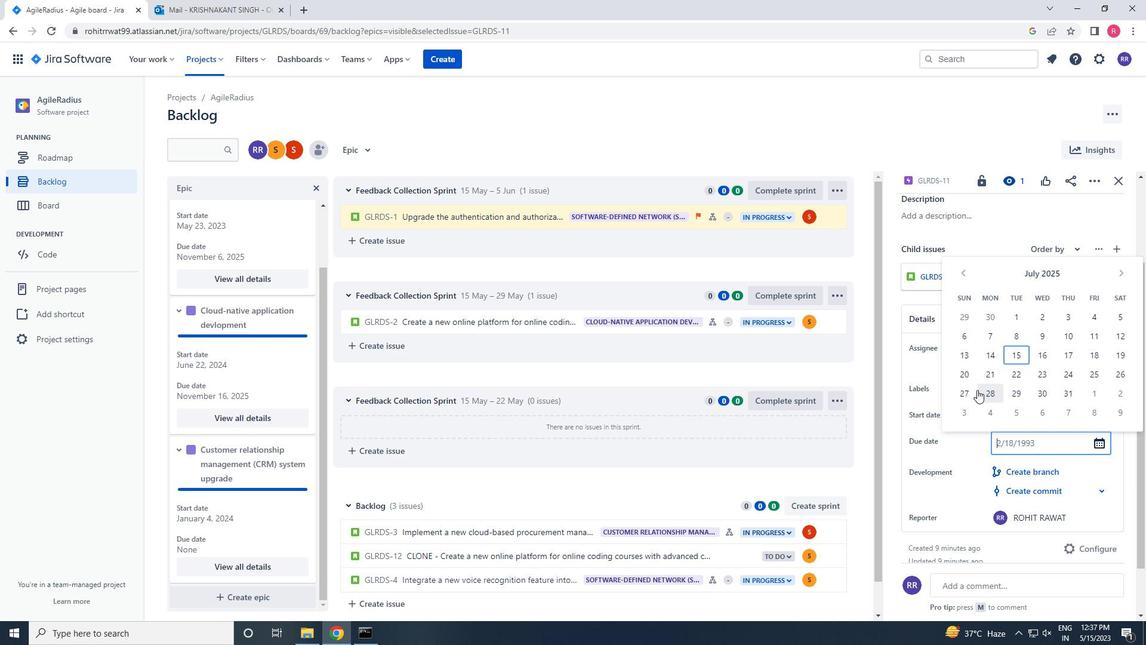 
Action: Mouse moved to (1025, 544)
Screenshot: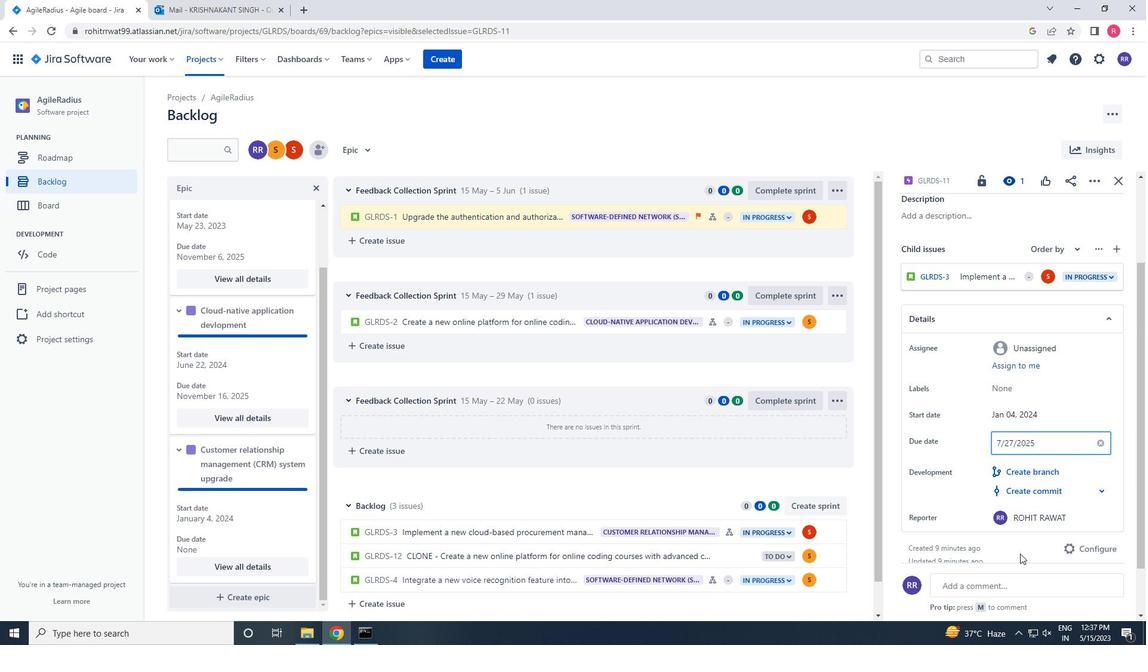 
Action: Mouse pressed left at (1025, 544)
Screenshot: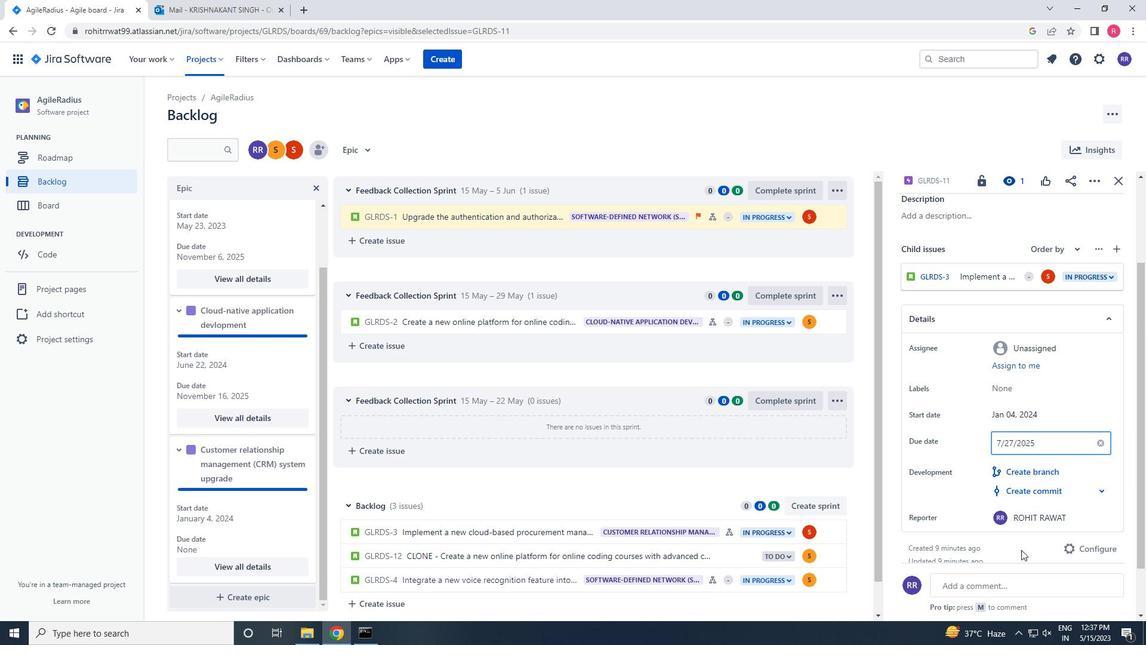 
Action: Mouse moved to (765, 461)
Screenshot: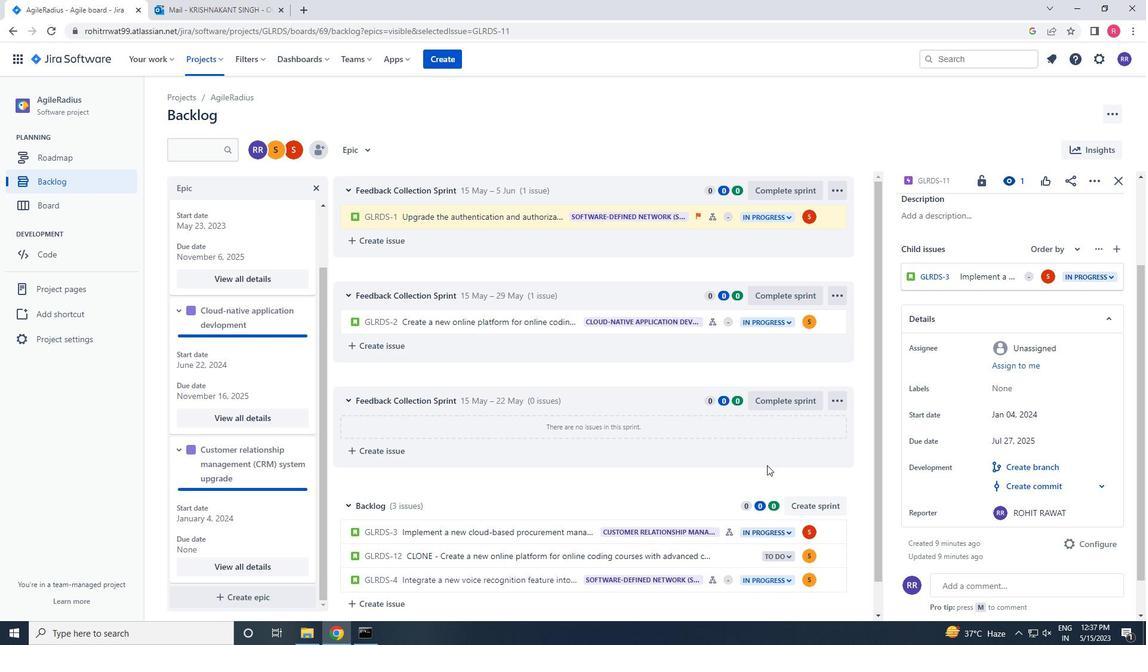 
Action: Mouse scrolled (765, 460) with delta (0, 0)
Screenshot: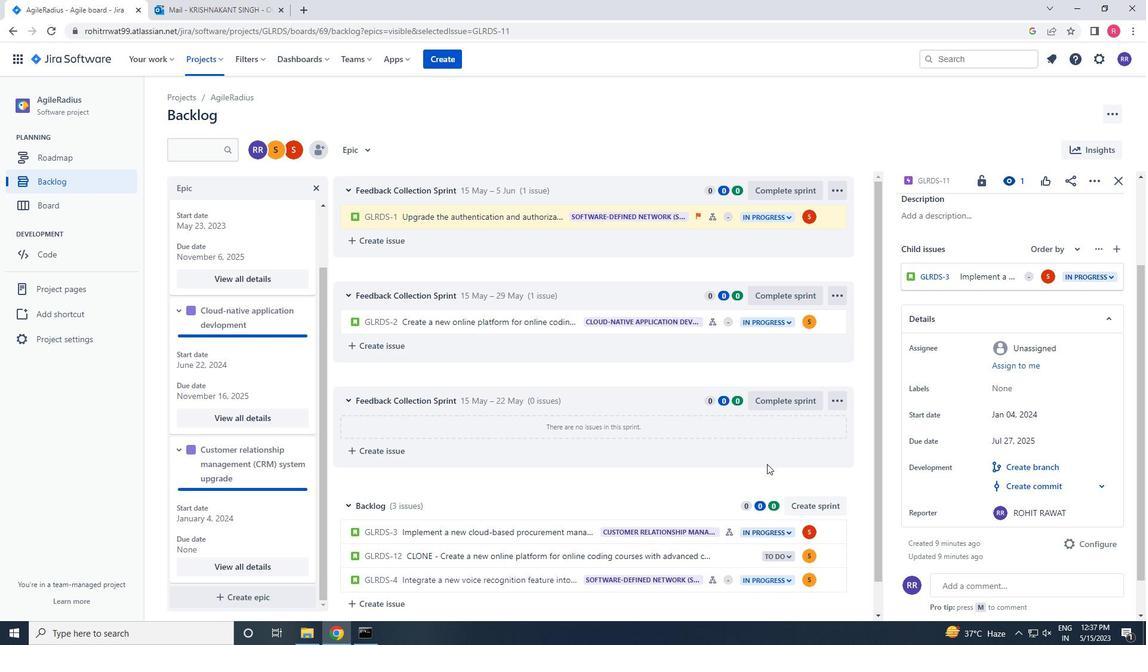 
Action: Mouse scrolled (765, 460) with delta (0, 0)
Screenshot: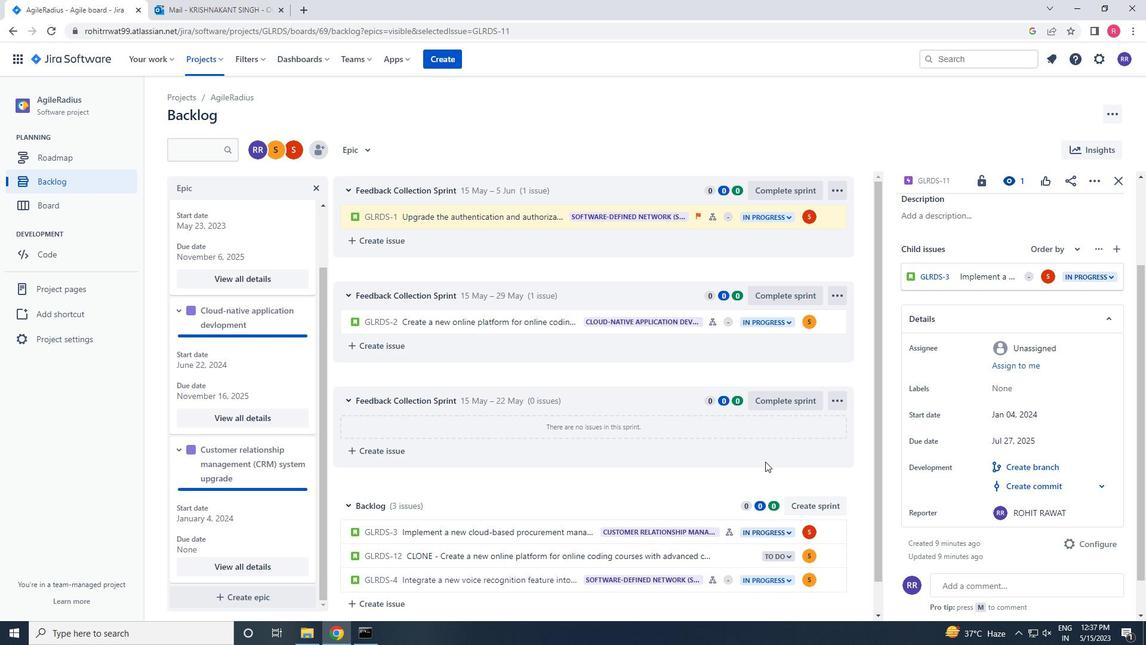 
Action: Mouse scrolled (765, 460) with delta (0, 0)
Screenshot: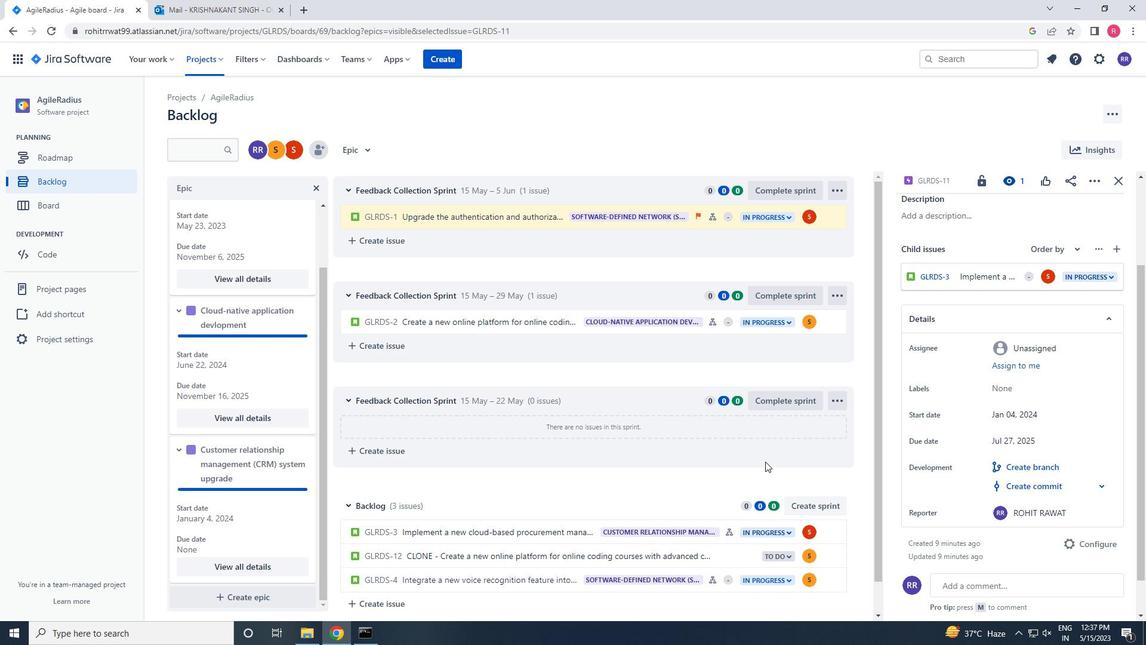 
Action: Mouse scrolled (765, 460) with delta (0, 0)
Screenshot: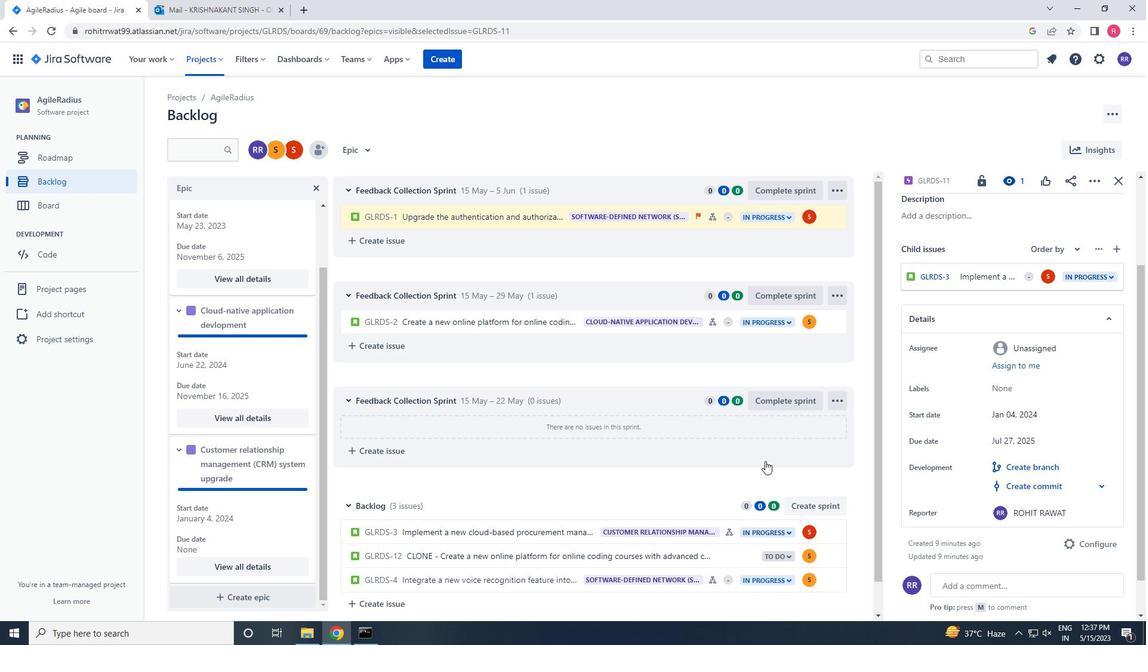 
Action: Mouse scrolled (765, 460) with delta (0, 0)
Screenshot: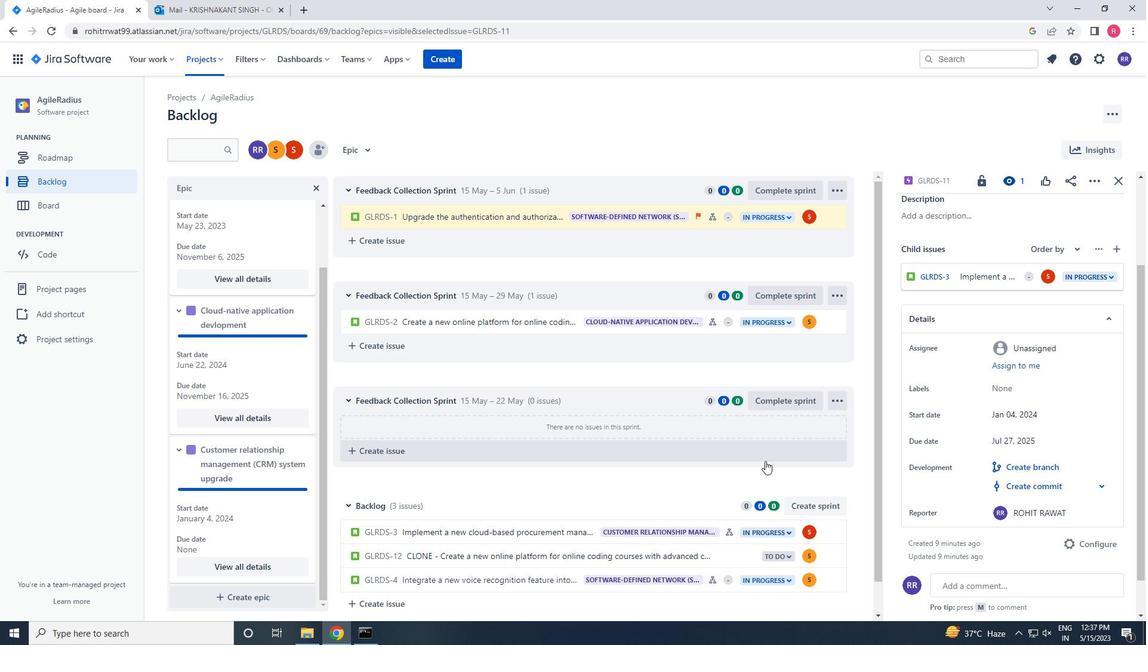 
Action: Mouse moved to (222, 514)
Screenshot: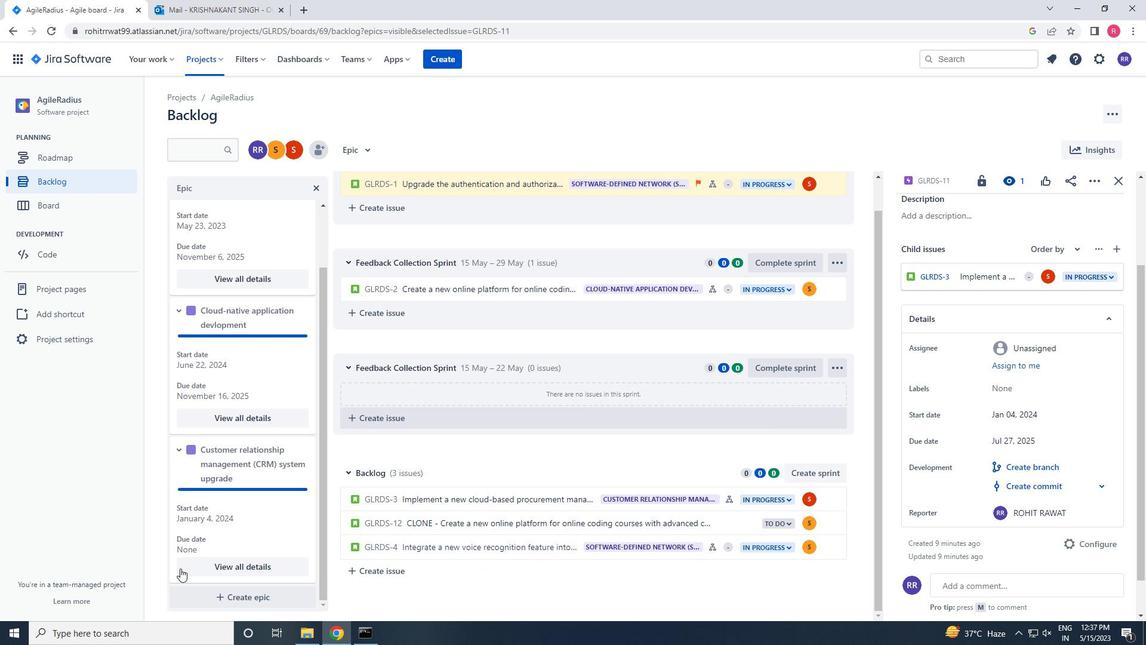 
Action: Mouse scrolled (222, 514) with delta (0, 0)
Screenshot: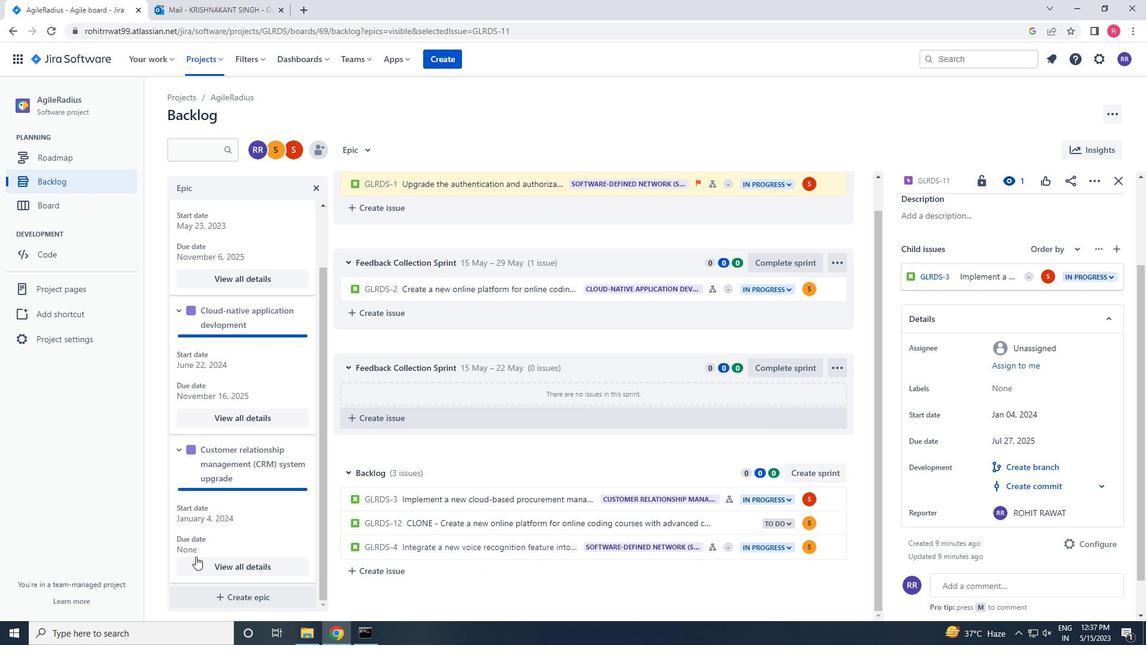
Action: Mouse scrolled (222, 514) with delta (0, 0)
Screenshot: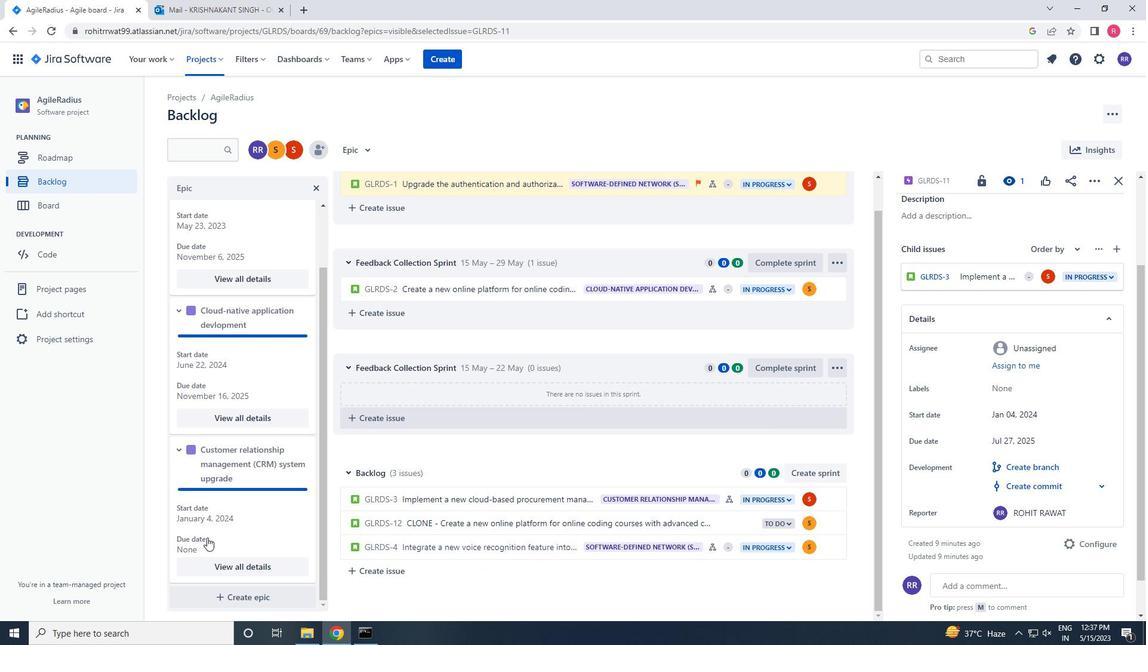 
Action: Mouse scrolled (222, 514) with delta (0, 0)
Screenshot: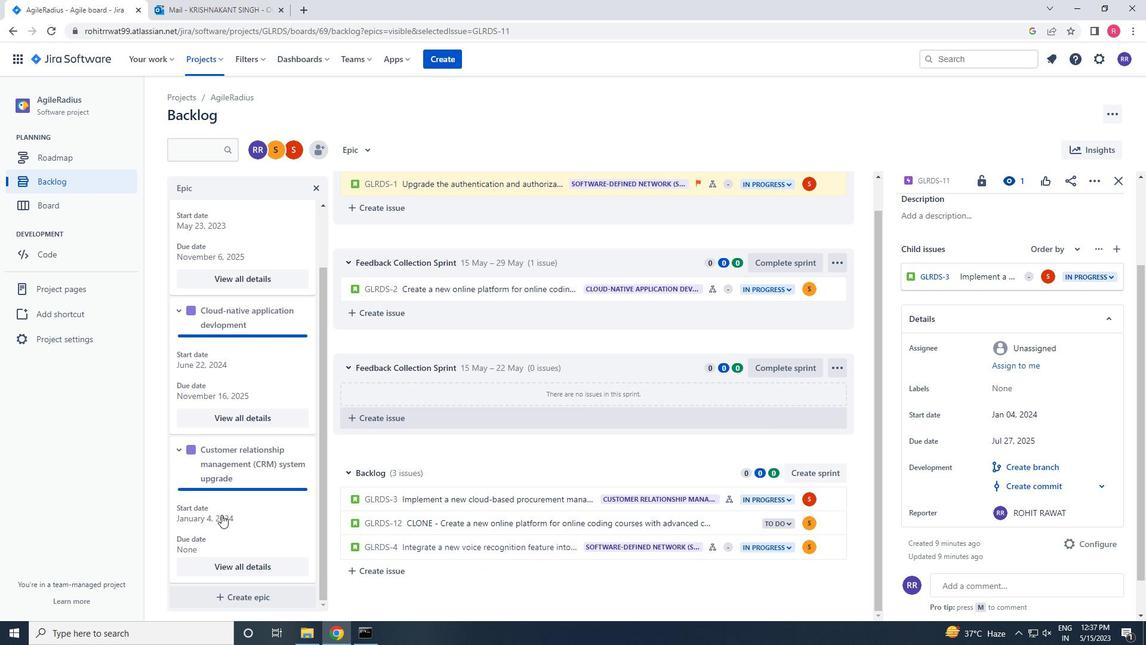 
Action: Mouse moved to (222, 514)
Screenshot: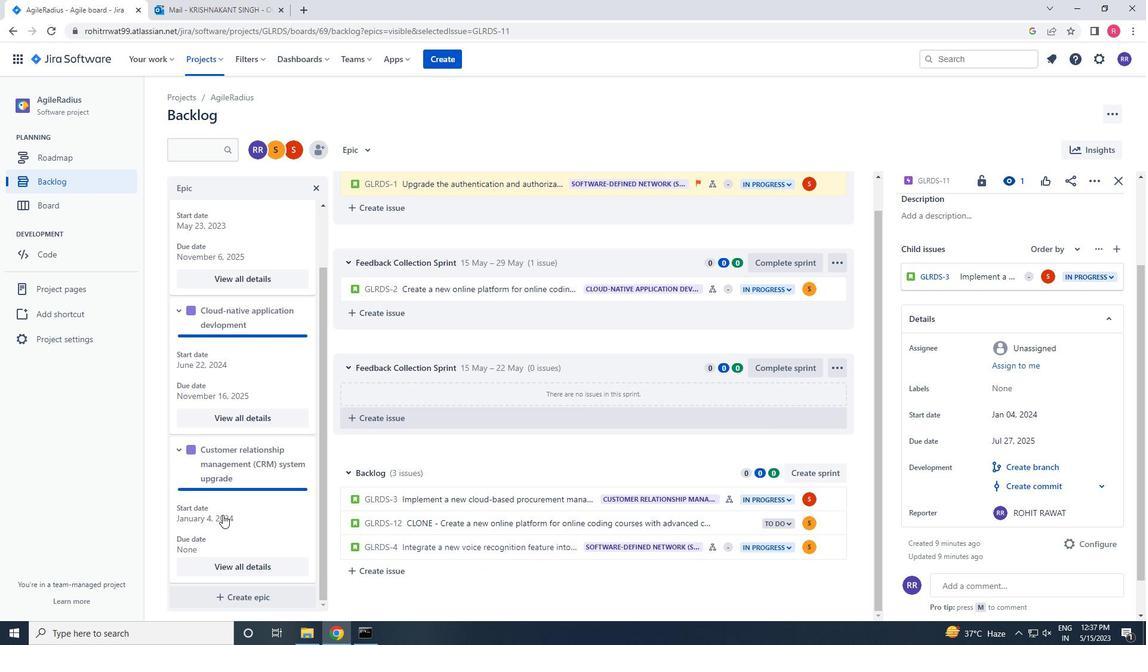 
